 Task: Search for the best clam chowder restaurants in New England.
Action: Mouse moved to (319, 110)
Screenshot: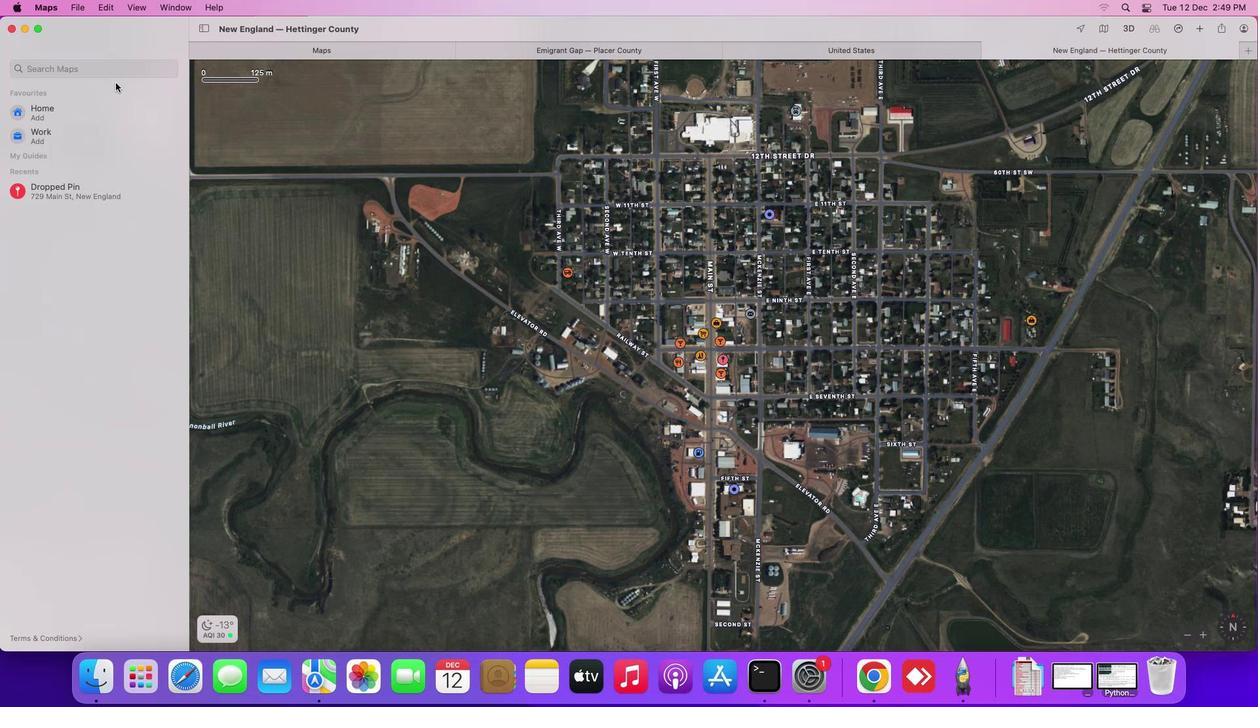 
Action: Mouse pressed left at (319, 110)
Screenshot: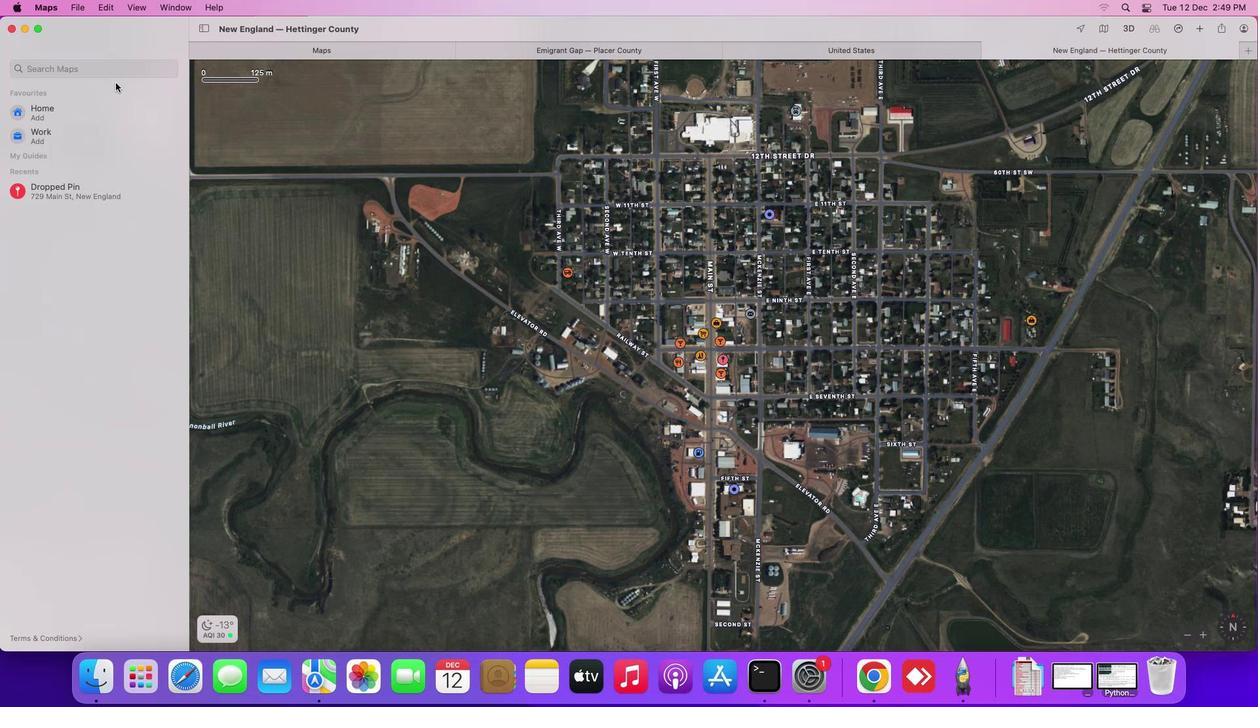 
Action: Mouse moved to (92, 67)
Screenshot: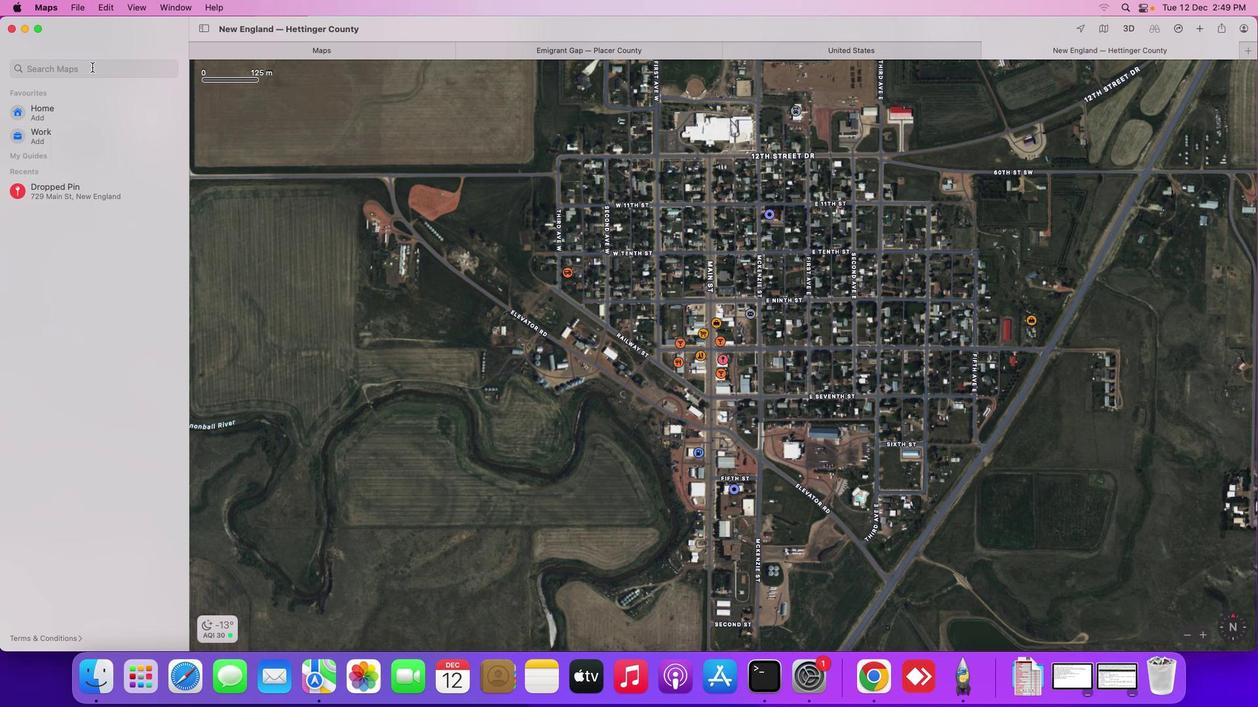 
Action: Mouse pressed left at (92, 67)
Screenshot: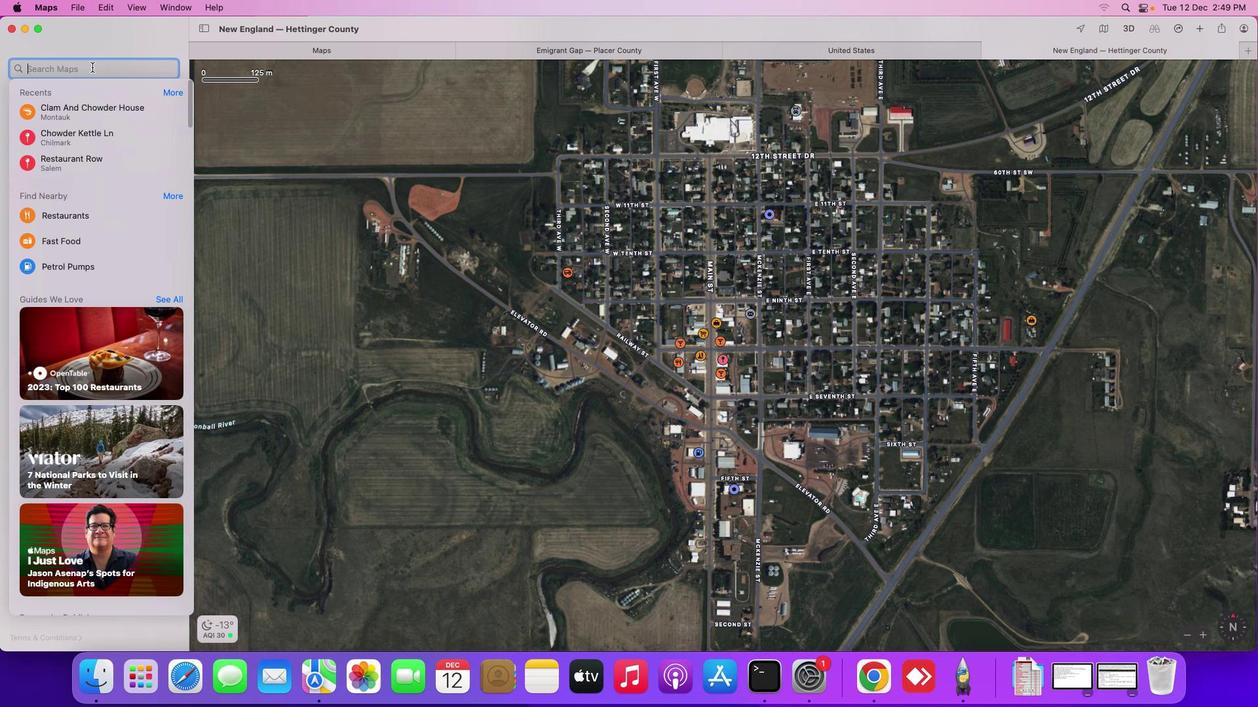 
Action: Mouse moved to (92, 67)
Screenshot: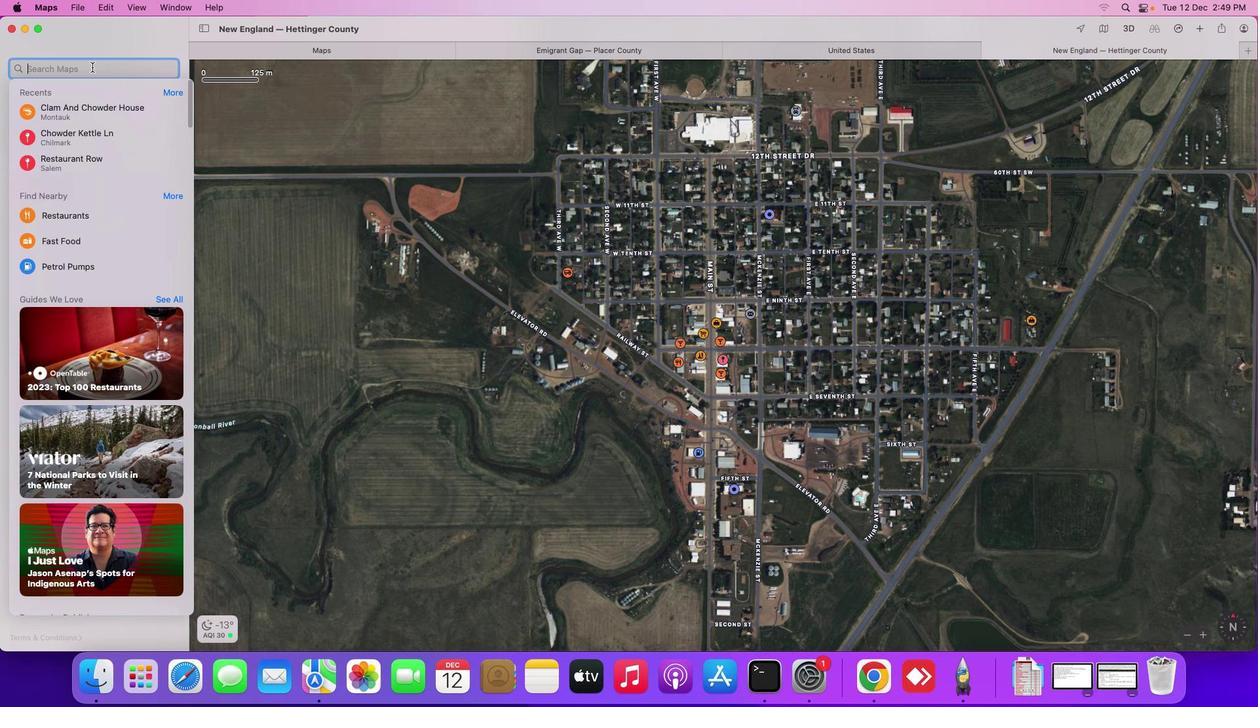 
Action: Key pressed 'c''l''a'Key.backspaceKey.backspaceKey.backspaceKey.backspaceKey.shift_r'B''e''s''t'Key.space'c''l''a''m'Key.space'c''h''o''w''d''e''r'Key.space'i''n'Key.spaceKey.shift_r'N''e''w'Key.spaceKey.shift_r'E''n''g''l''a''n''d'
Screenshot: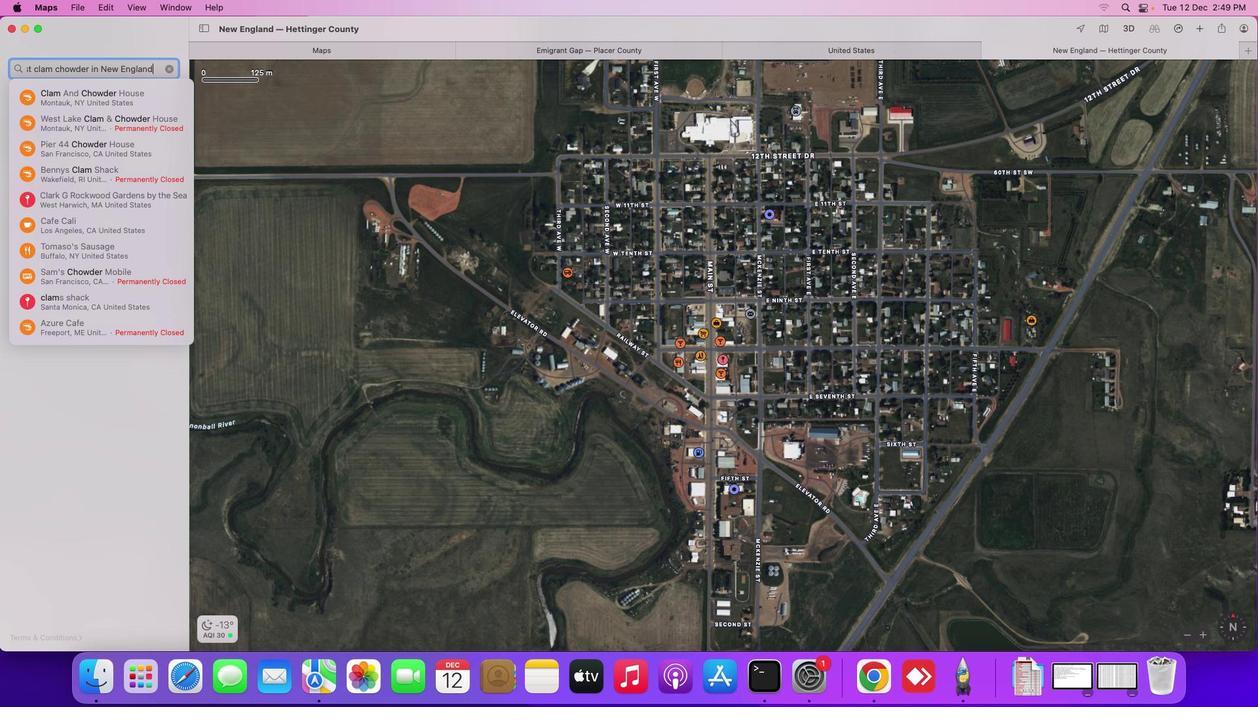 
Action: Mouse moved to (104, 98)
Screenshot: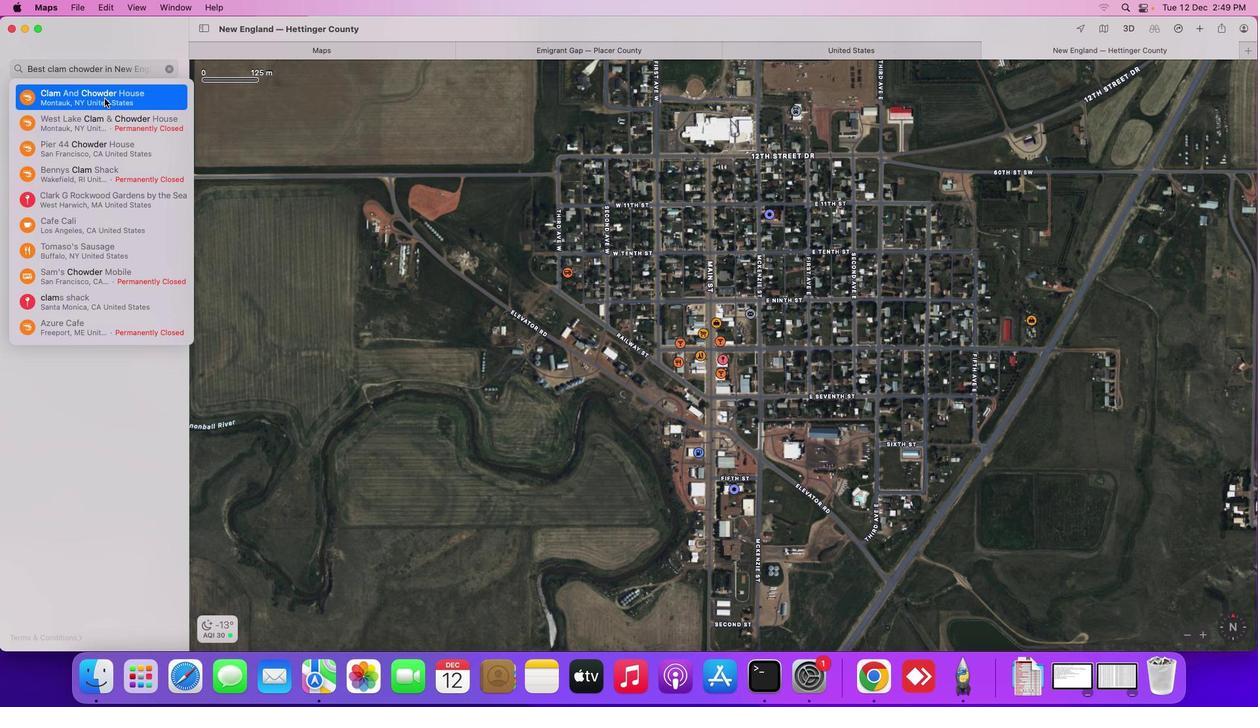 
Action: Mouse pressed left at (104, 98)
Screenshot: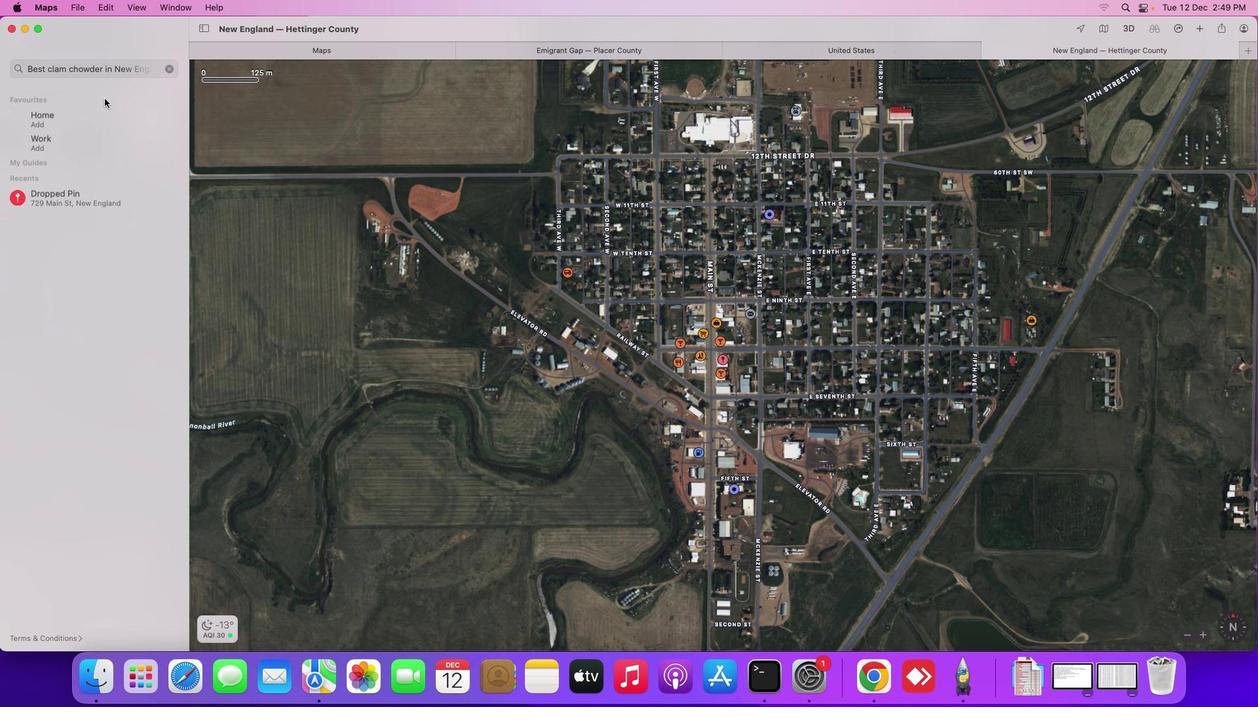 
Action: Mouse moved to (886, 423)
Screenshot: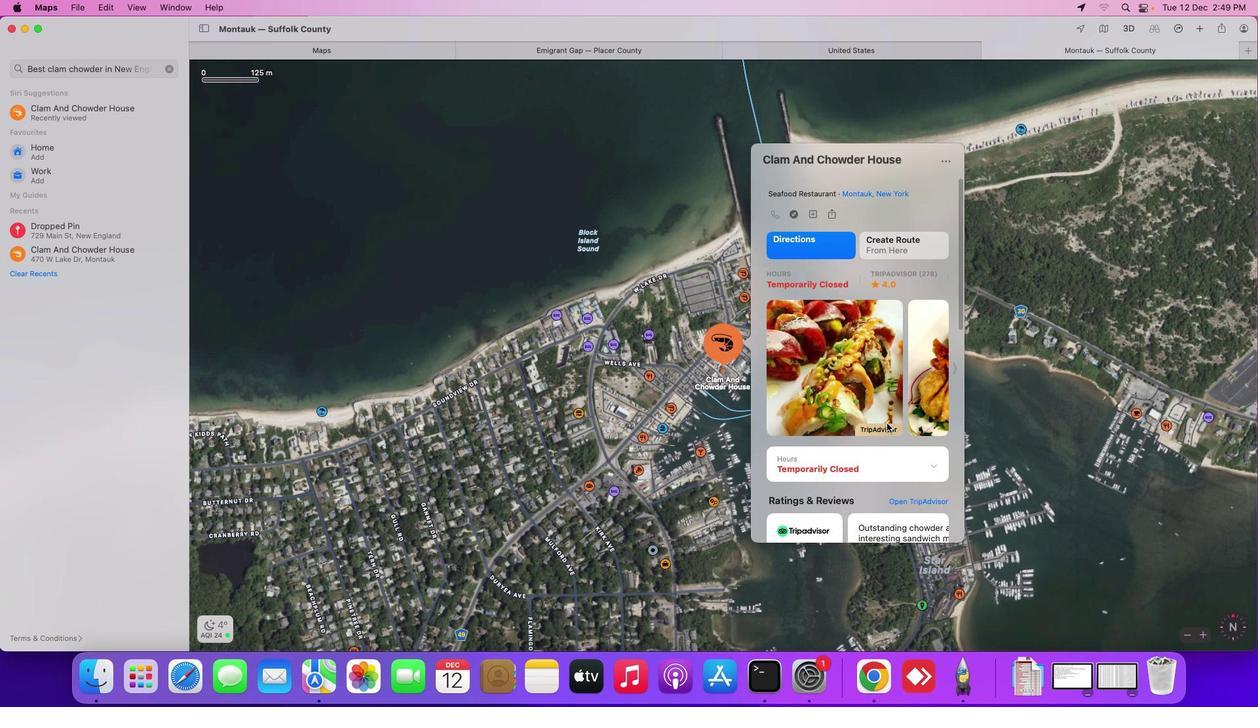
Action: Mouse scrolled (886, 423) with delta (0, 0)
Screenshot: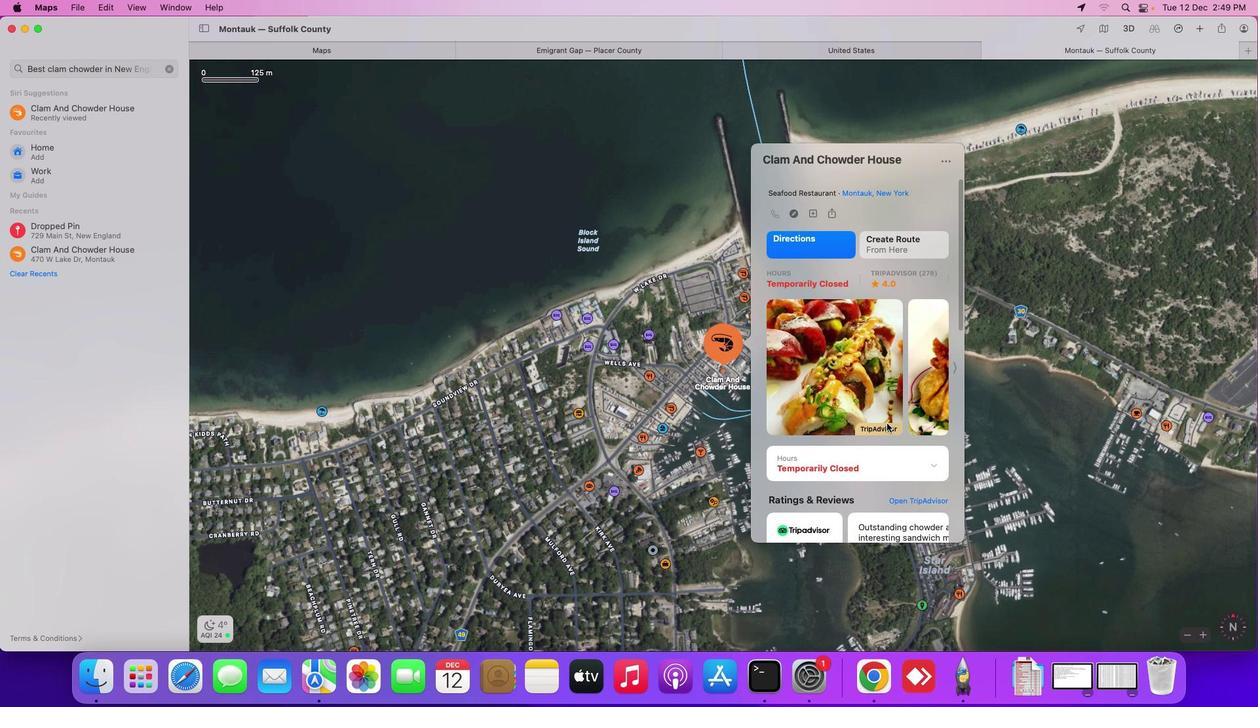 
Action: Mouse scrolled (886, 423) with delta (0, 0)
Screenshot: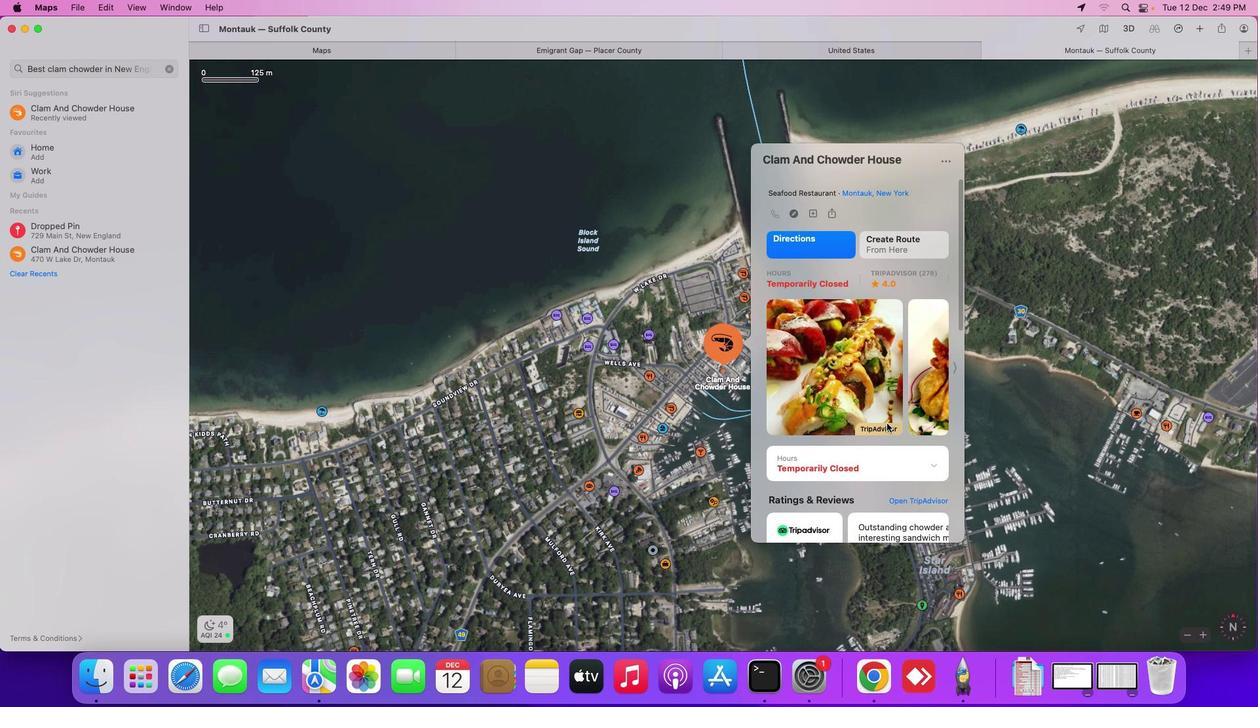 
Action: Mouse scrolled (886, 423) with delta (0, 0)
Screenshot: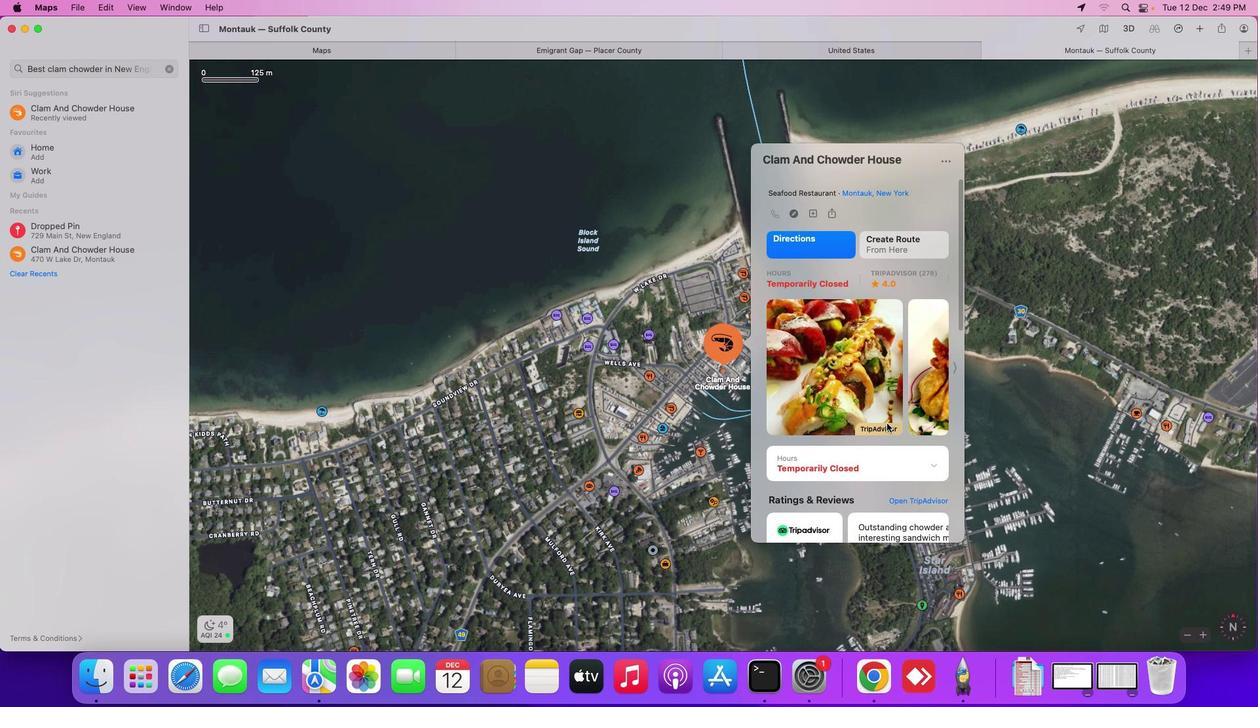 
Action: Mouse scrolled (886, 423) with delta (0, 0)
Screenshot: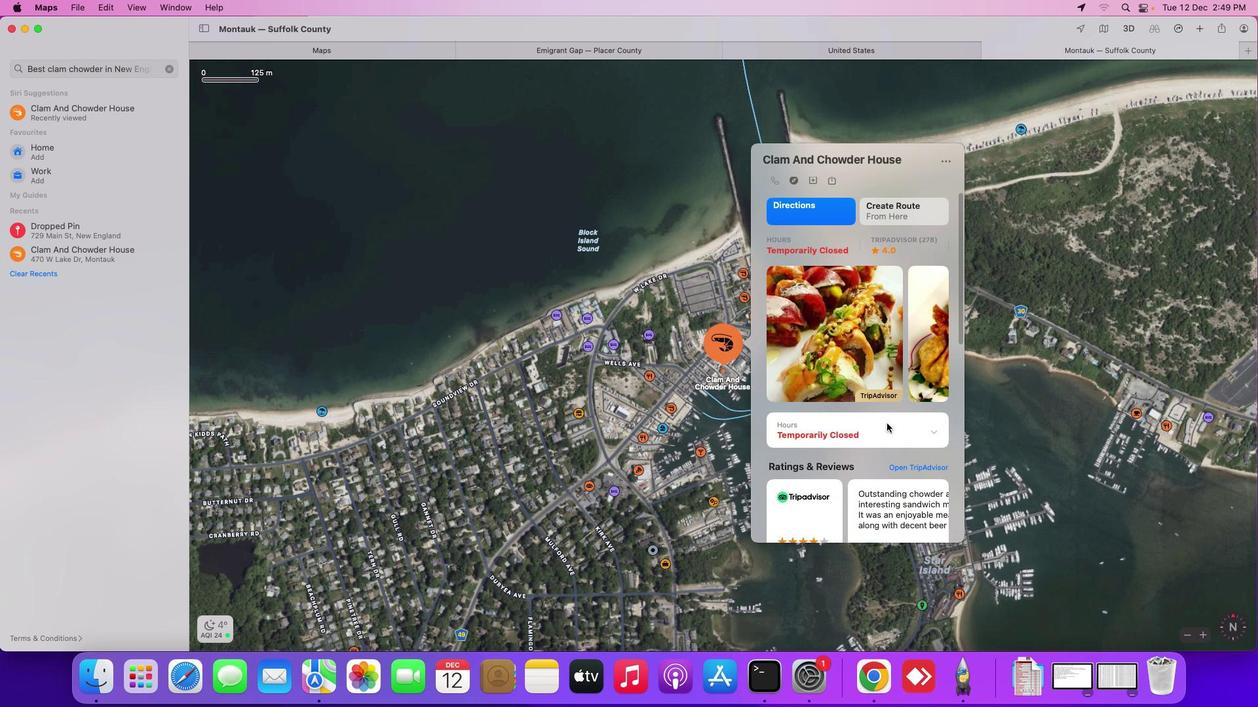 
Action: Mouse scrolled (886, 423) with delta (0, 0)
Screenshot: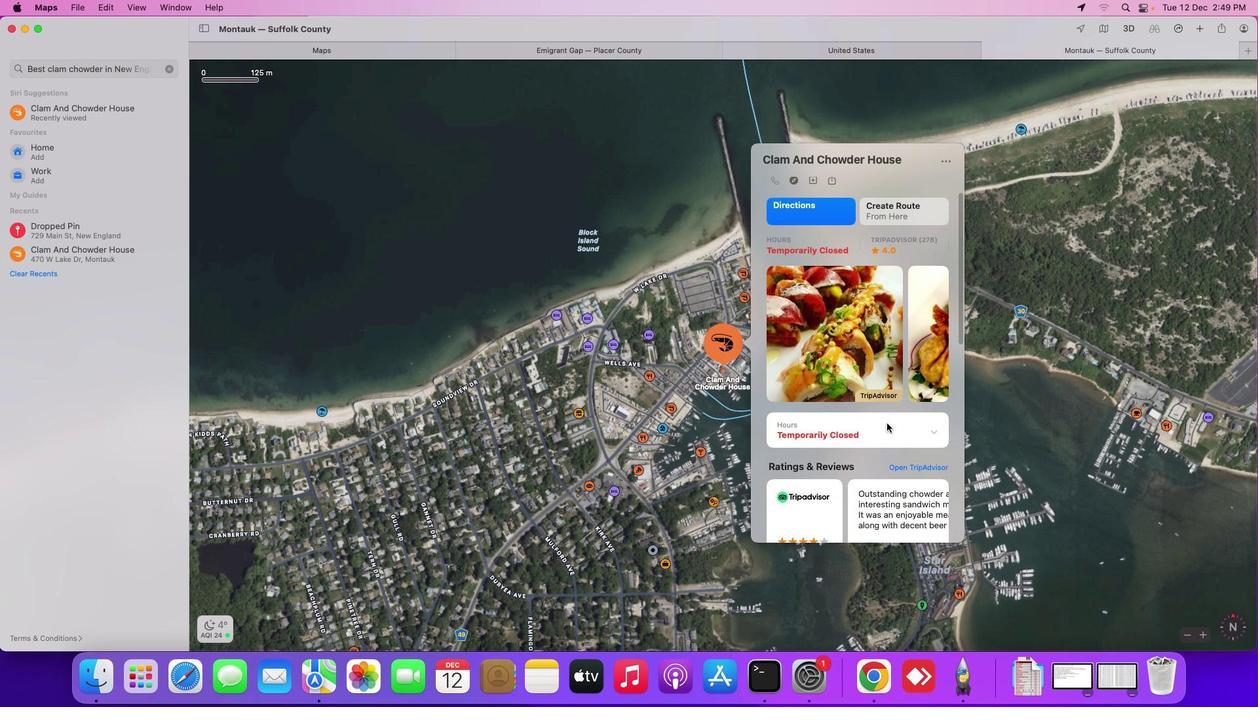 
Action: Mouse scrolled (886, 423) with delta (0, 0)
Screenshot: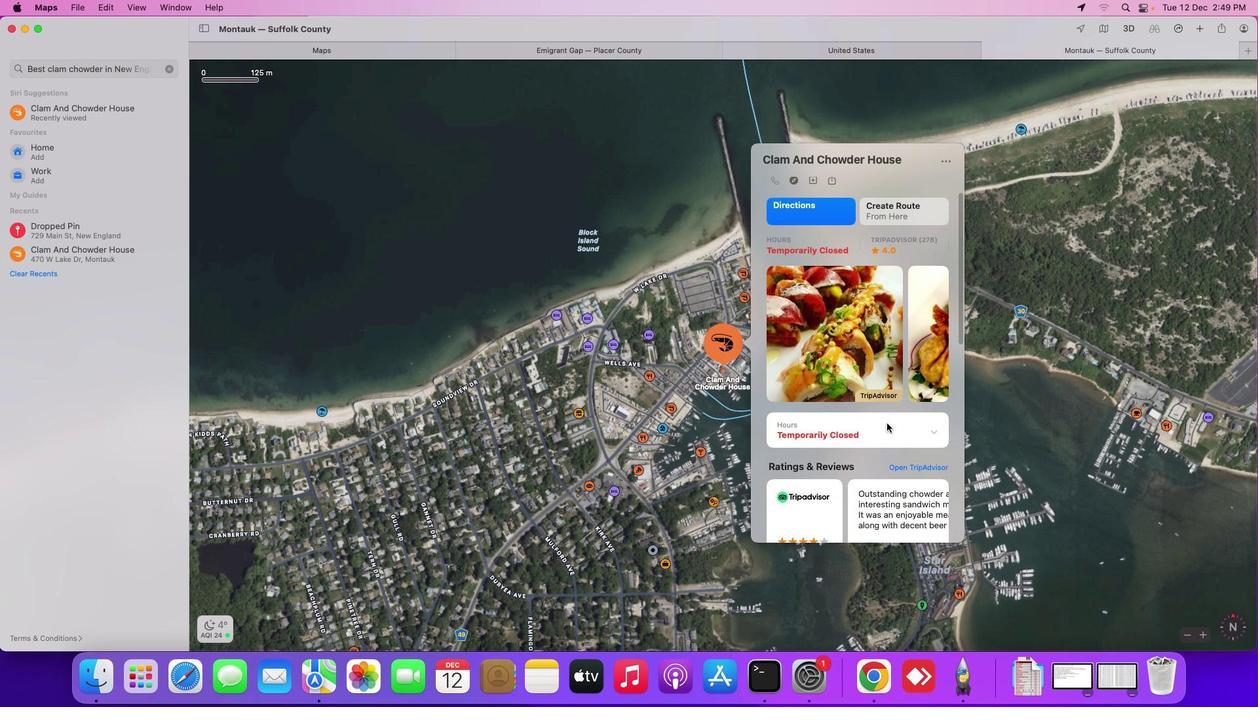 
Action: Mouse scrolled (886, 423) with delta (0, 0)
Screenshot: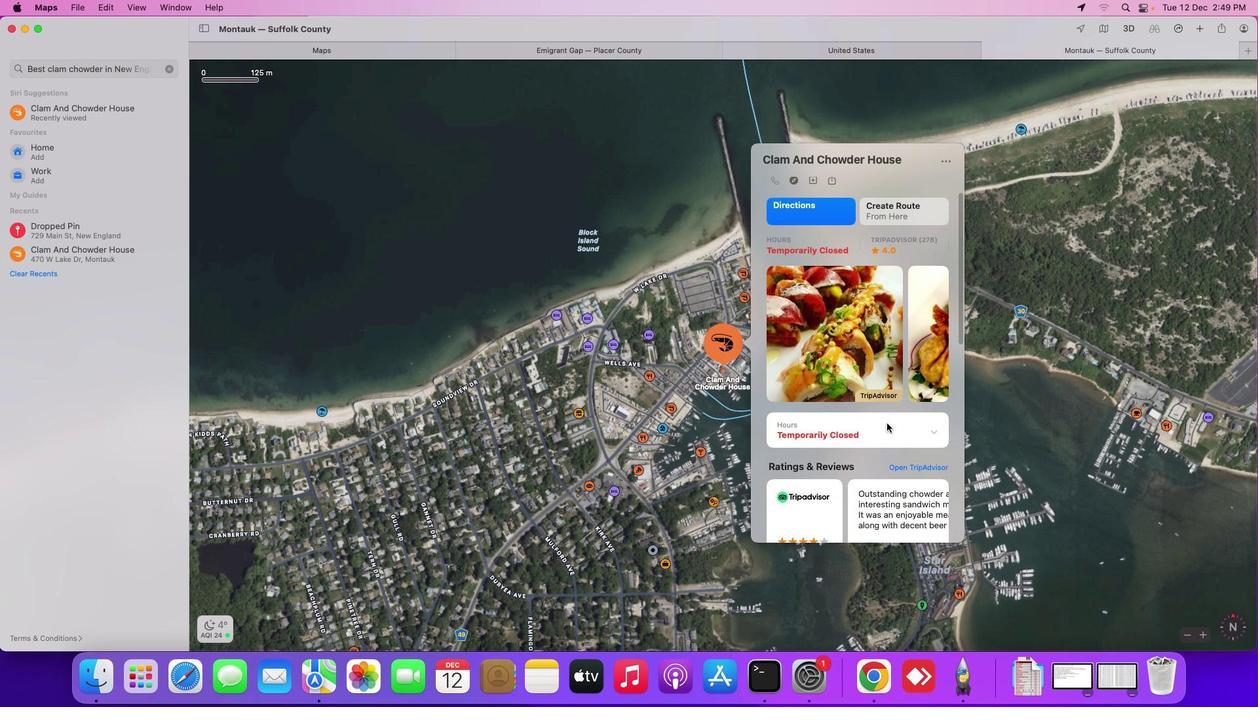 
Action: Mouse scrolled (886, 423) with delta (0, -1)
Screenshot: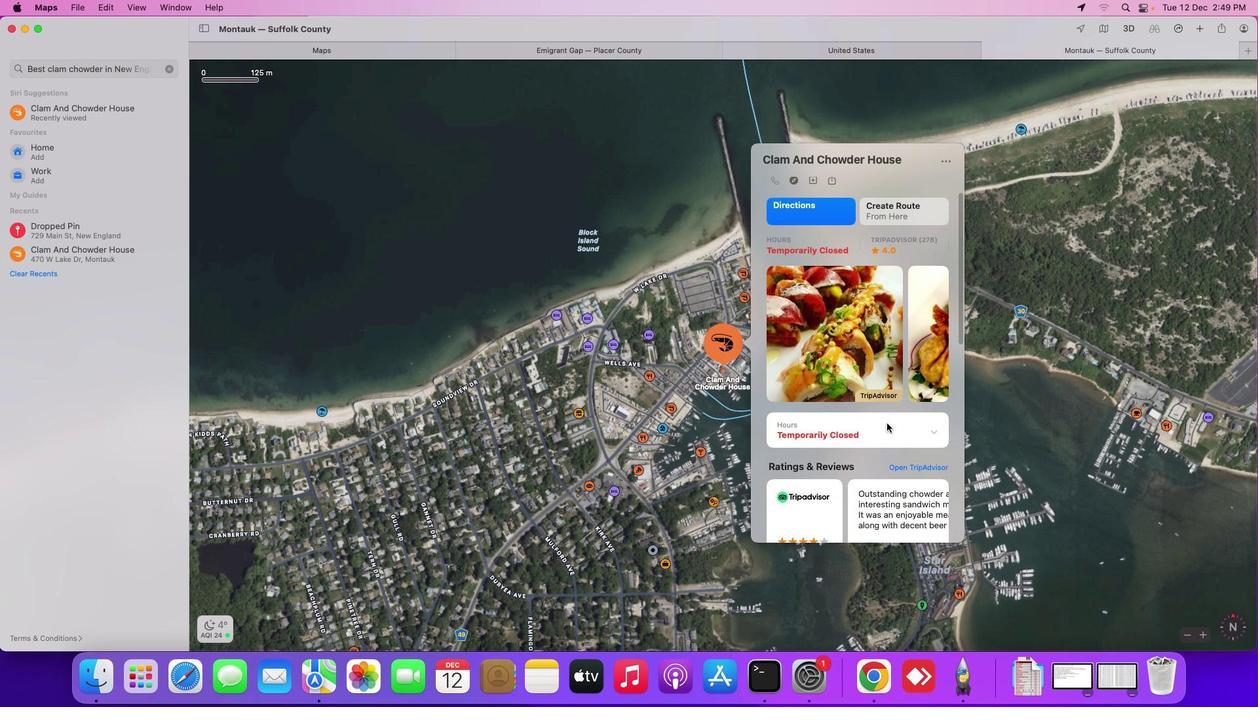 
Action: Mouse scrolled (886, 423) with delta (0, 0)
Screenshot: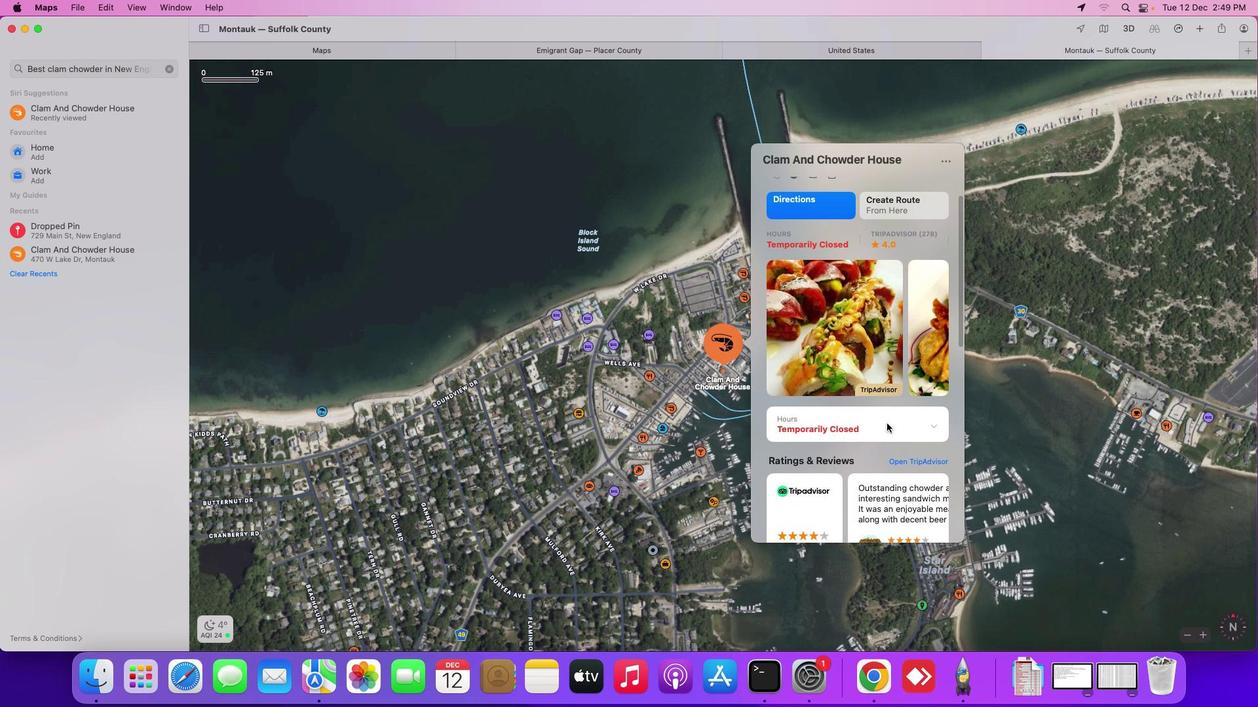 
Action: Mouse scrolled (886, 423) with delta (0, 0)
Screenshot: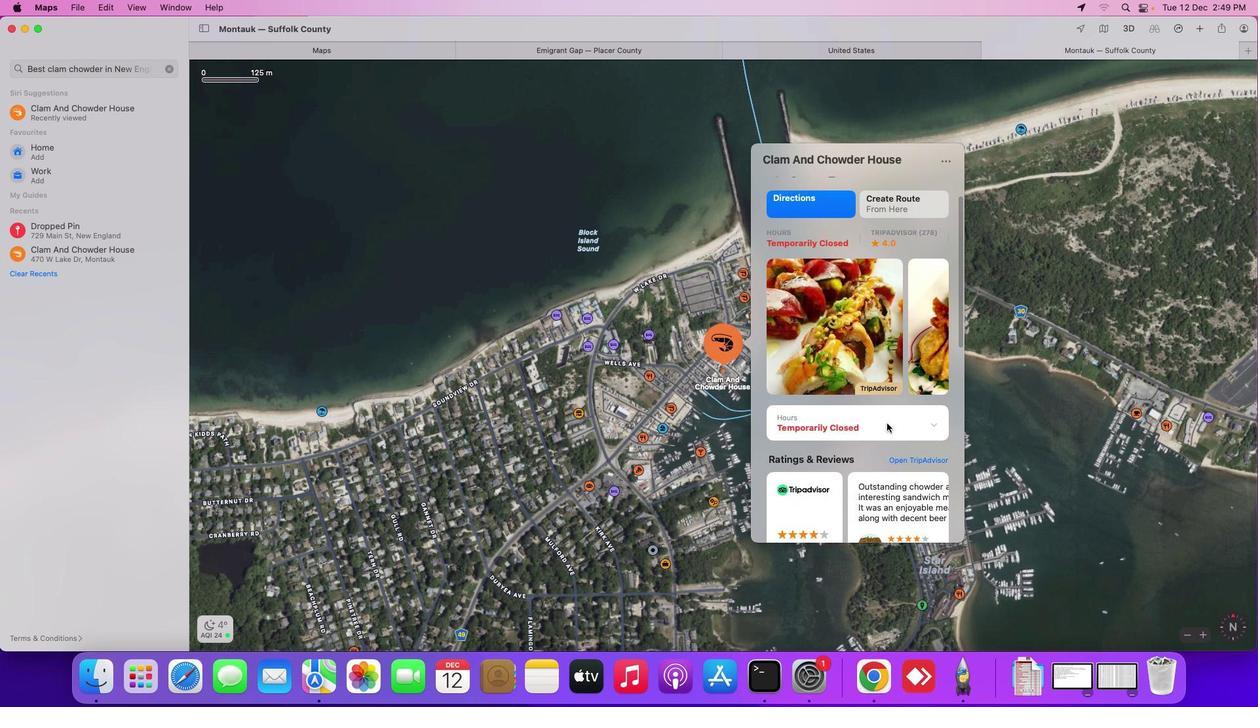 
Action: Mouse scrolled (886, 423) with delta (0, 0)
Screenshot: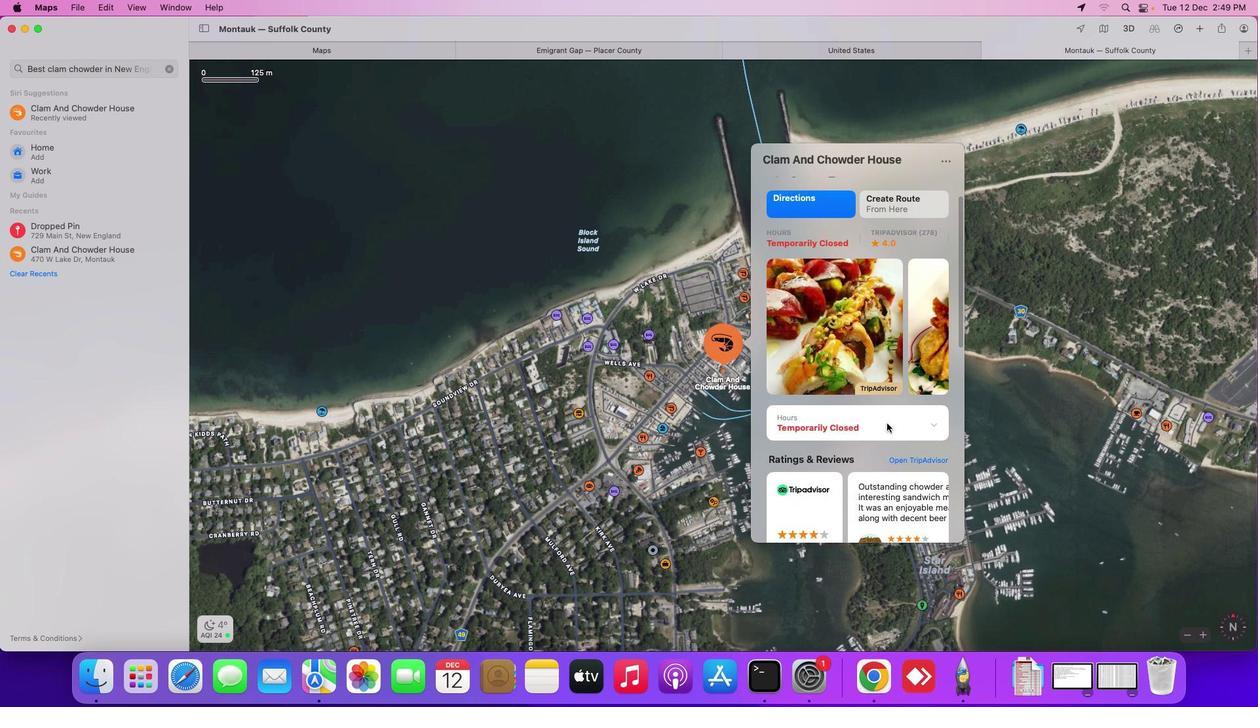 
Action: Mouse scrolled (886, 423) with delta (0, 0)
Screenshot: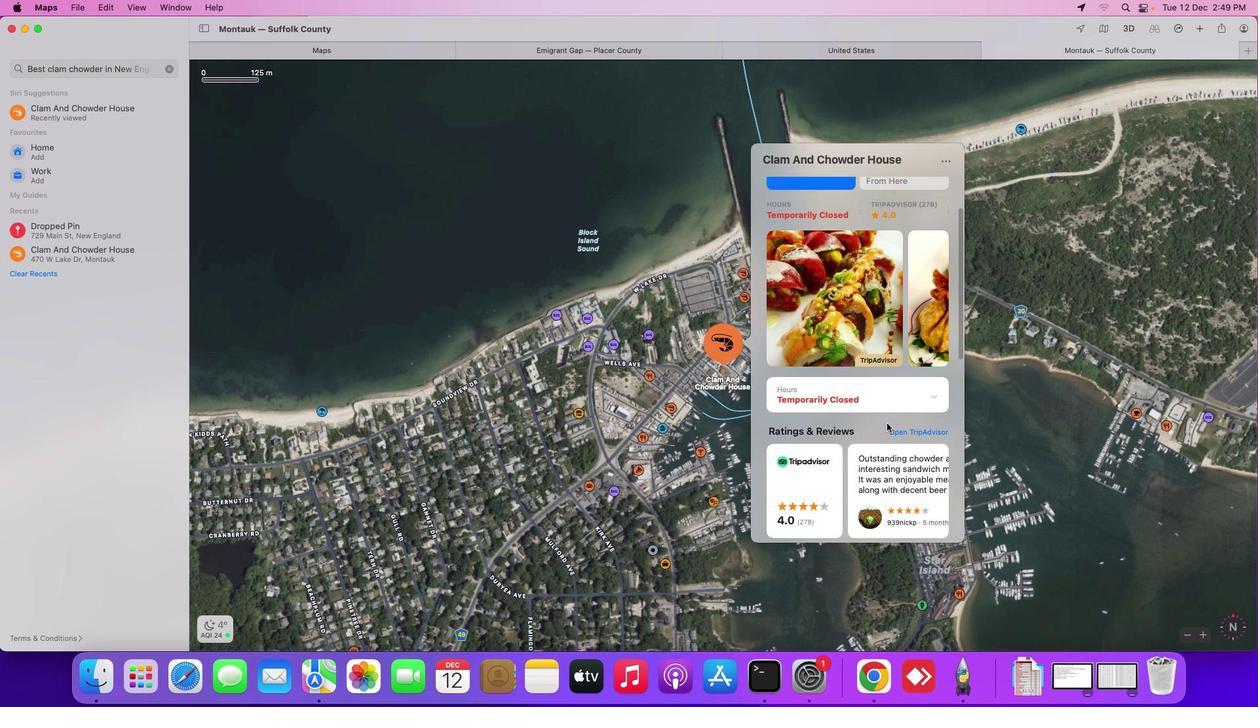 
Action: Mouse scrolled (886, 423) with delta (0, 0)
Screenshot: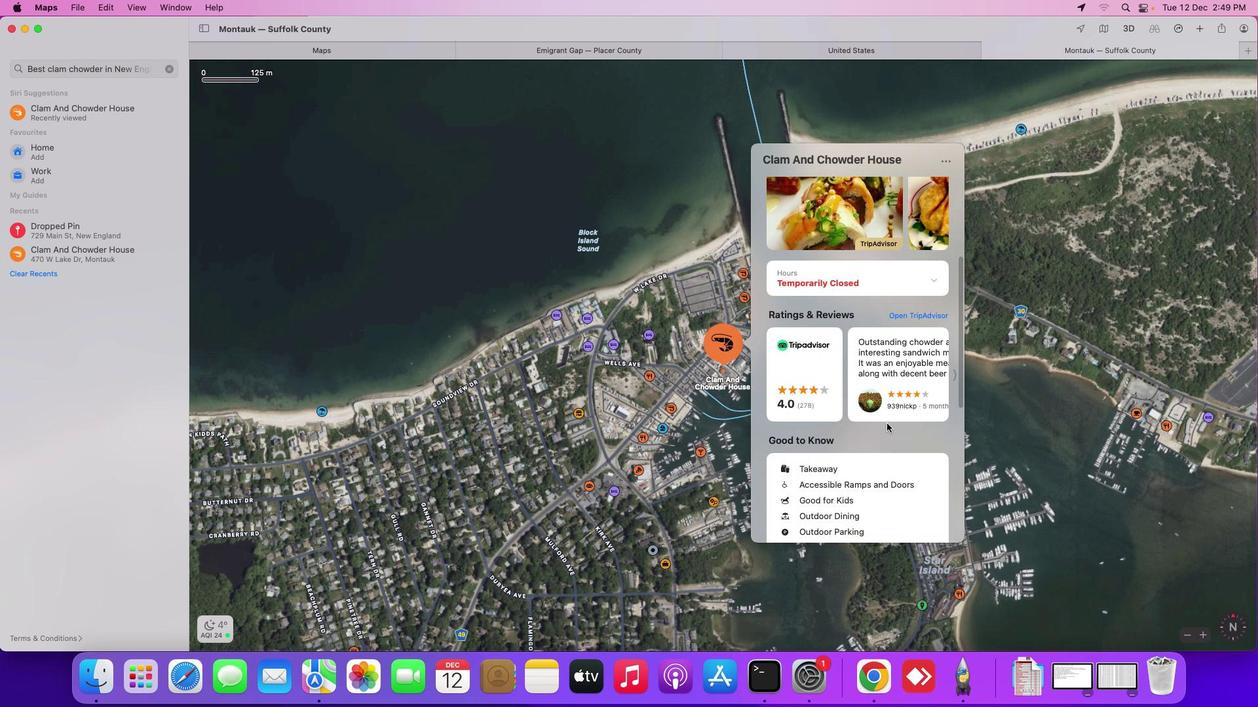 
Action: Mouse scrolled (886, 423) with delta (0, 0)
Screenshot: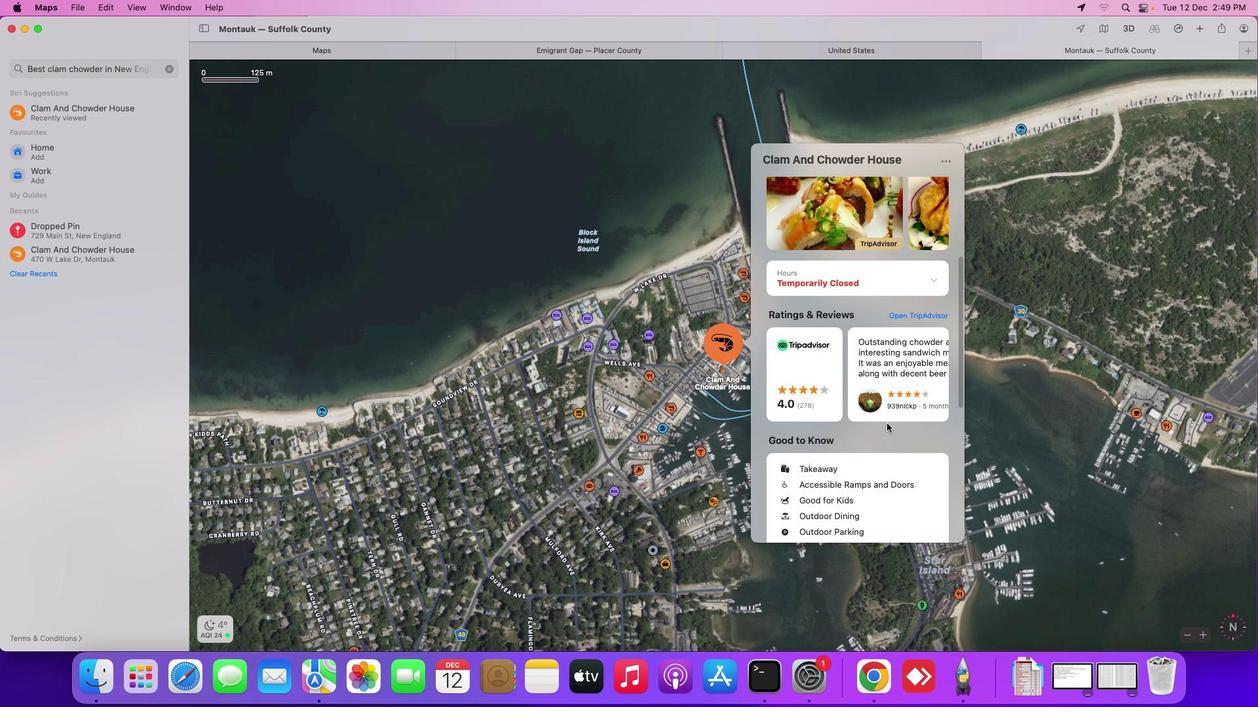 
Action: Mouse scrolled (886, 423) with delta (0, 0)
Screenshot: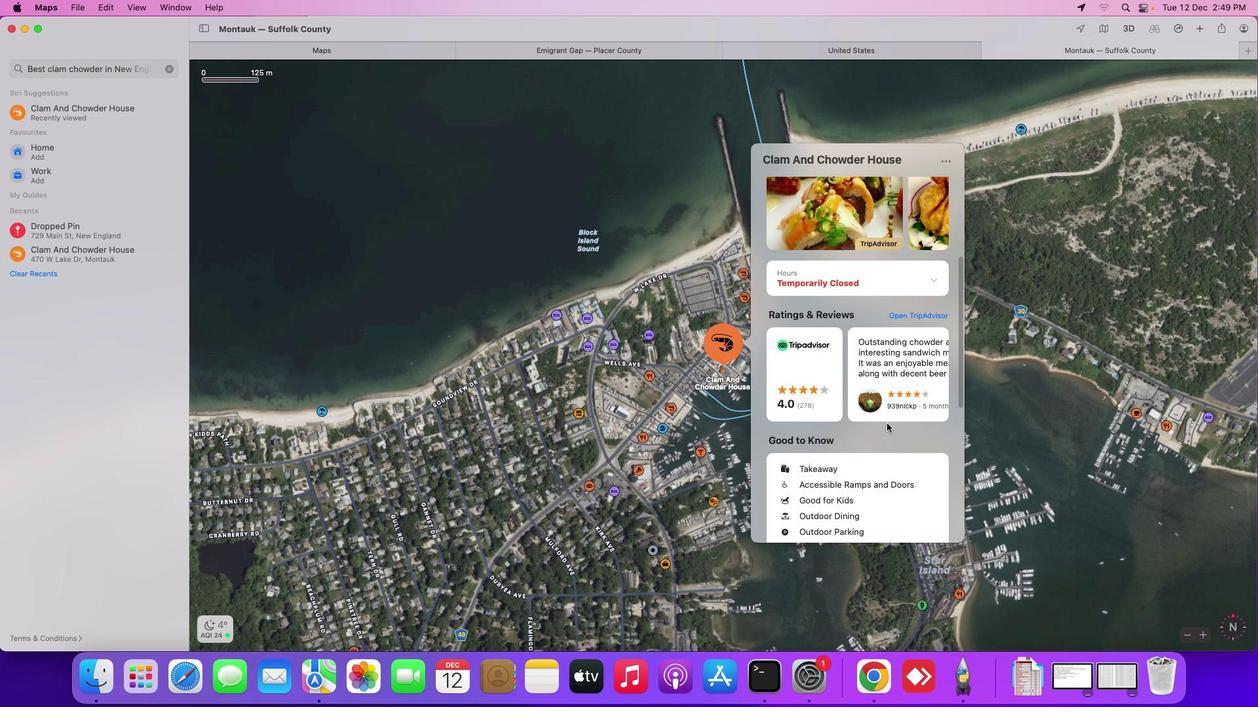 
Action: Mouse scrolled (886, 423) with delta (0, -1)
Screenshot: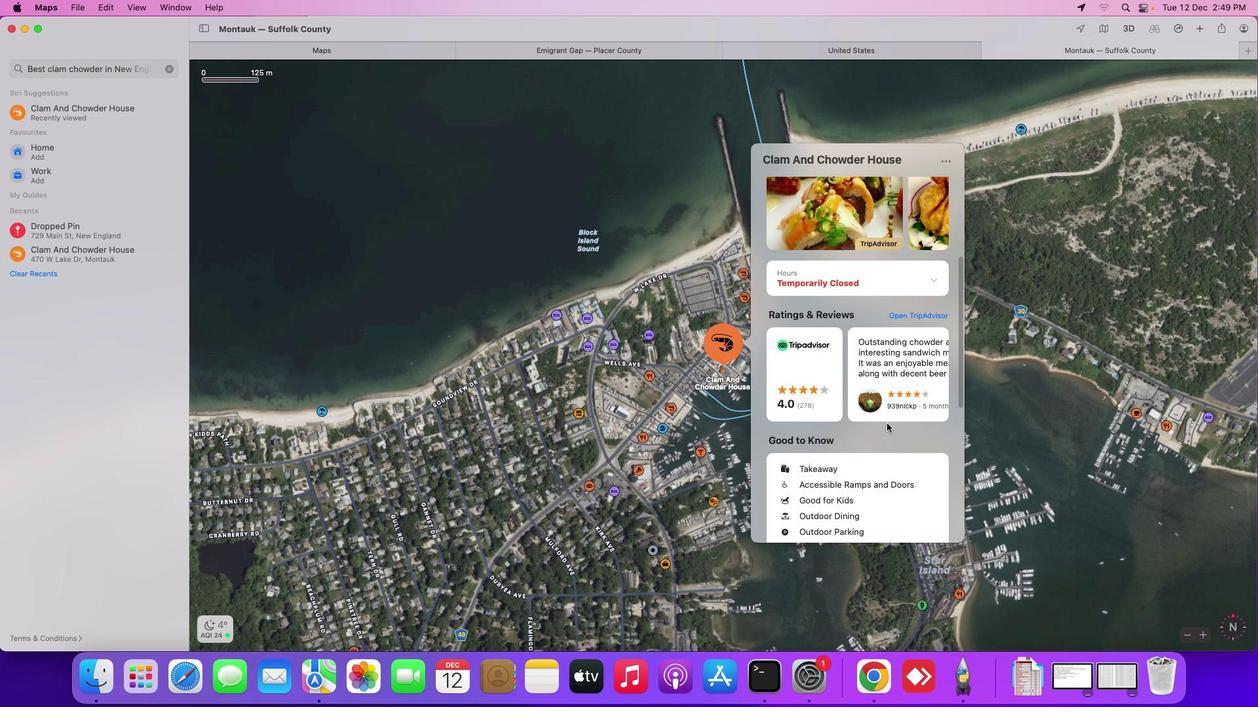 
Action: Mouse scrolled (886, 423) with delta (0, -3)
Screenshot: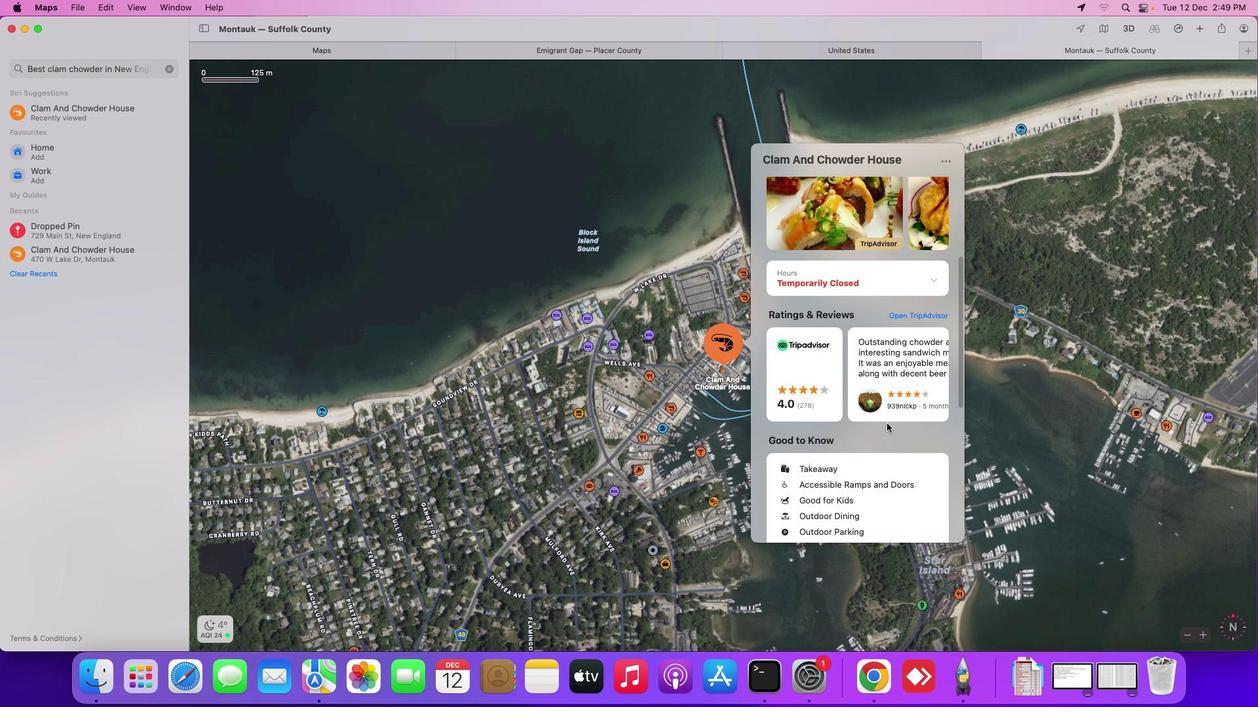 
Action: Mouse scrolled (886, 423) with delta (0, -3)
Screenshot: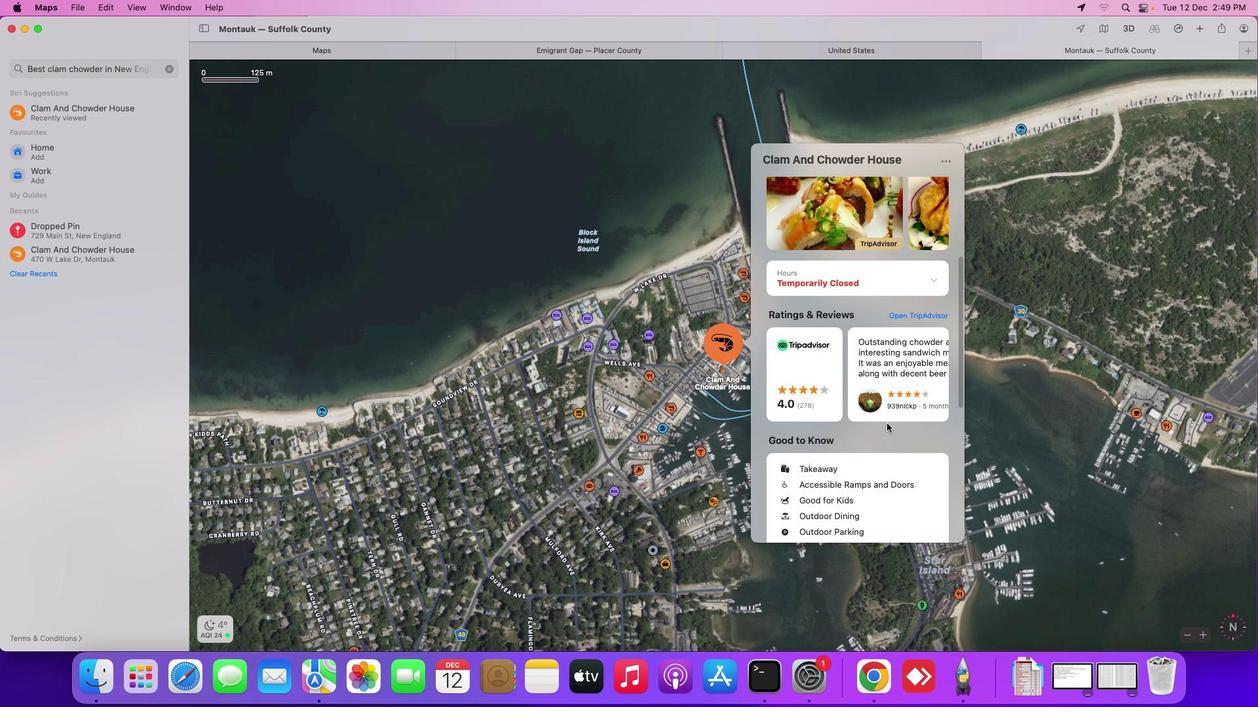 
Action: Mouse scrolled (886, 423) with delta (0, -3)
Screenshot: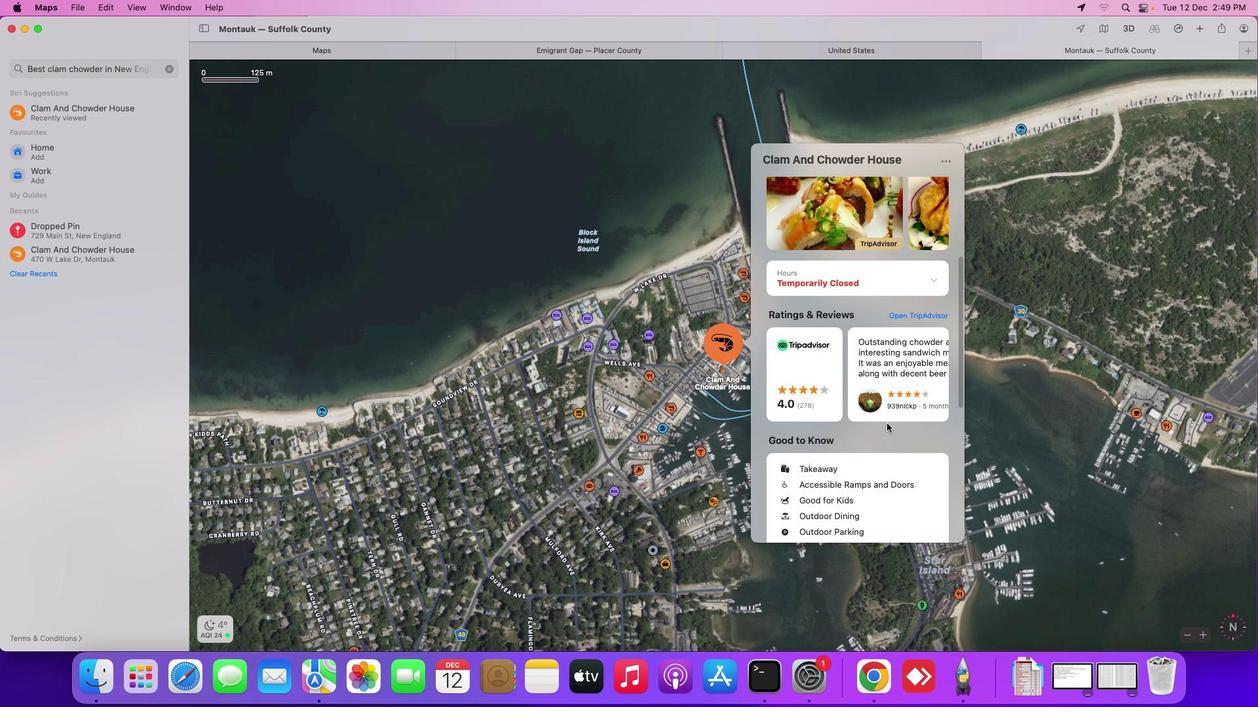 
Action: Mouse scrolled (886, 423) with delta (0, 0)
Screenshot: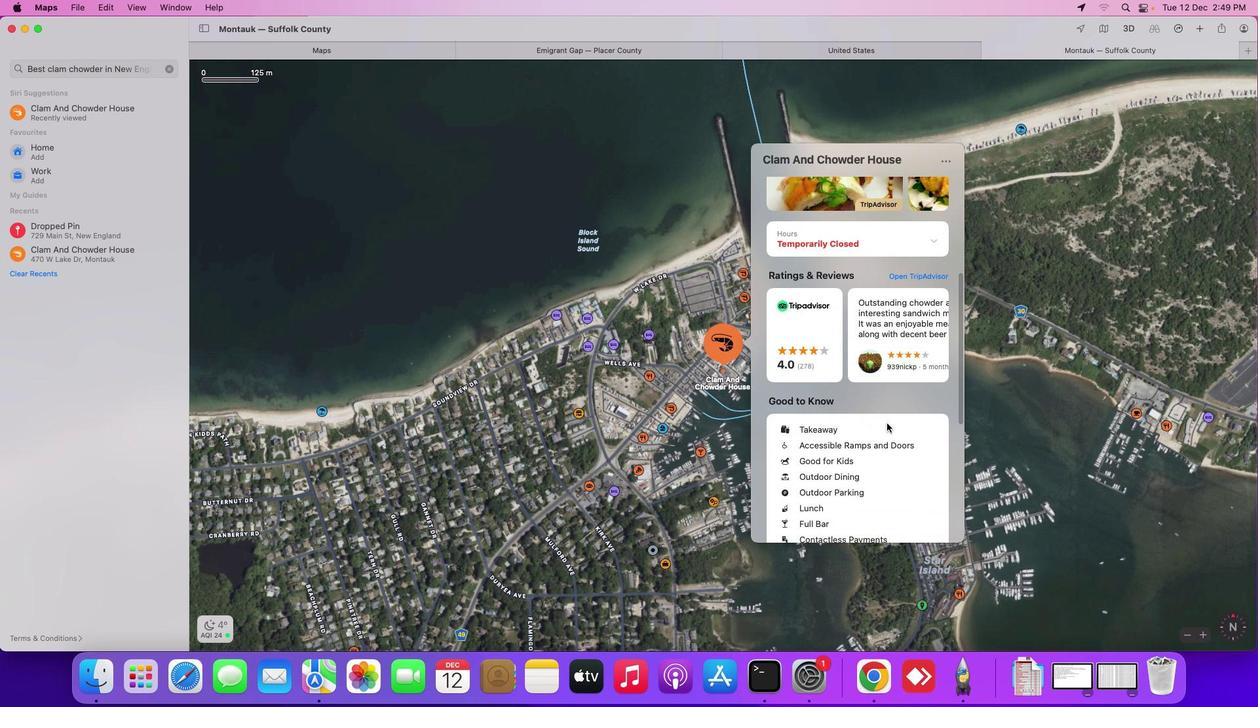 
Action: Mouse scrolled (886, 423) with delta (0, 0)
Screenshot: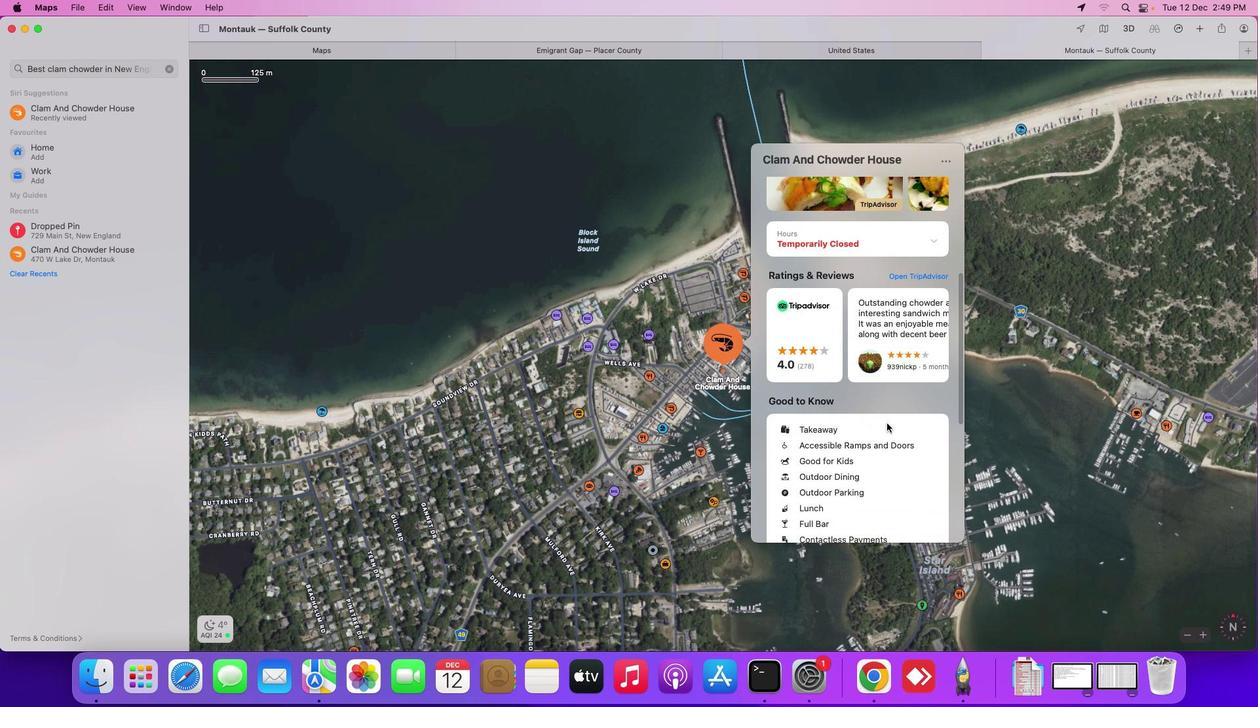 
Action: Mouse scrolled (886, 423) with delta (0, 0)
Screenshot: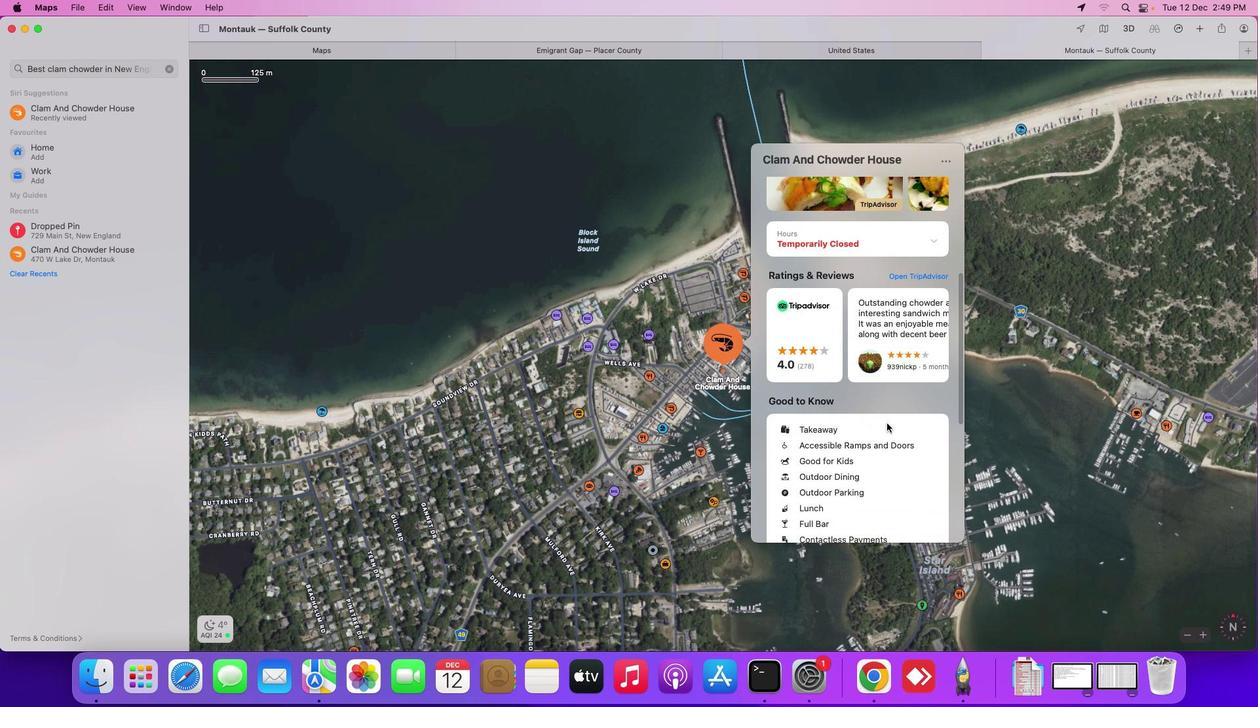 
Action: Mouse scrolled (886, 423) with delta (0, -1)
Screenshot: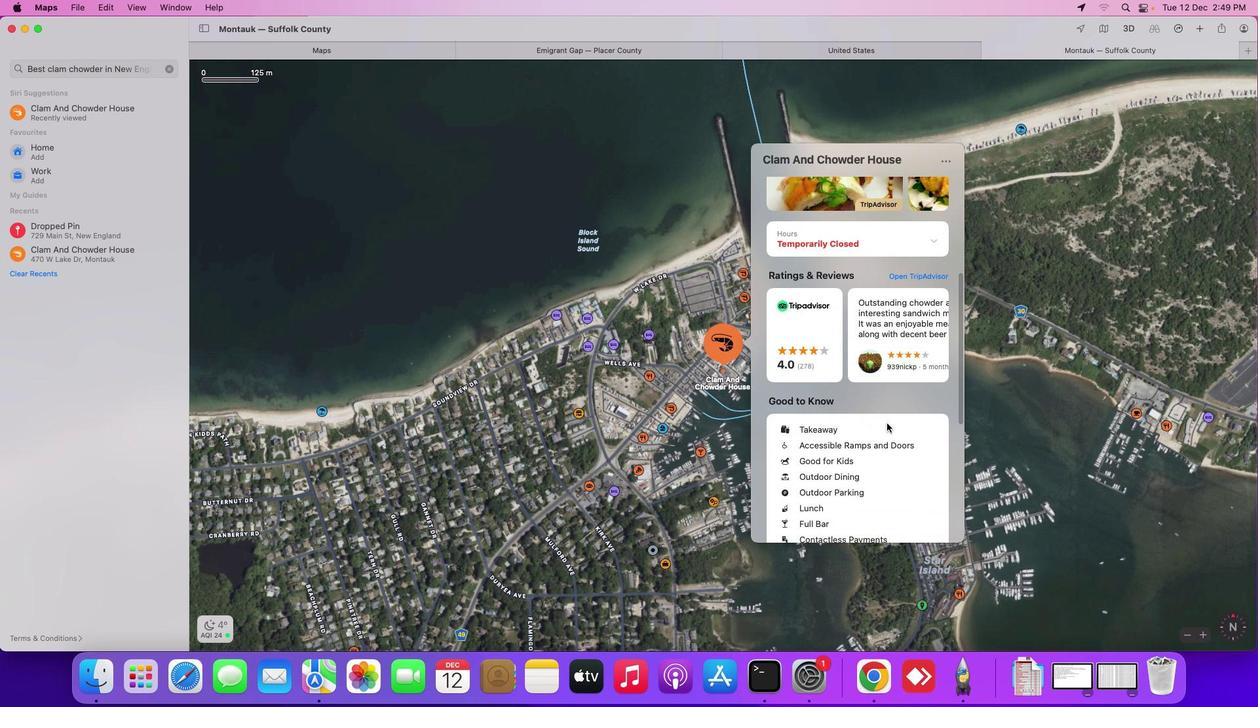 
Action: Mouse scrolled (886, 423) with delta (0, 0)
Screenshot: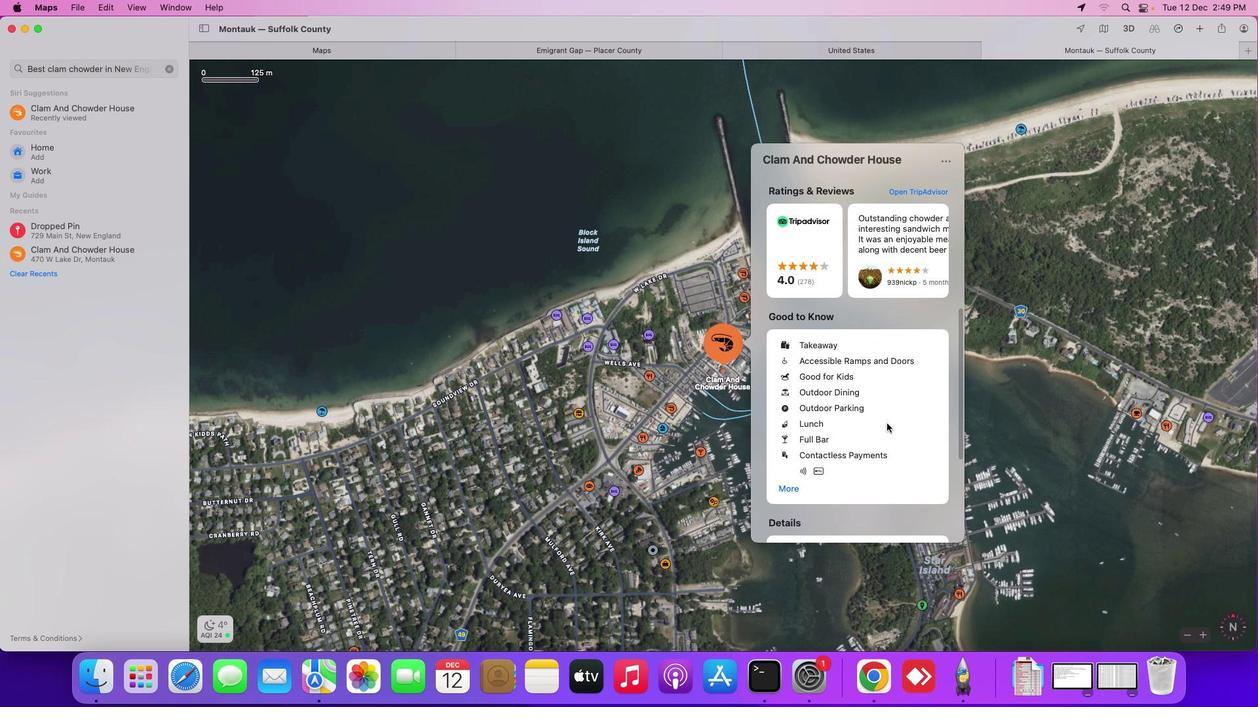 
Action: Mouse scrolled (886, 423) with delta (0, 0)
Screenshot: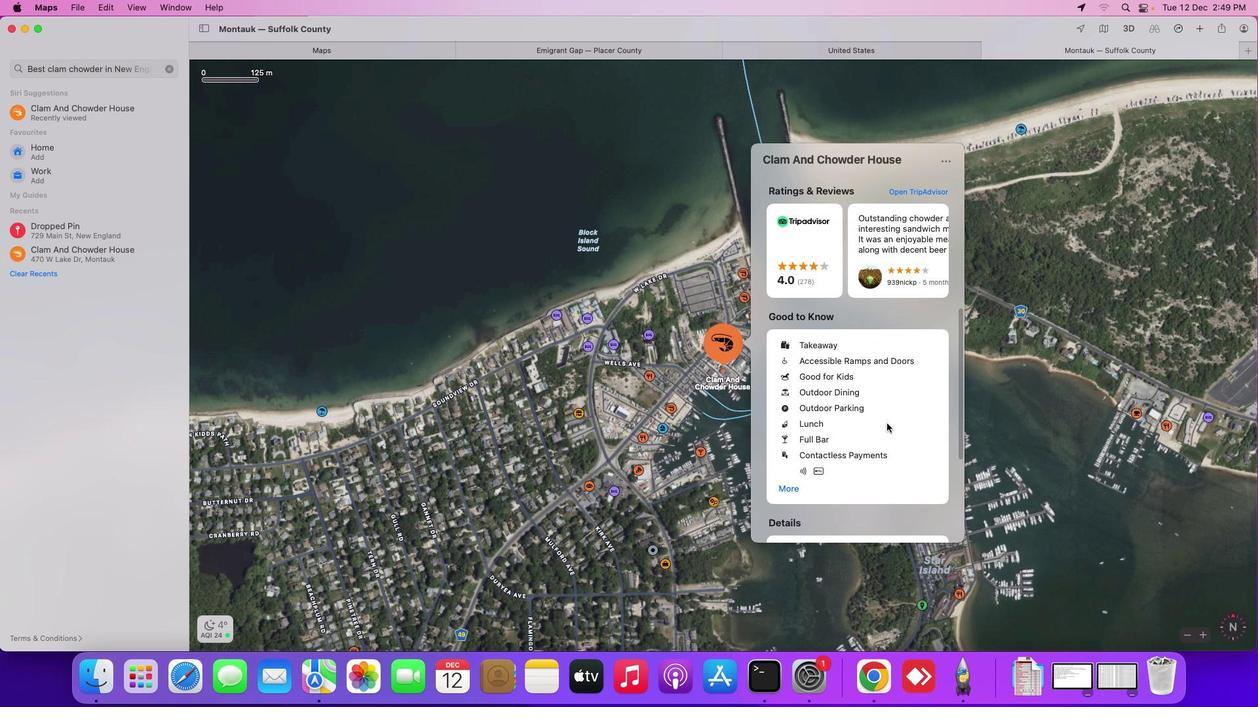 
Action: Mouse scrolled (886, 423) with delta (0, -1)
Screenshot: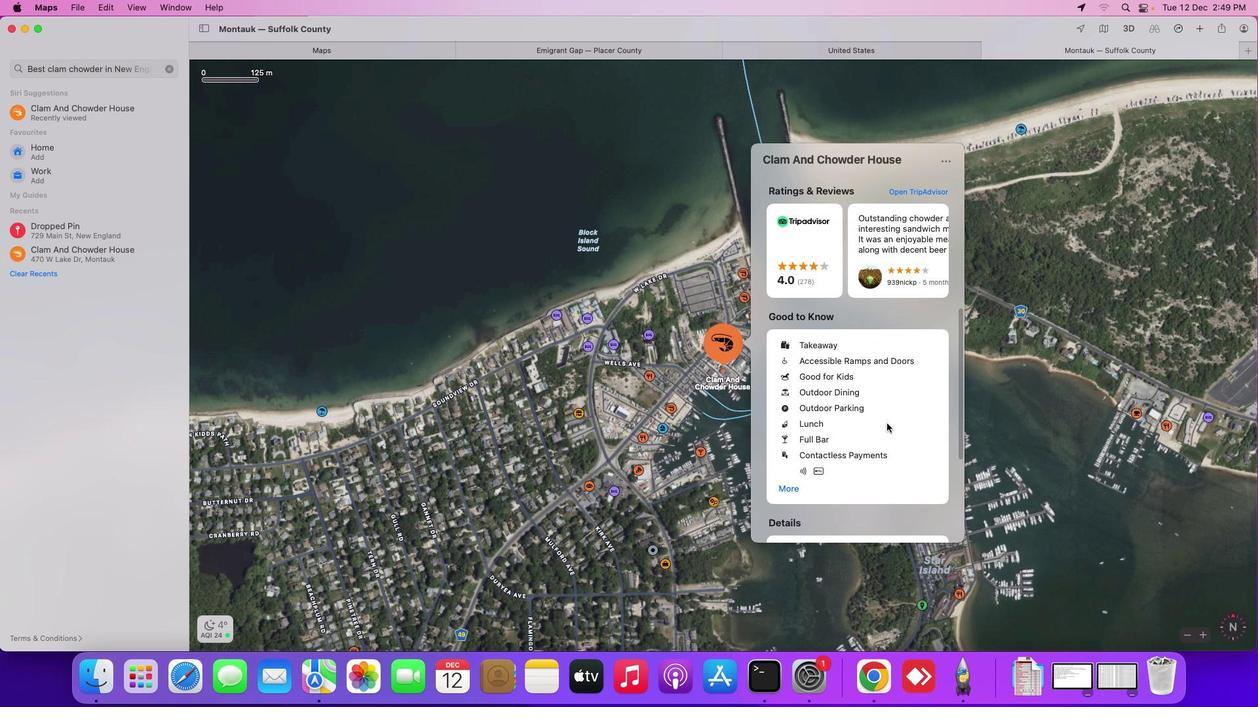 
Action: Mouse scrolled (886, 423) with delta (0, -2)
Screenshot: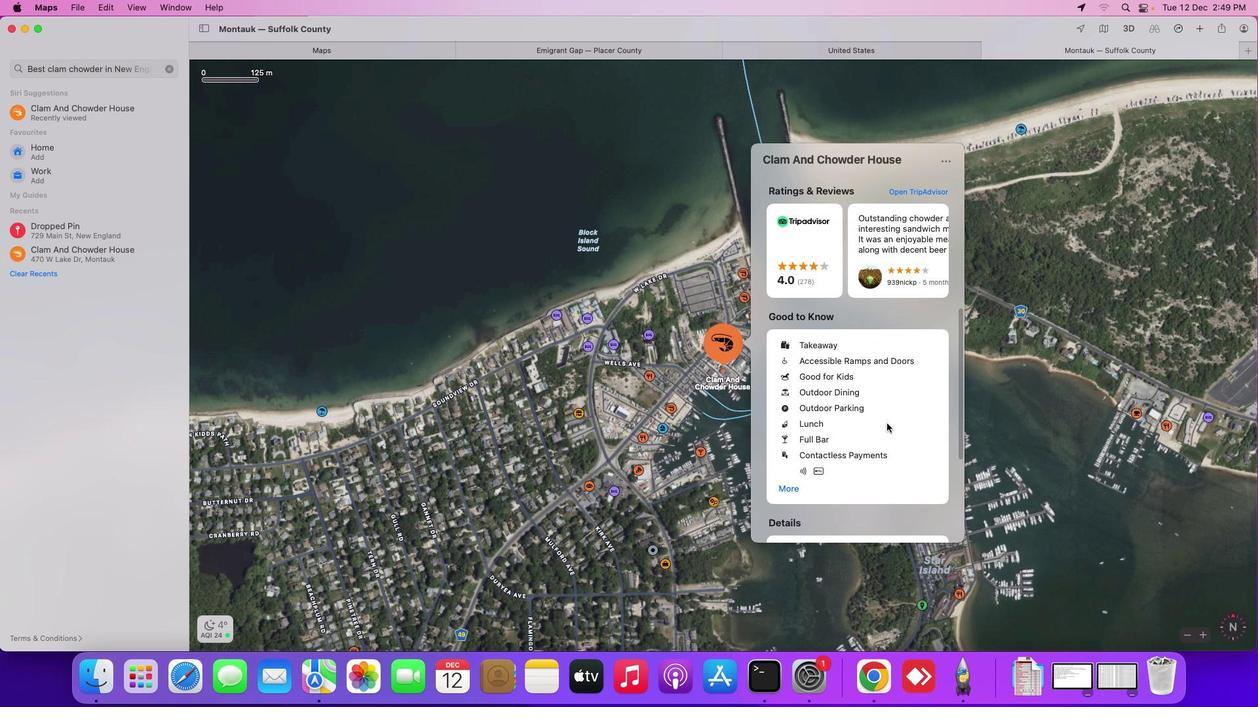 
Action: Mouse scrolled (886, 423) with delta (0, -2)
Screenshot: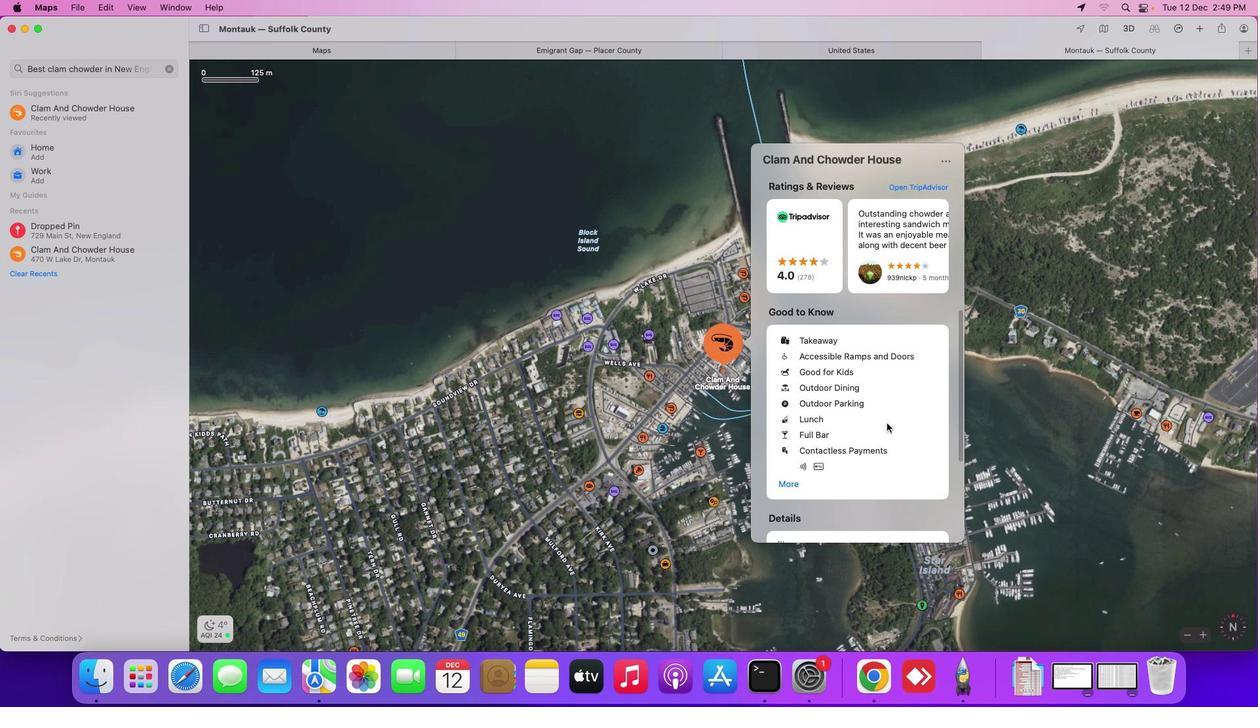 
Action: Mouse scrolled (886, 423) with delta (0, 0)
Screenshot: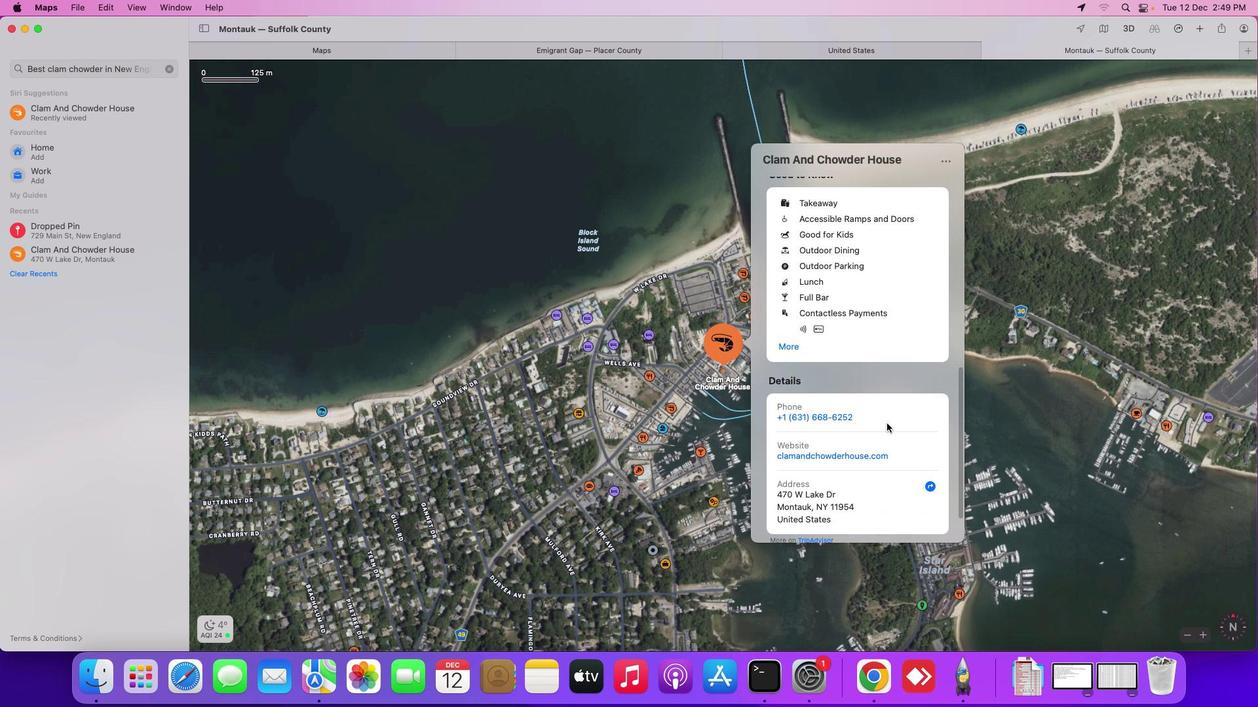 
Action: Mouse scrolled (886, 423) with delta (0, 0)
Screenshot: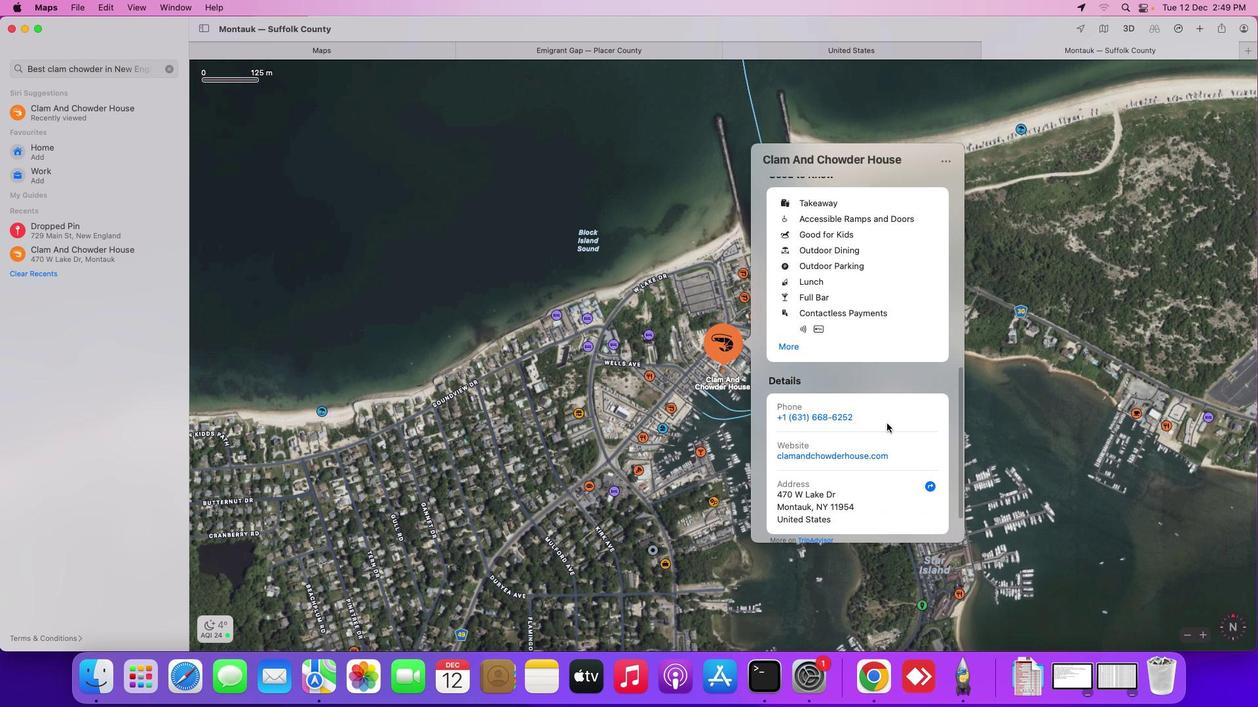 
Action: Mouse scrolled (886, 423) with delta (0, -1)
Screenshot: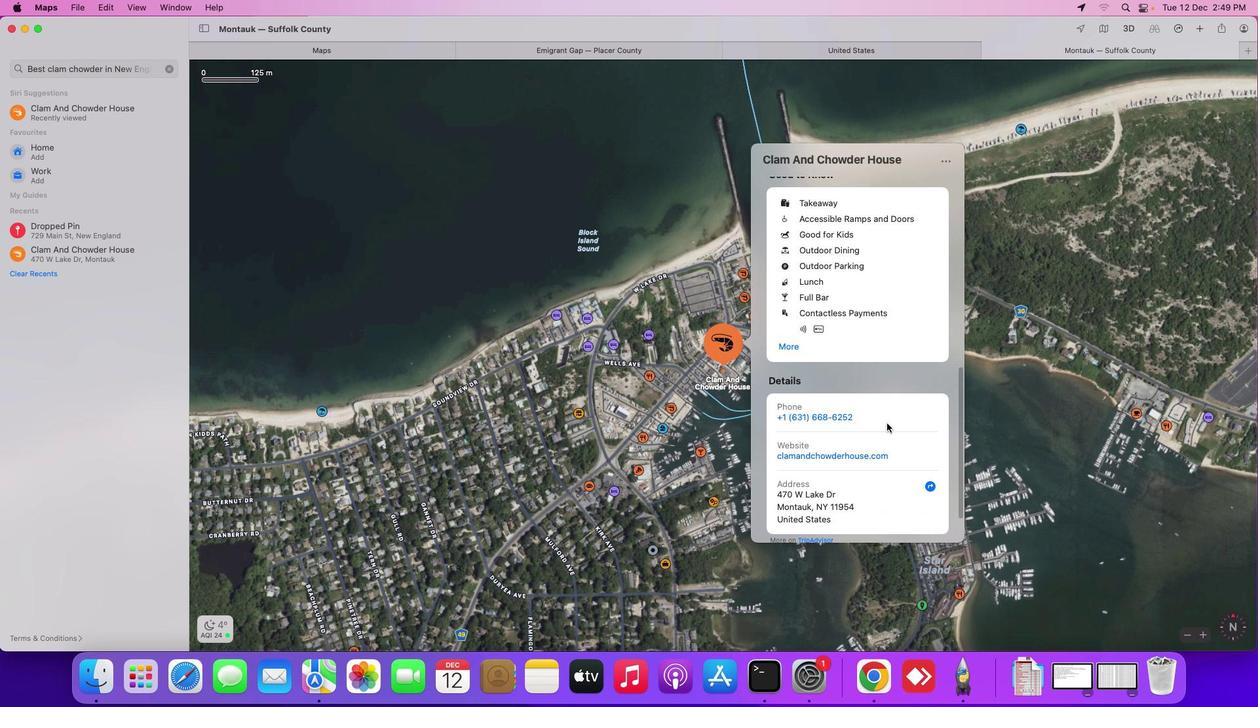 
Action: Mouse scrolled (886, 423) with delta (0, -1)
Screenshot: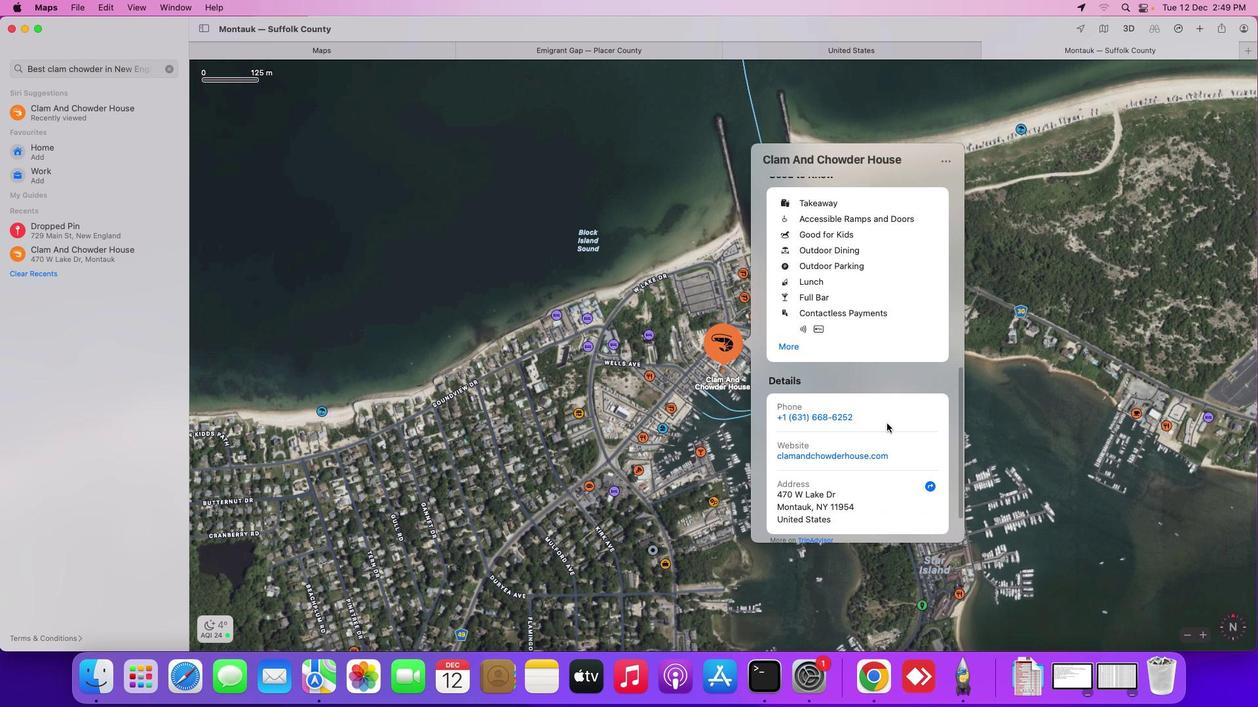 
Action: Mouse scrolled (886, 423) with delta (0, -2)
Screenshot: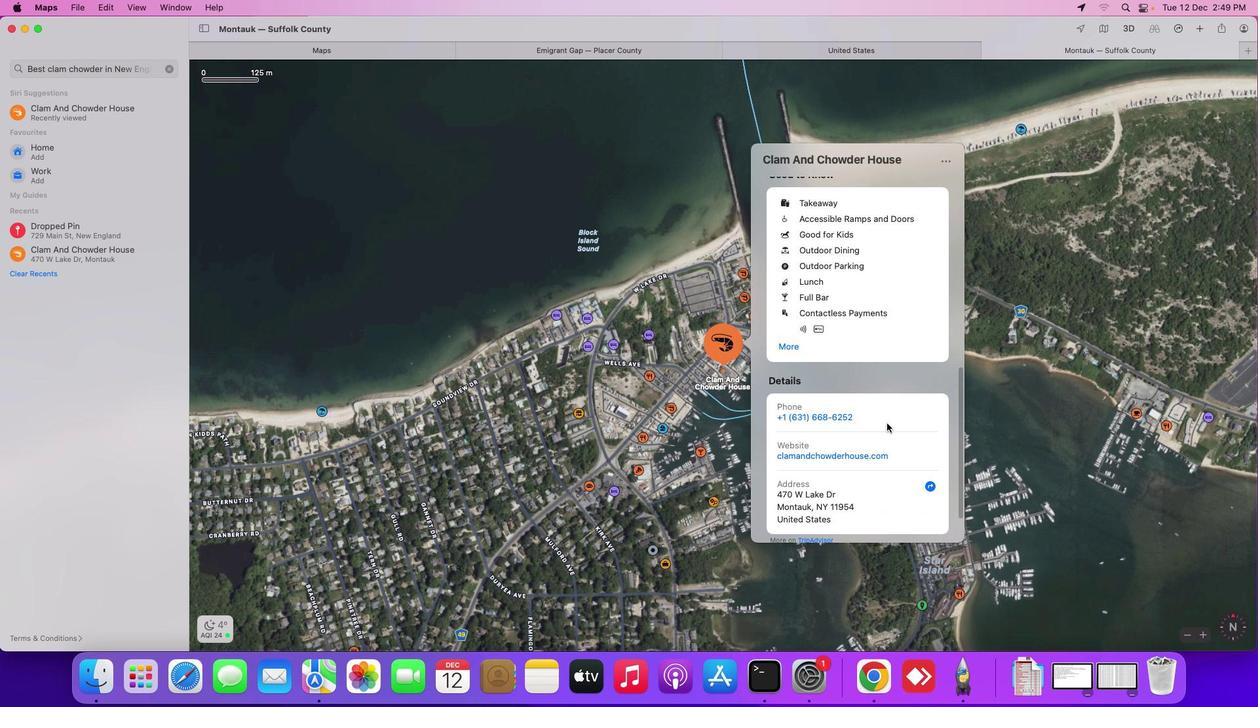
Action: Mouse scrolled (886, 423) with delta (0, -3)
Screenshot: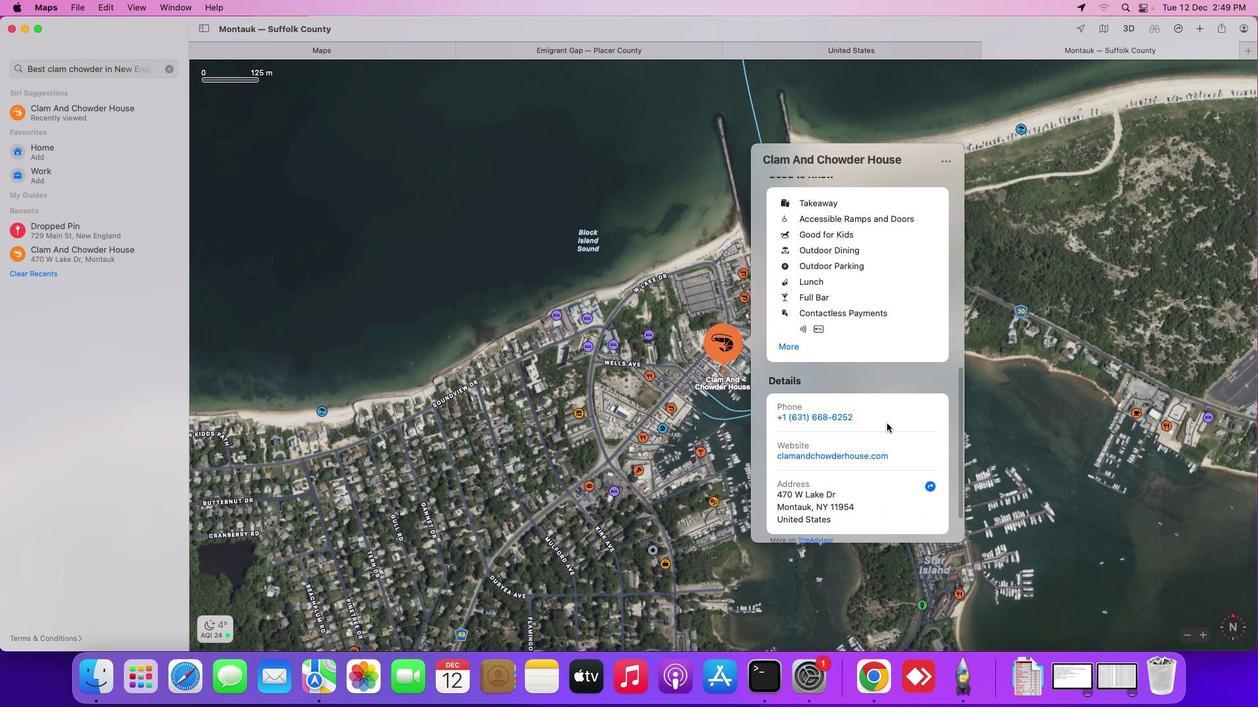 
Action: Mouse scrolled (886, 423) with delta (0, -2)
Screenshot: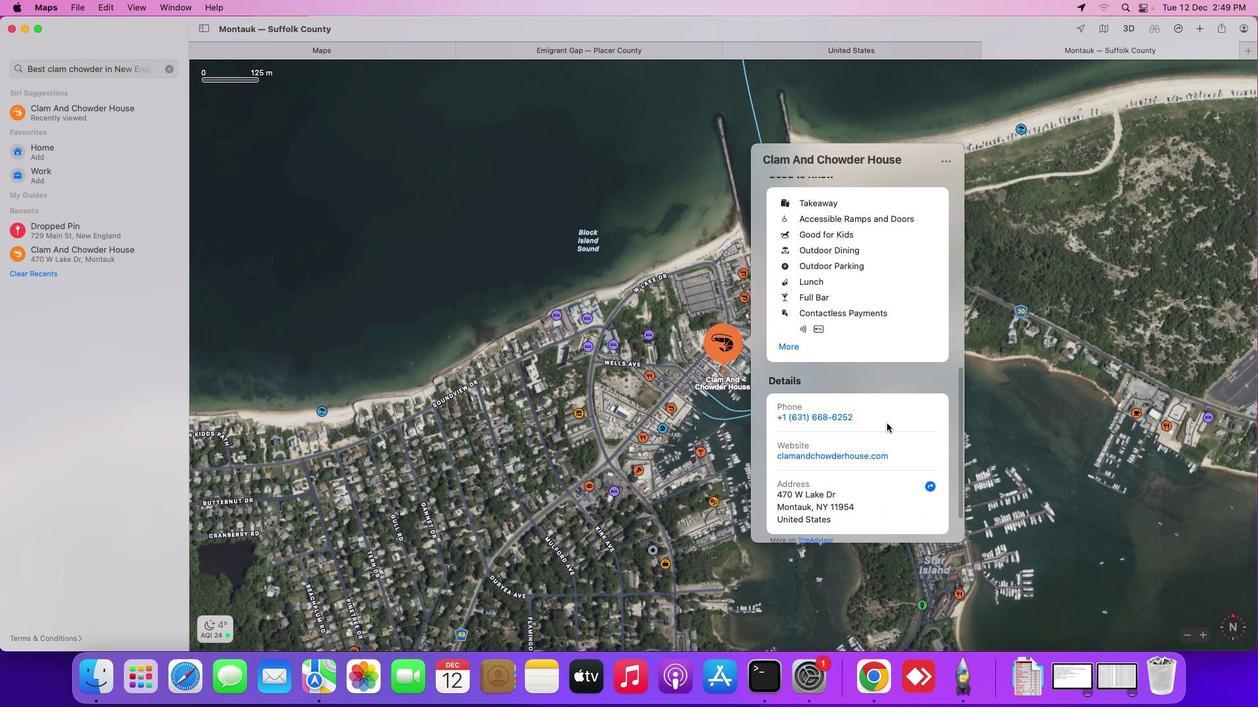 
Action: Mouse scrolled (886, 423) with delta (0, 0)
Screenshot: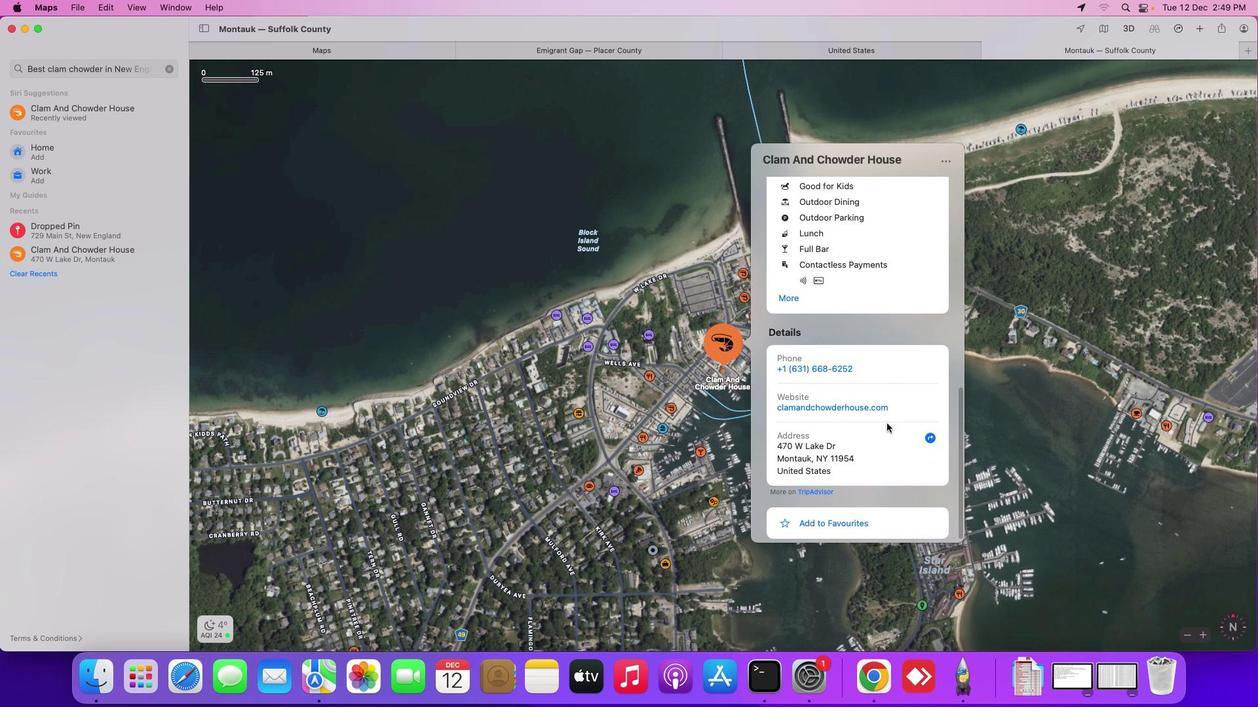 
Action: Mouse scrolled (886, 423) with delta (0, 0)
Screenshot: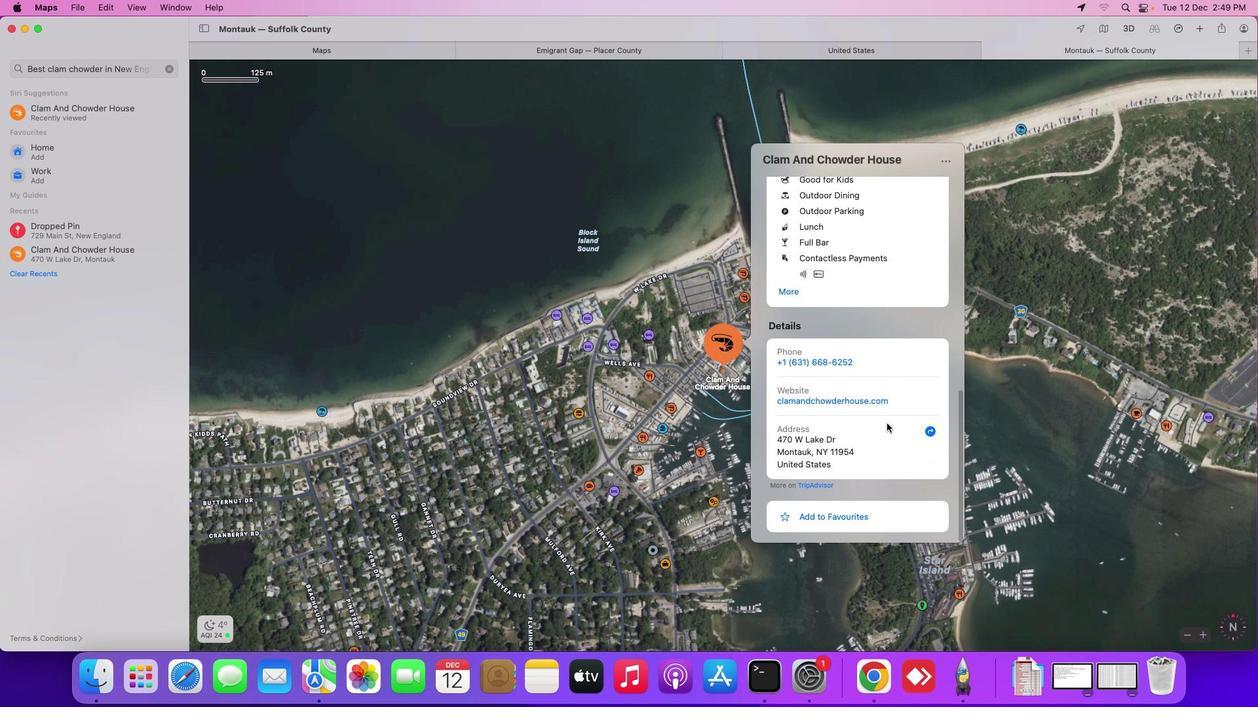 
Action: Mouse scrolled (886, 423) with delta (0, 0)
Screenshot: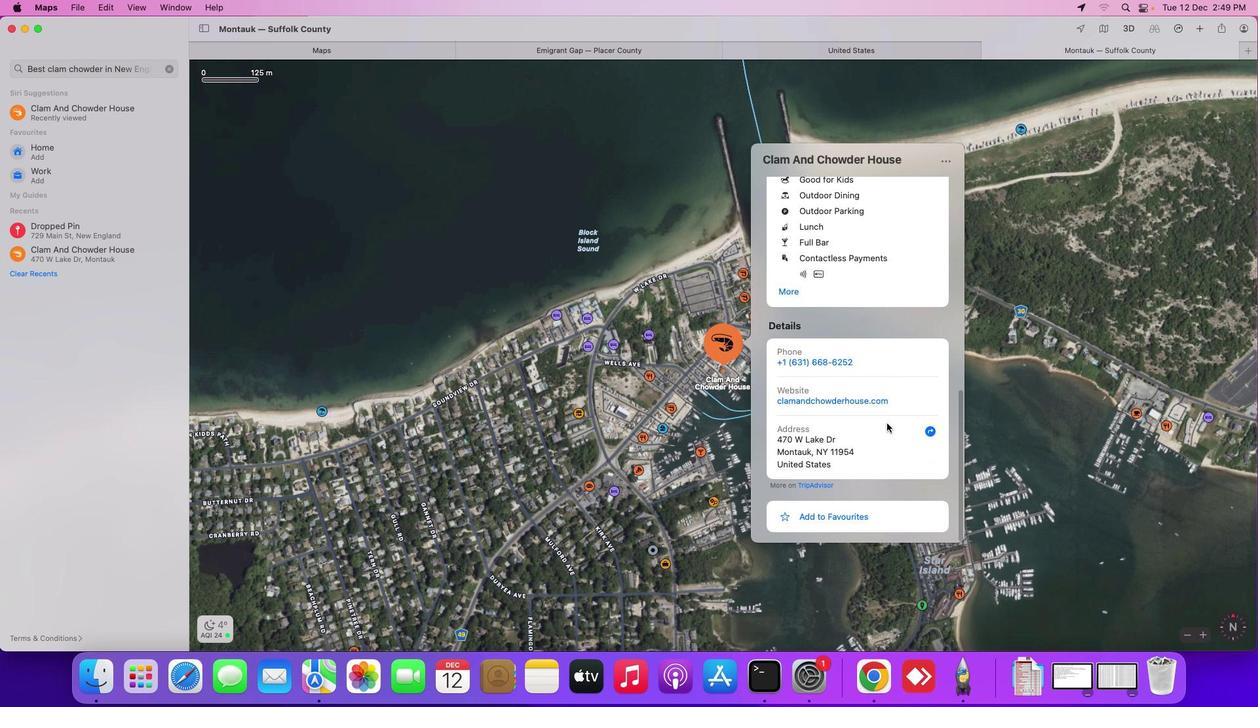 
Action: Mouse scrolled (886, 423) with delta (0, -1)
Screenshot: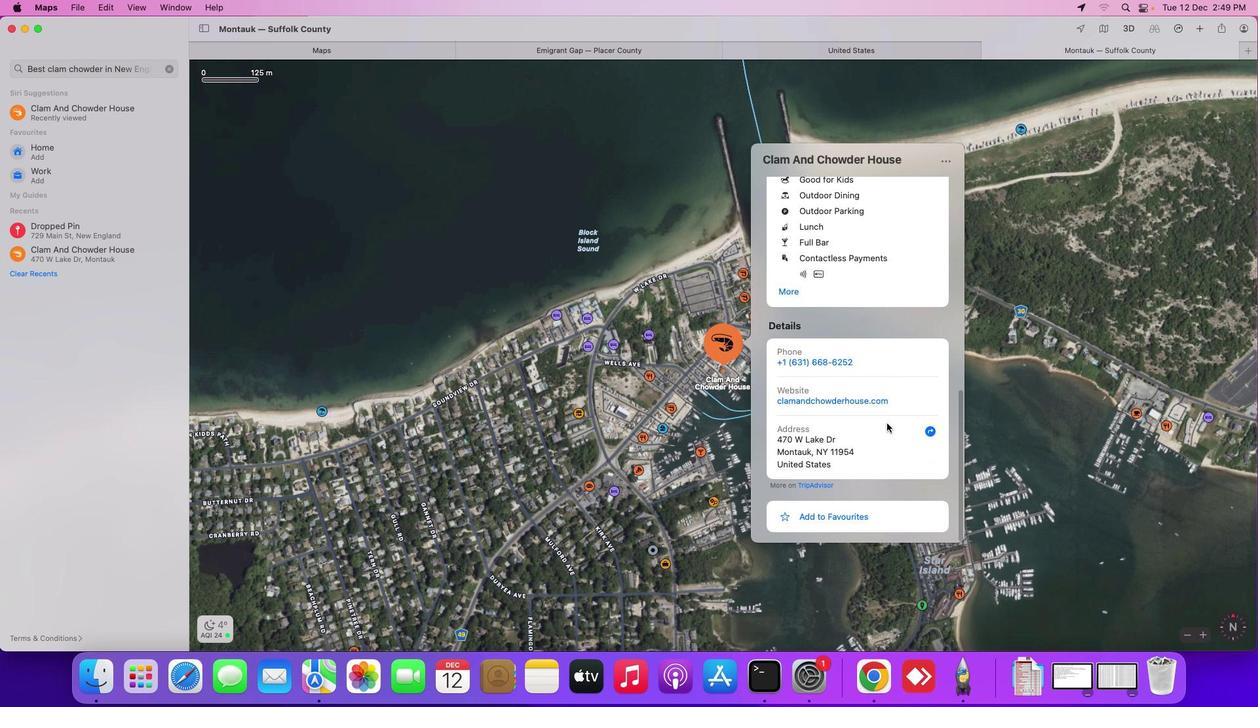 
Action: Mouse scrolled (886, 423) with delta (0, 0)
Screenshot: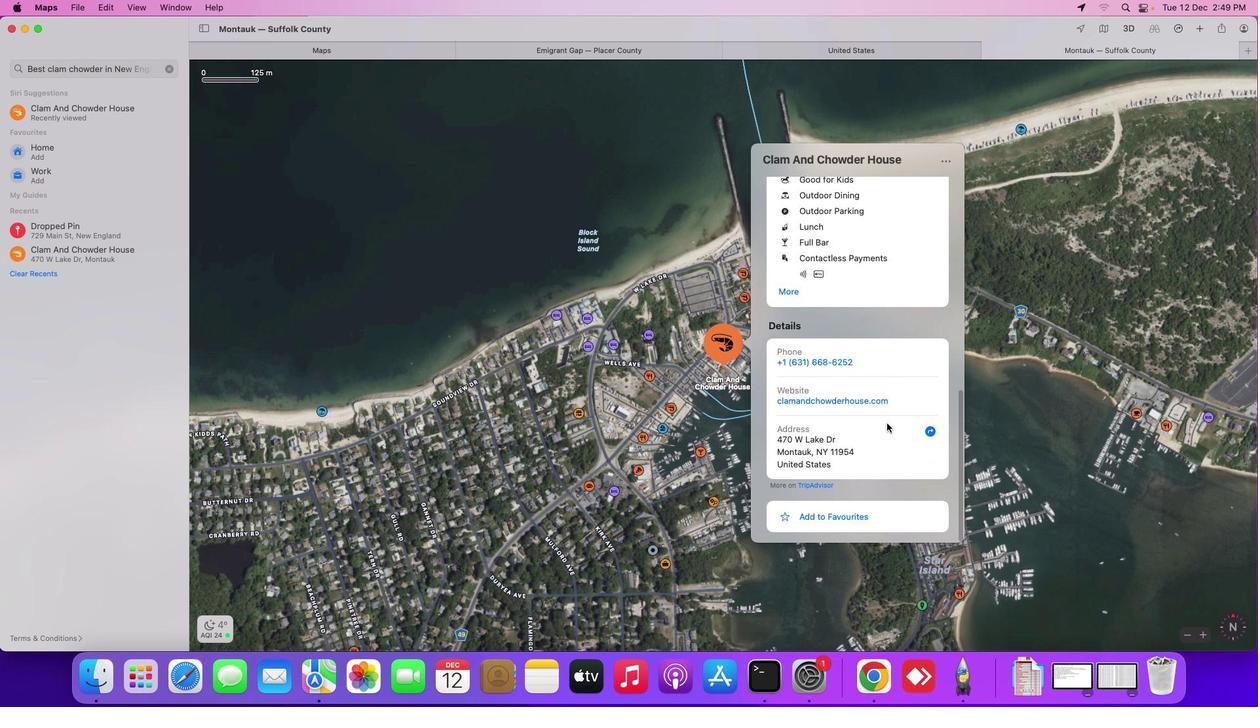 
Action: Mouse scrolled (886, 423) with delta (0, -1)
Screenshot: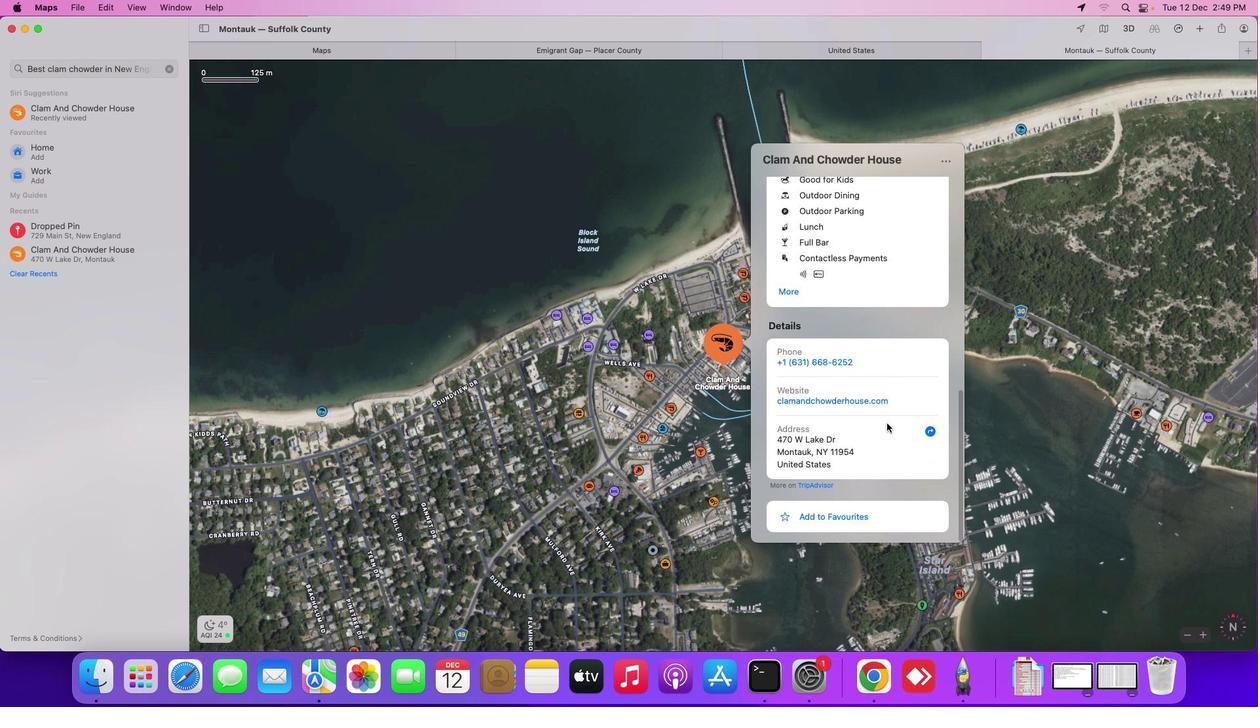 
Action: Mouse scrolled (886, 423) with delta (0, -1)
Screenshot: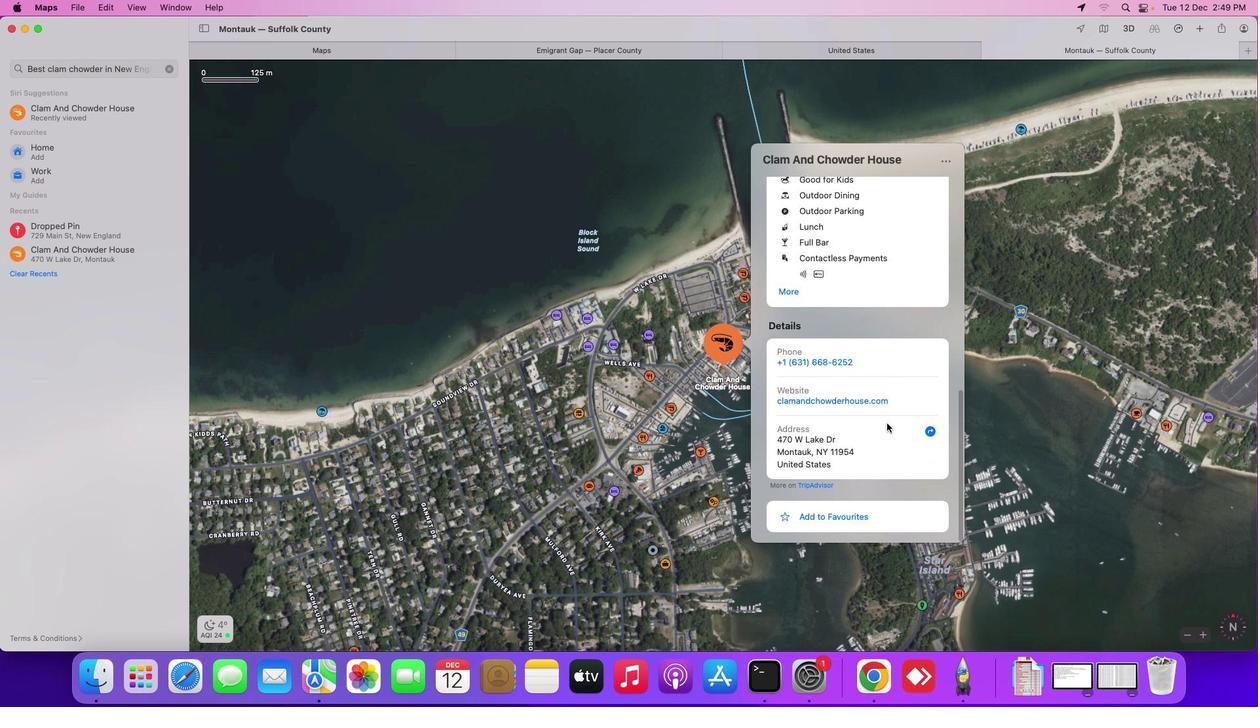 
Action: Mouse scrolled (886, 423) with delta (0, -1)
Screenshot: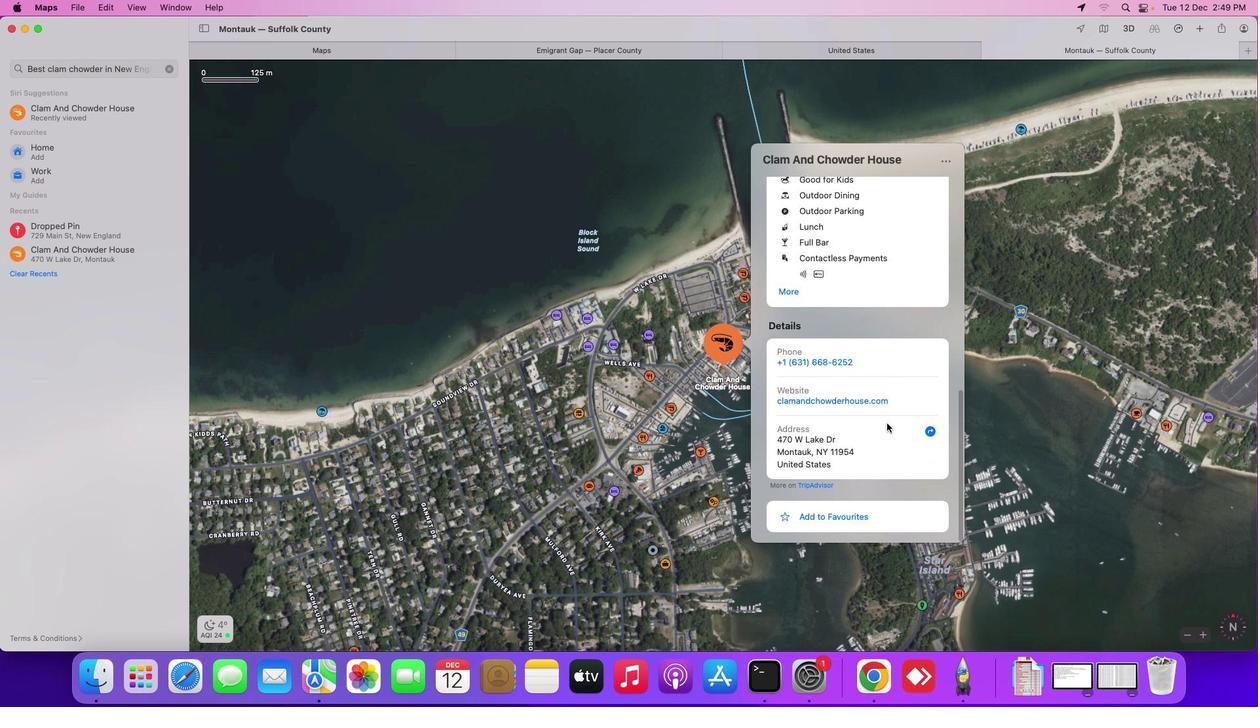 
Action: Mouse scrolled (886, 423) with delta (0, 0)
Screenshot: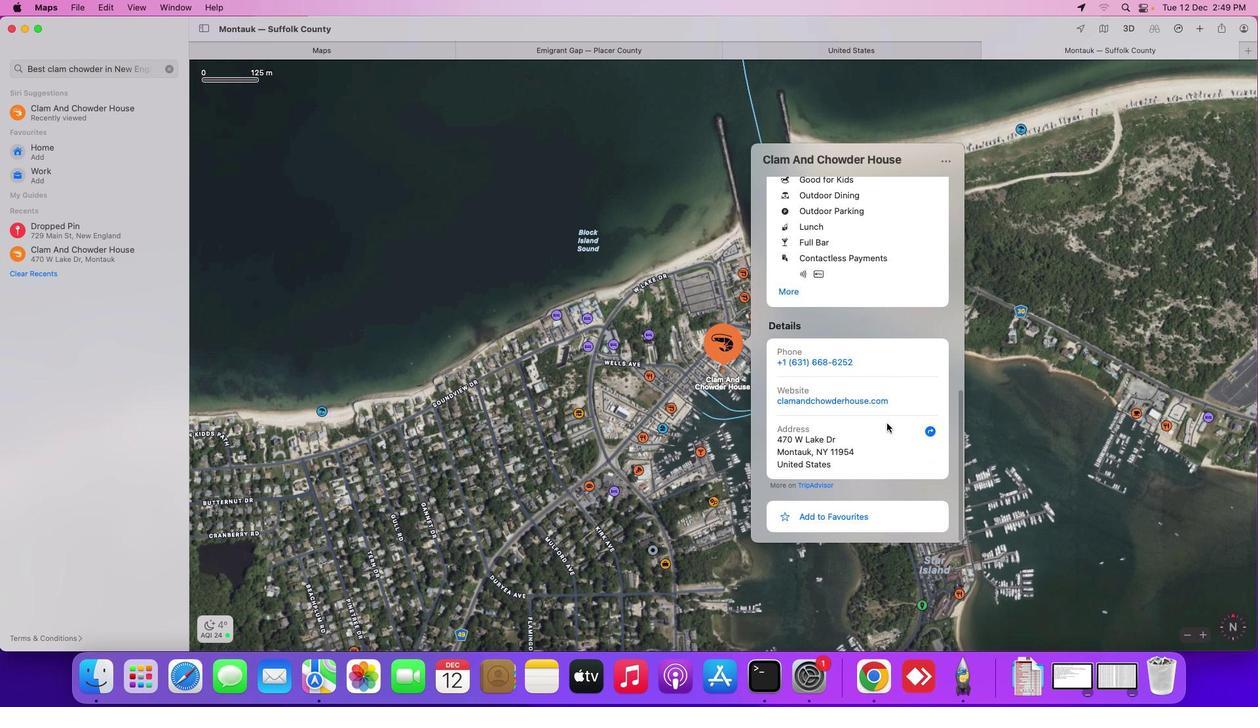 
Action: Mouse scrolled (886, 423) with delta (0, 0)
Screenshot: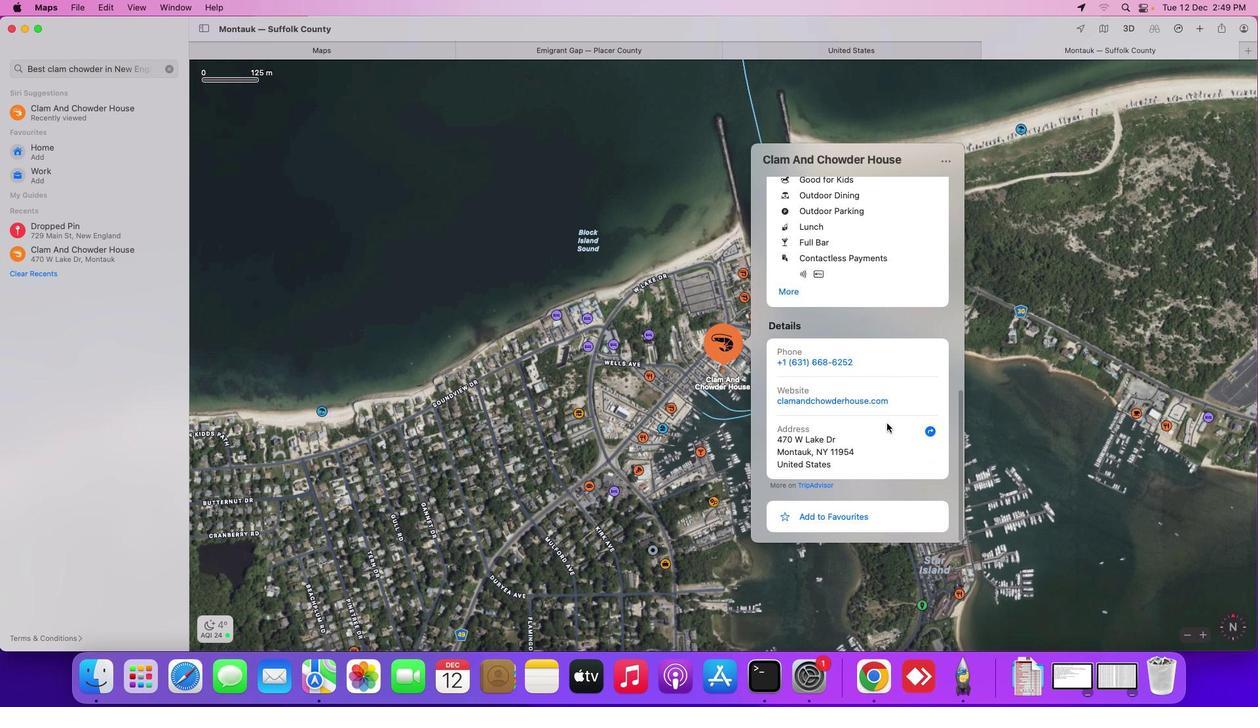 
Action: Mouse scrolled (886, 423) with delta (0, -1)
Screenshot: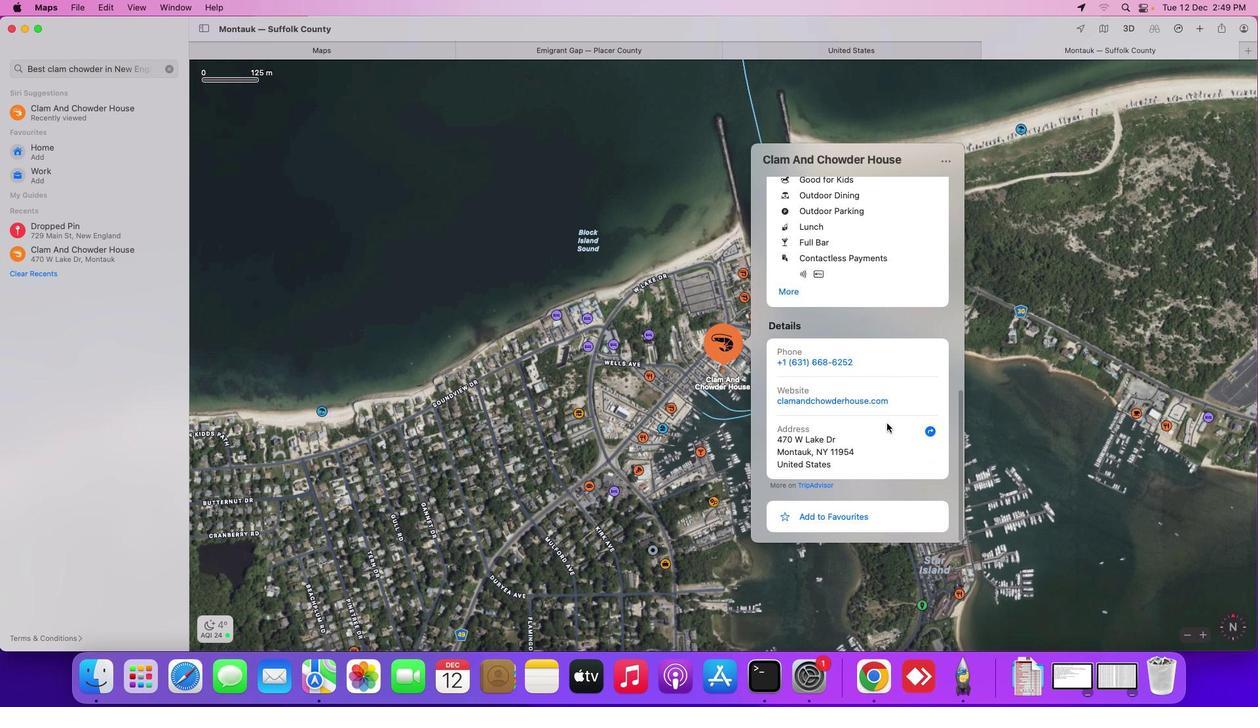 
Action: Mouse scrolled (886, 423) with delta (0, -3)
Screenshot: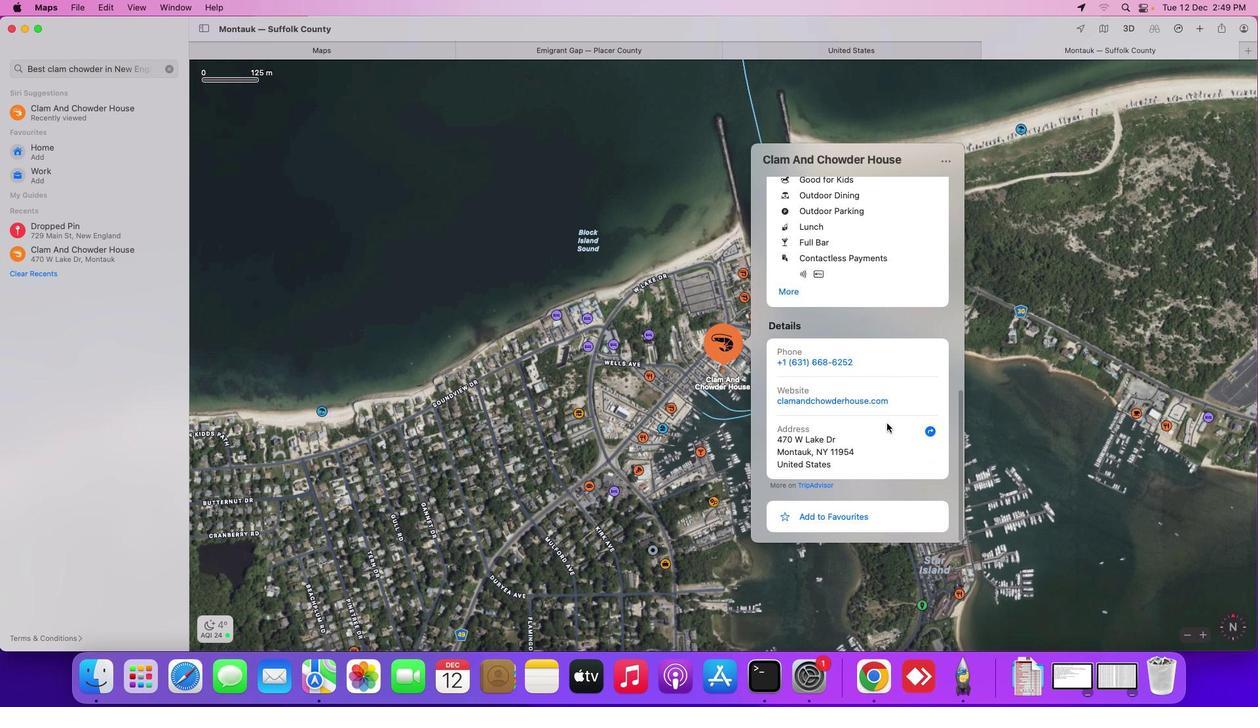 
Action: Mouse scrolled (886, 423) with delta (0, -3)
Screenshot: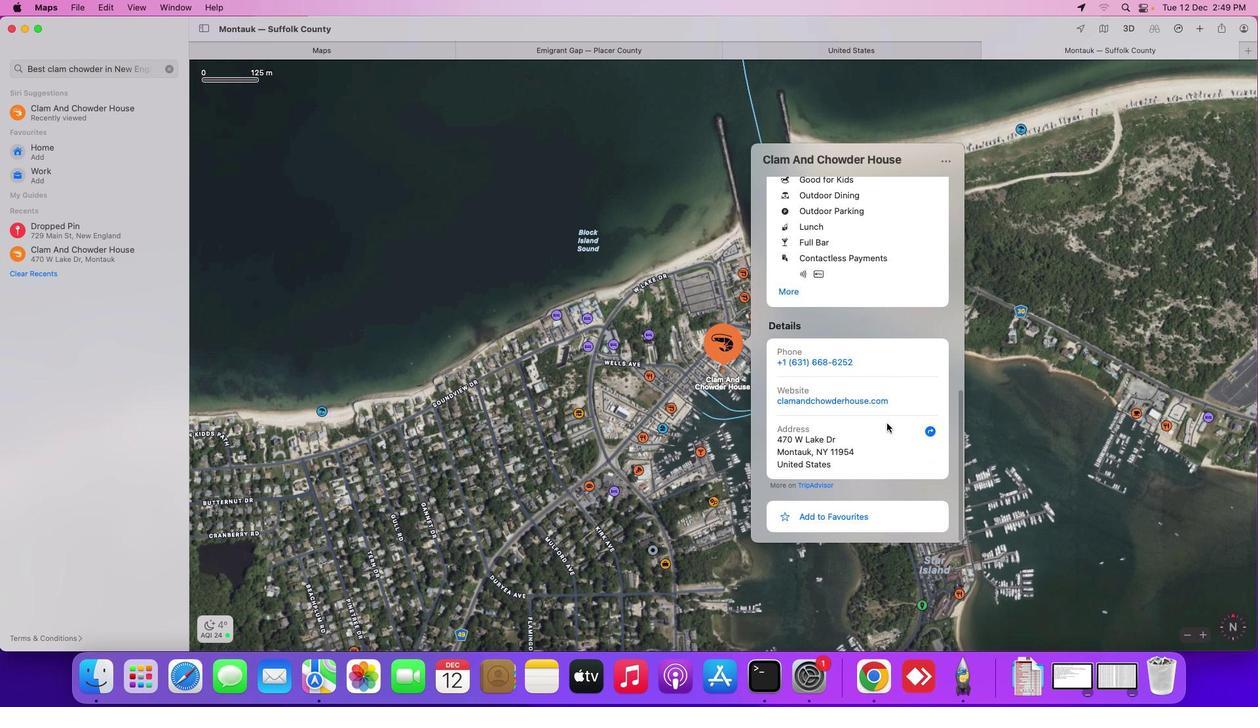
Action: Mouse scrolled (886, 423) with delta (0, -3)
Screenshot: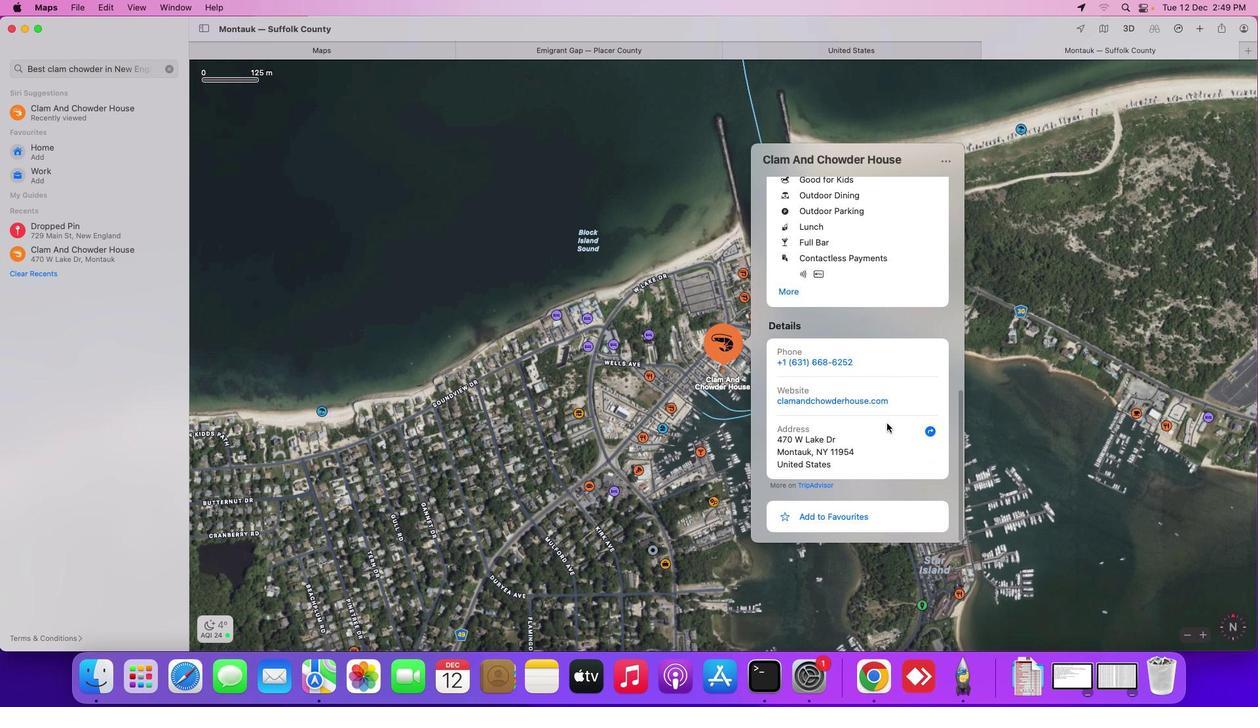 
Action: Mouse scrolled (886, 423) with delta (0, 0)
Screenshot: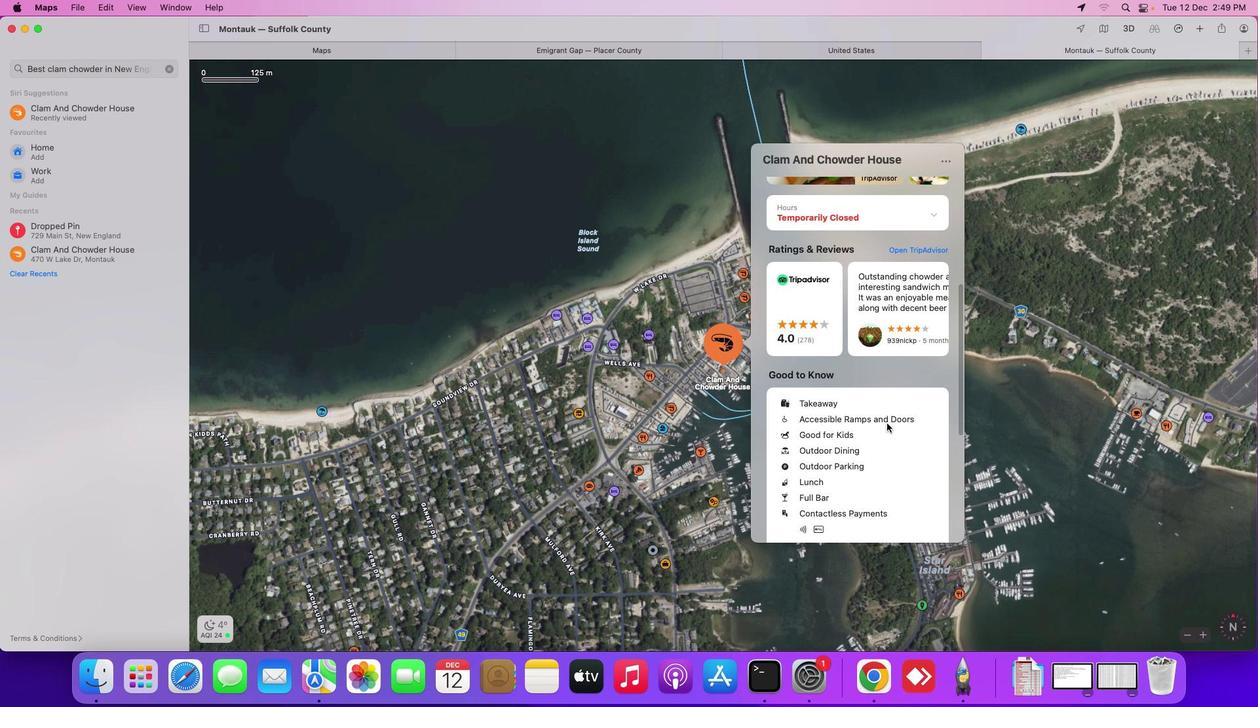 
Action: Mouse scrolled (886, 423) with delta (0, 0)
Screenshot: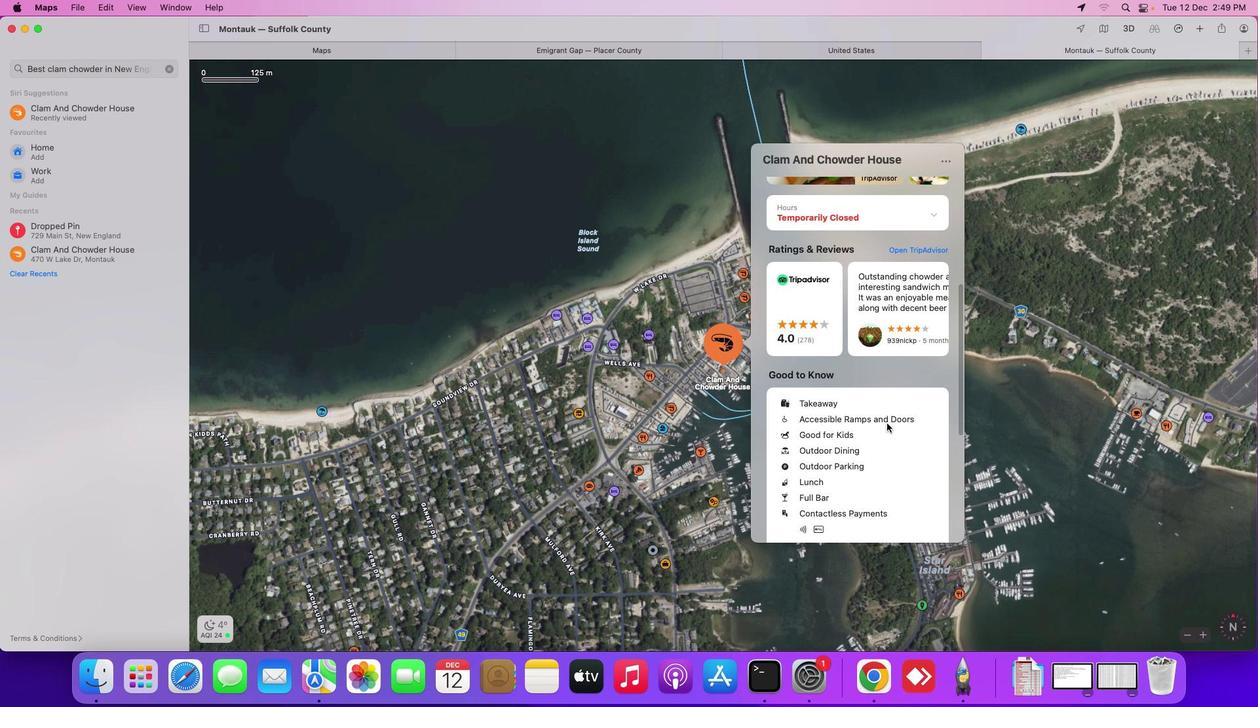 
Action: Mouse scrolled (886, 423) with delta (0, 1)
Screenshot: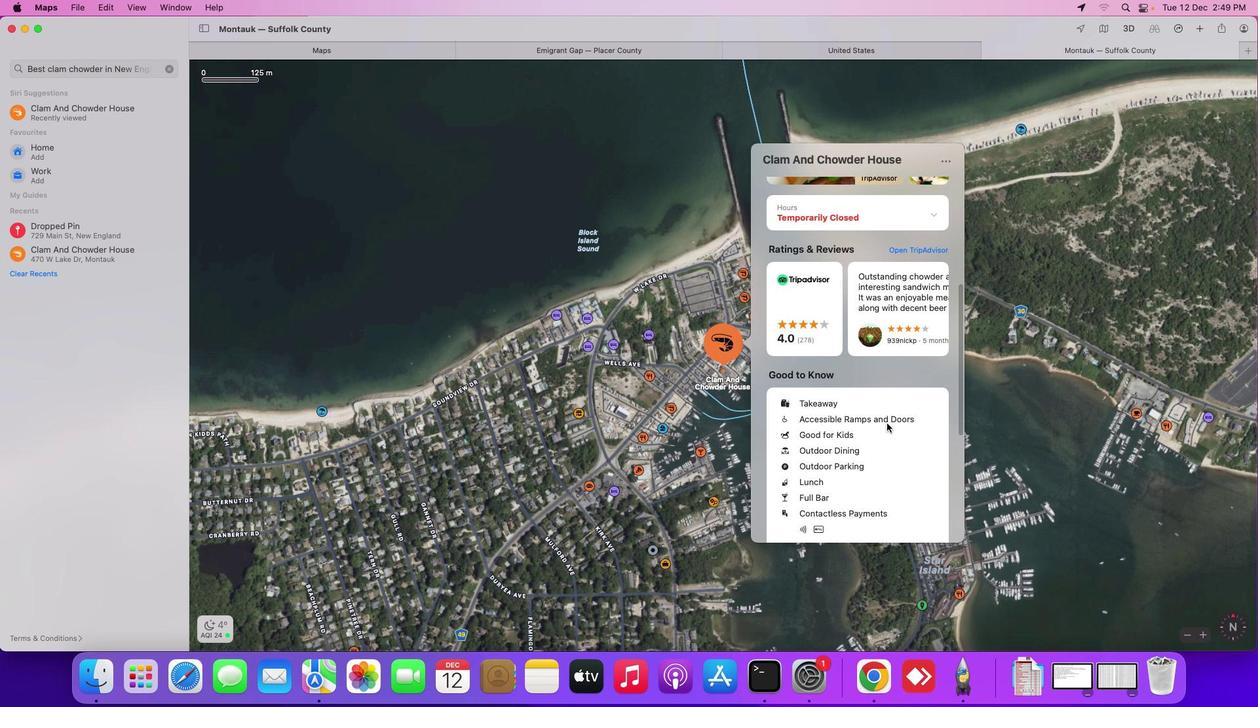 
Action: Mouse scrolled (886, 423) with delta (0, 3)
Screenshot: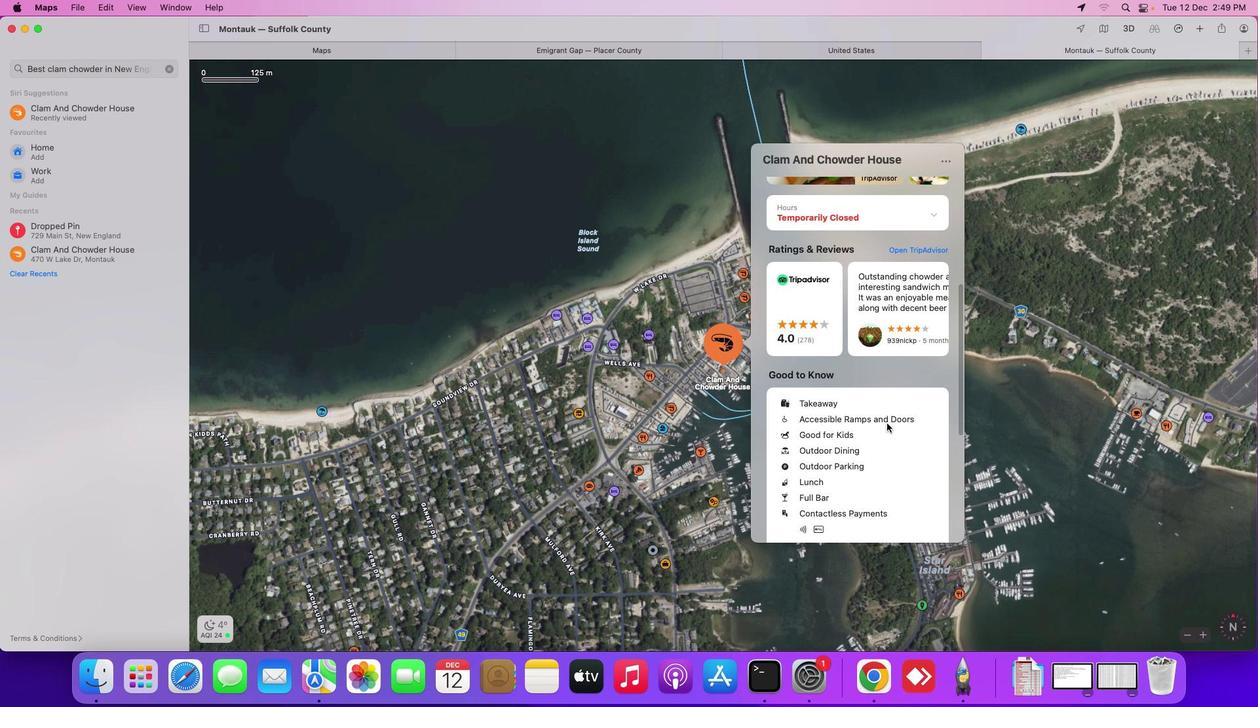 
Action: Mouse scrolled (886, 423) with delta (0, 3)
Screenshot: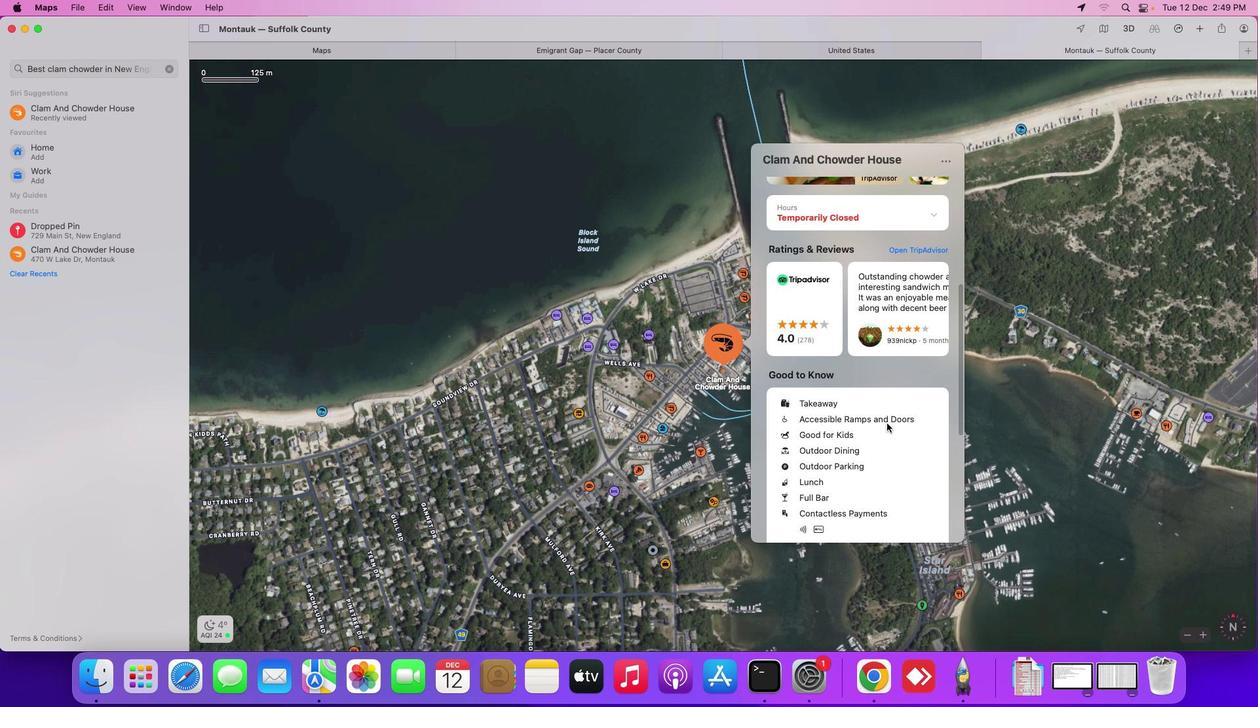 
Action: Mouse scrolled (886, 423) with delta (0, 3)
Screenshot: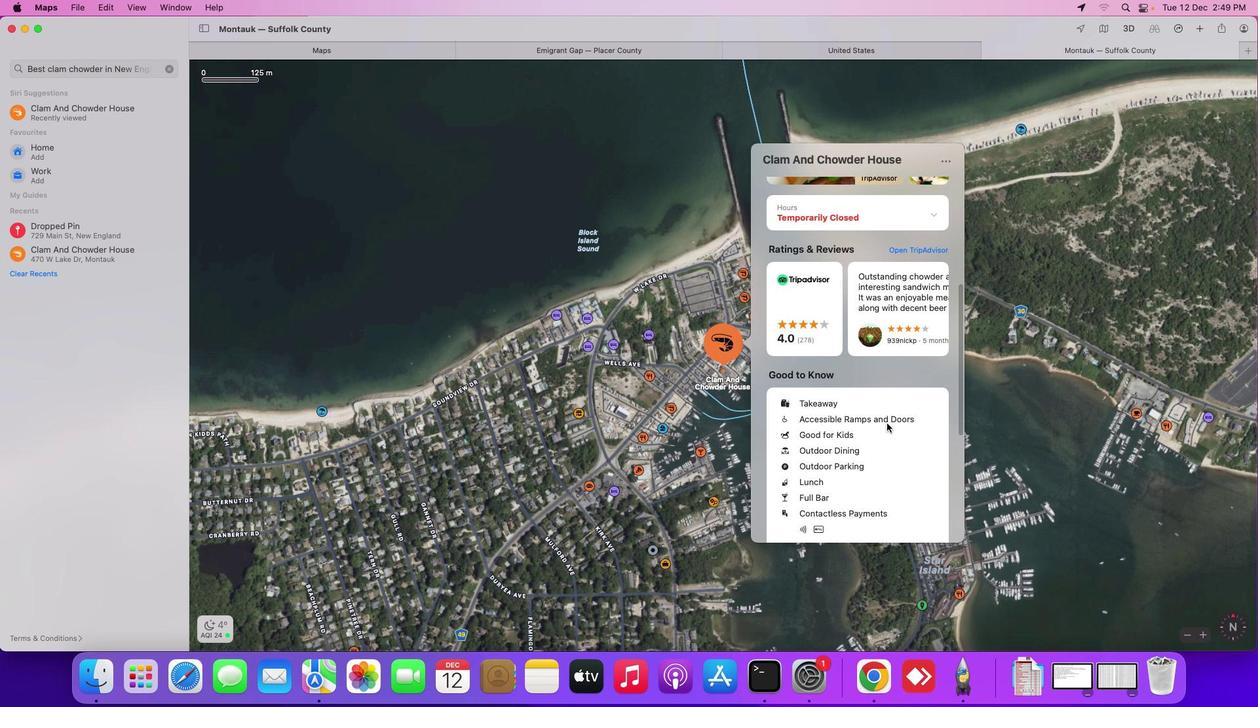 
Action: Mouse scrolled (886, 423) with delta (0, 4)
Screenshot: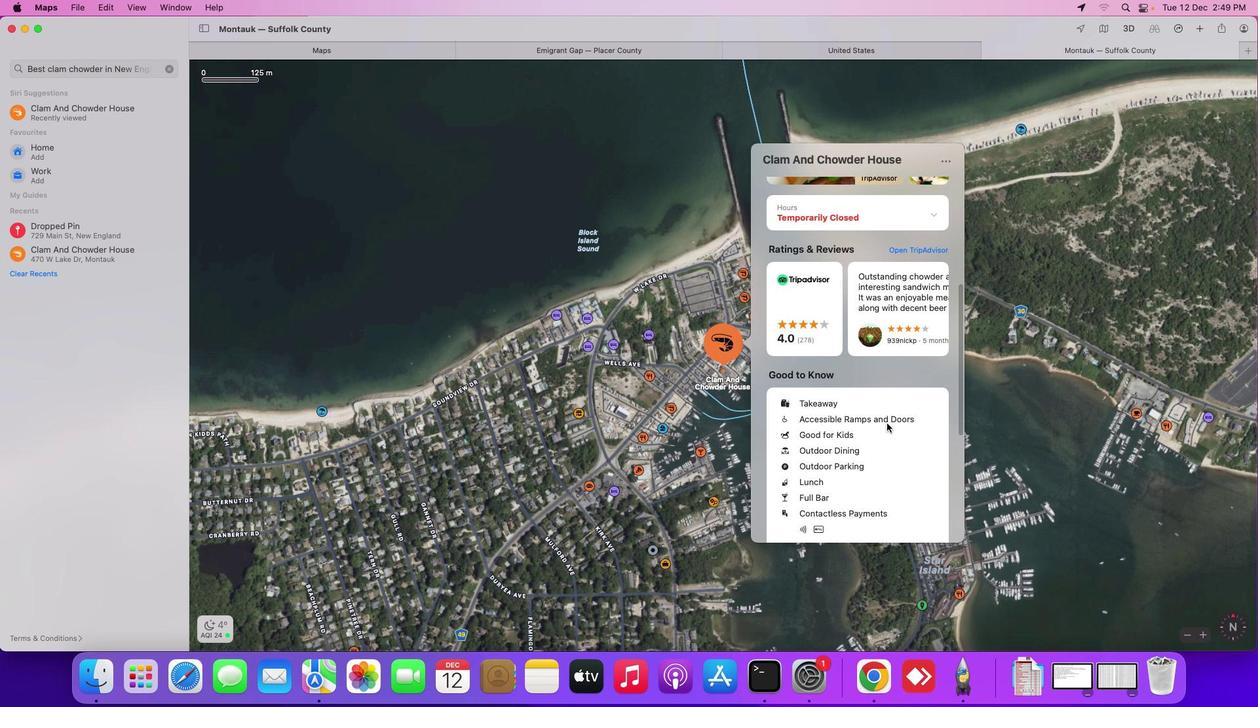 
Action: Mouse scrolled (886, 423) with delta (0, 4)
Screenshot: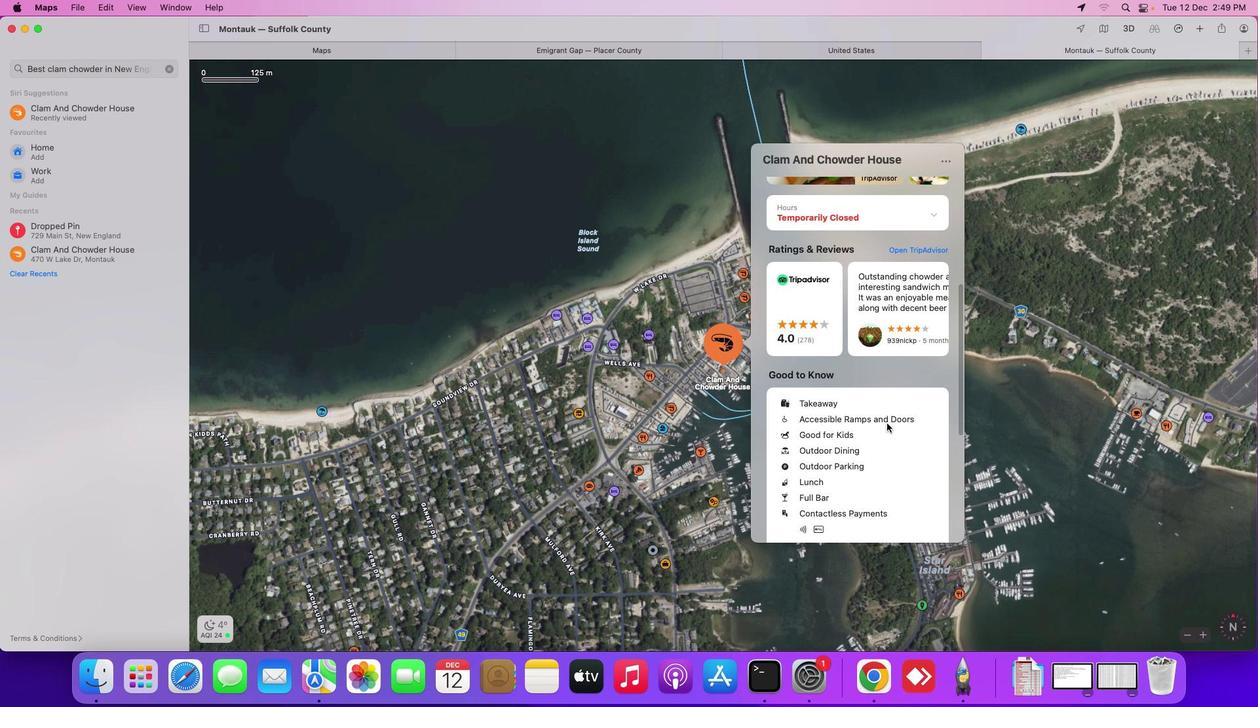 
Action: Mouse scrolled (886, 423) with delta (0, 0)
Screenshot: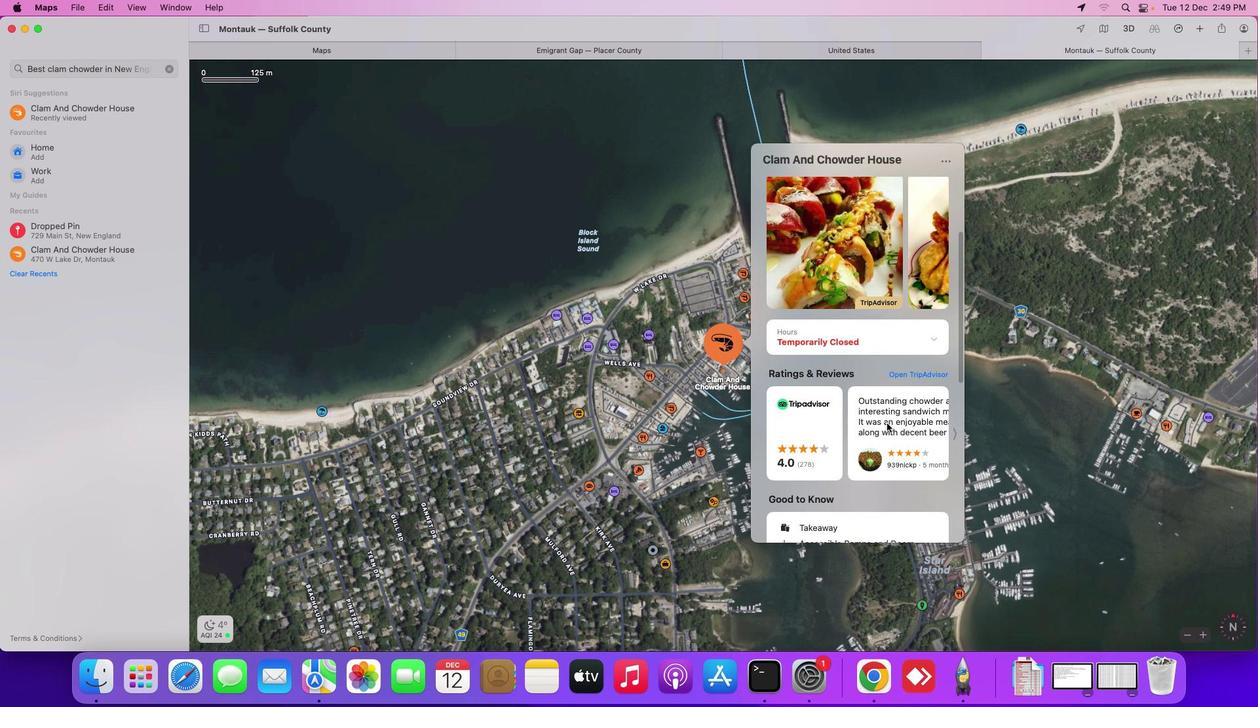 
Action: Mouse scrolled (886, 423) with delta (0, 0)
Screenshot: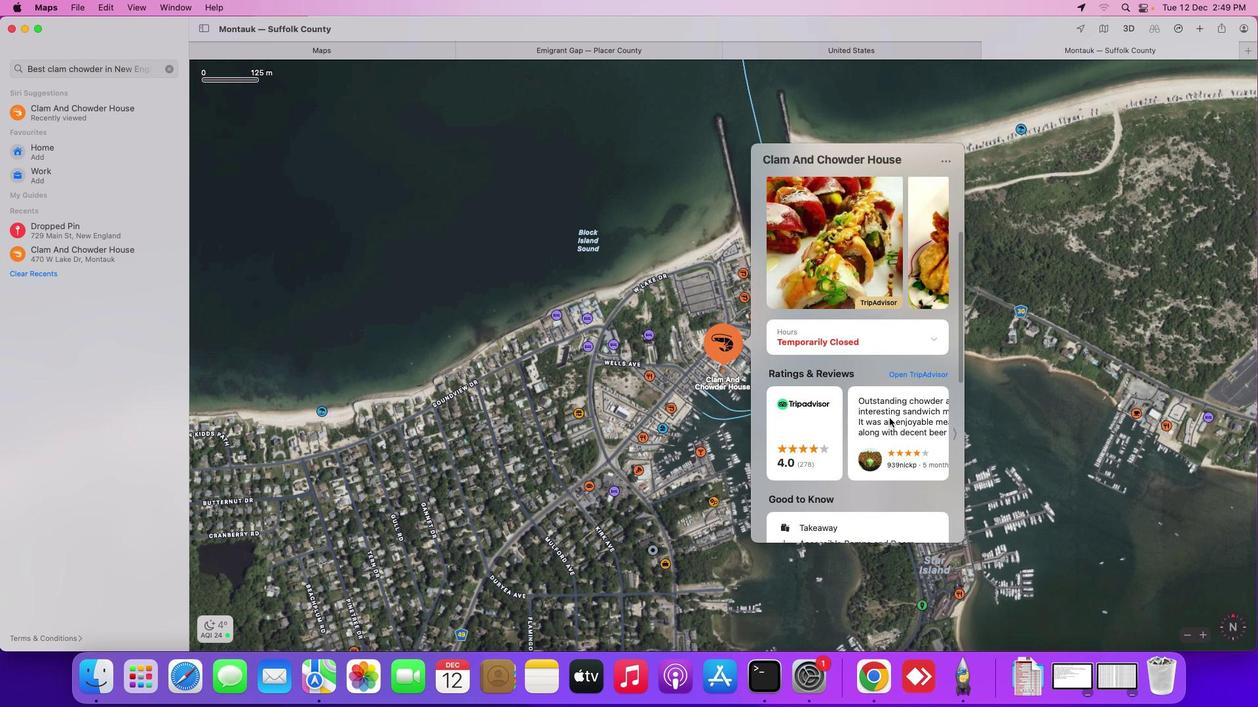 
Action: Mouse scrolled (886, 423) with delta (0, 0)
Screenshot: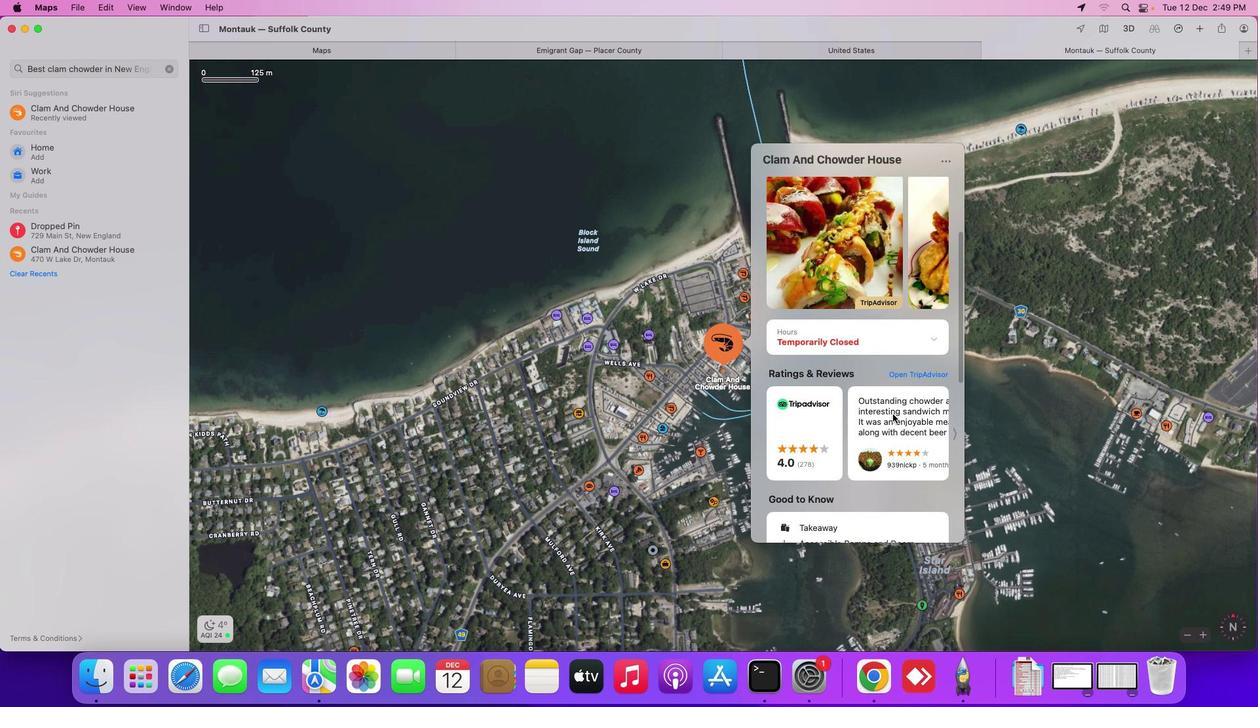 
Action: Mouse scrolled (886, 423) with delta (0, 1)
Screenshot: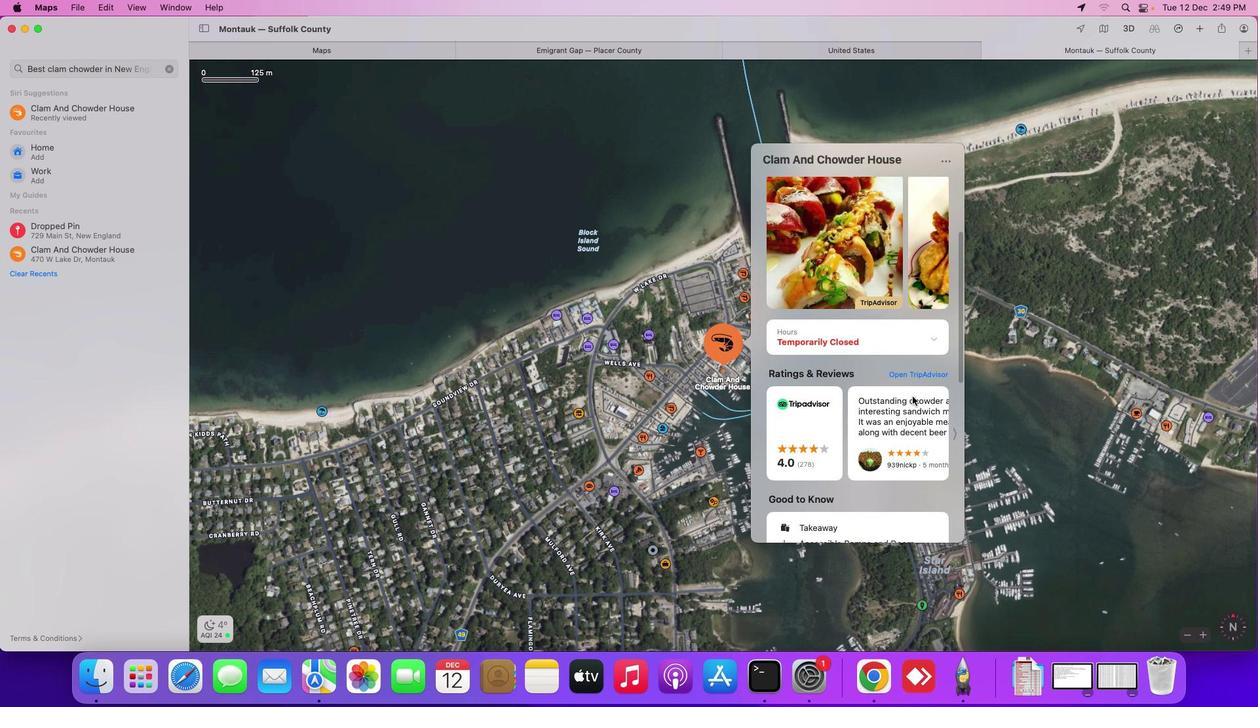 
Action: Mouse scrolled (886, 423) with delta (0, 1)
Screenshot: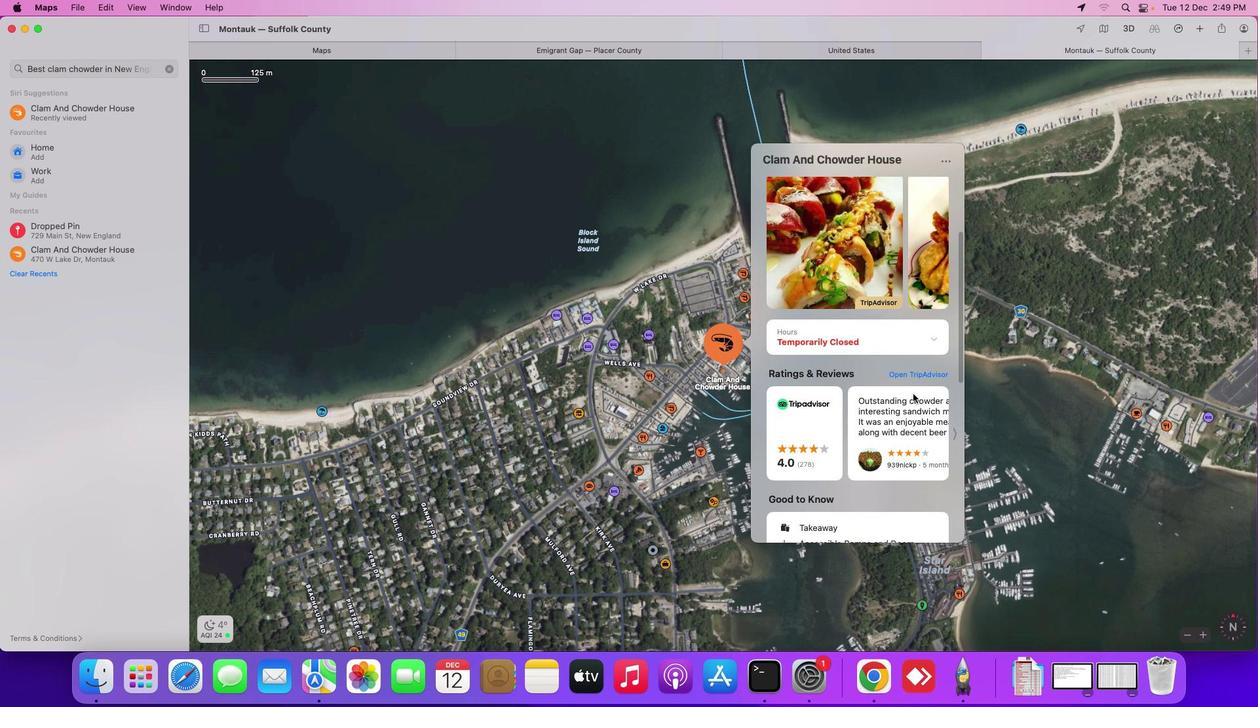 
Action: Mouse scrolled (886, 423) with delta (0, 3)
Screenshot: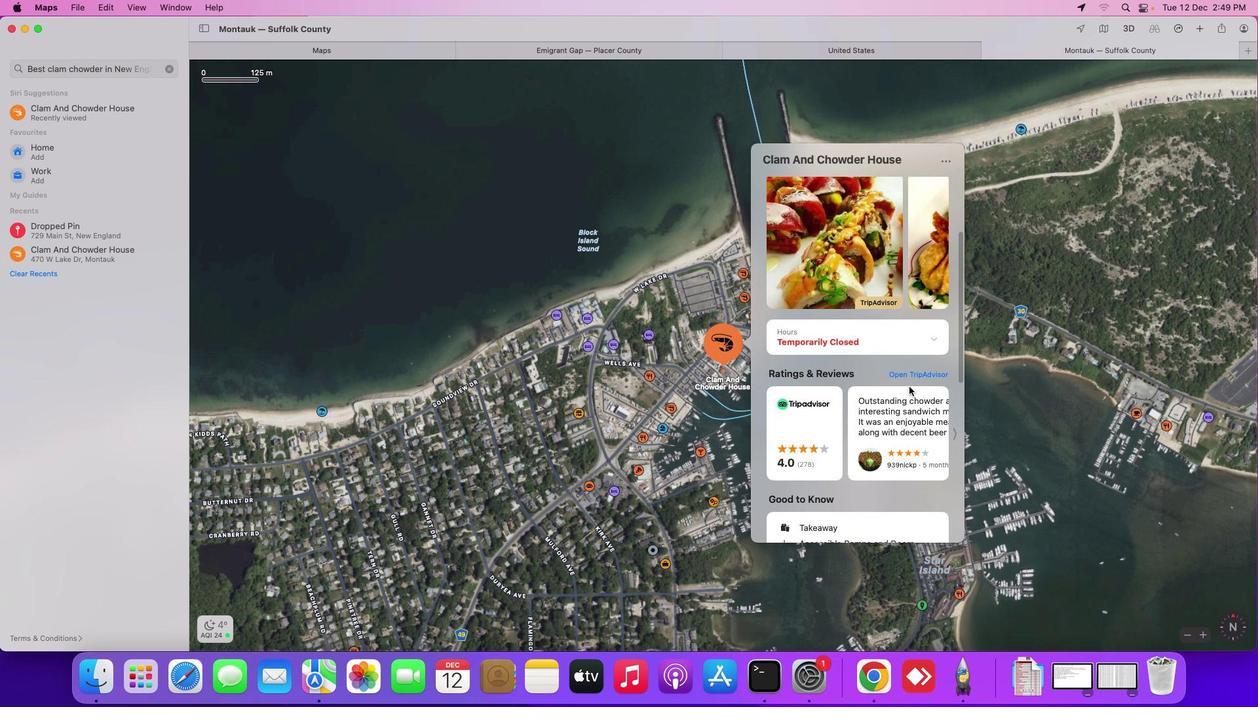 
Action: Mouse scrolled (886, 423) with delta (0, 3)
Screenshot: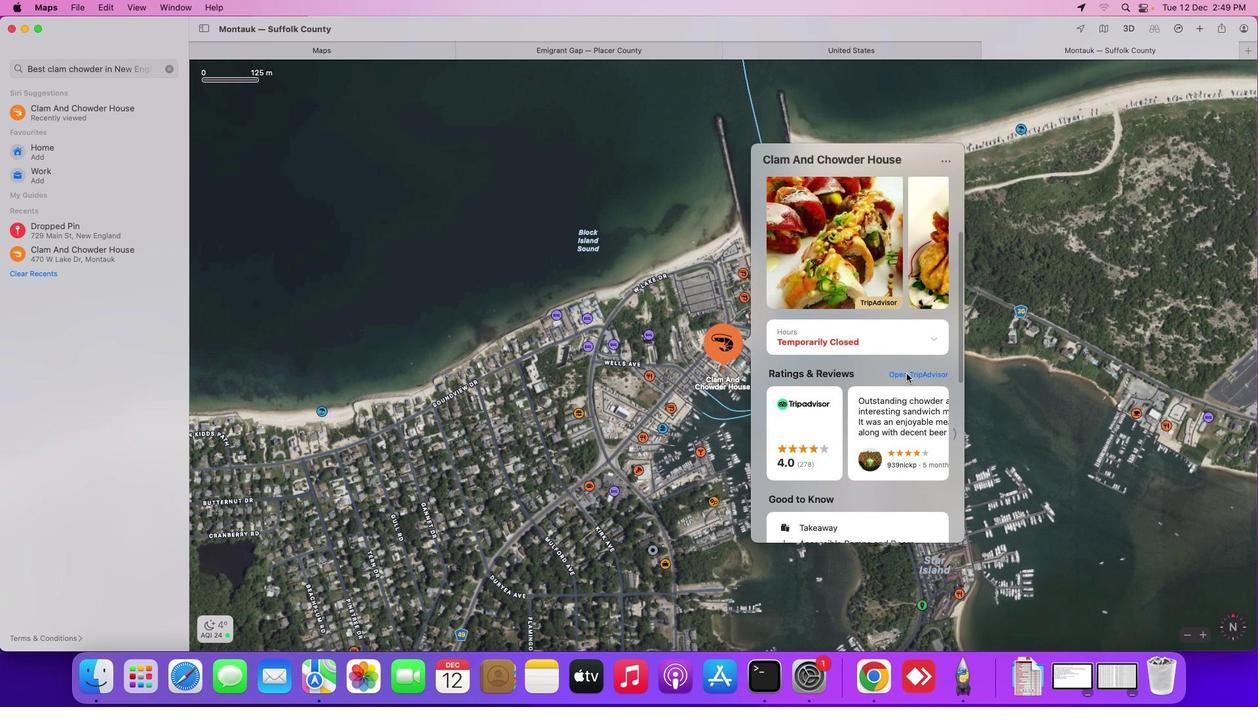 
Action: Mouse moved to (931, 339)
Screenshot: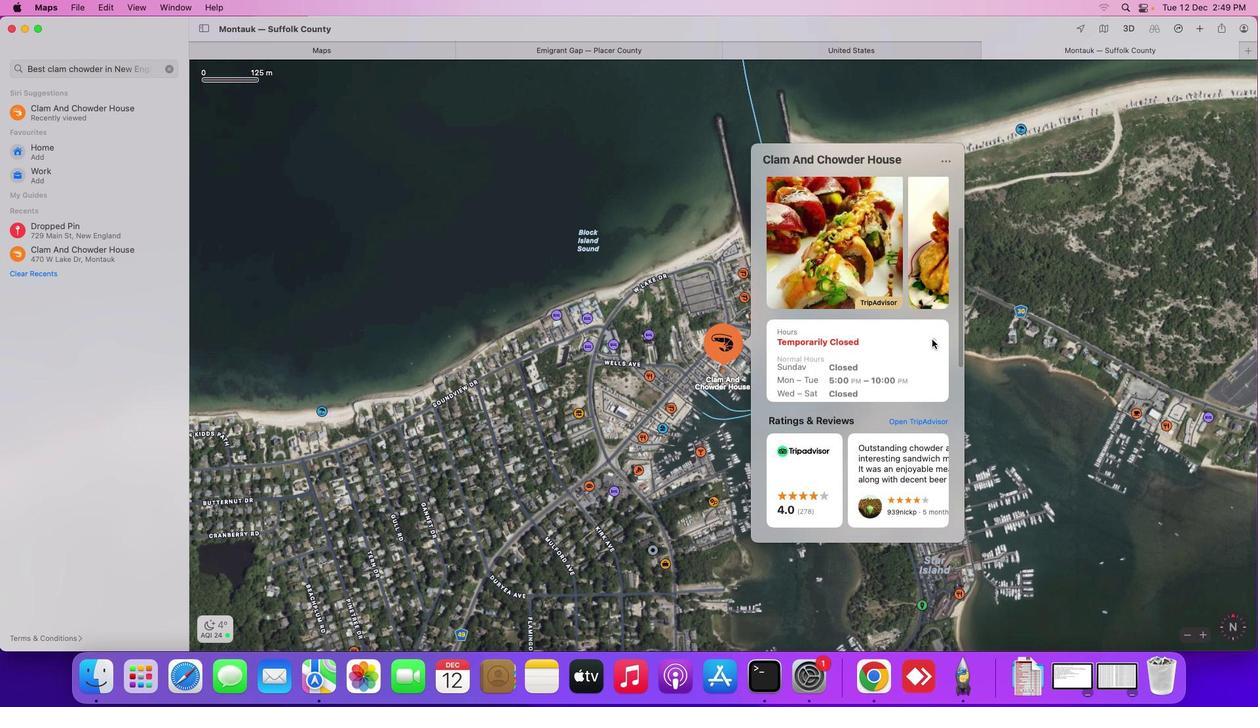 
Action: Mouse pressed left at (931, 339)
Screenshot: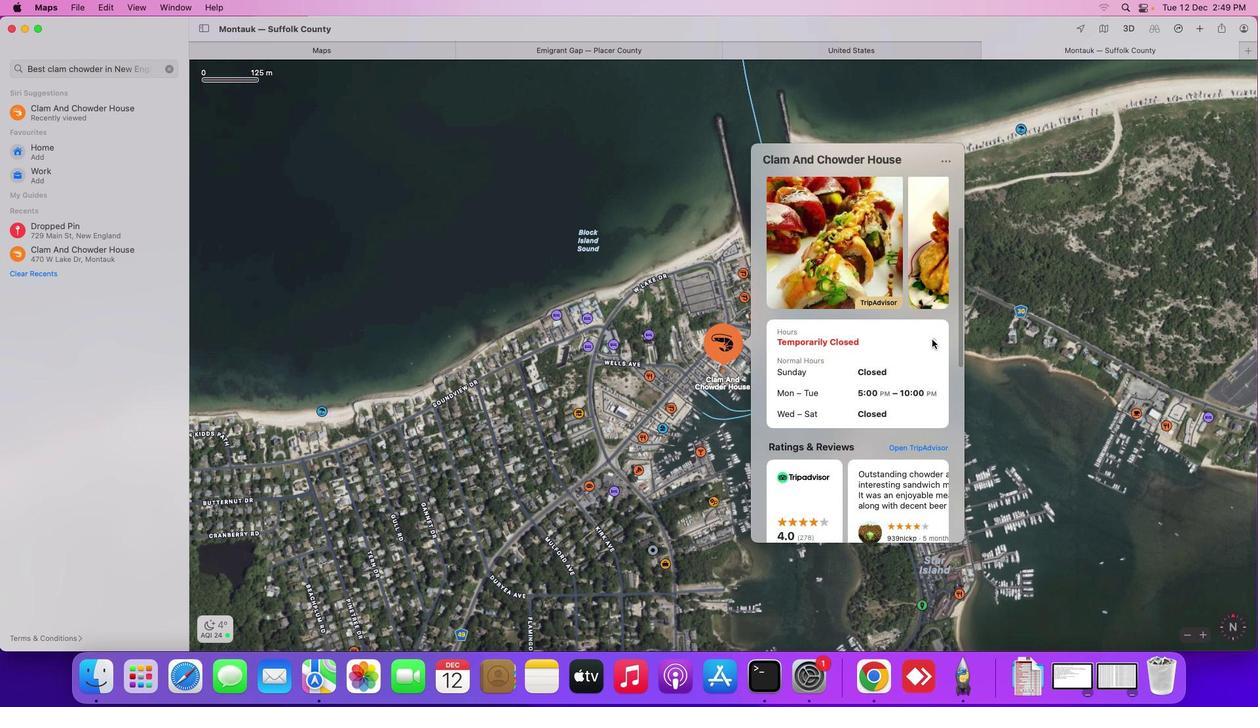
Action: Mouse pressed left at (931, 339)
Screenshot: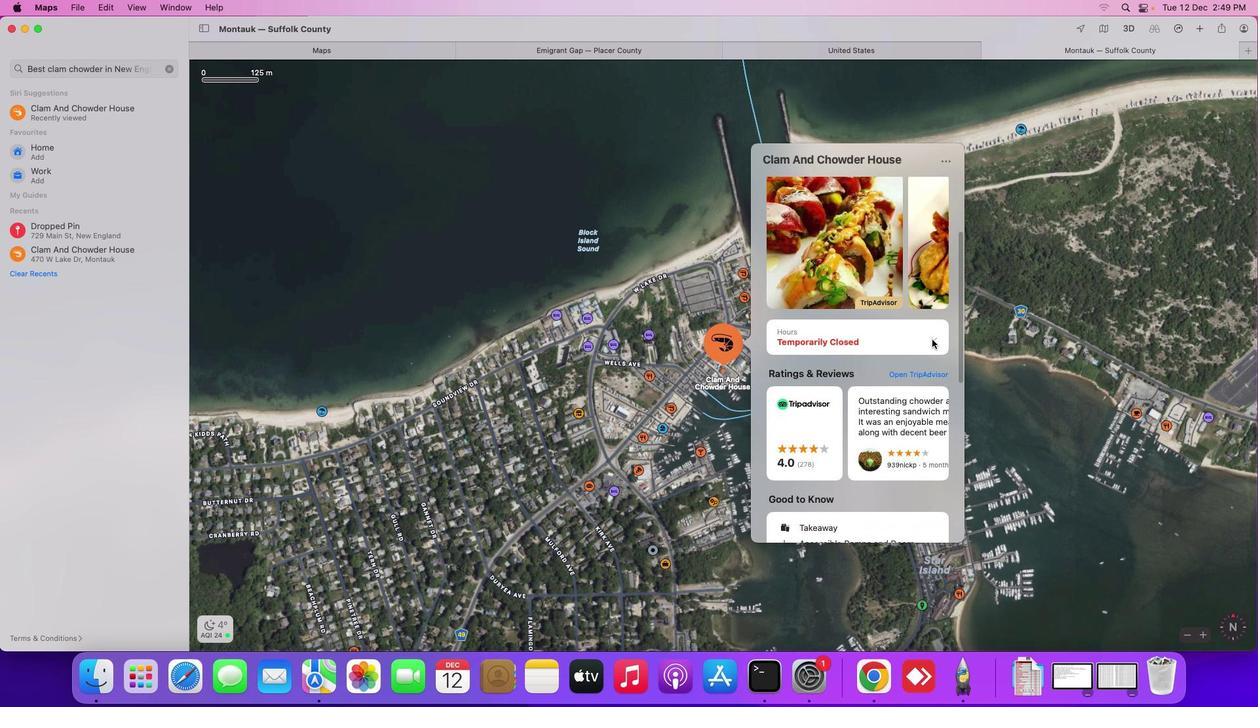 
Action: Mouse moved to (122, 70)
Screenshot: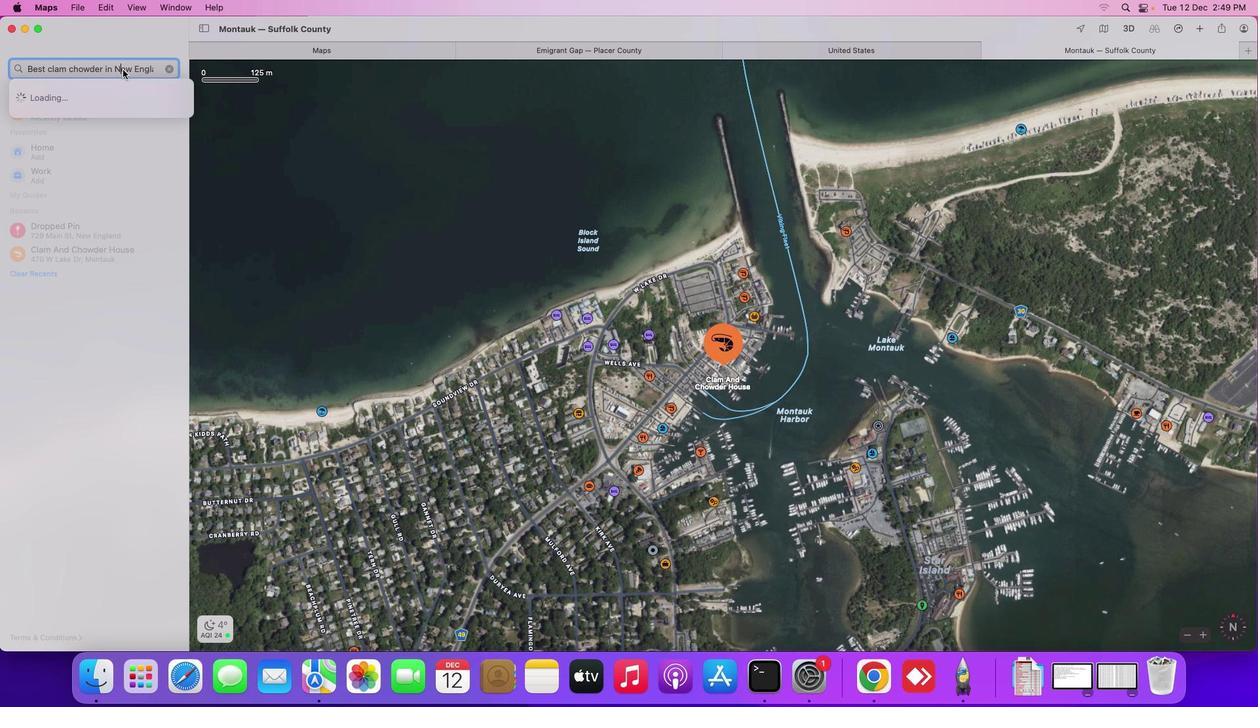 
Action: Mouse pressed left at (122, 70)
Screenshot: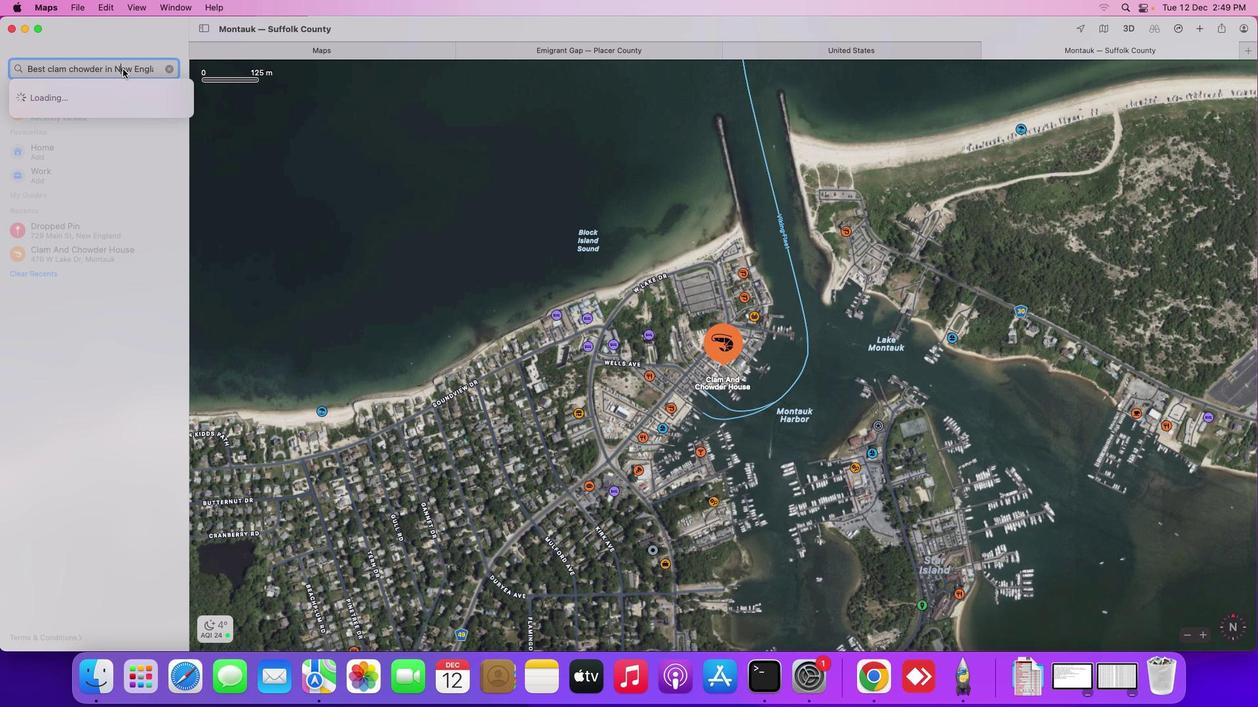
Action: Mouse moved to (102, 145)
Screenshot: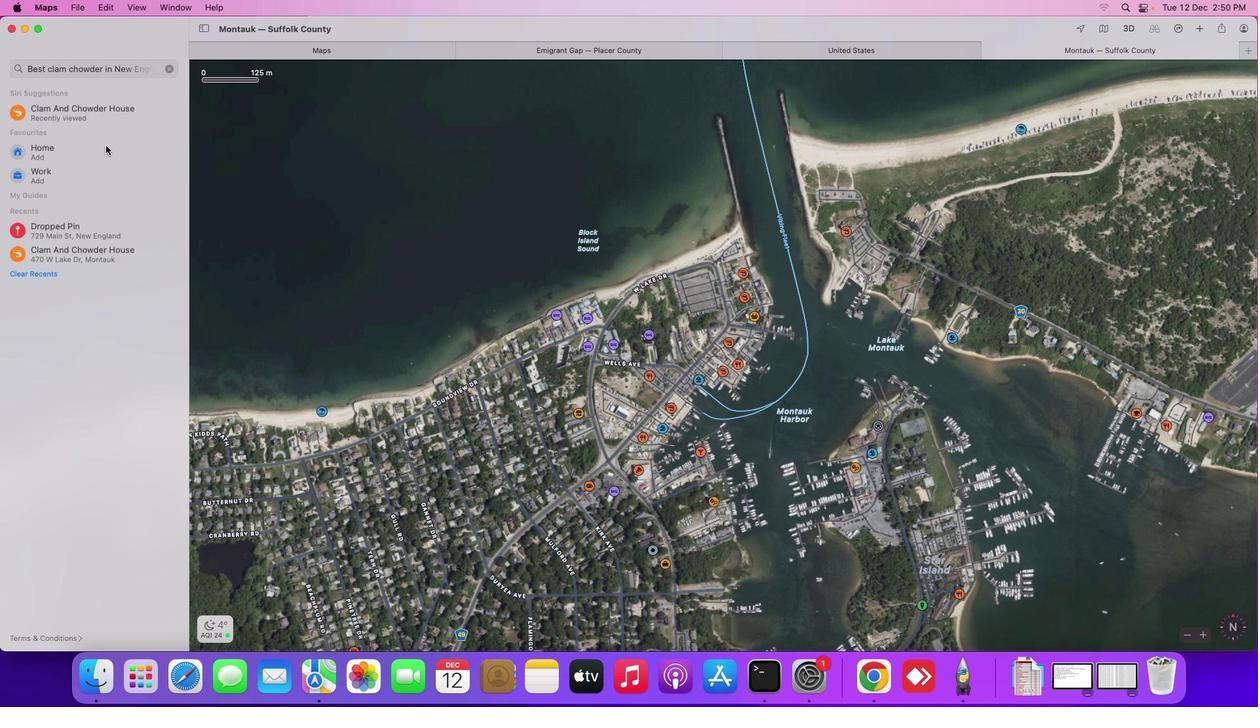 
Action: Mouse pressed left at (102, 145)
Screenshot: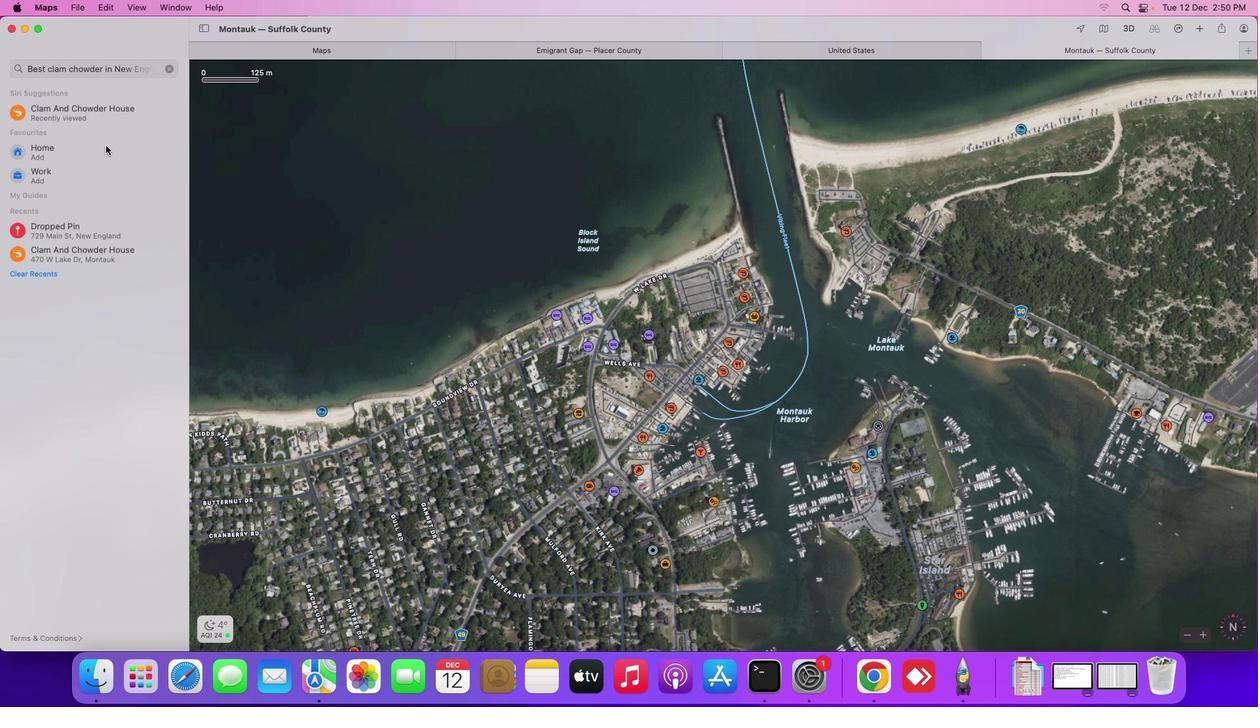 
Action: Mouse moved to (621, 353)
Screenshot: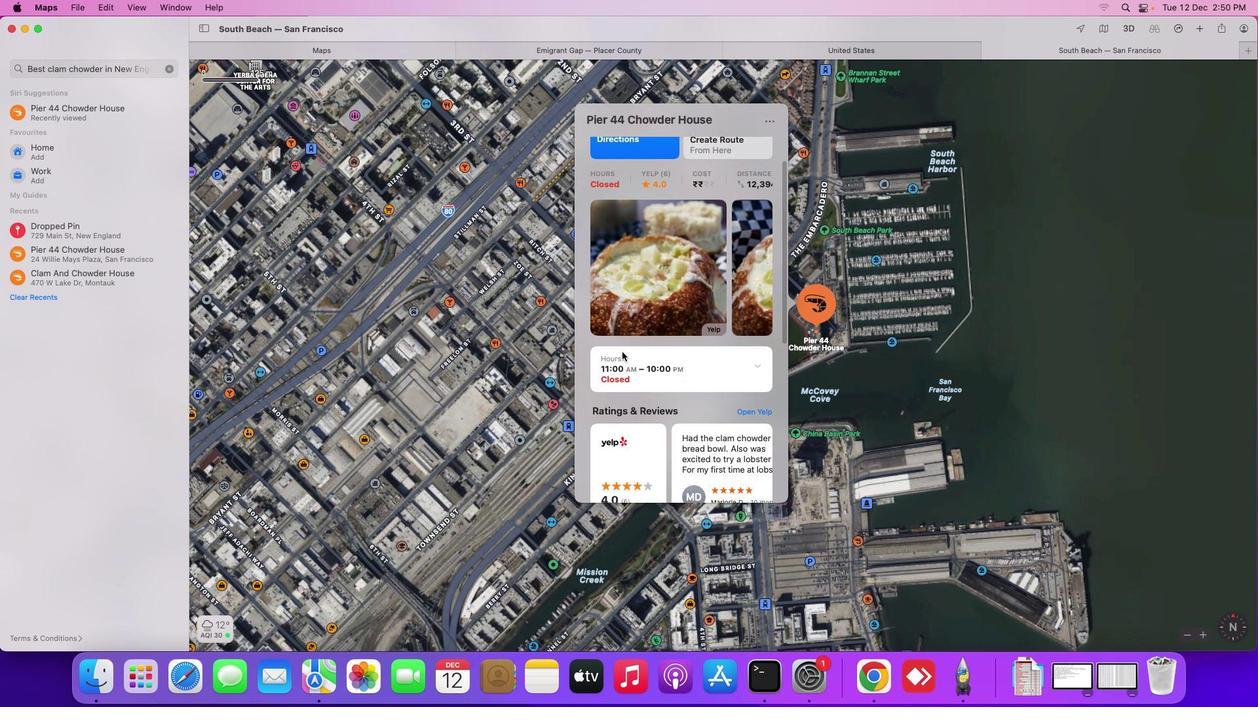 
Action: Mouse scrolled (621, 353) with delta (0, 0)
Screenshot: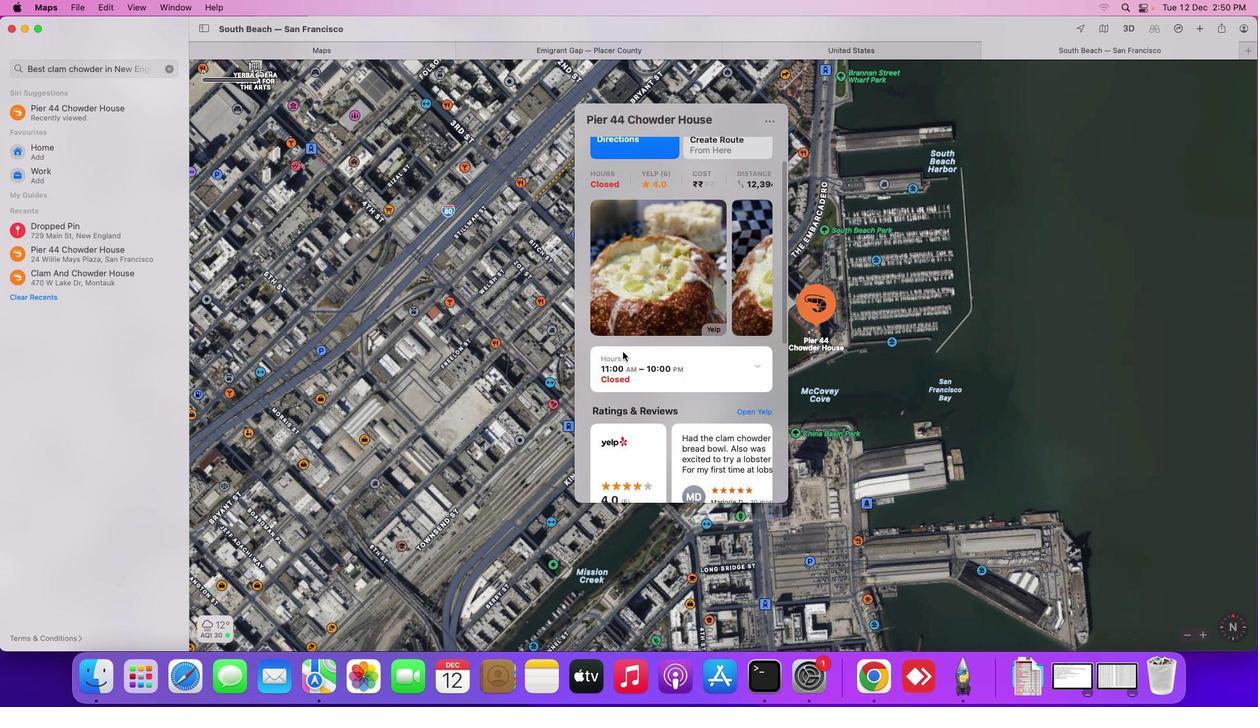 
Action: Mouse scrolled (621, 353) with delta (0, 0)
Screenshot: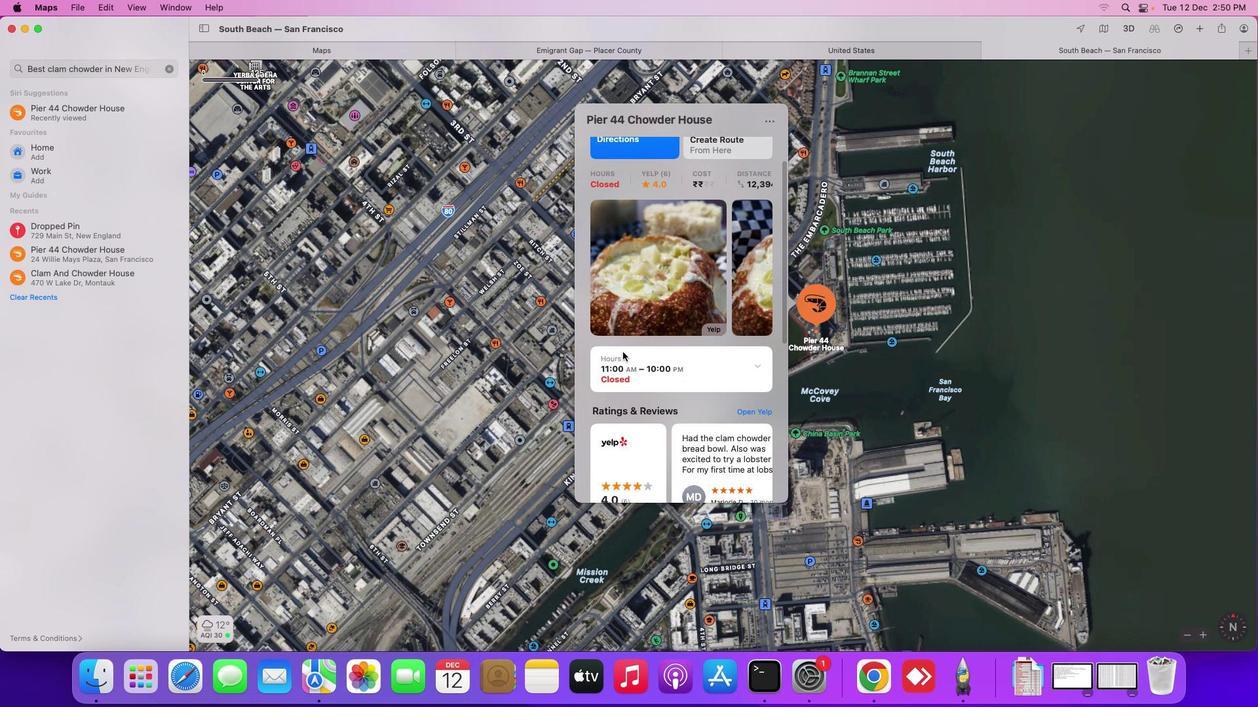 
Action: Mouse scrolled (621, 353) with delta (0, -1)
Screenshot: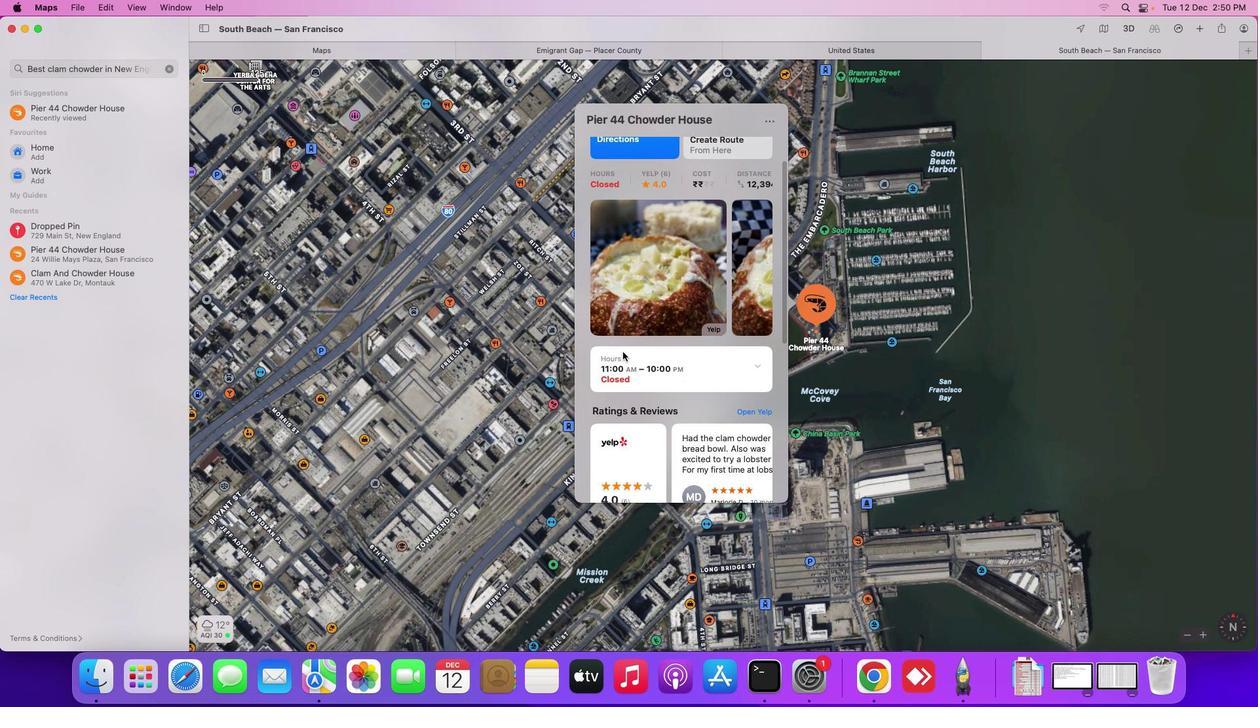 
Action: Mouse scrolled (621, 353) with delta (0, -1)
Screenshot: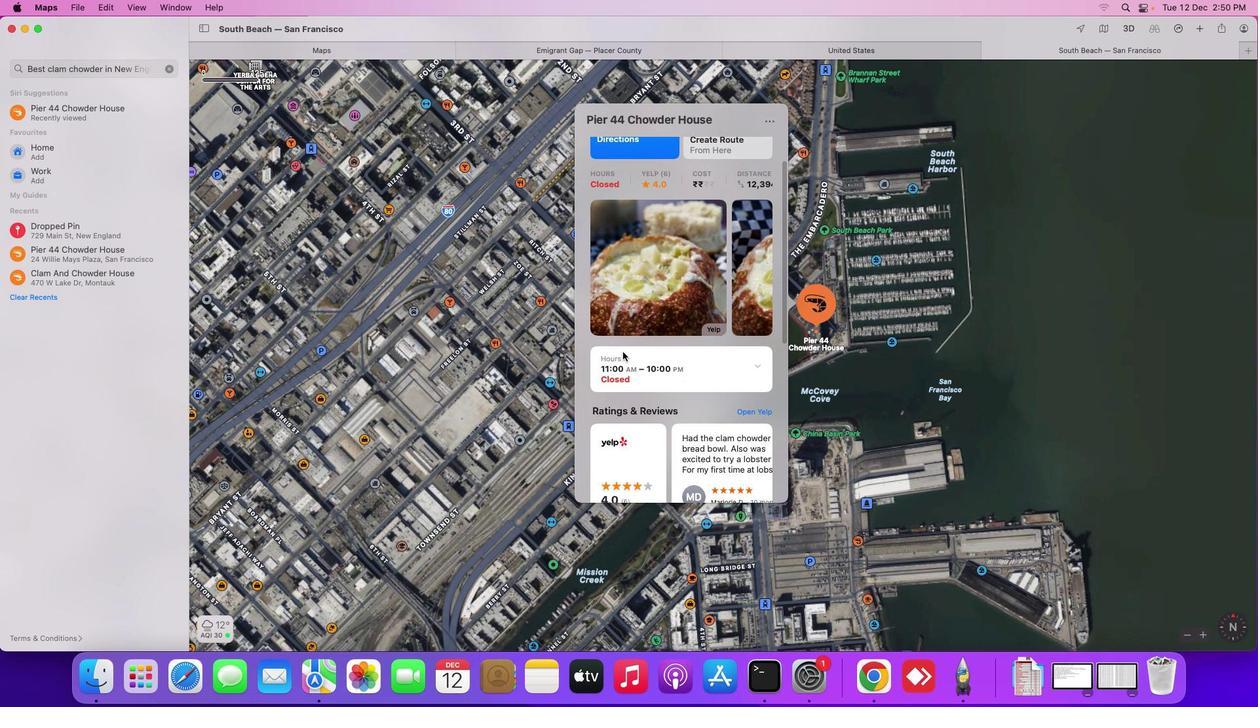 
Action: Mouse moved to (622, 351)
Screenshot: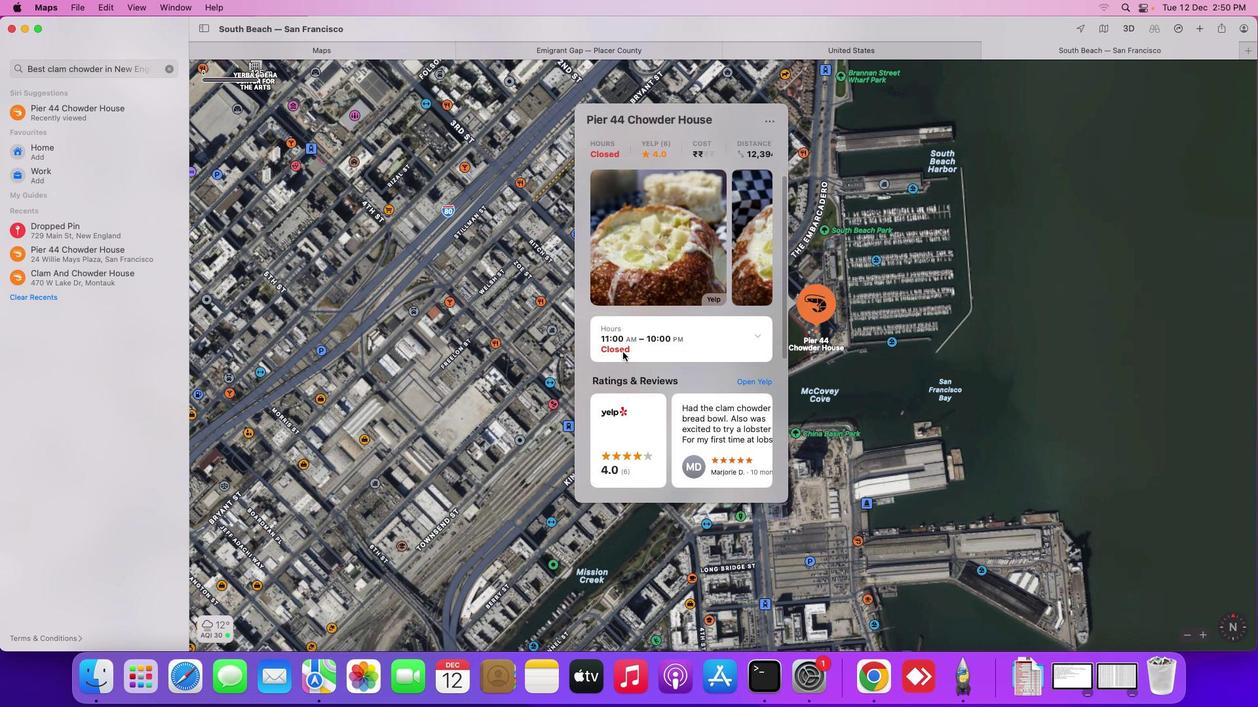 
Action: Mouse scrolled (622, 351) with delta (0, 0)
Screenshot: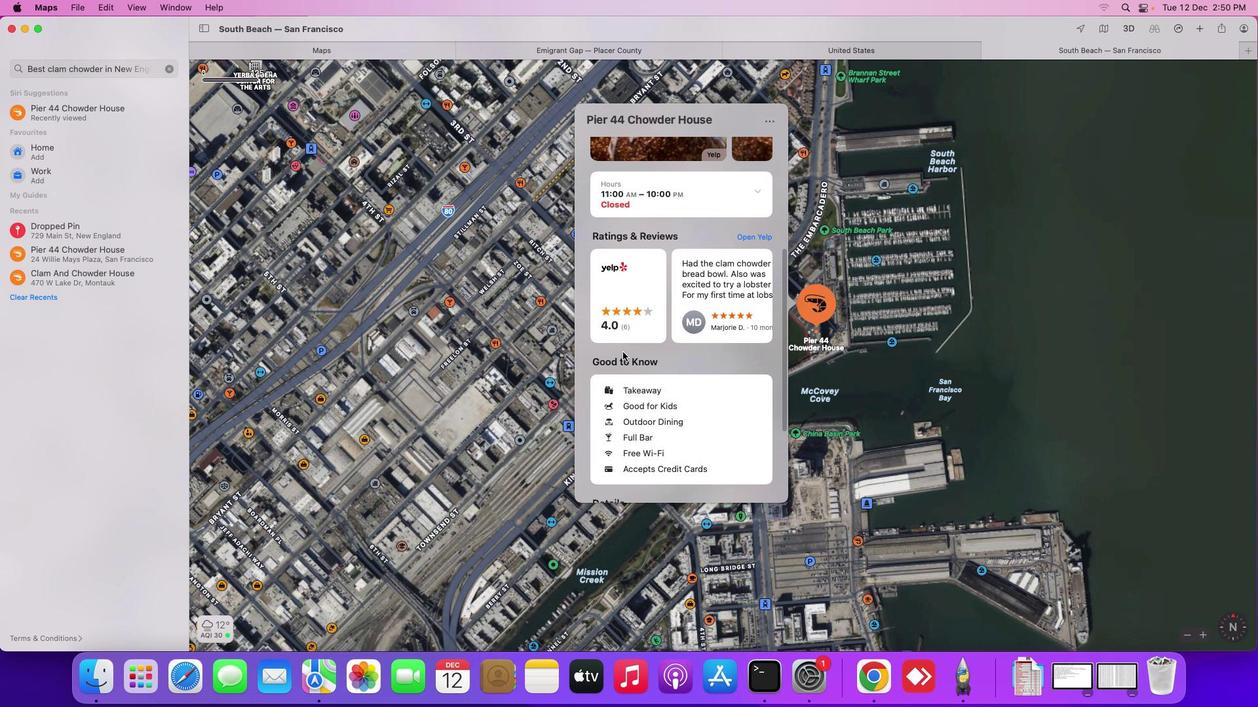 
Action: Mouse scrolled (622, 351) with delta (0, 0)
Screenshot: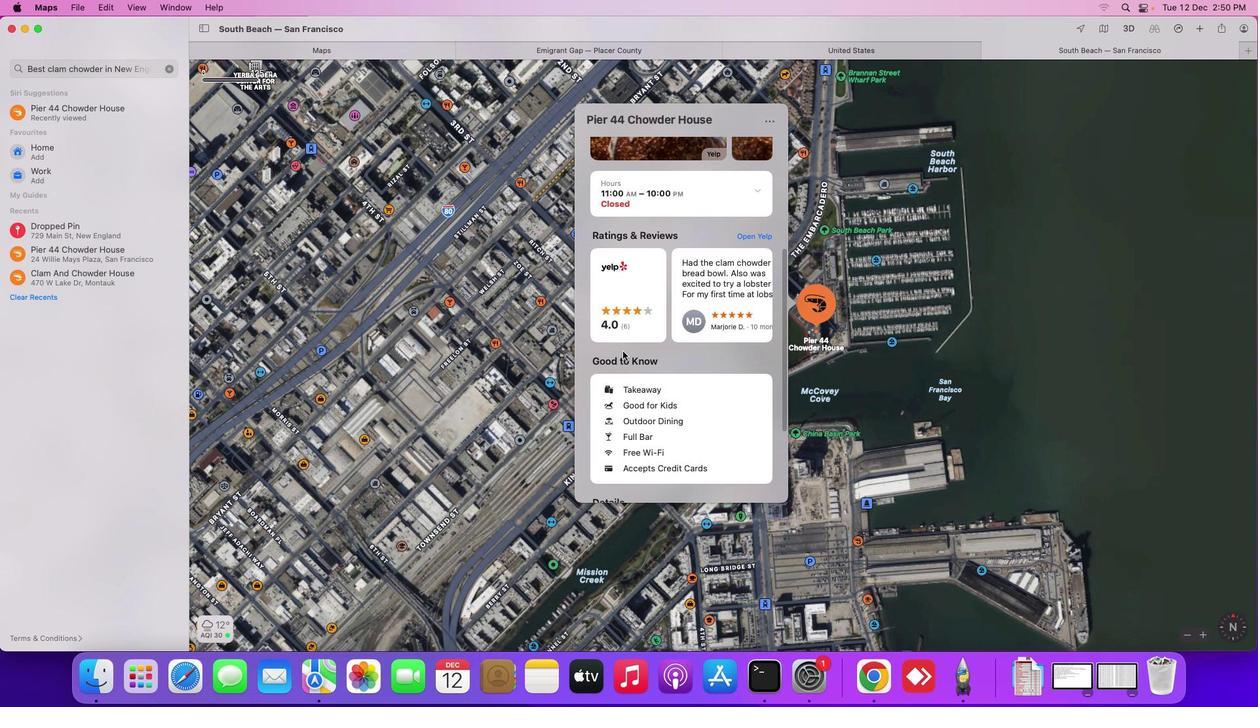 
Action: Mouse scrolled (622, 351) with delta (0, -1)
Screenshot: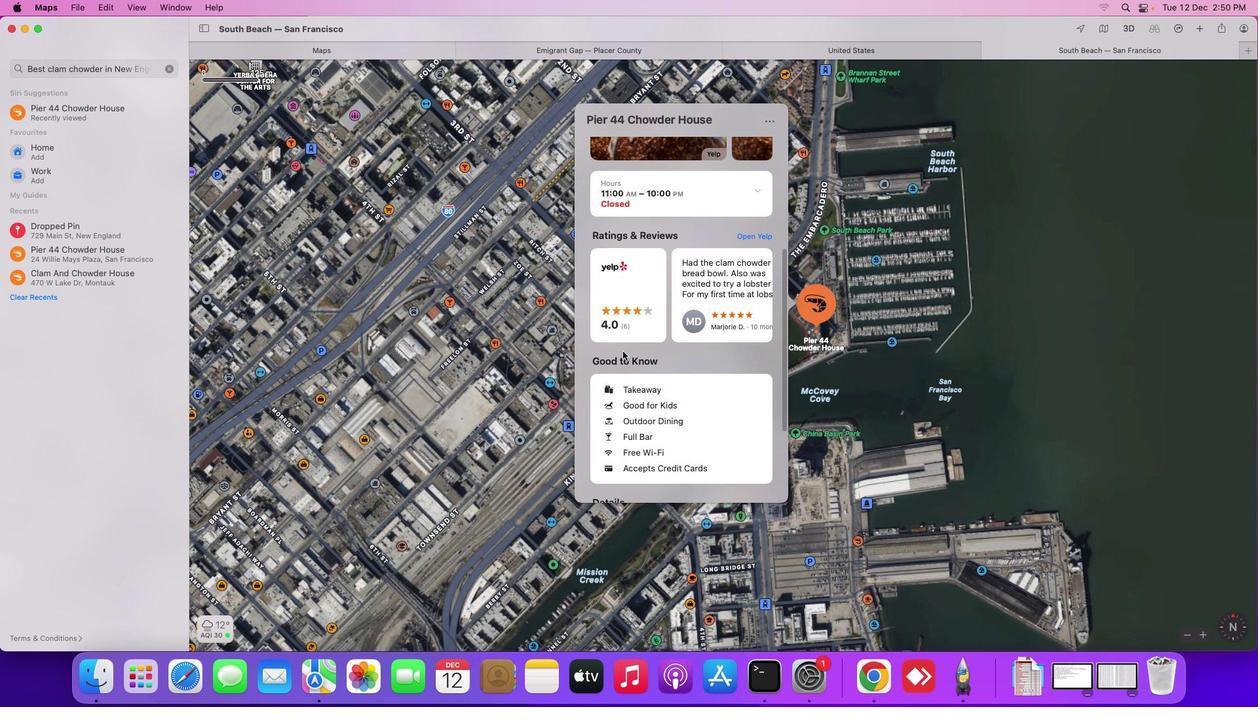 
Action: Mouse scrolled (622, 351) with delta (0, -2)
Screenshot: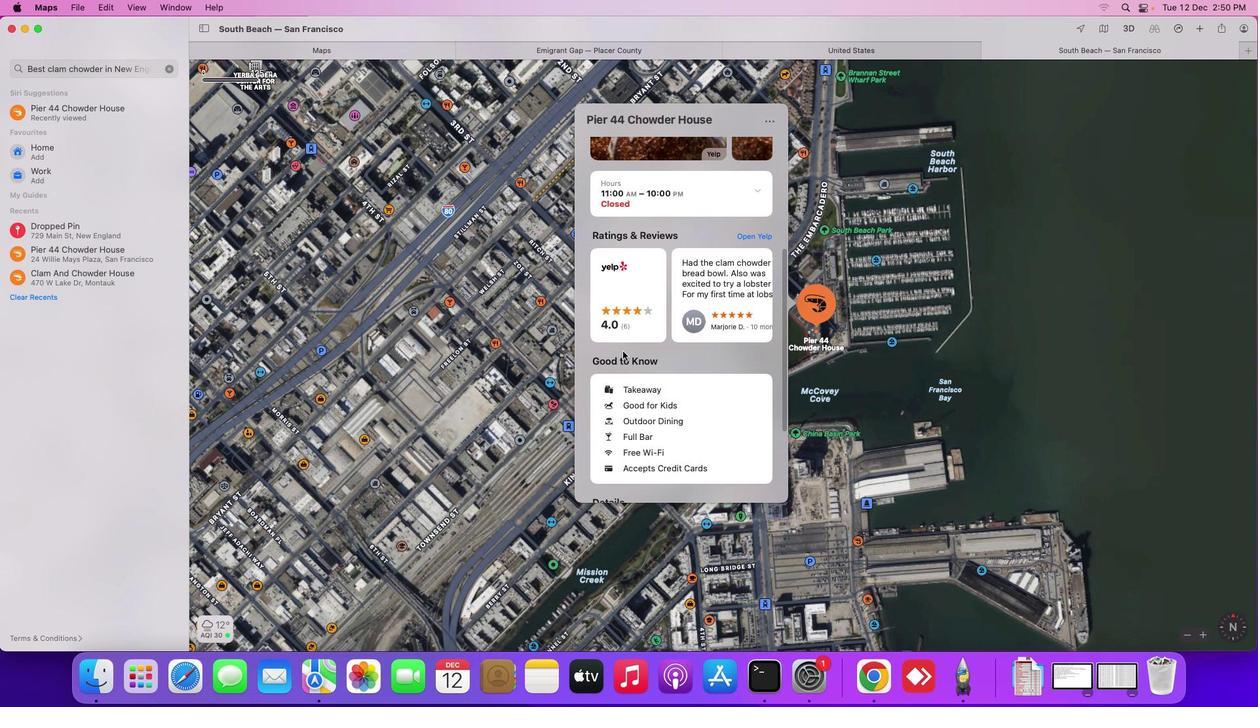 
Action: Mouse scrolled (622, 351) with delta (0, -3)
Screenshot: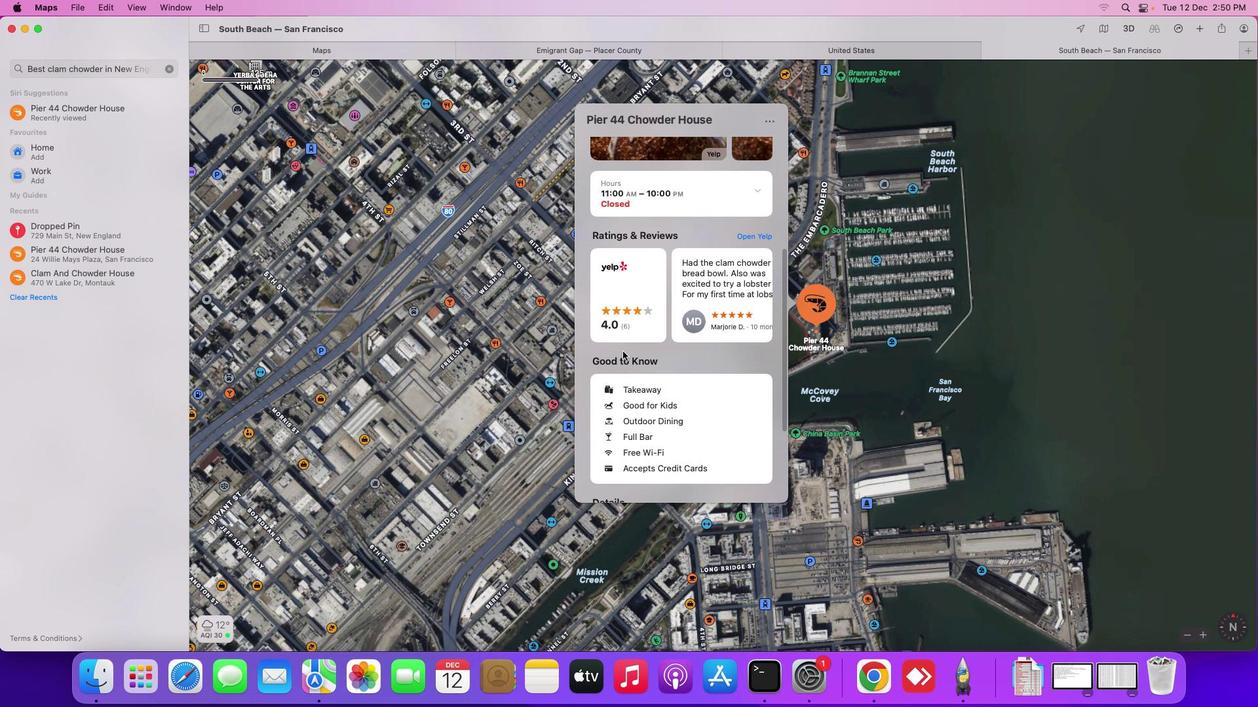 
Action: Mouse scrolled (622, 351) with delta (0, -3)
Screenshot: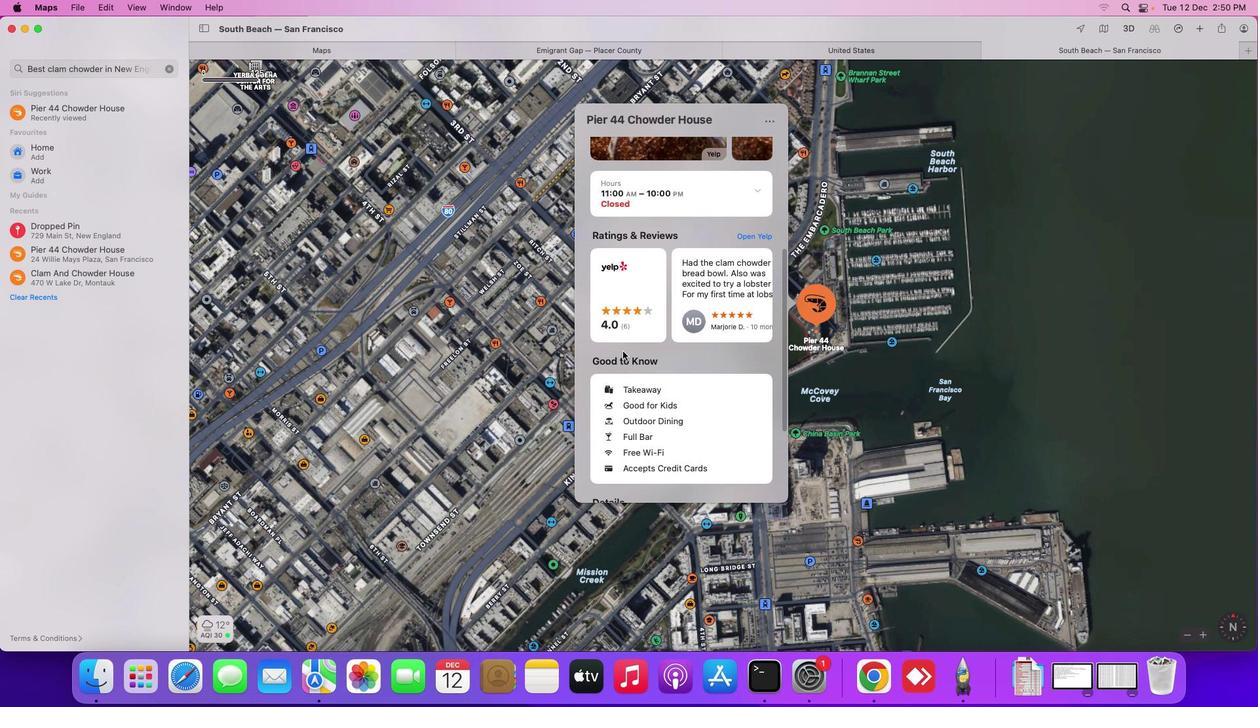 
Action: Mouse scrolled (622, 351) with delta (0, -3)
Screenshot: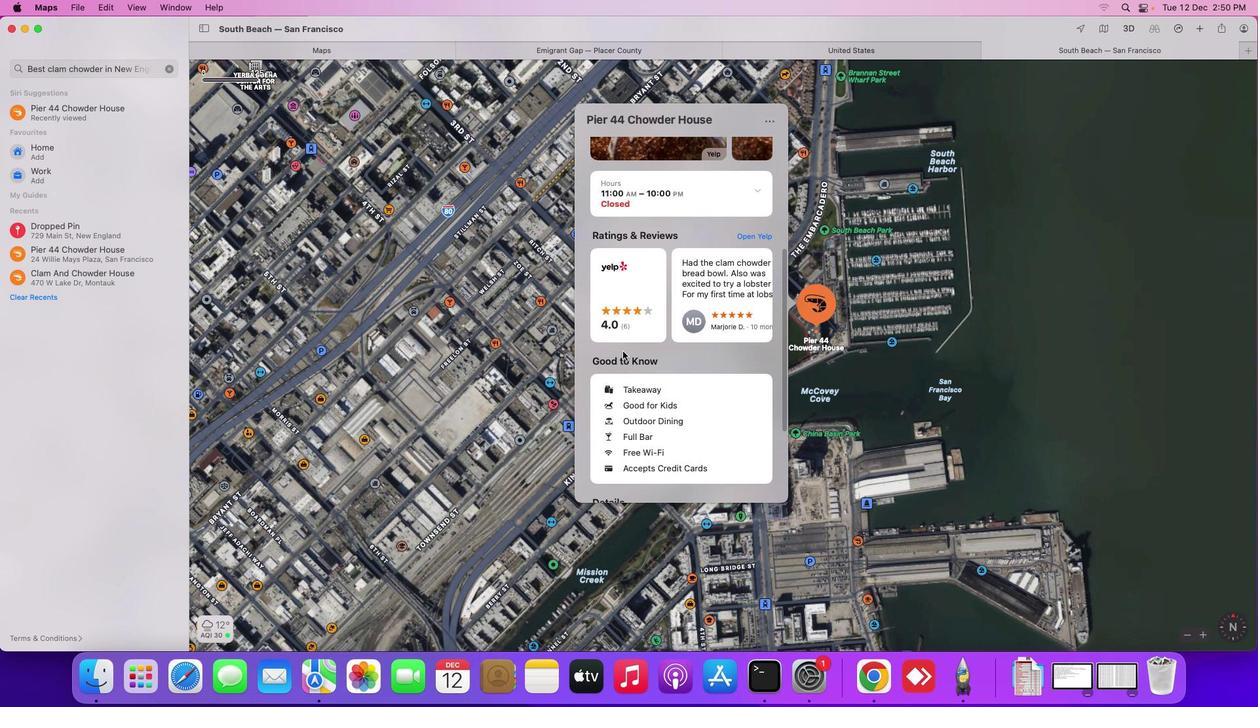 
Action: Mouse moved to (622, 351)
Screenshot: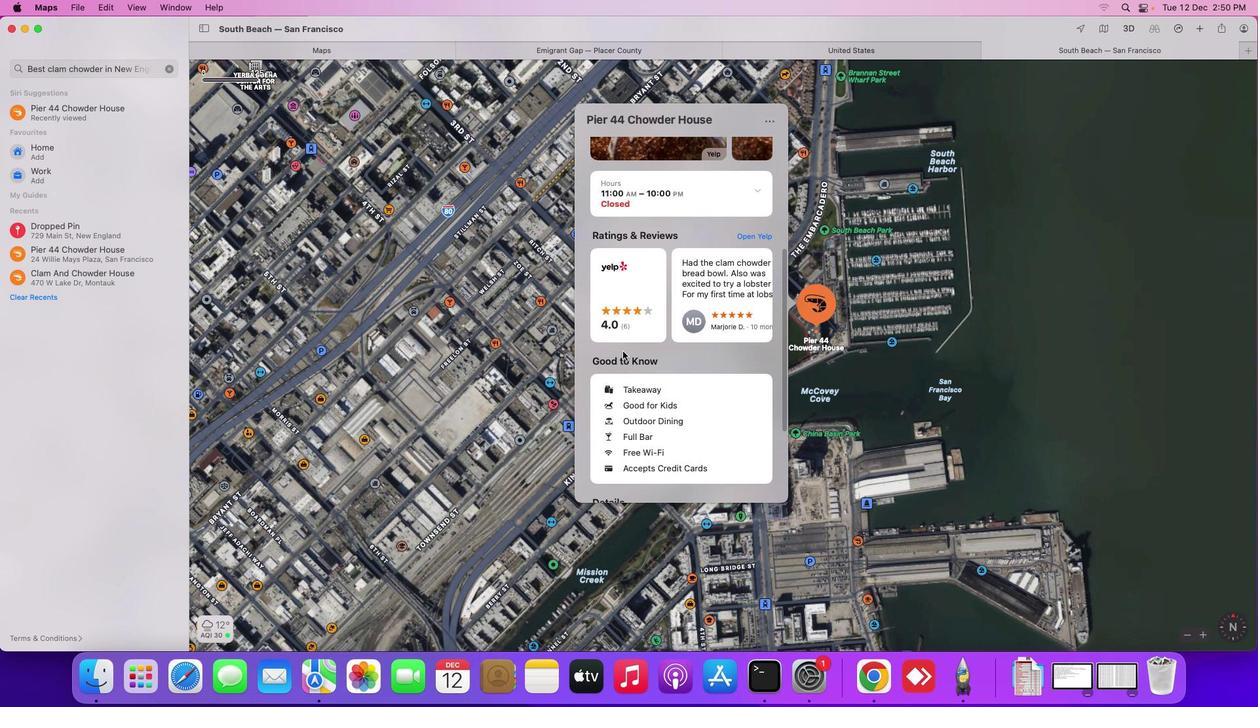 
Action: Mouse scrolled (622, 351) with delta (0, 0)
Screenshot: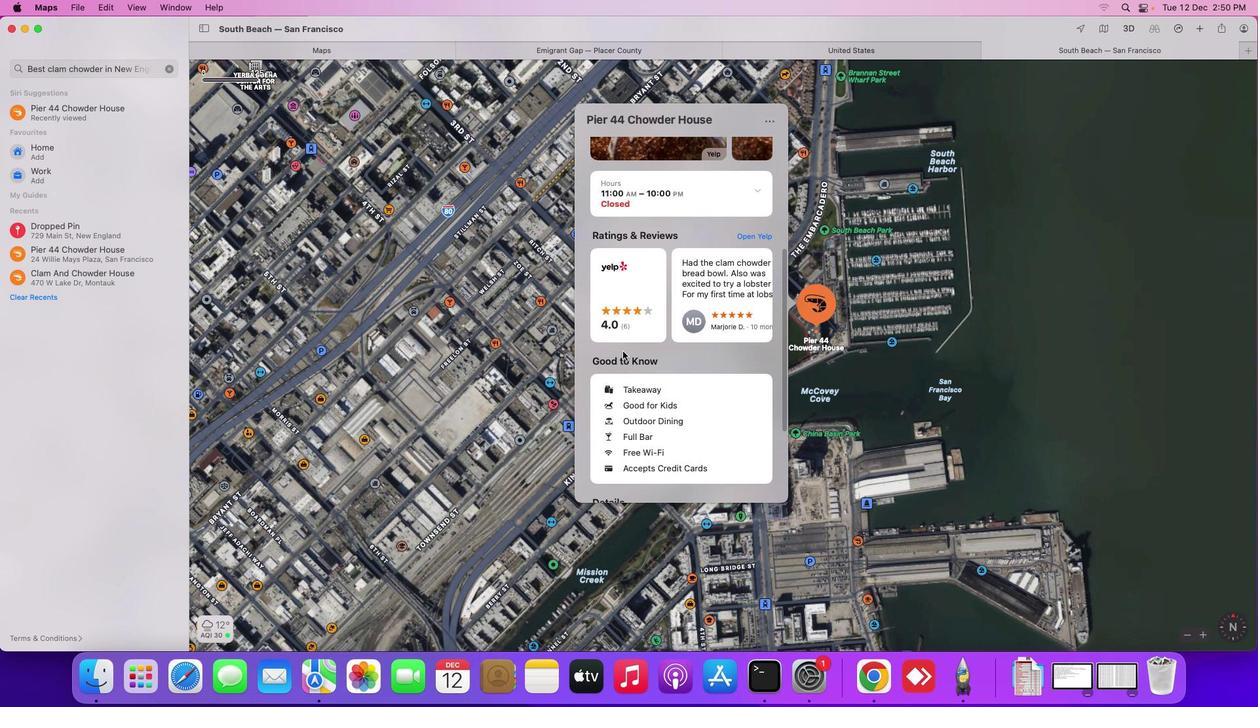 
Action: Mouse moved to (623, 351)
Screenshot: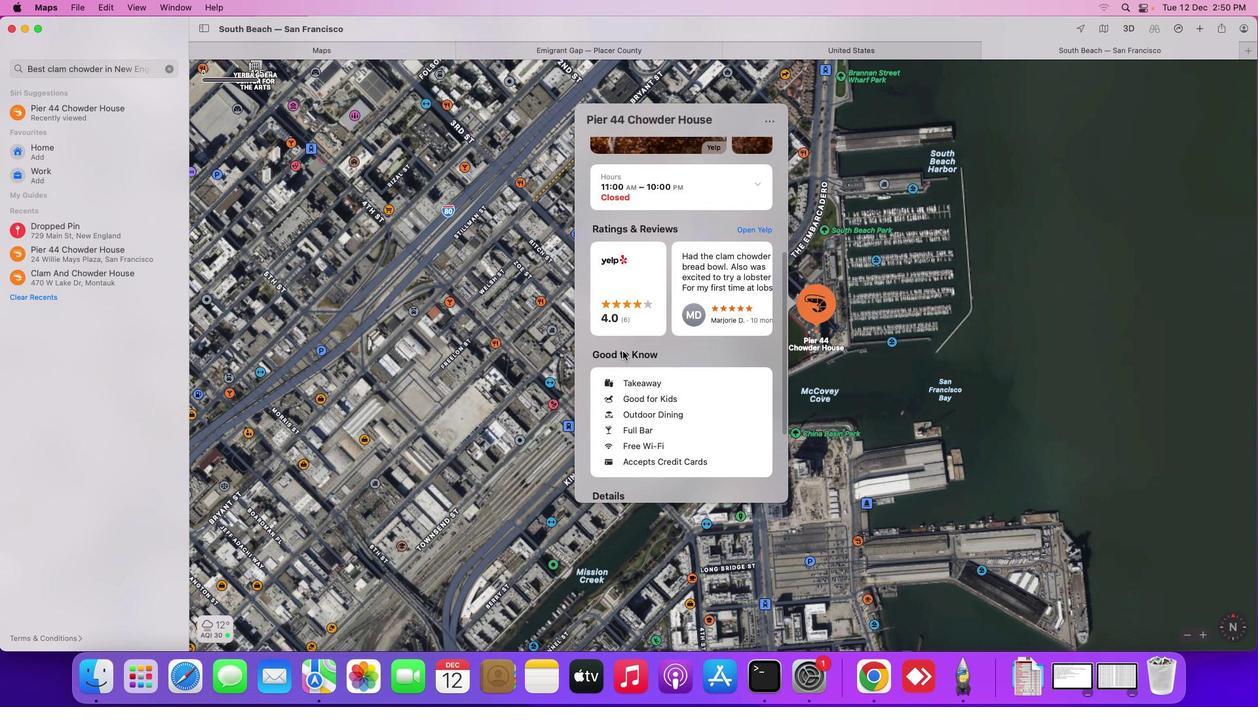 
Action: Mouse scrolled (623, 351) with delta (0, 0)
Screenshot: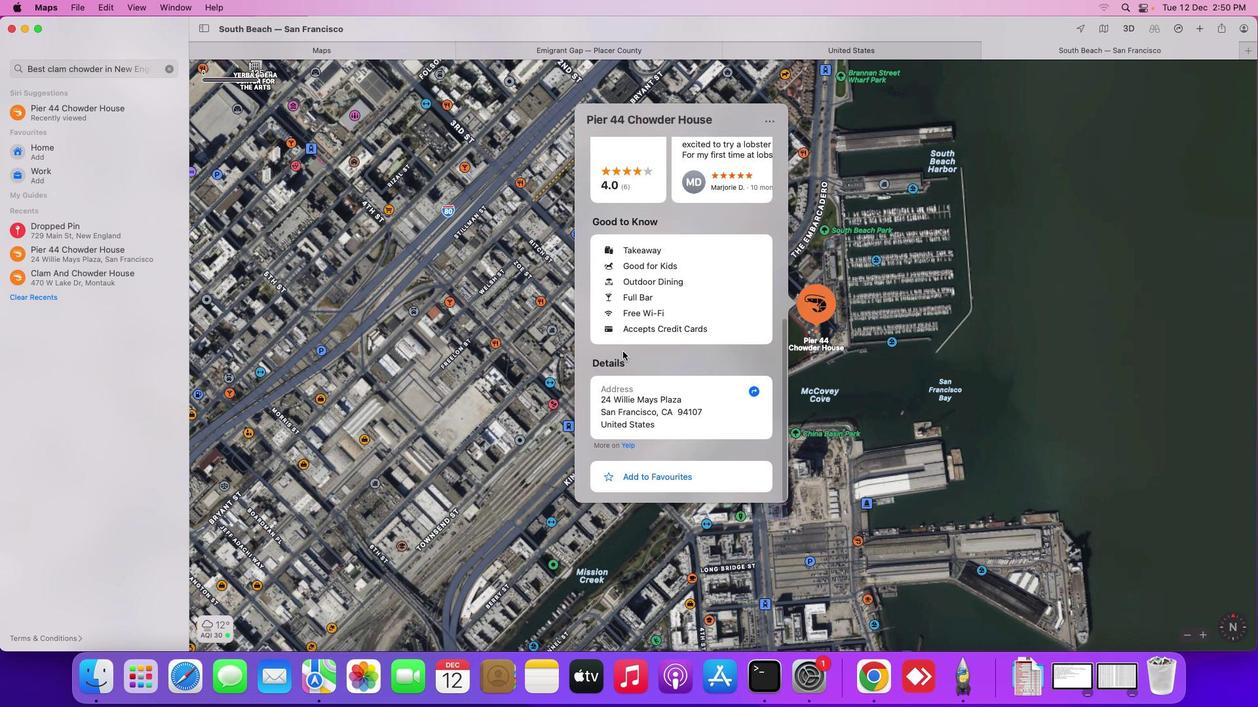 
Action: Mouse scrolled (623, 351) with delta (0, 0)
Screenshot: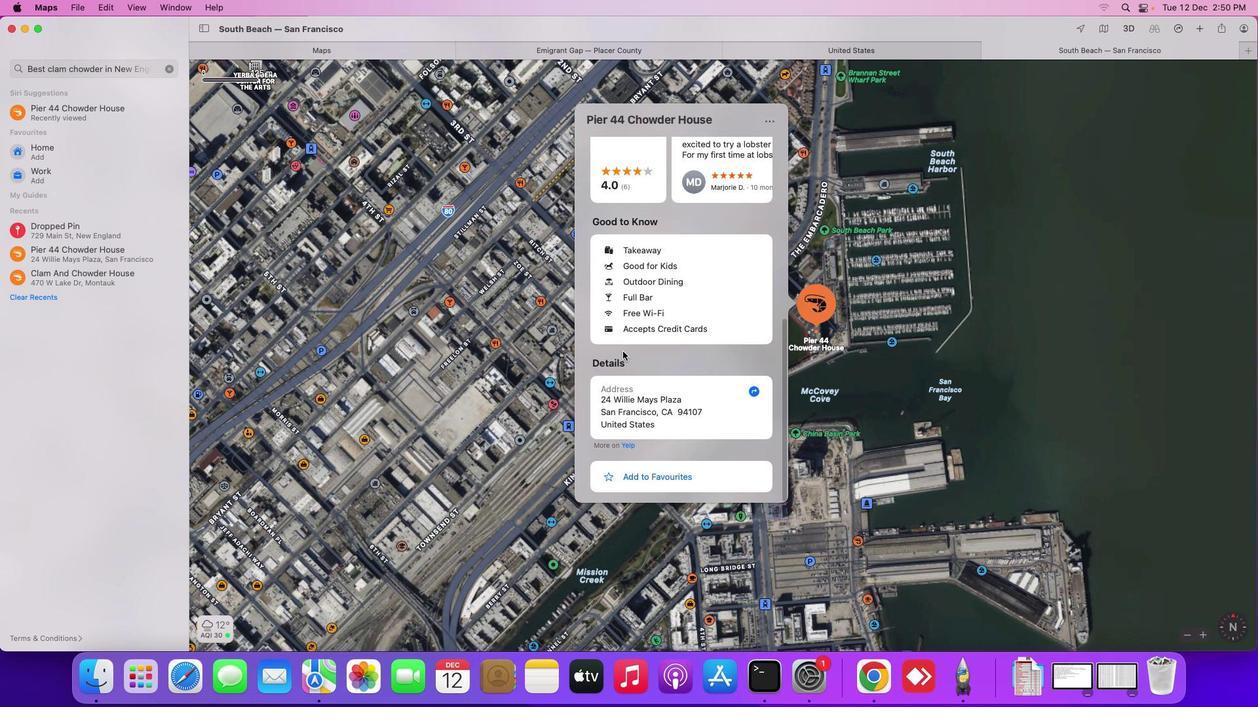 
Action: Mouse scrolled (623, 351) with delta (0, -1)
Screenshot: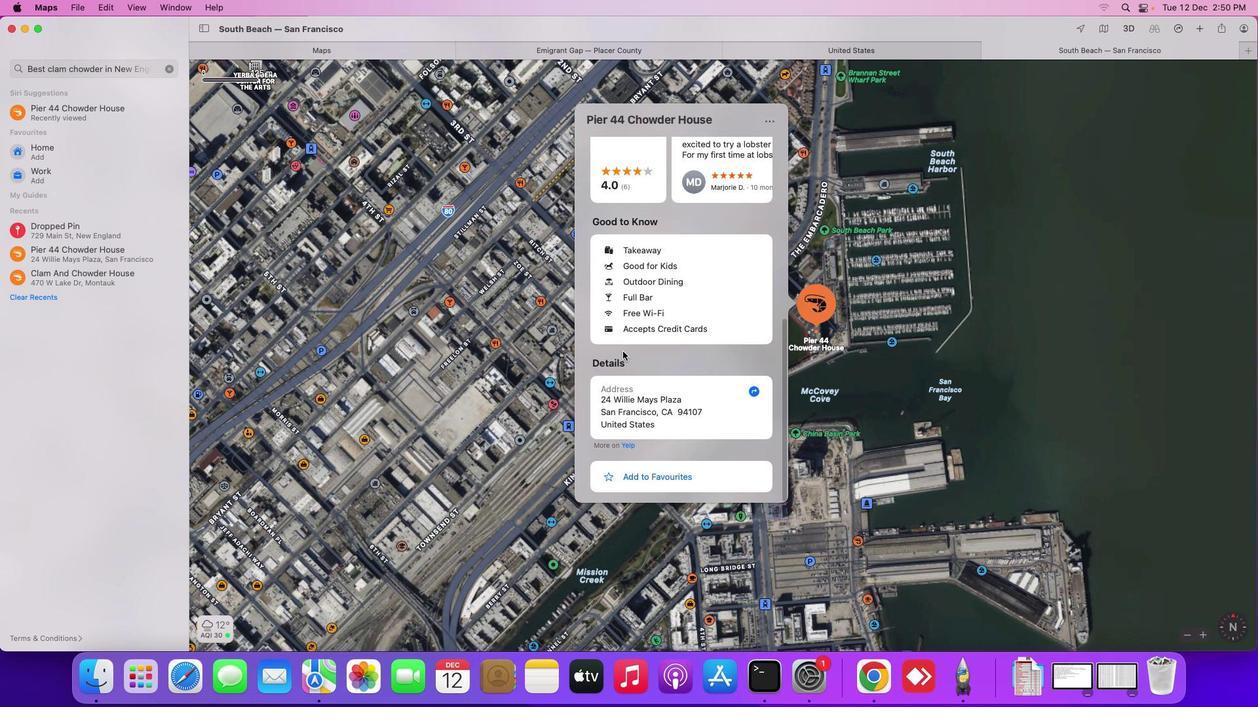 
Action: Mouse scrolled (623, 351) with delta (0, -3)
Screenshot: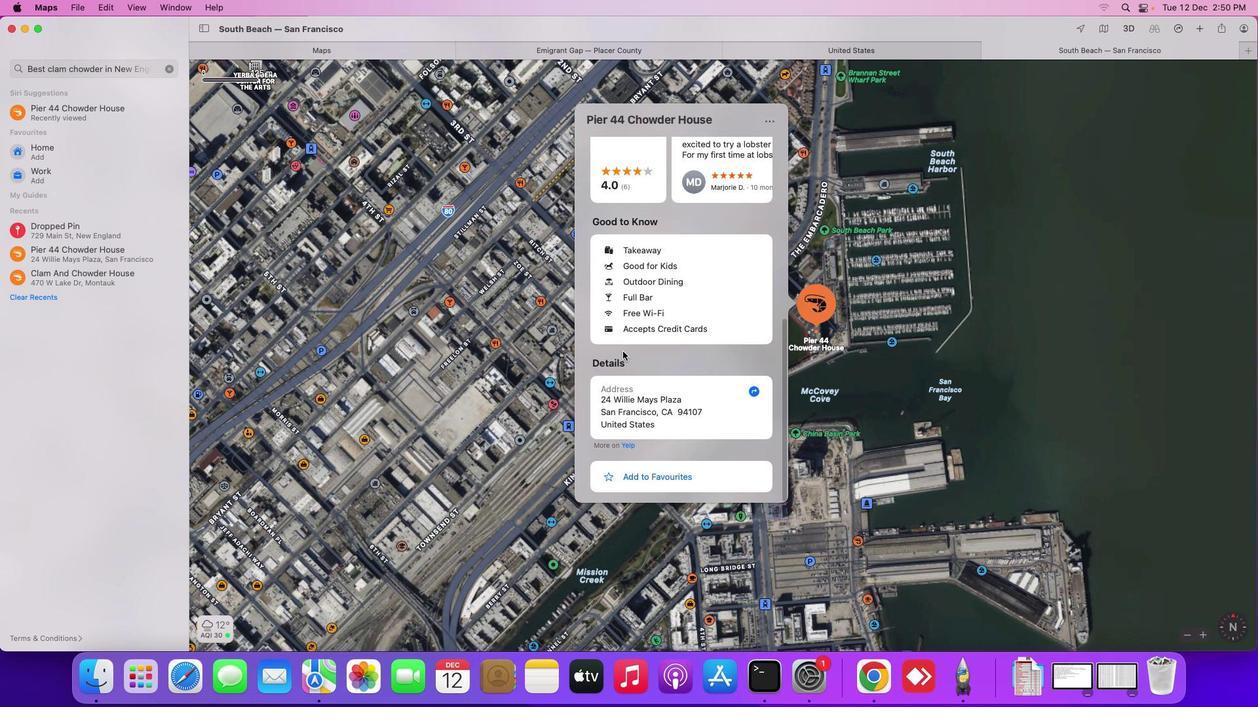 
Action: Mouse scrolled (623, 351) with delta (0, -3)
Screenshot: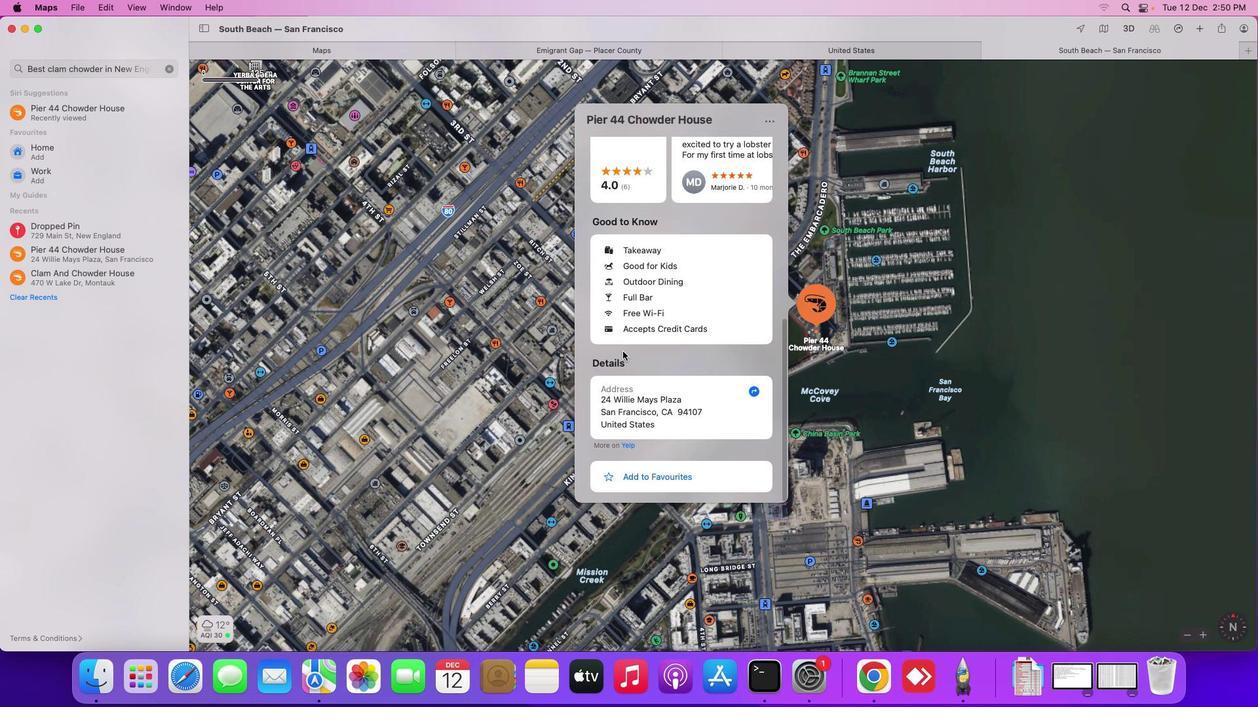 
Action: Mouse scrolled (623, 351) with delta (0, -3)
Screenshot: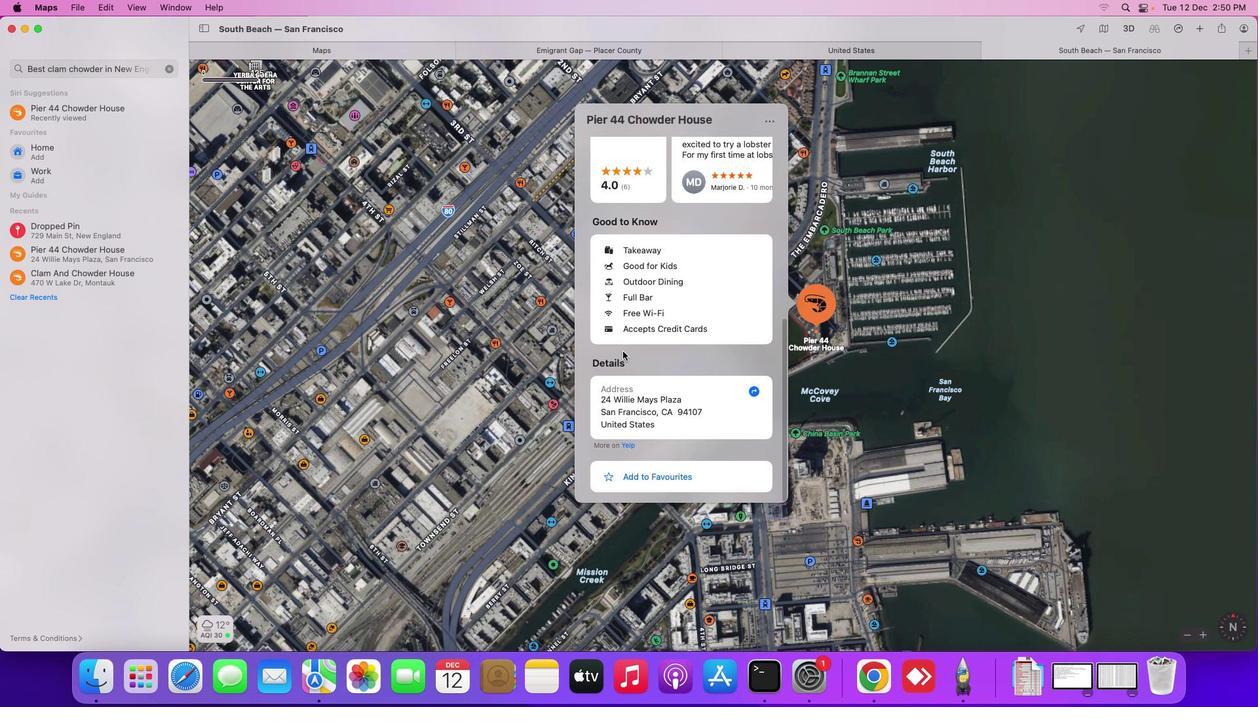 
Action: Mouse scrolled (623, 351) with delta (0, -3)
Screenshot: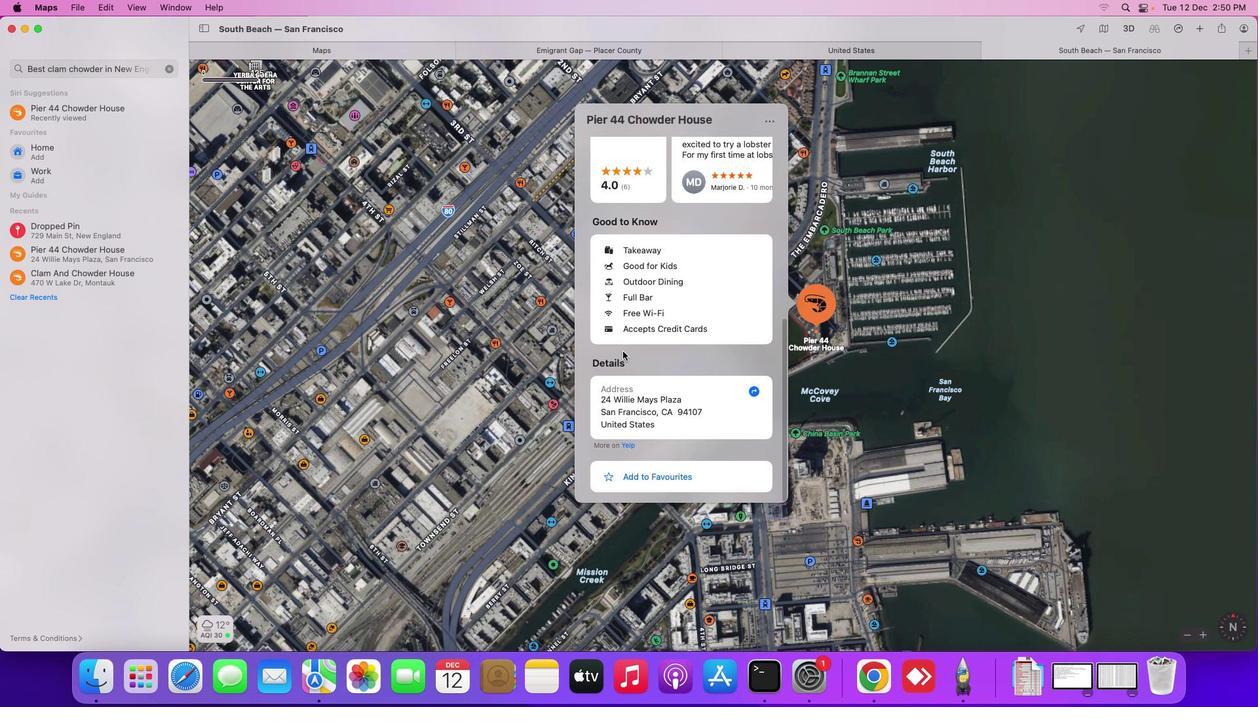 
Action: Mouse moved to (623, 351)
Screenshot: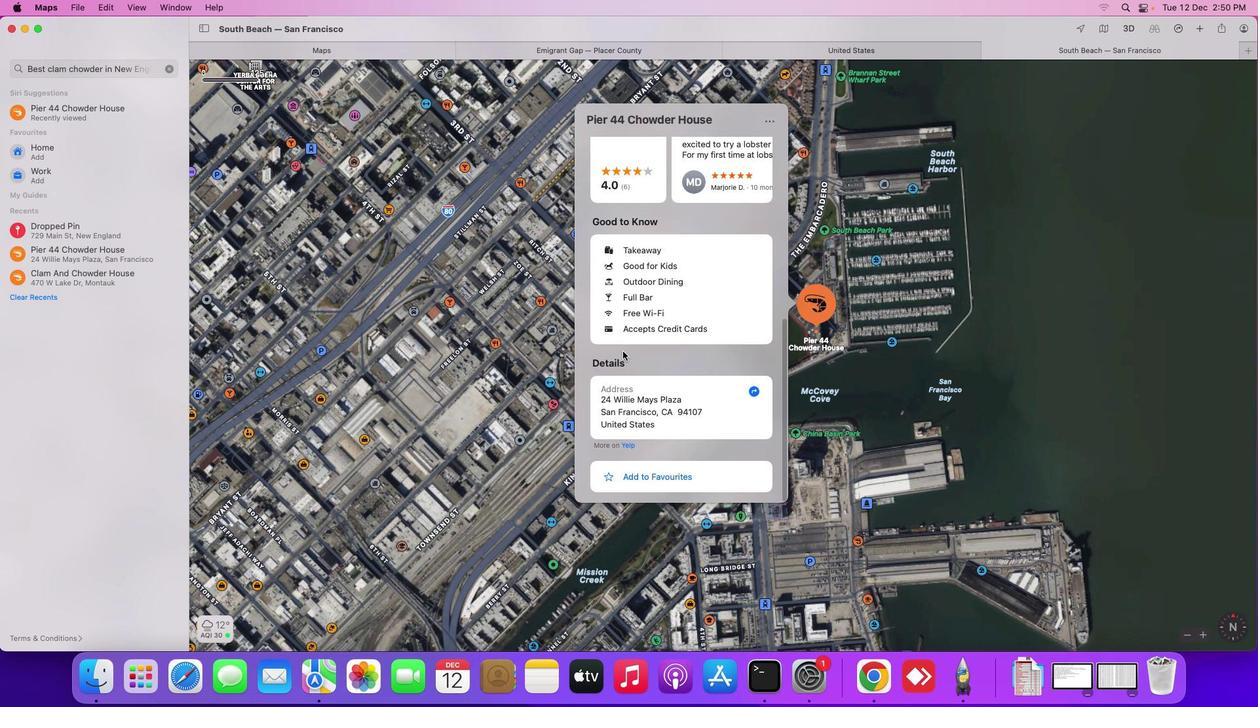 
Action: Mouse scrolled (623, 351) with delta (0, 0)
Screenshot: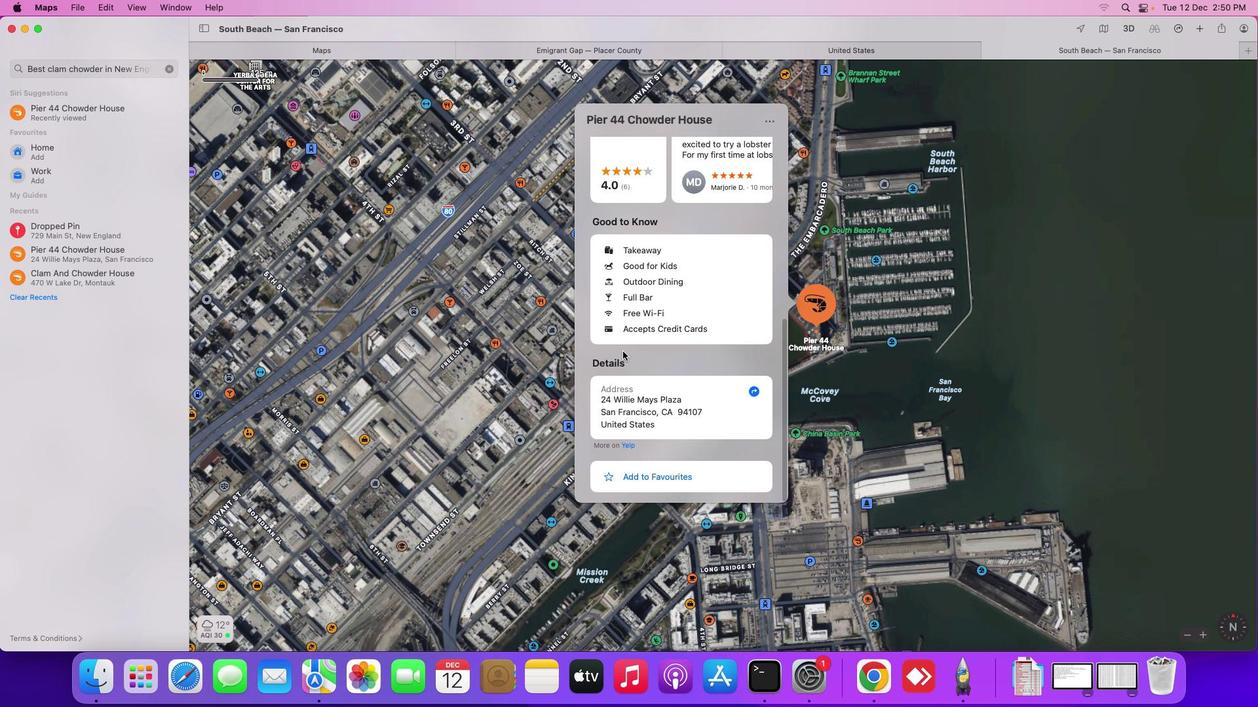 
Action: Mouse scrolled (623, 351) with delta (0, 0)
Screenshot: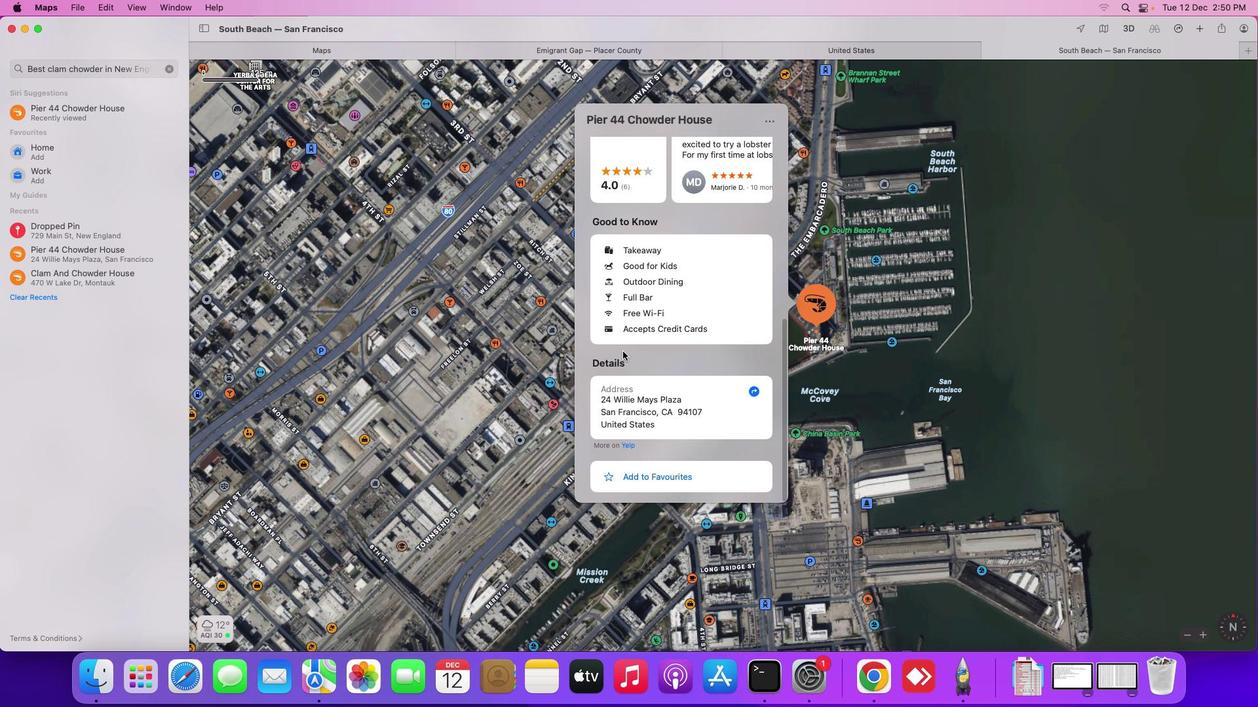 
Action: Mouse moved to (623, 351)
Screenshot: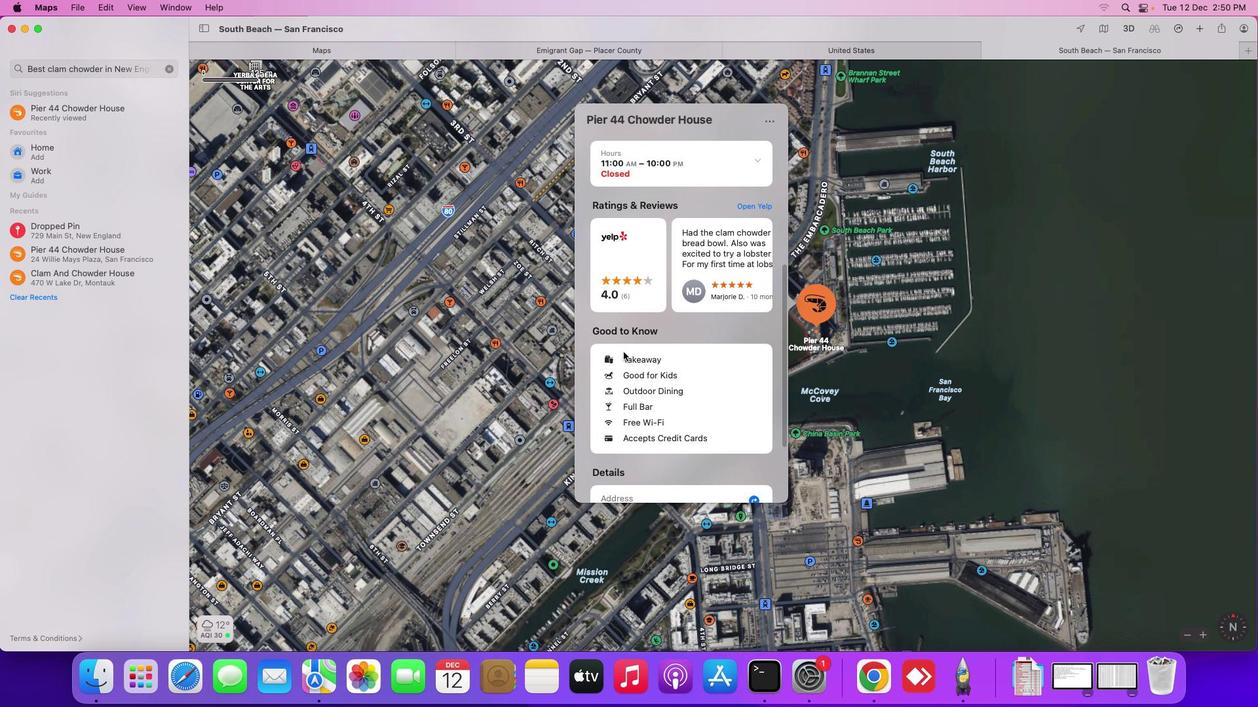 
Action: Mouse scrolled (623, 351) with delta (0, 0)
Screenshot: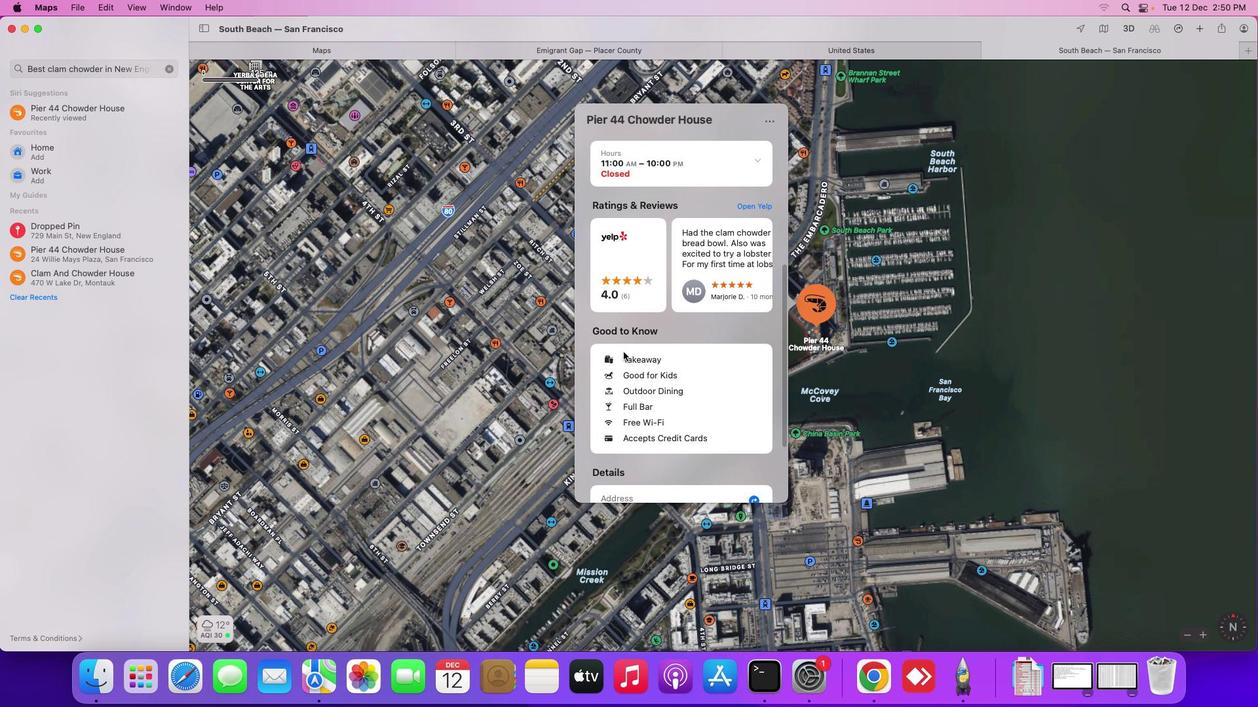 
Action: Mouse scrolled (623, 351) with delta (0, 0)
Screenshot: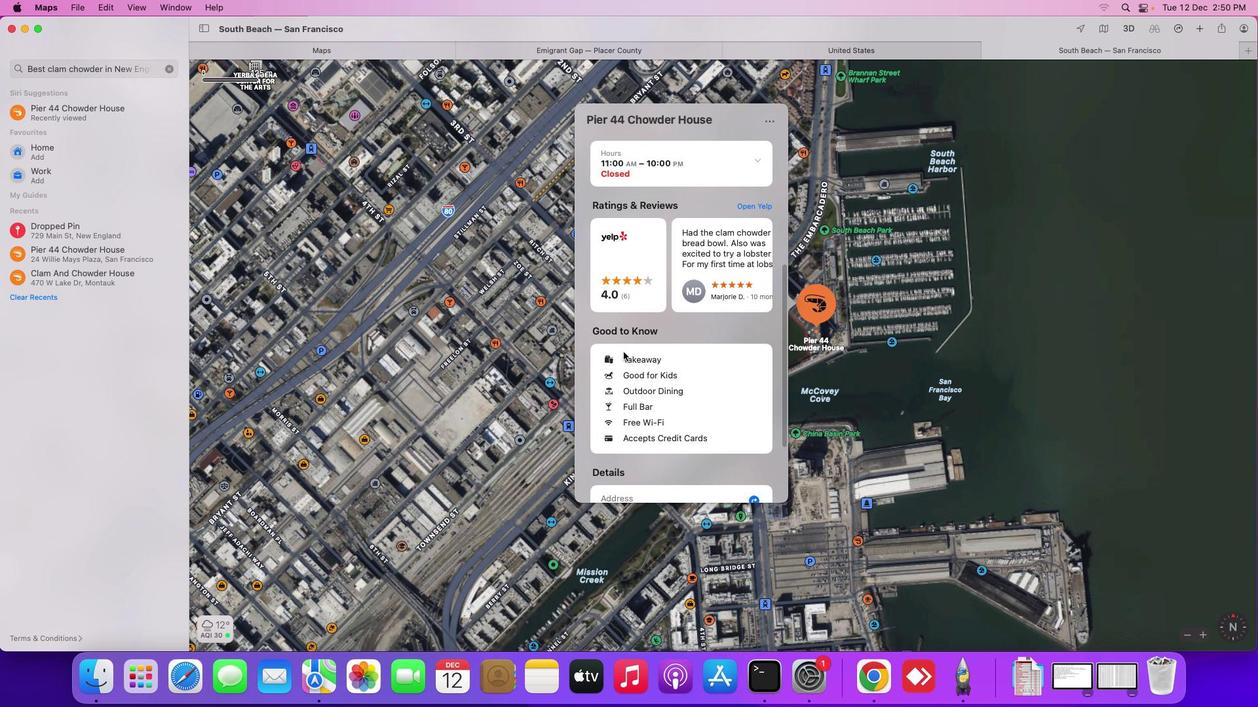 
Action: Mouse scrolled (623, 351) with delta (0, 1)
Screenshot: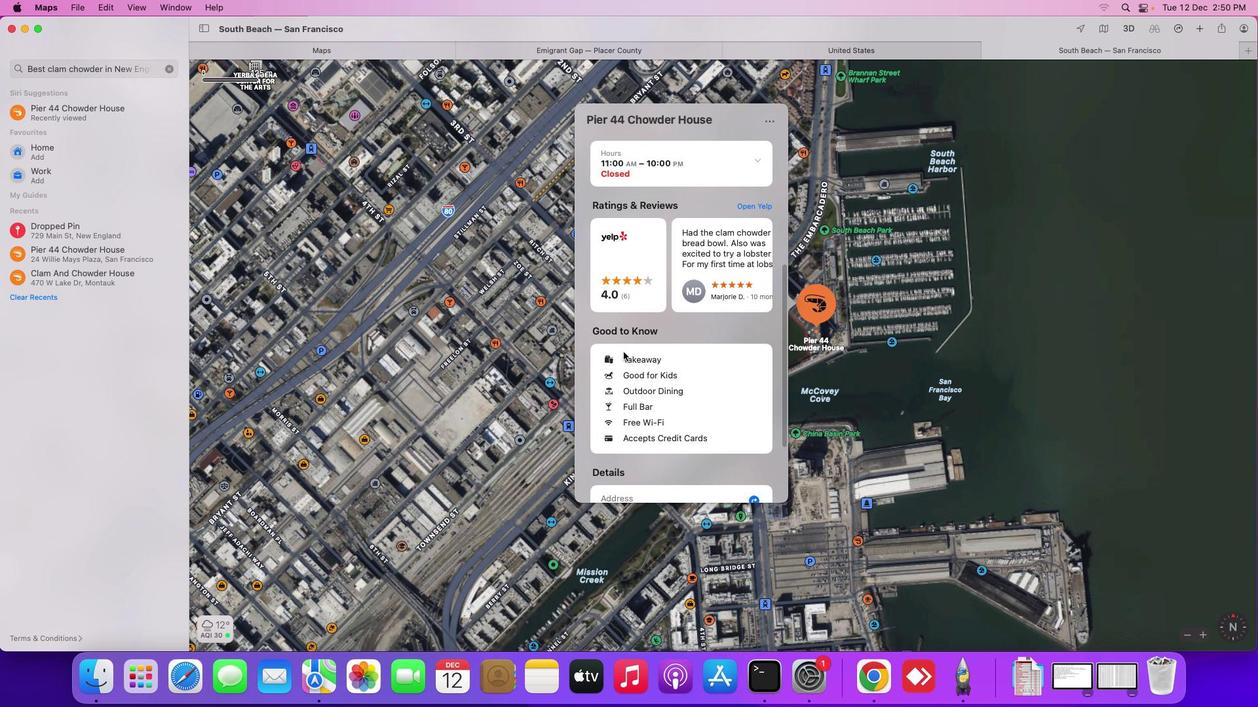 
Action: Mouse moved to (623, 351)
Screenshot: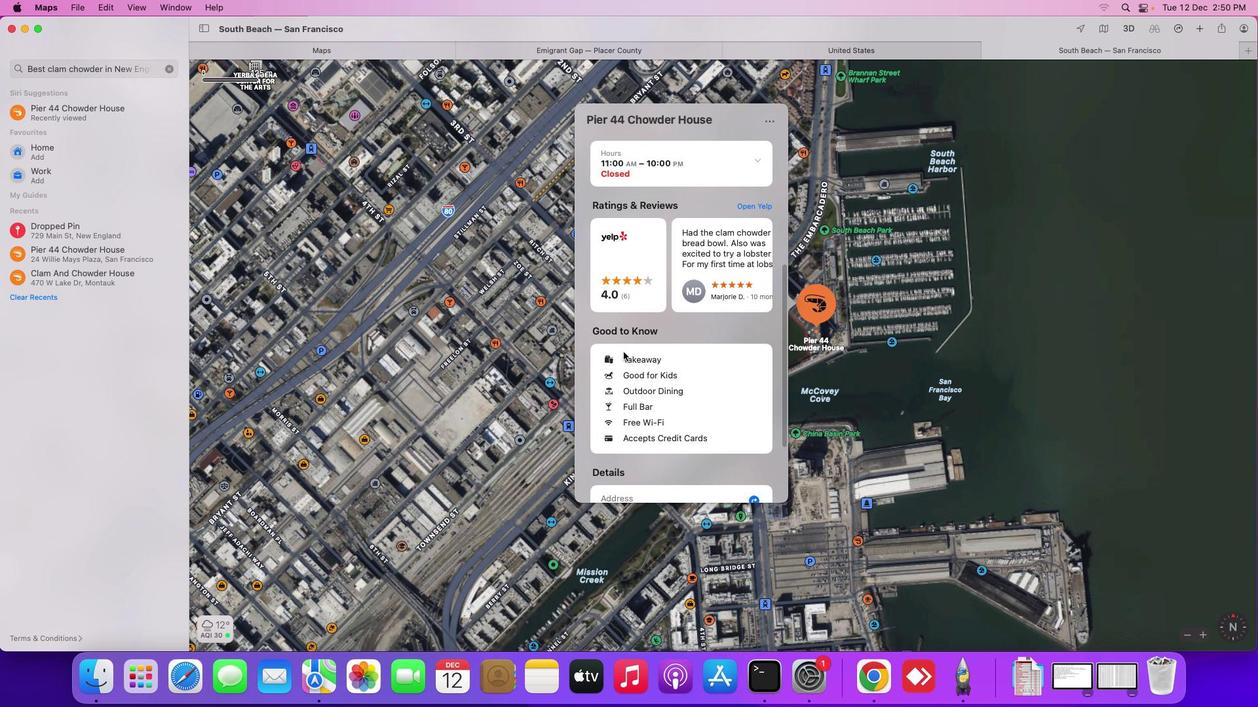 
Action: Mouse scrolled (623, 351) with delta (0, 3)
Screenshot: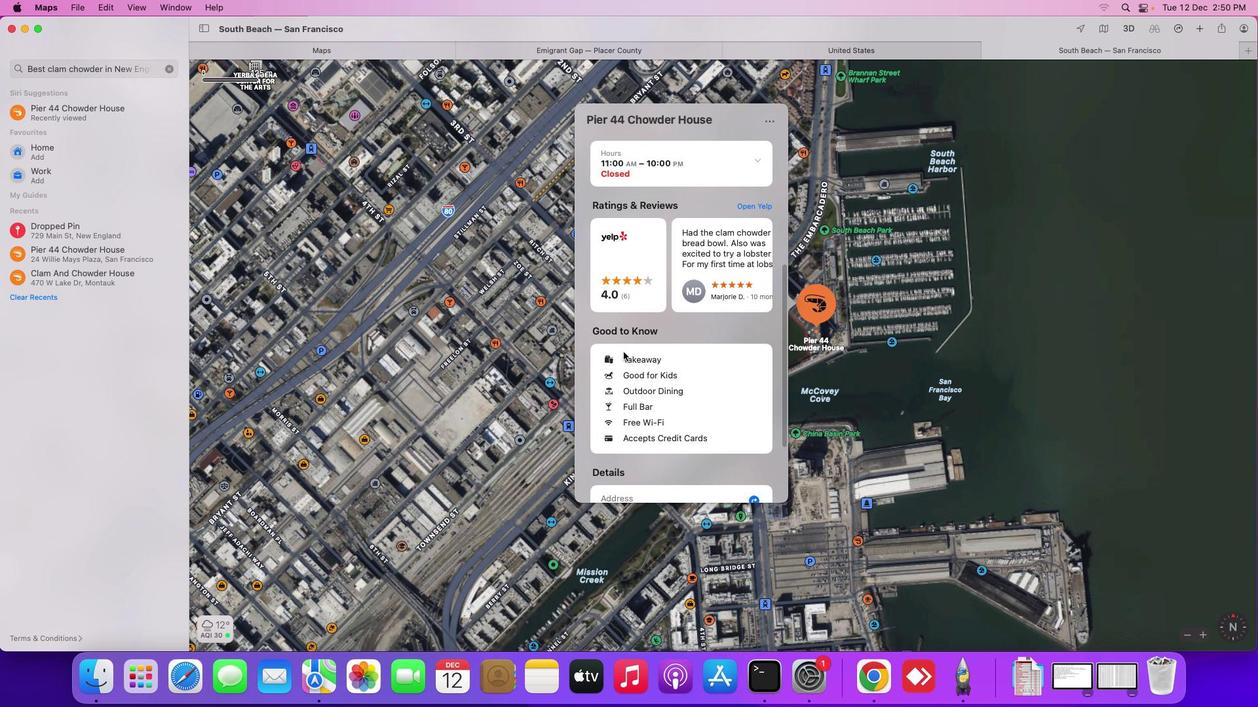 
Action: Mouse scrolled (623, 351) with delta (0, 3)
Screenshot: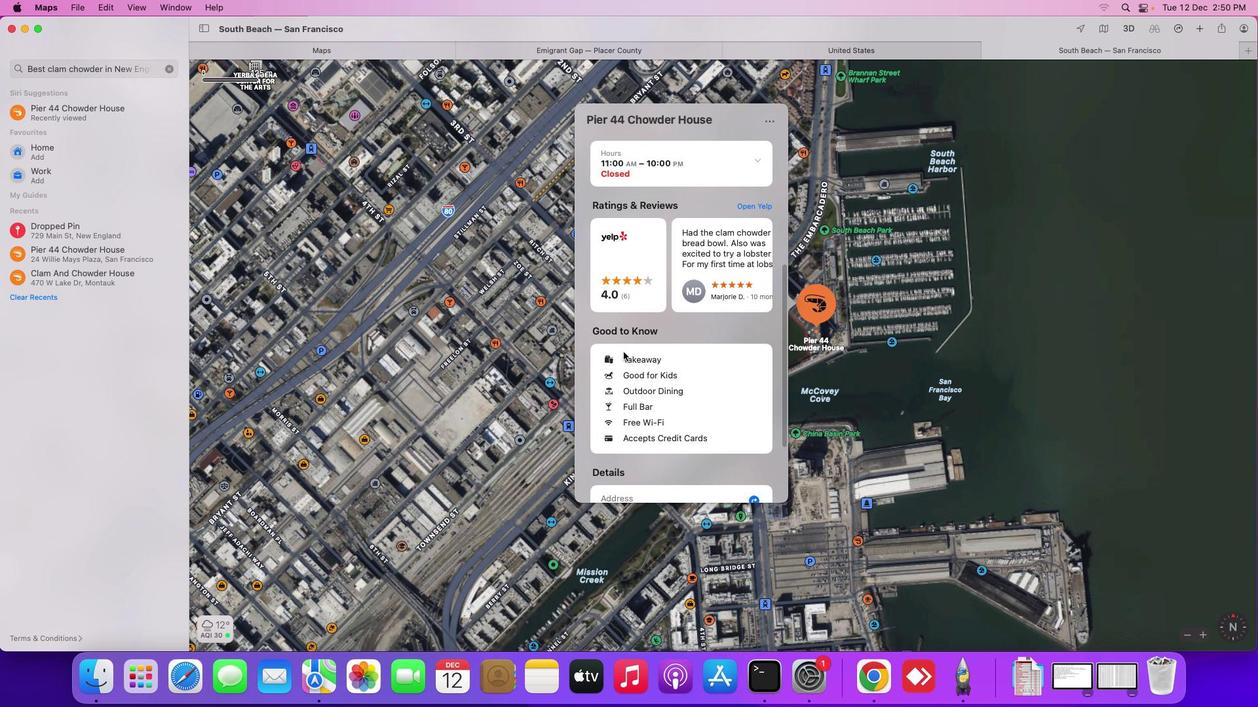 
Action: Mouse scrolled (623, 351) with delta (0, 0)
Screenshot: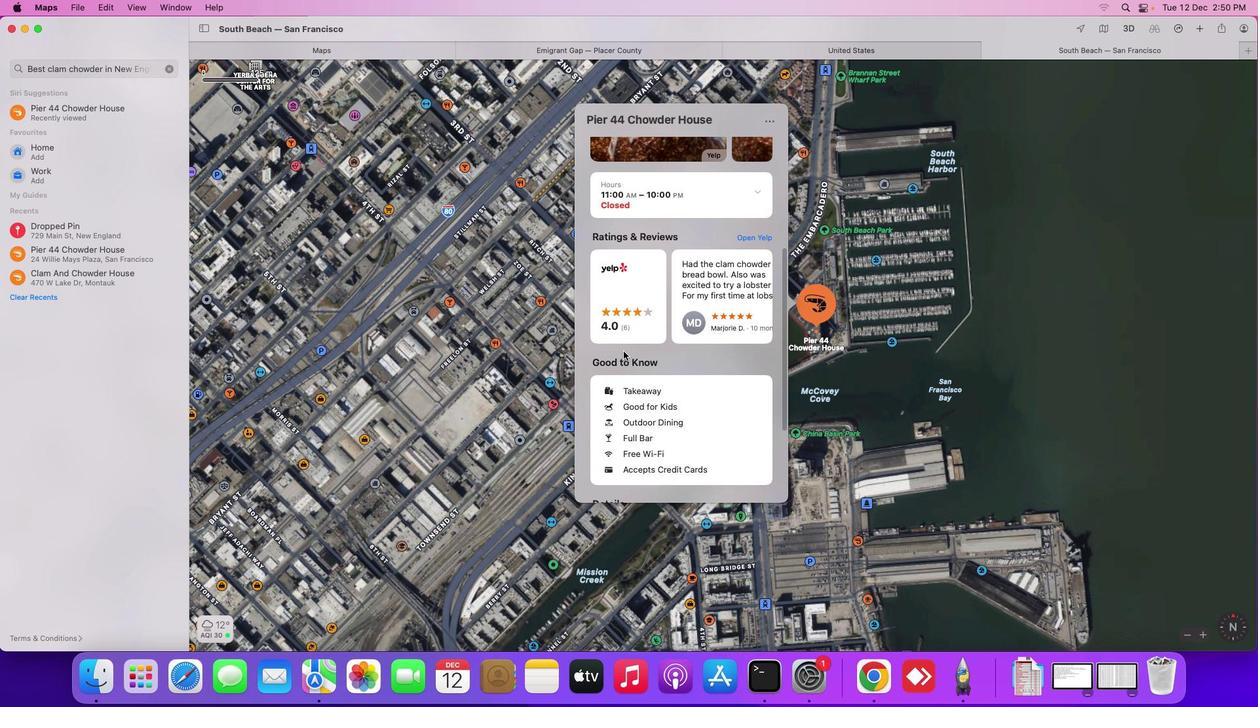 
Action: Mouse scrolled (623, 351) with delta (0, 0)
Screenshot: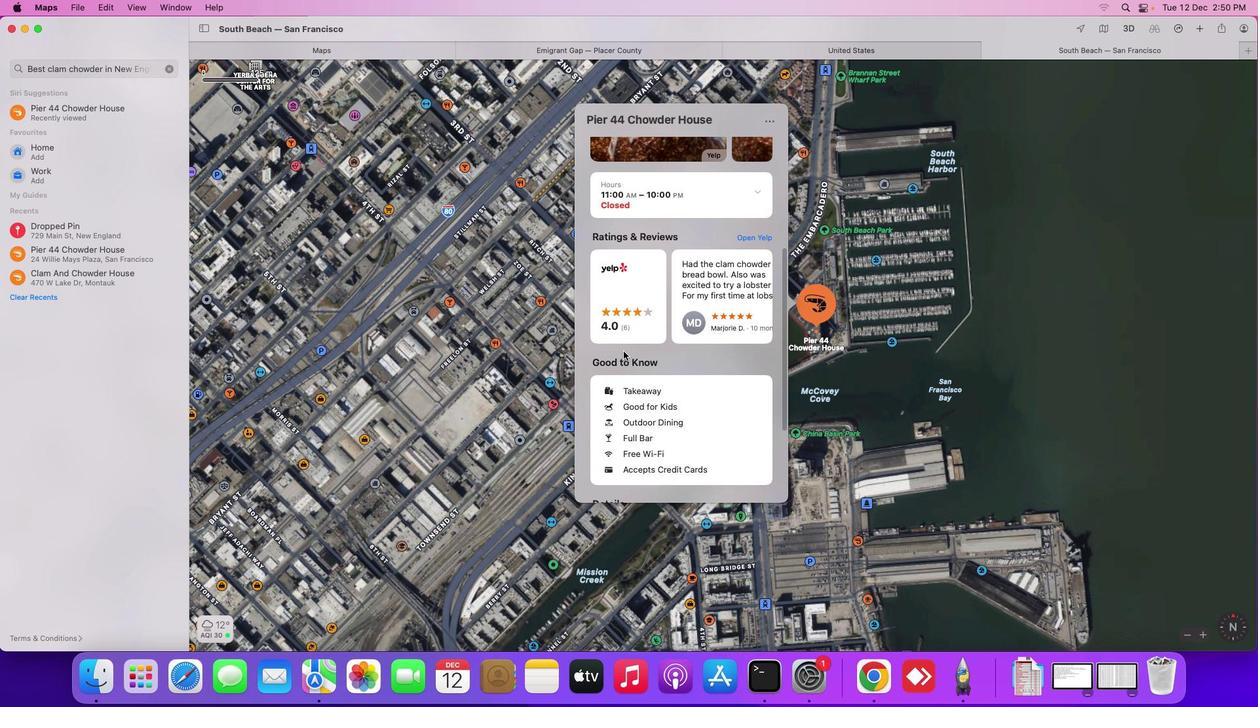 
Action: Mouse scrolled (623, 351) with delta (0, 1)
Screenshot: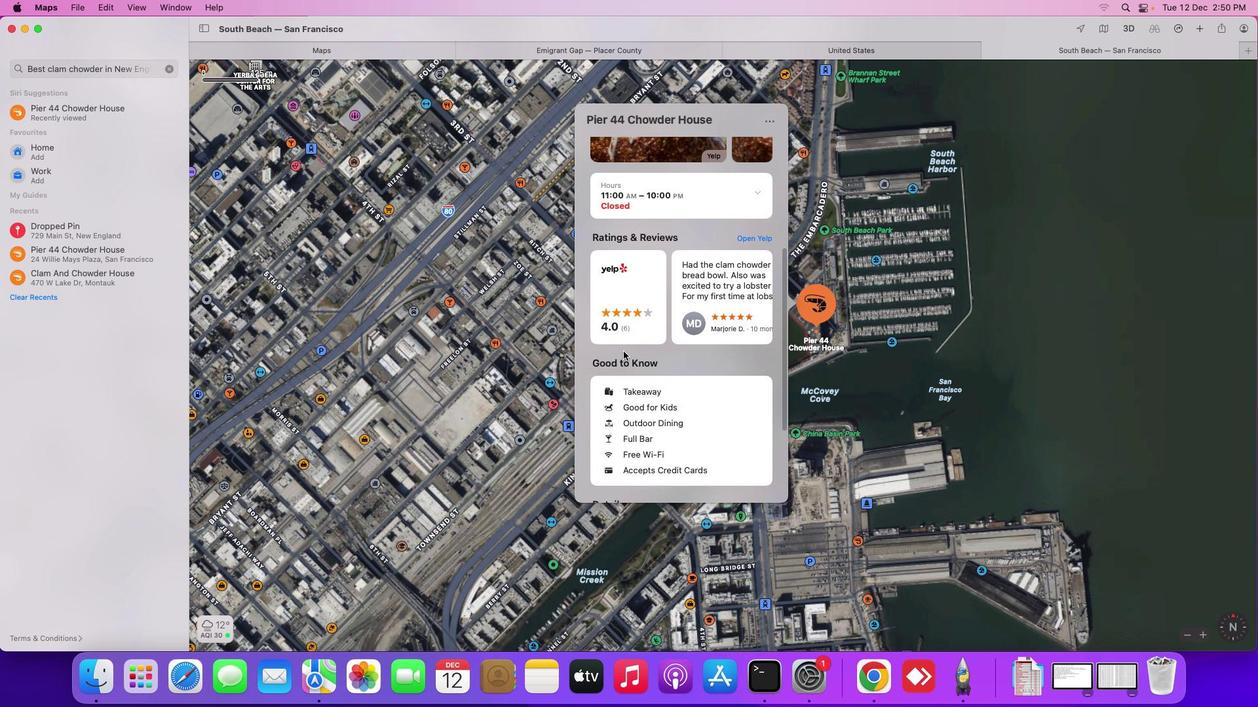 
Action: Mouse moved to (623, 351)
Screenshot: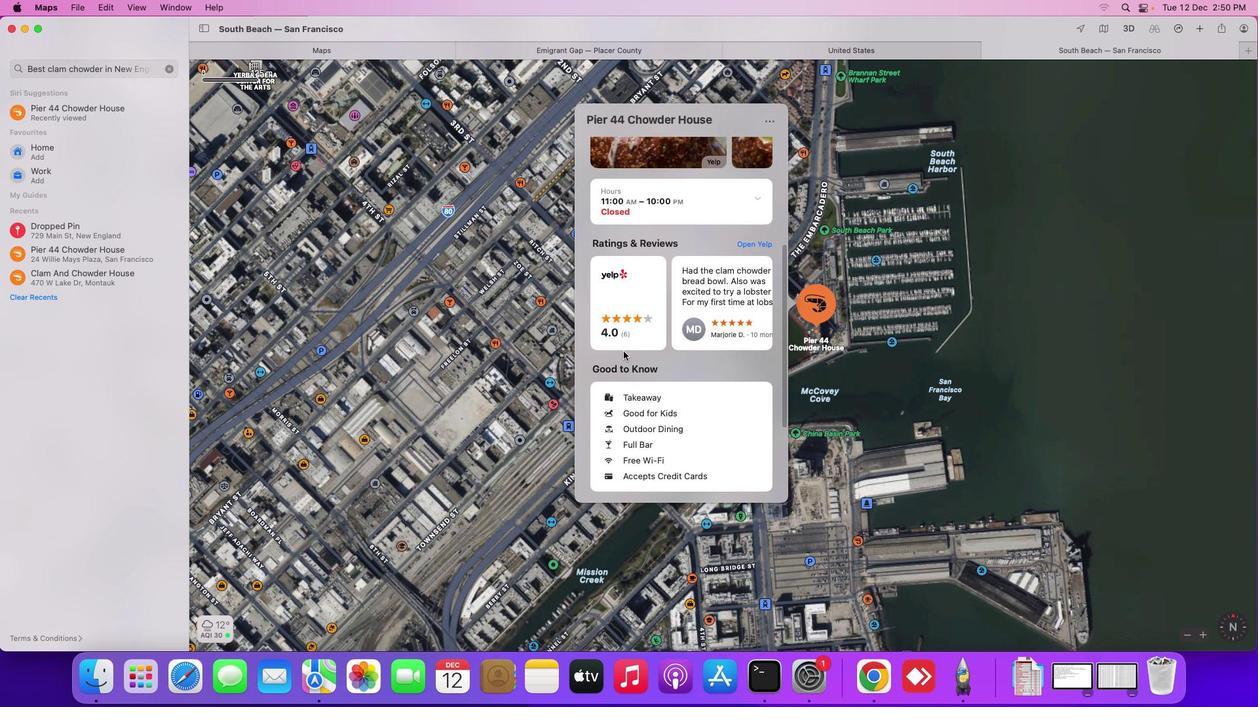 
Action: Mouse scrolled (623, 351) with delta (0, 0)
Screenshot: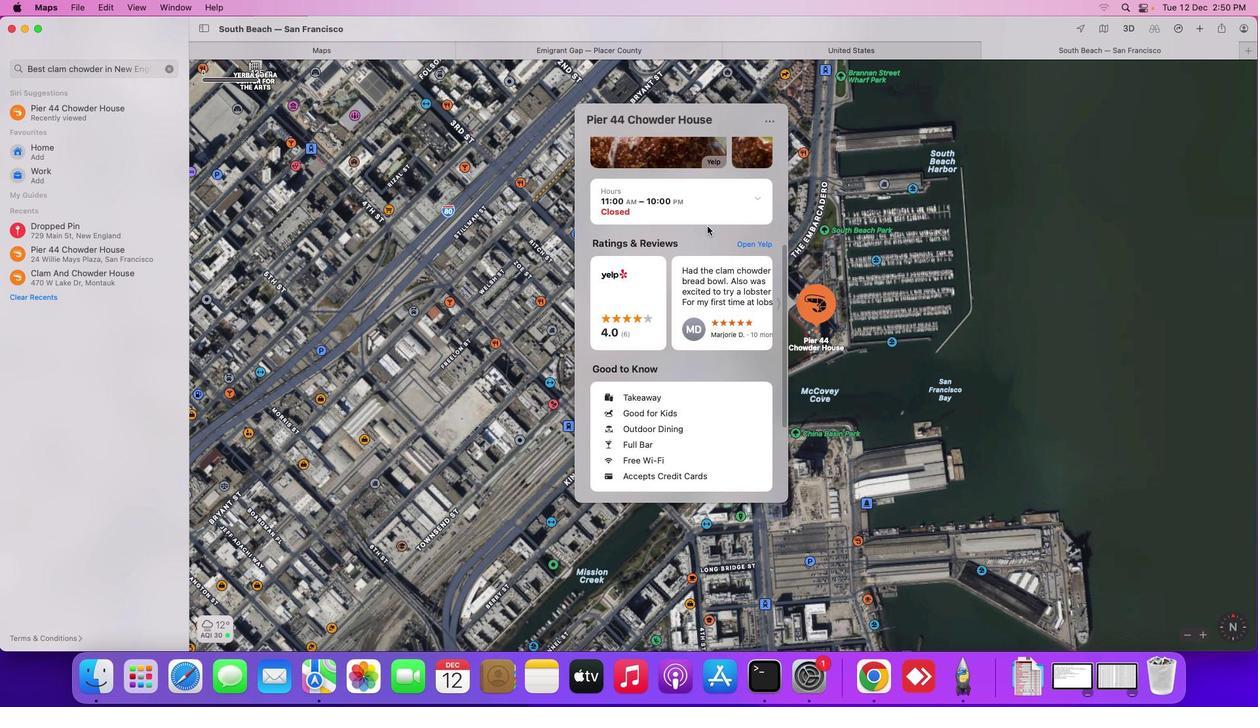 
Action: Mouse scrolled (623, 351) with delta (0, 0)
Screenshot: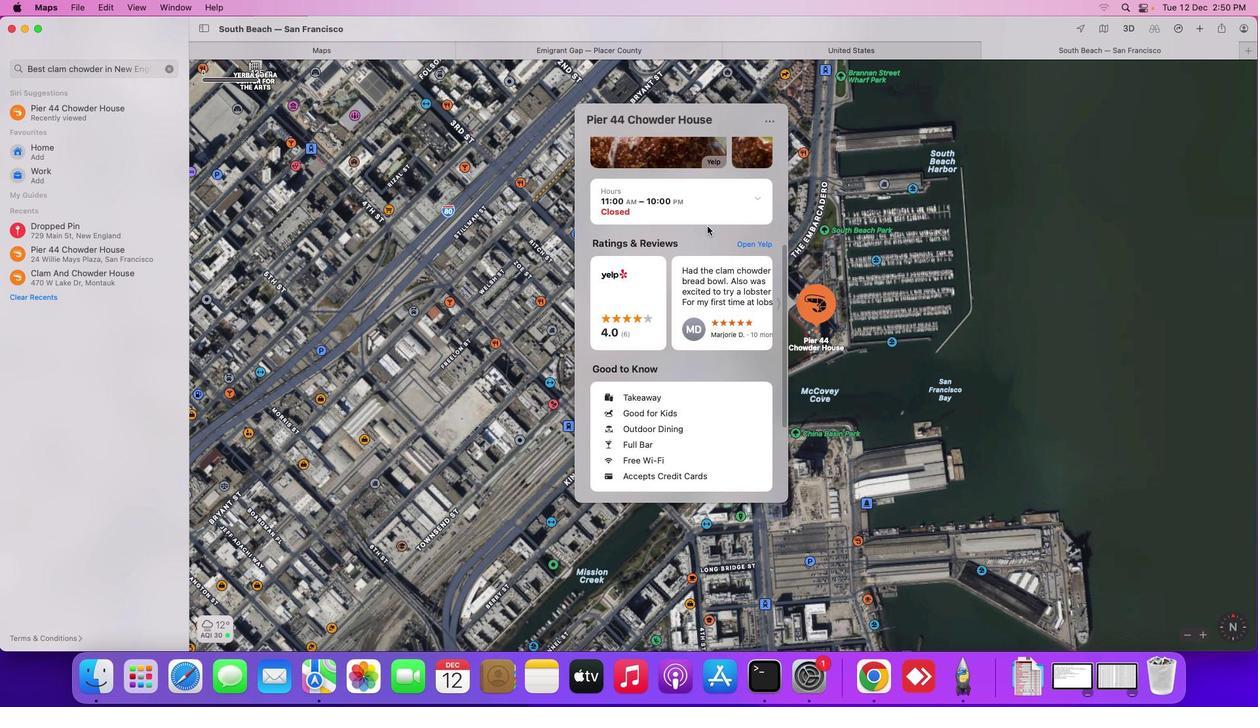
Action: Mouse moved to (753, 195)
Screenshot: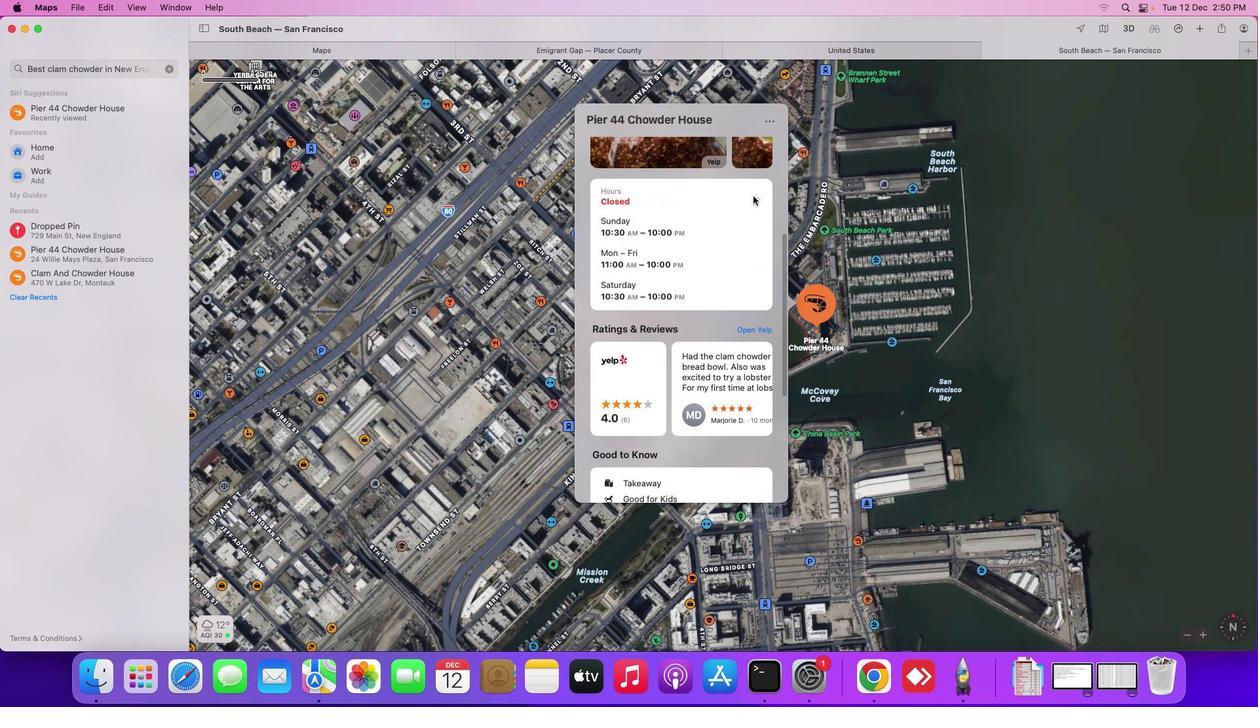 
Action: Mouse pressed left at (753, 195)
Screenshot: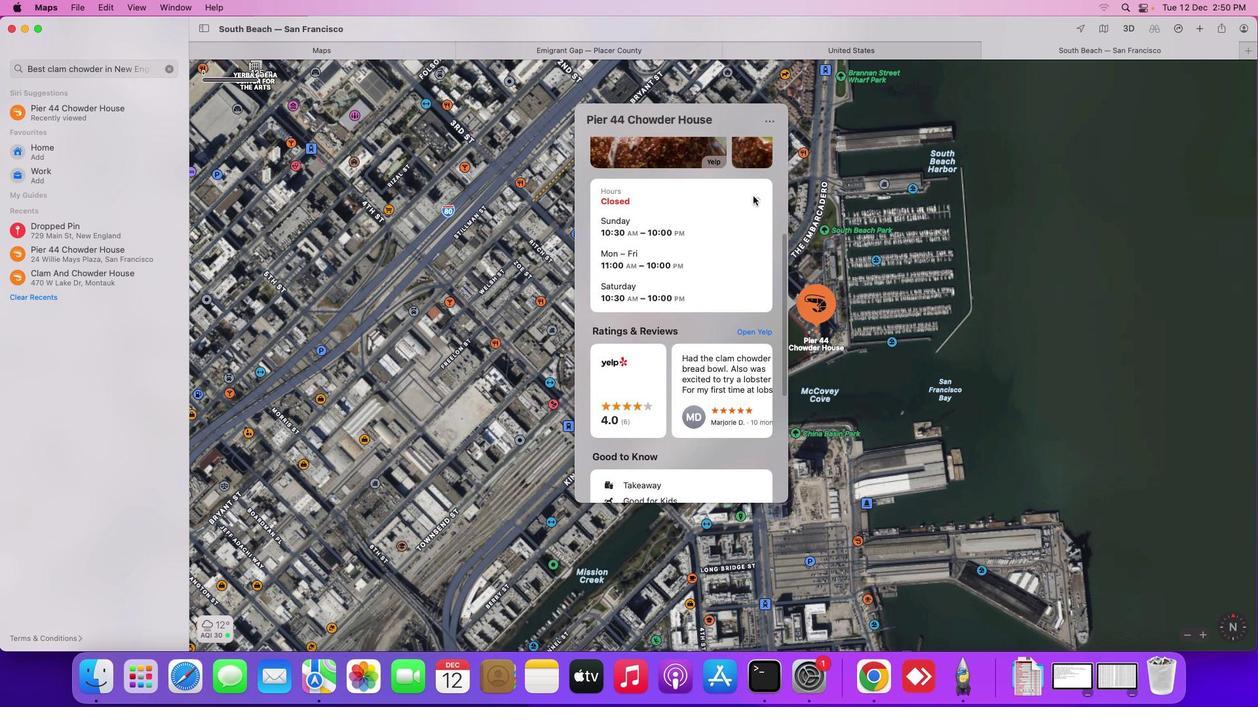 
Action: Mouse moved to (753, 195)
Screenshot: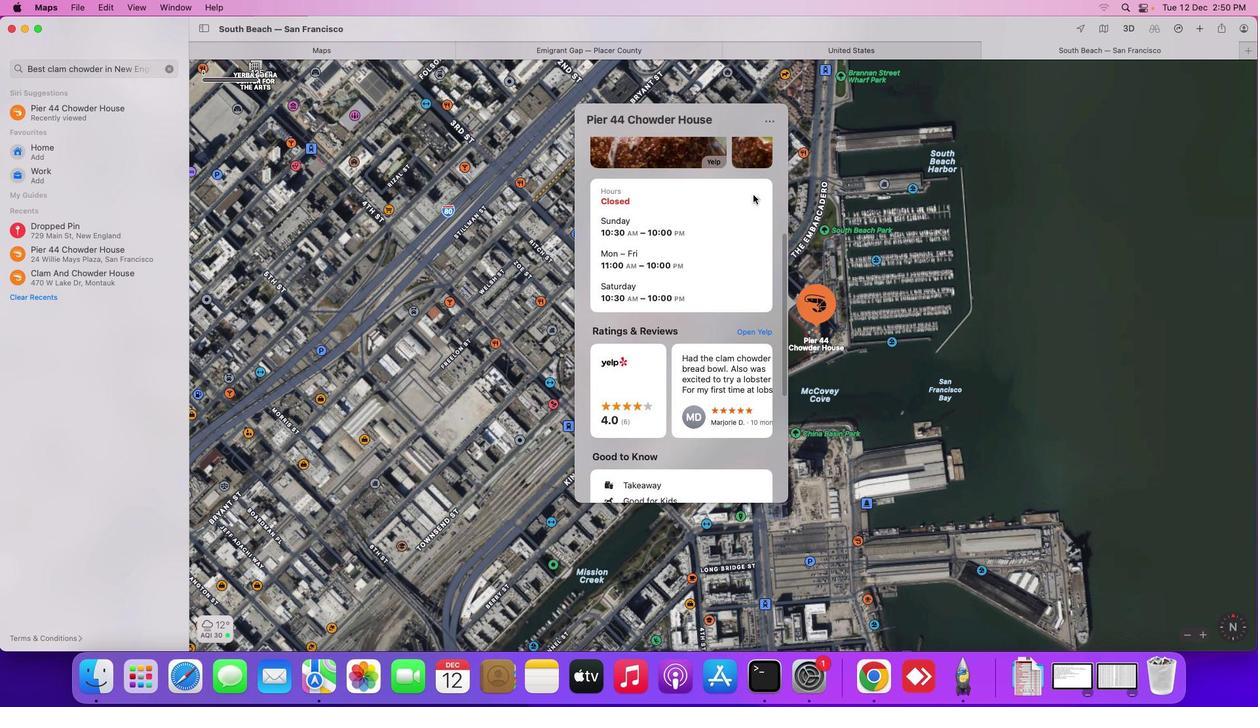 
Action: Mouse pressed left at (753, 195)
Screenshot: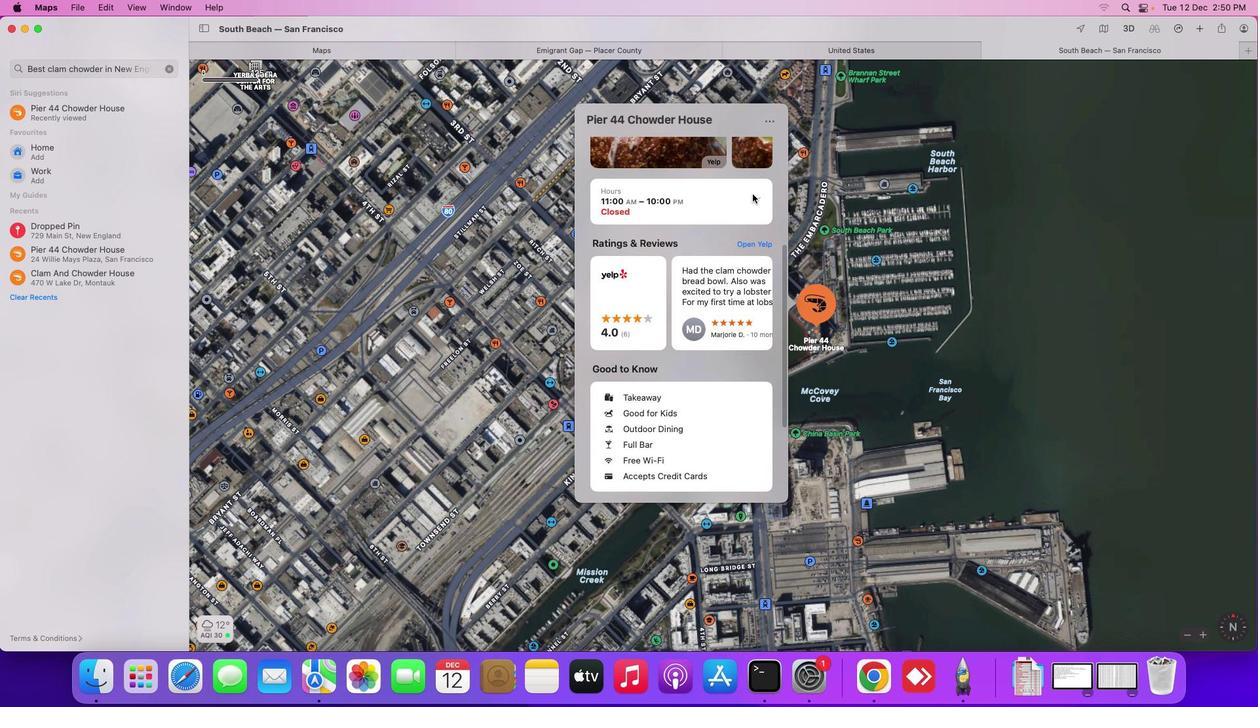 
Action: Mouse moved to (119, 68)
Screenshot: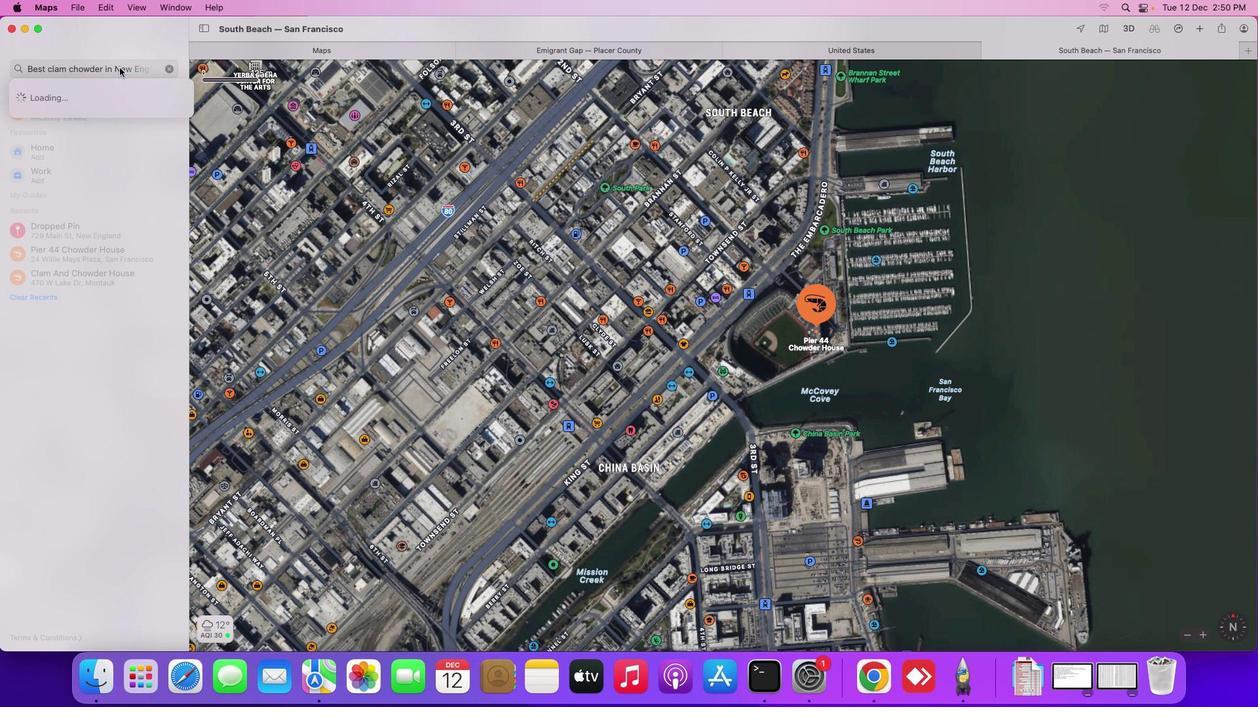 
Action: Mouse pressed left at (119, 68)
Screenshot: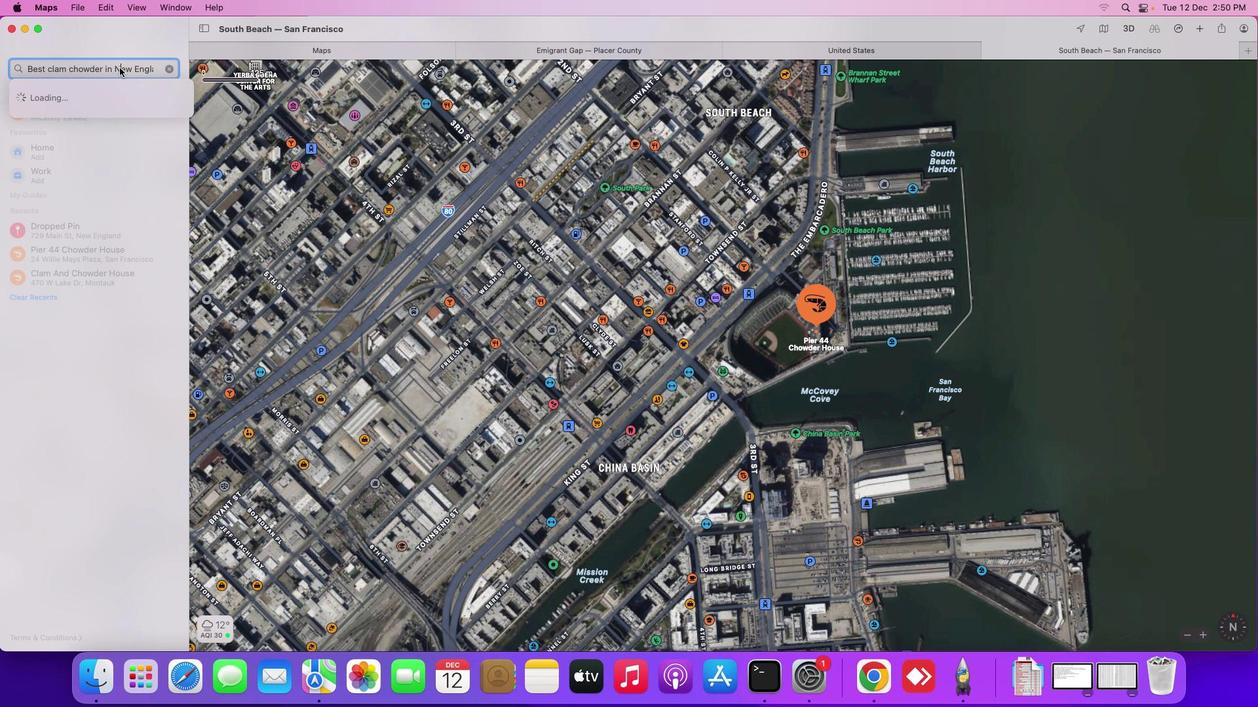 
Action: Mouse moved to (116, 246)
Screenshot: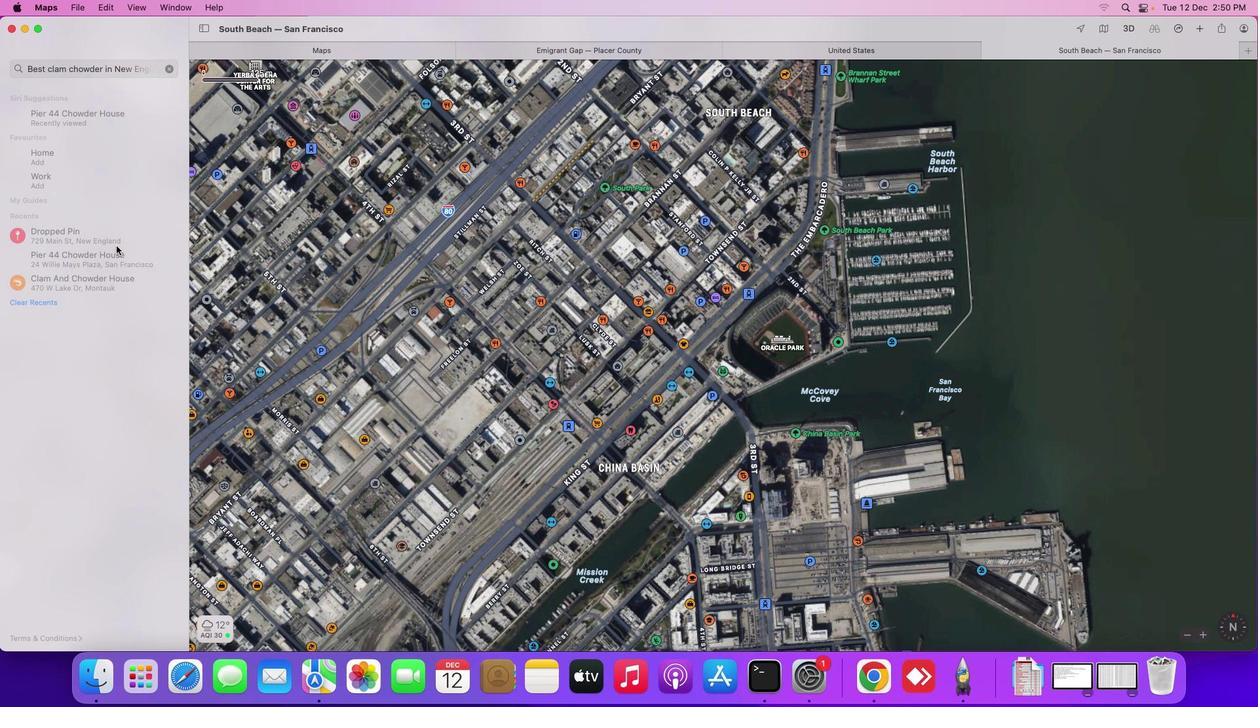 
Action: Mouse pressed left at (116, 246)
Screenshot: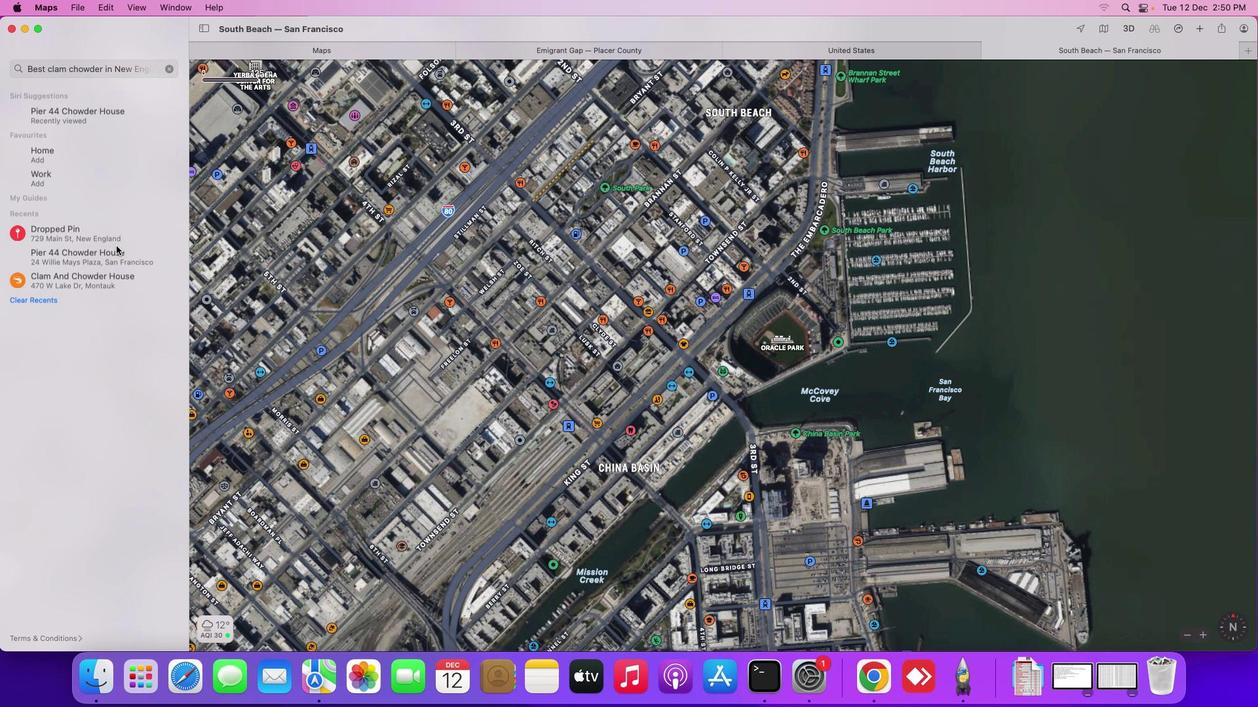 
Action: Mouse moved to (855, 408)
Screenshot: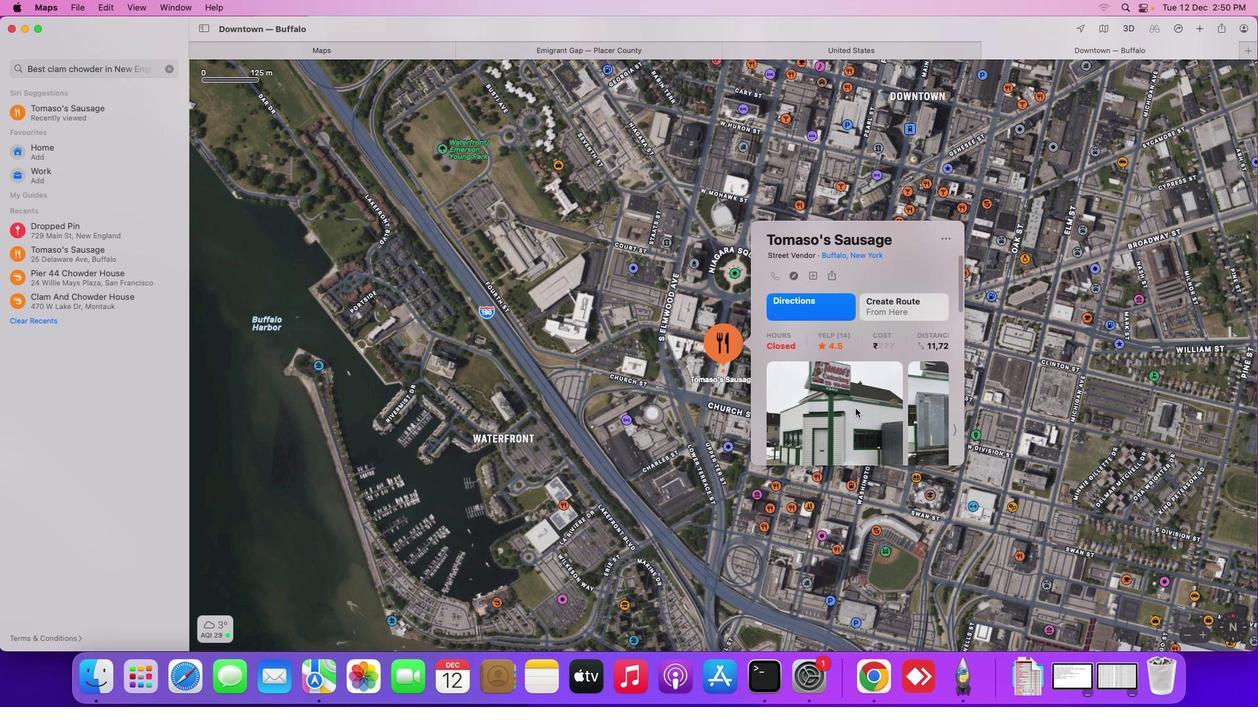 
Action: Mouse scrolled (855, 408) with delta (0, 0)
Screenshot: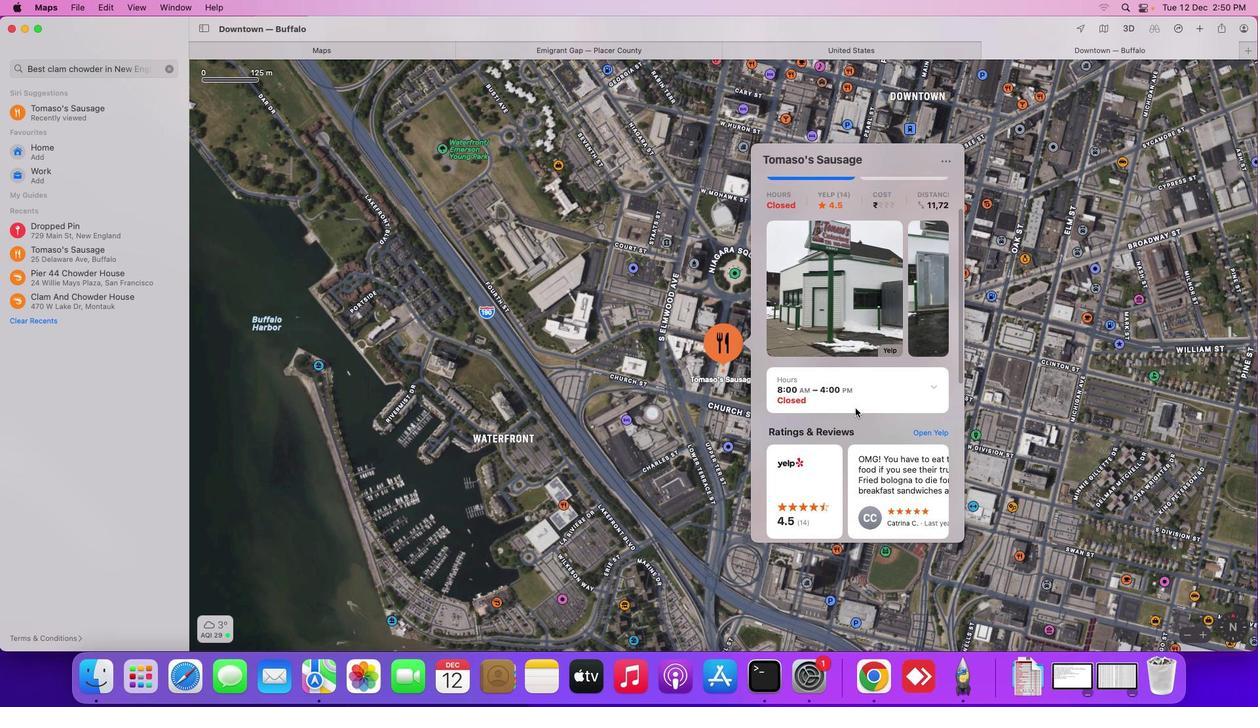 
Action: Mouse scrolled (855, 408) with delta (0, 0)
Screenshot: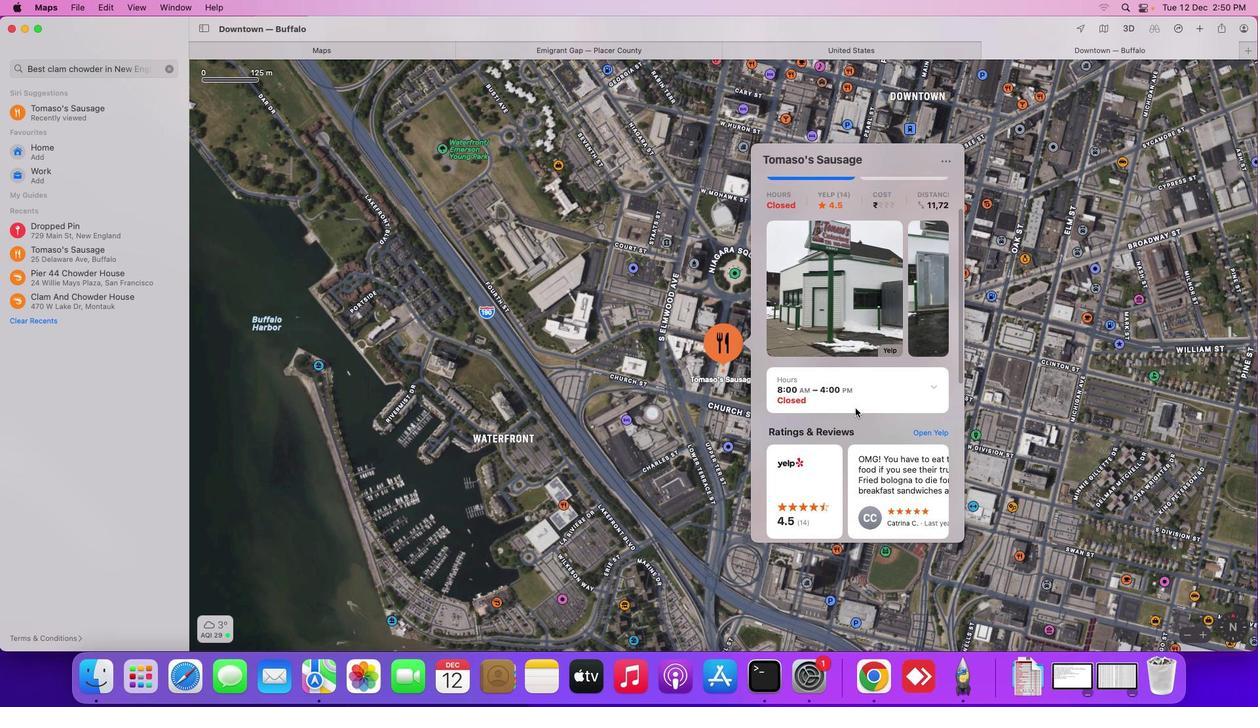 
Action: Mouse scrolled (855, 408) with delta (0, -1)
Screenshot: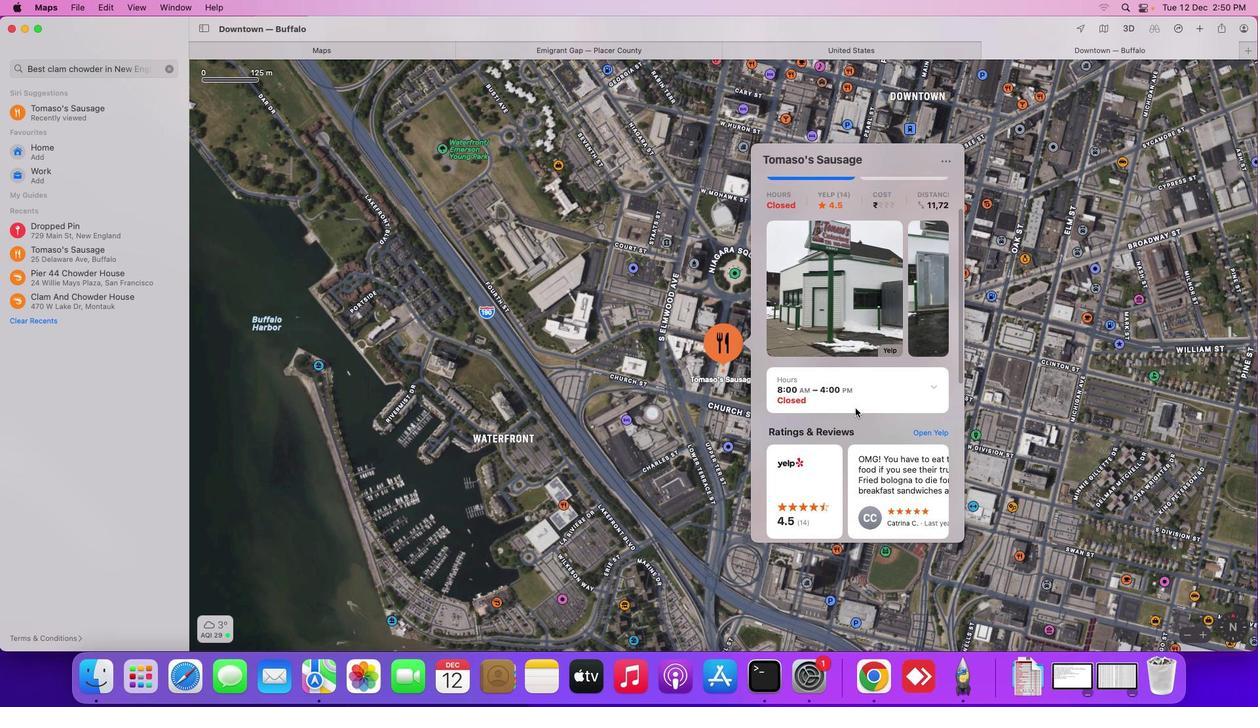 
Action: Mouse scrolled (855, 408) with delta (0, -3)
Screenshot: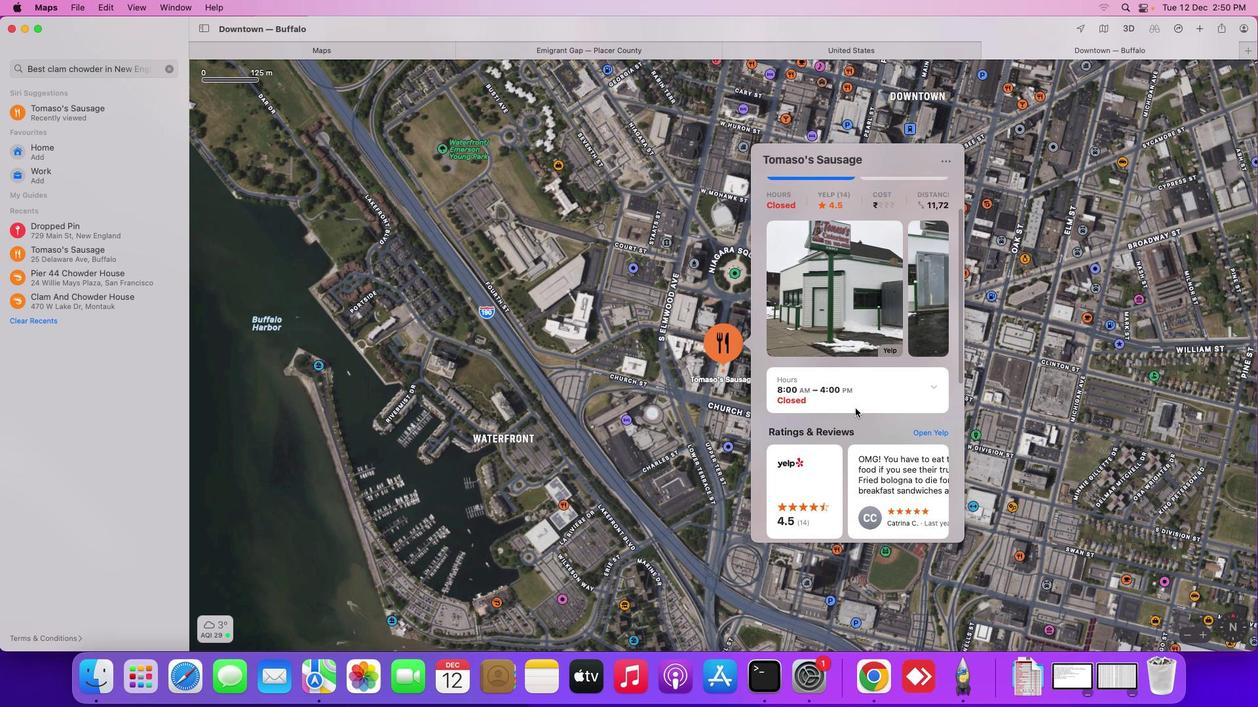 
Action: Mouse scrolled (855, 408) with delta (0, 0)
Screenshot: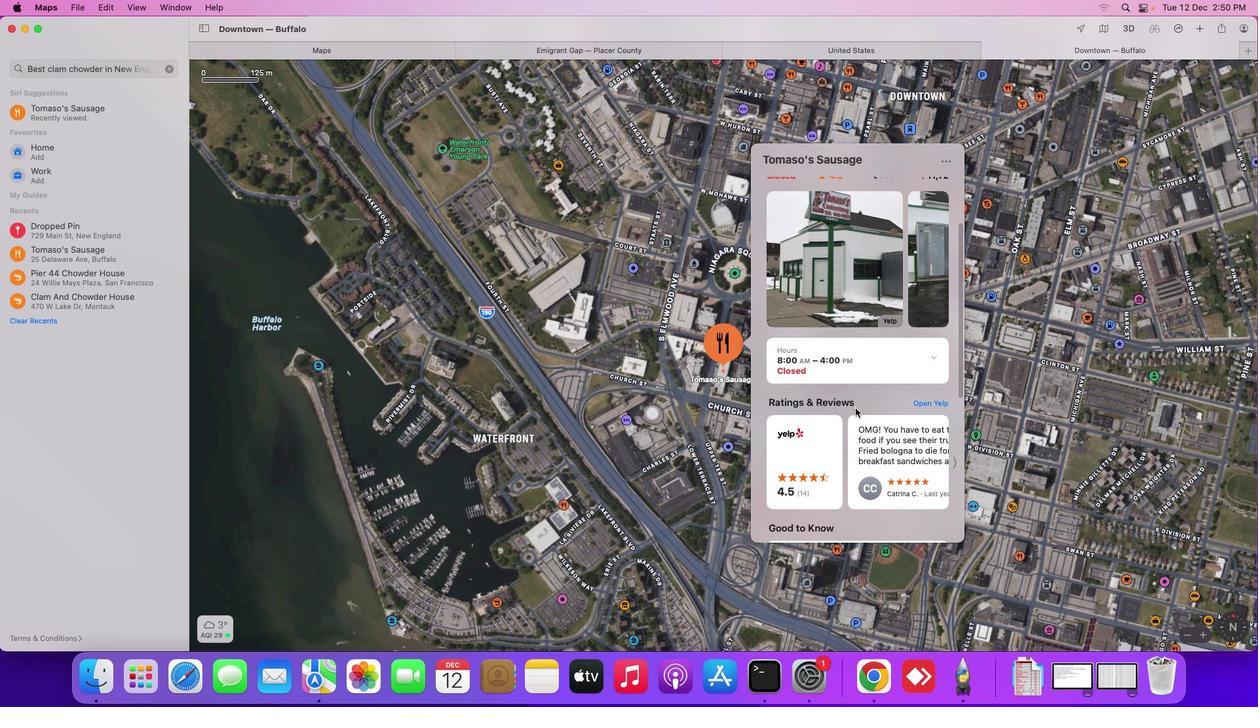 
Action: Mouse scrolled (855, 408) with delta (0, 0)
Screenshot: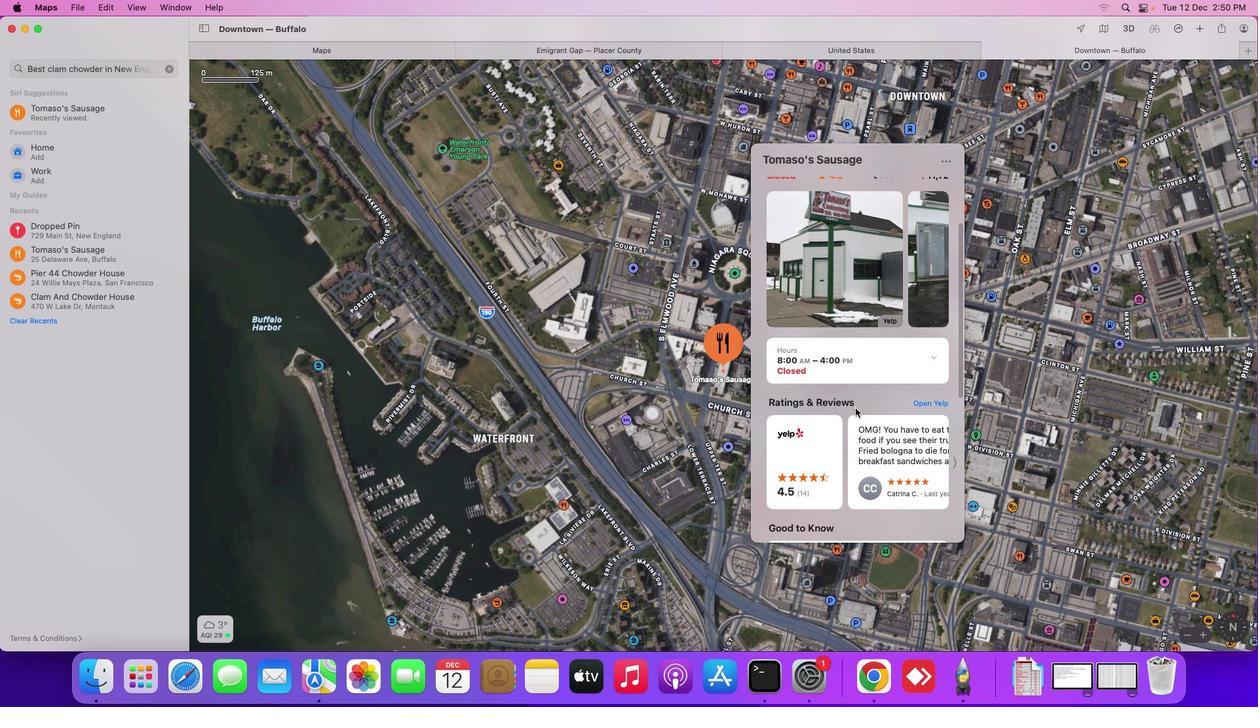 
Action: Mouse scrolled (855, 408) with delta (0, 0)
Screenshot: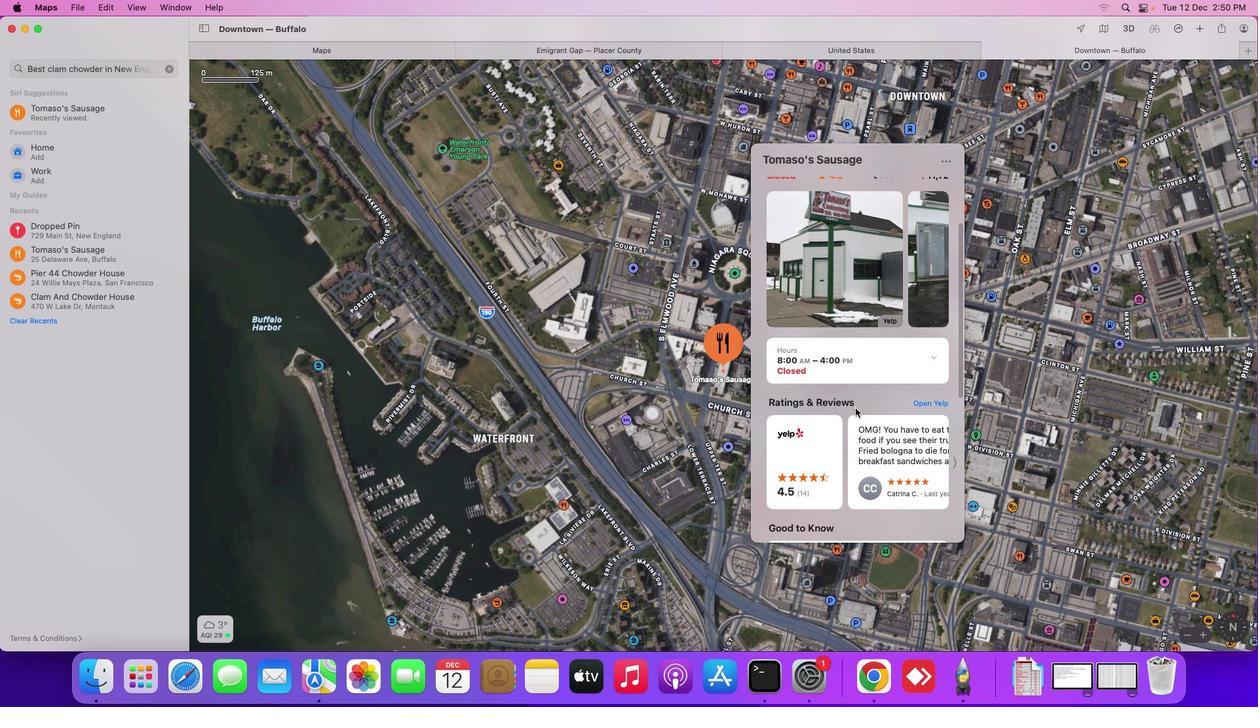 
Action: Mouse scrolled (855, 408) with delta (0, -1)
Screenshot: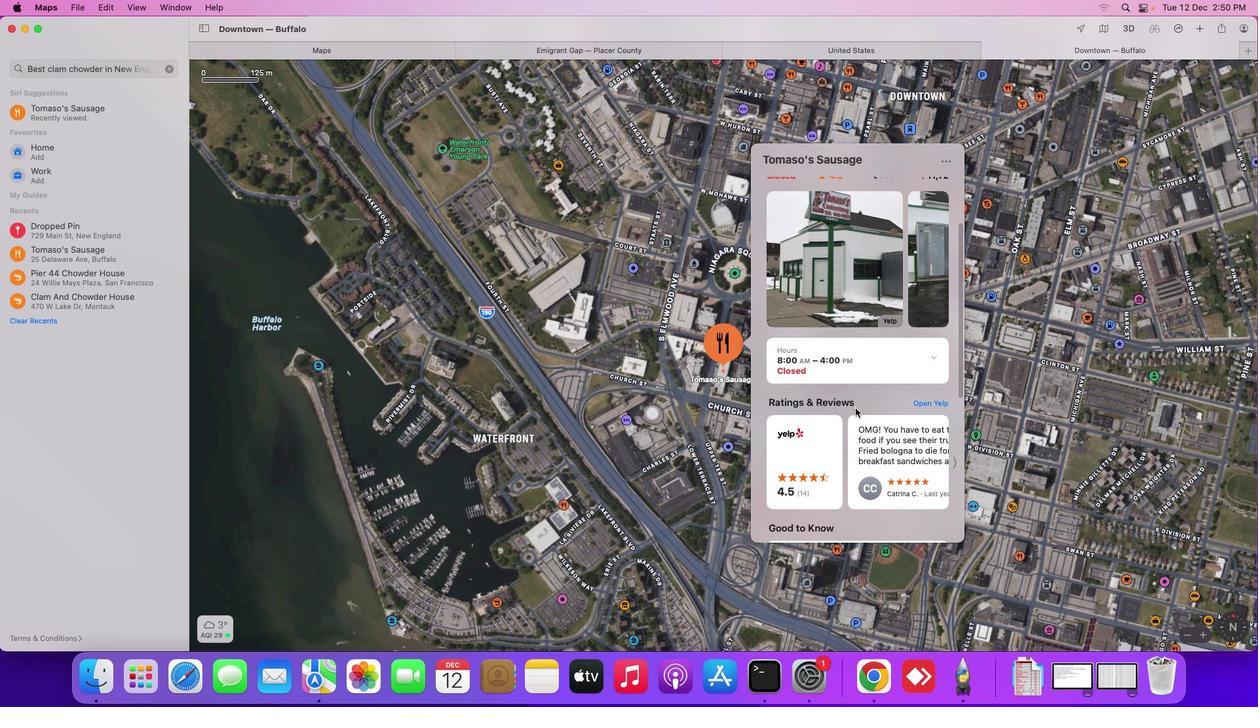 
Action: Mouse moved to (855, 408)
Screenshot: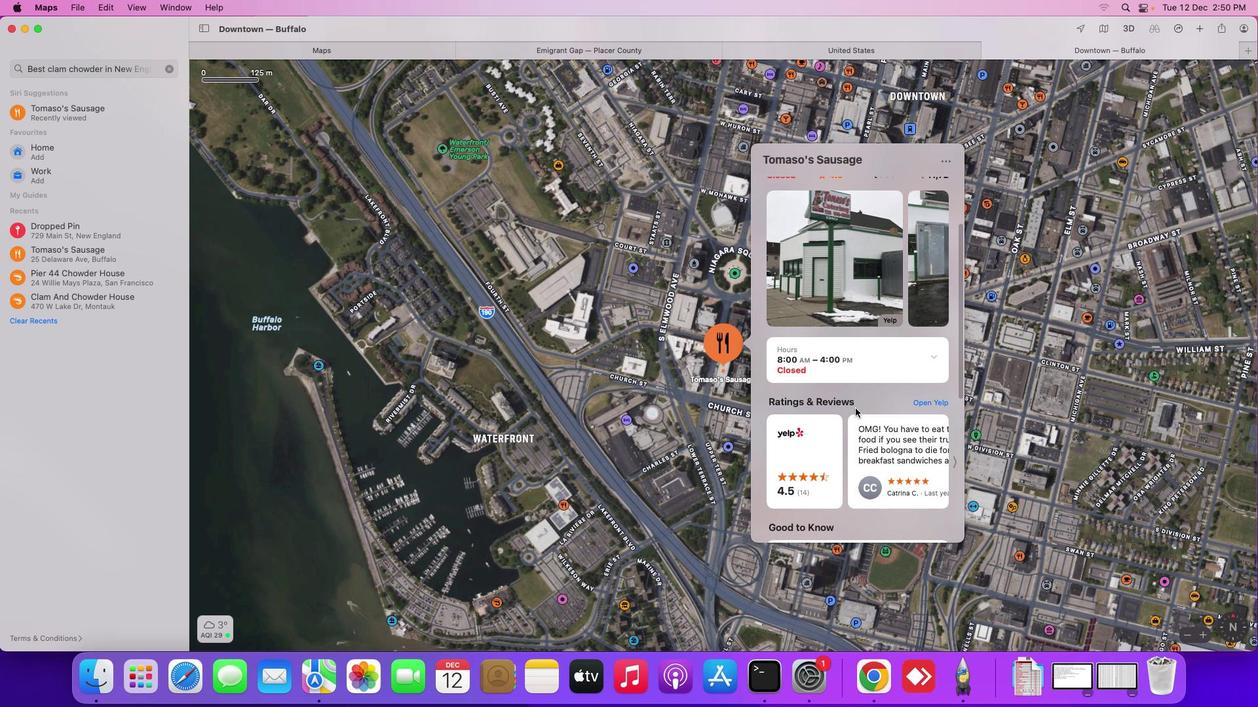 
Action: Mouse scrolled (855, 408) with delta (0, 0)
Screenshot: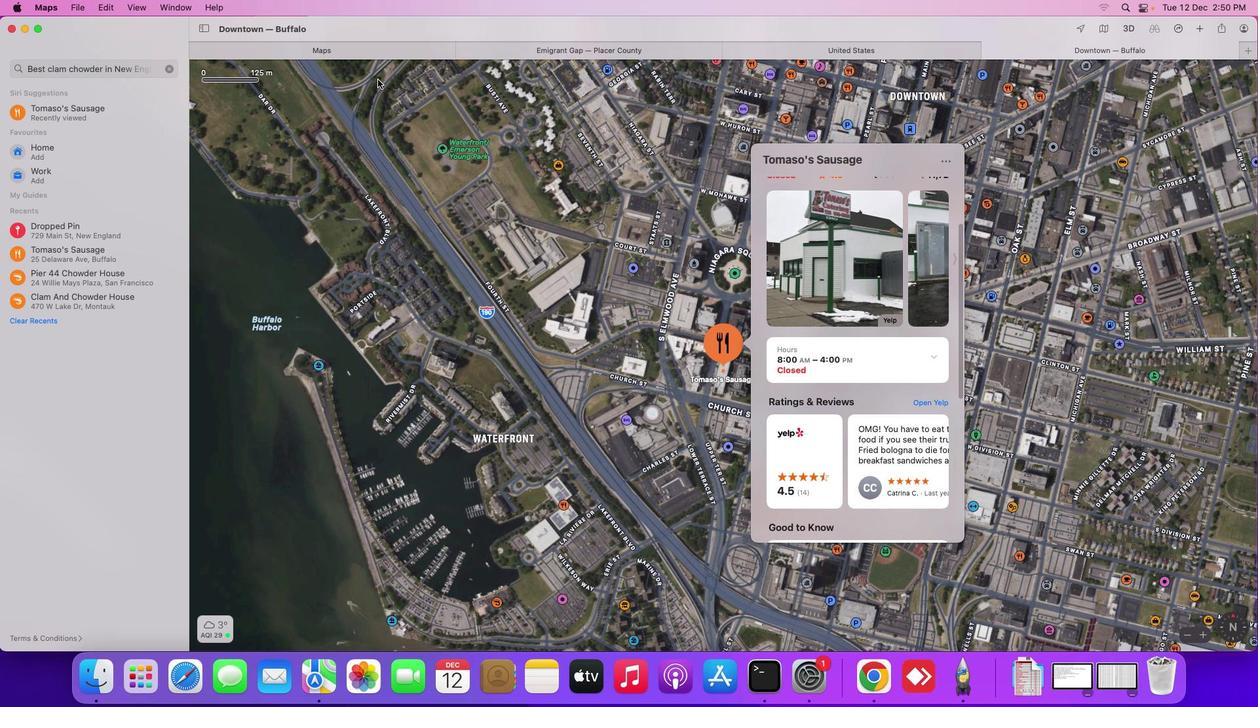 
Action: Mouse moved to (935, 383)
Screenshot: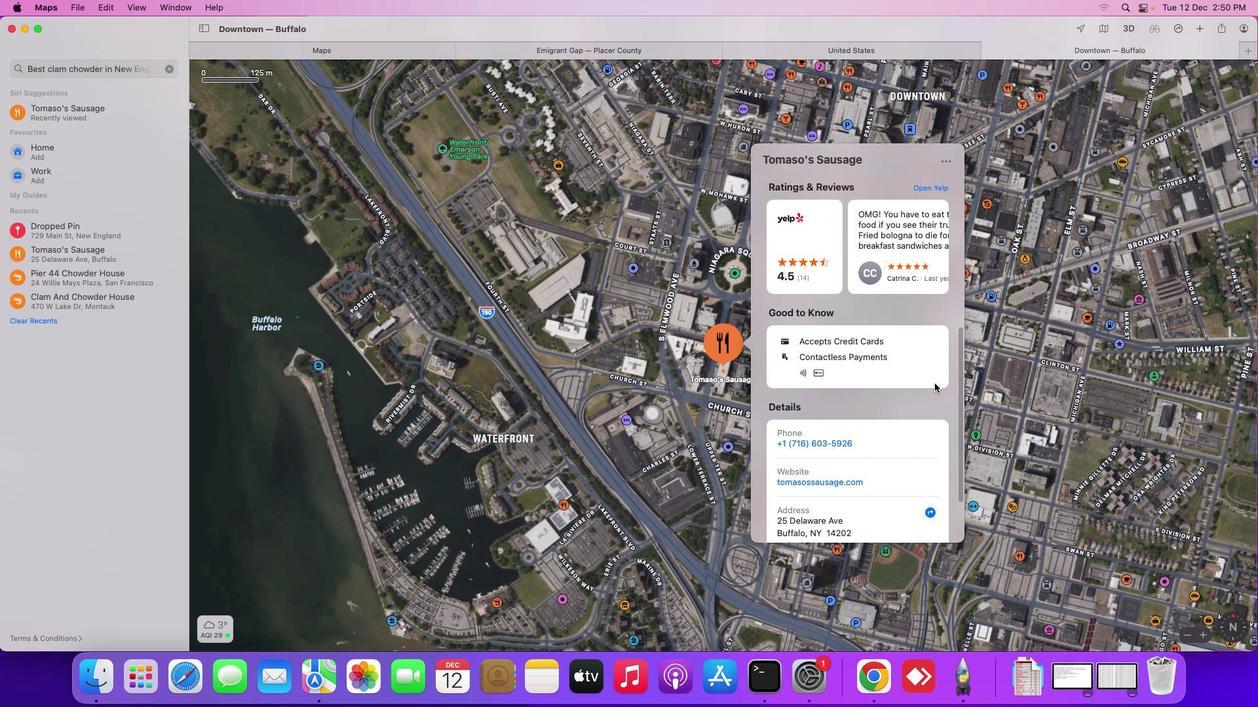 
Action: Mouse scrolled (935, 383) with delta (0, 0)
Screenshot: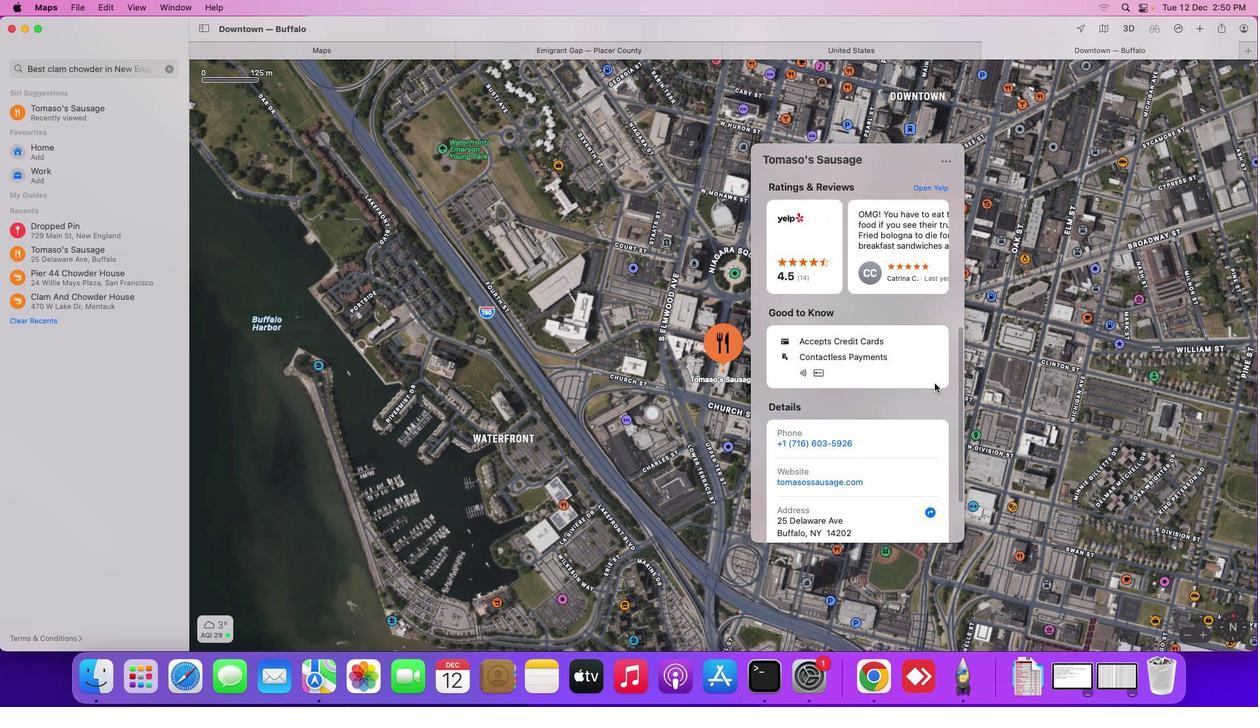 
Action: Mouse scrolled (935, 383) with delta (0, 0)
Screenshot: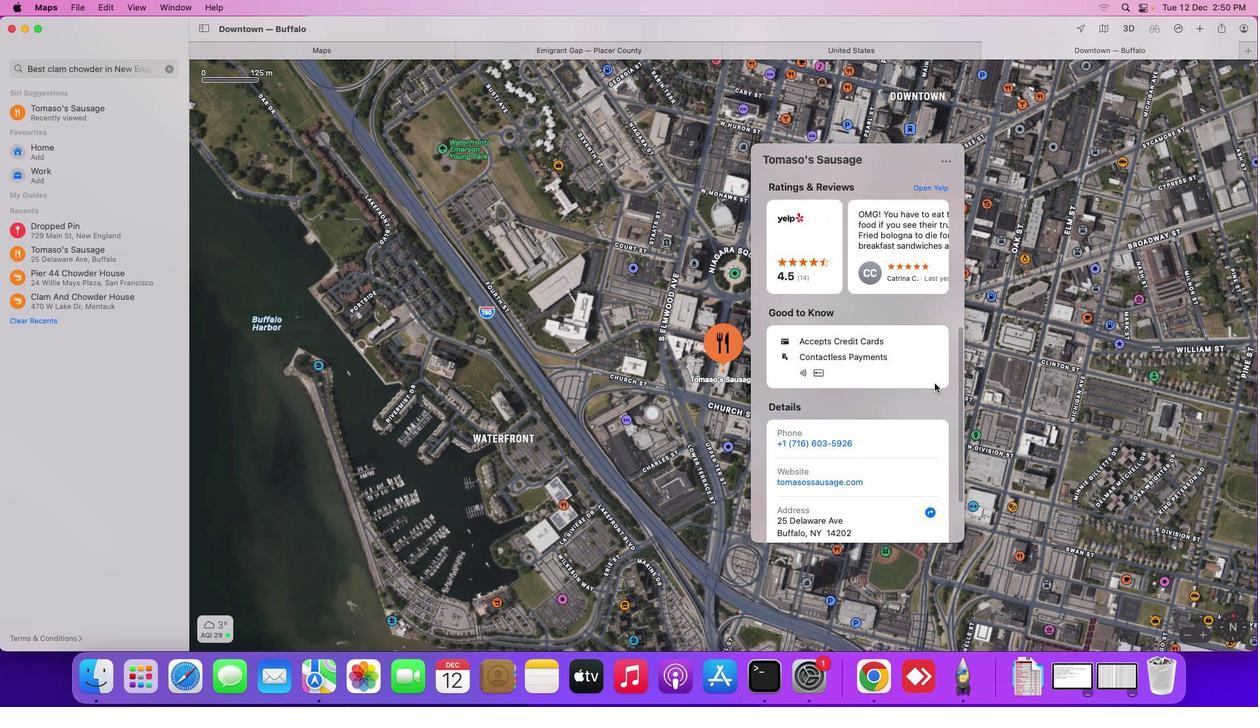 
Action: Mouse moved to (935, 383)
Screenshot: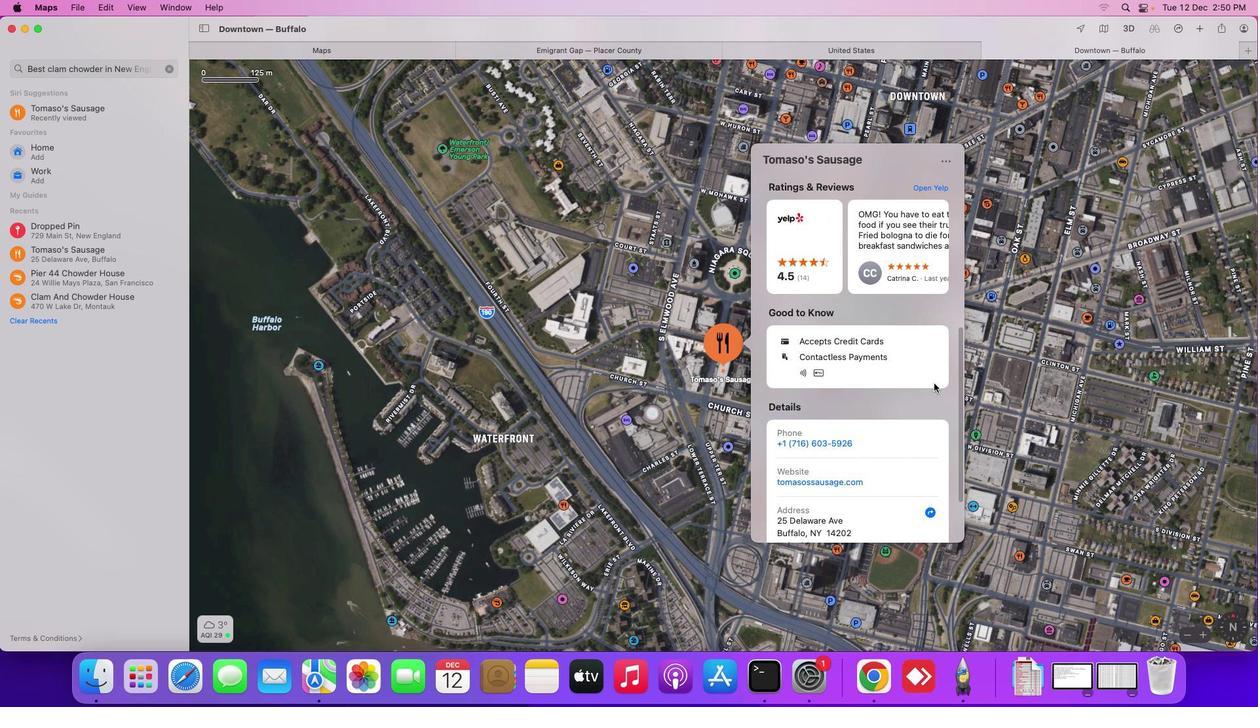 
Action: Mouse scrolled (935, 383) with delta (0, -1)
Screenshot: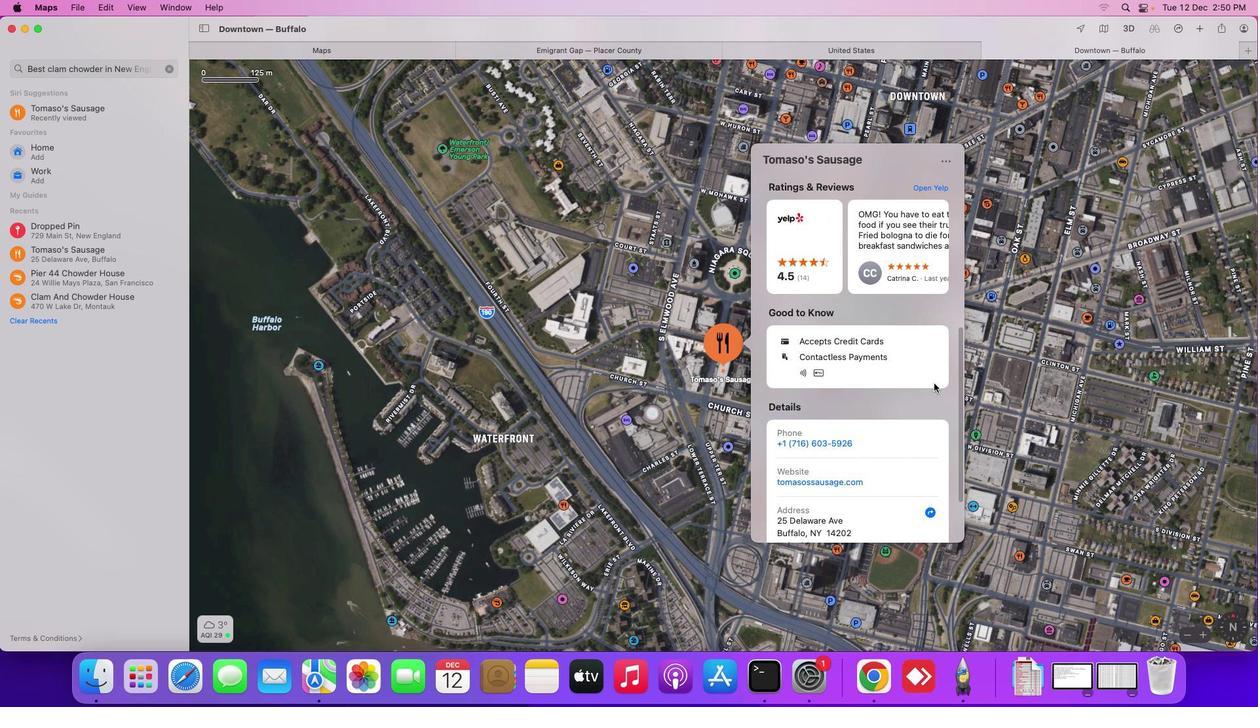 
Action: Mouse moved to (935, 383)
Screenshot: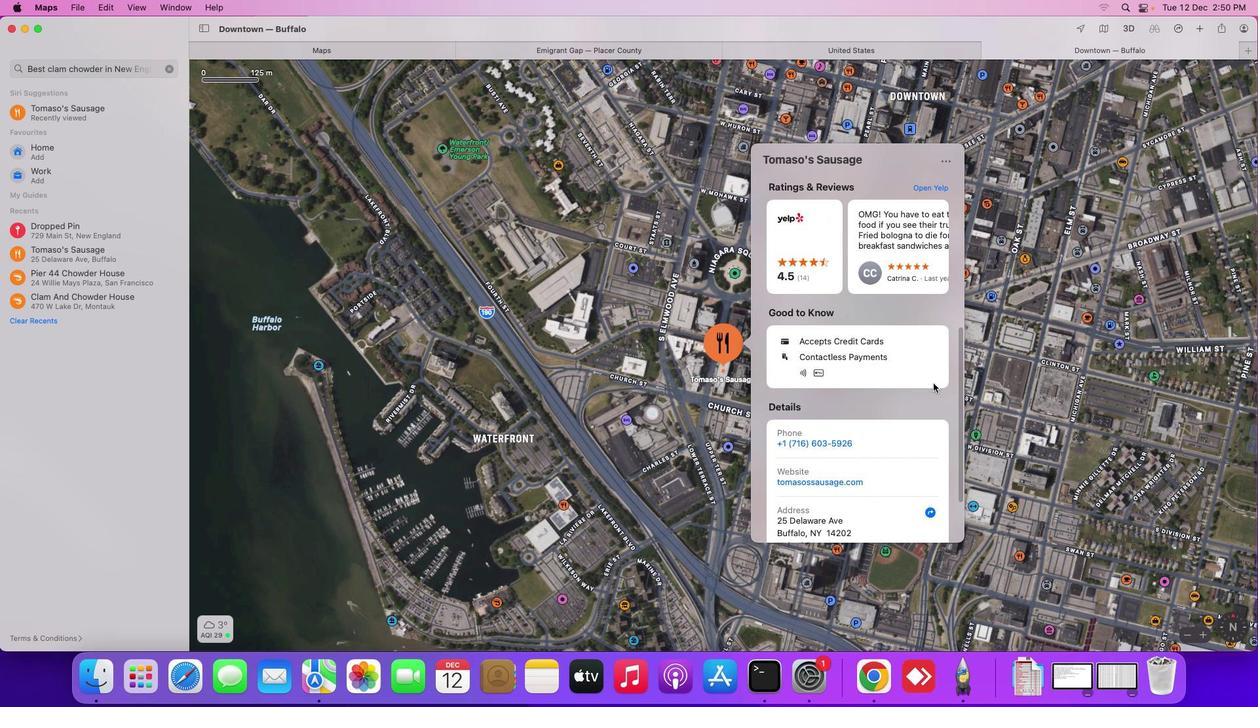 
Action: Mouse scrolled (935, 383) with delta (0, -2)
Screenshot: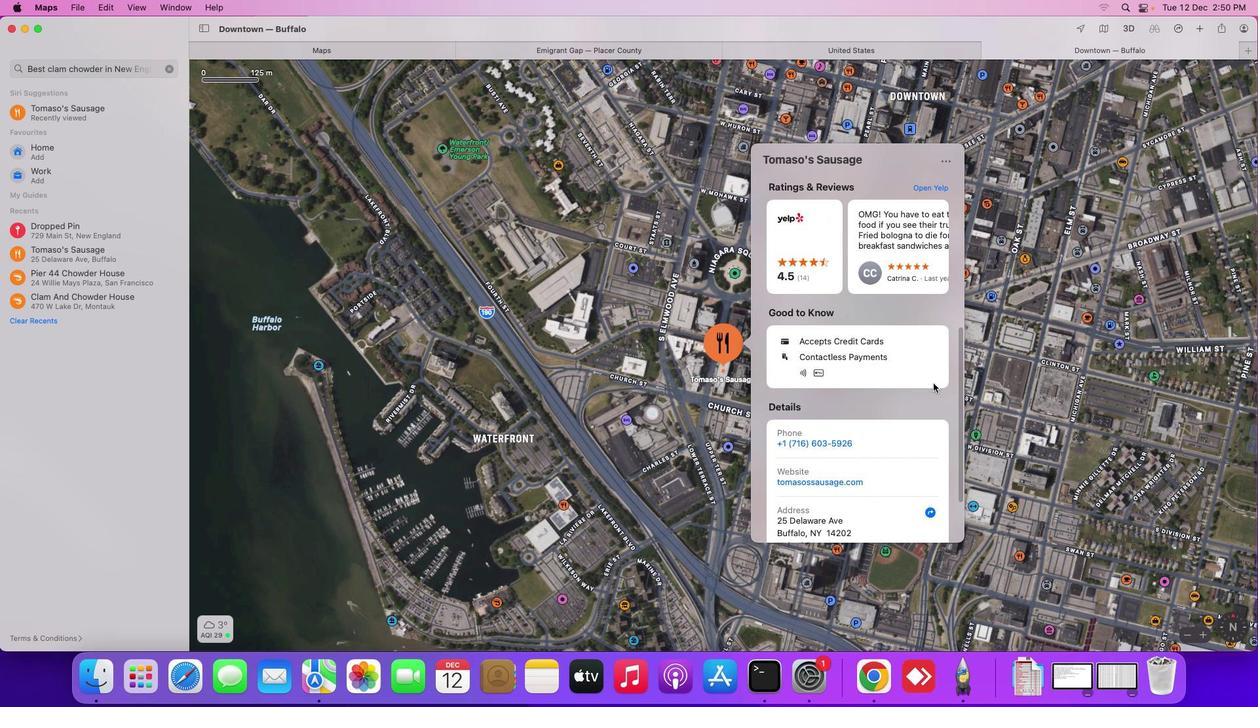 
Action: Mouse moved to (934, 384)
Screenshot: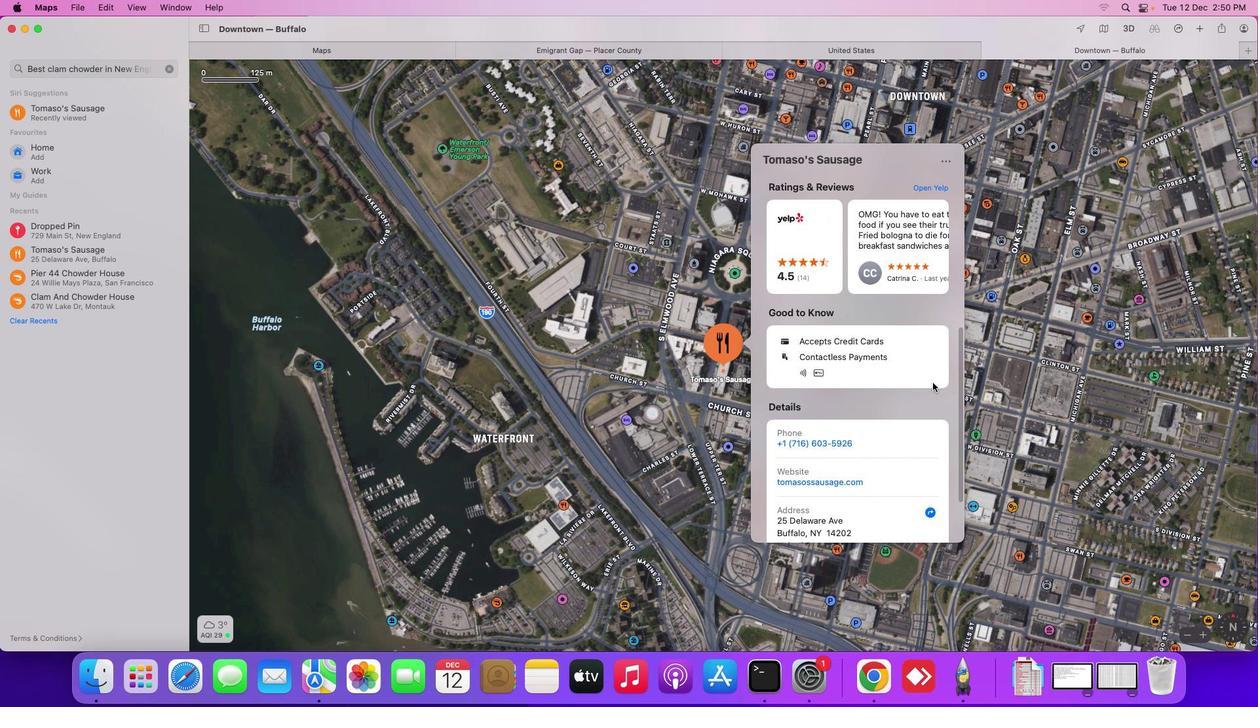 
Action: Mouse scrolled (934, 384) with delta (0, -3)
Screenshot: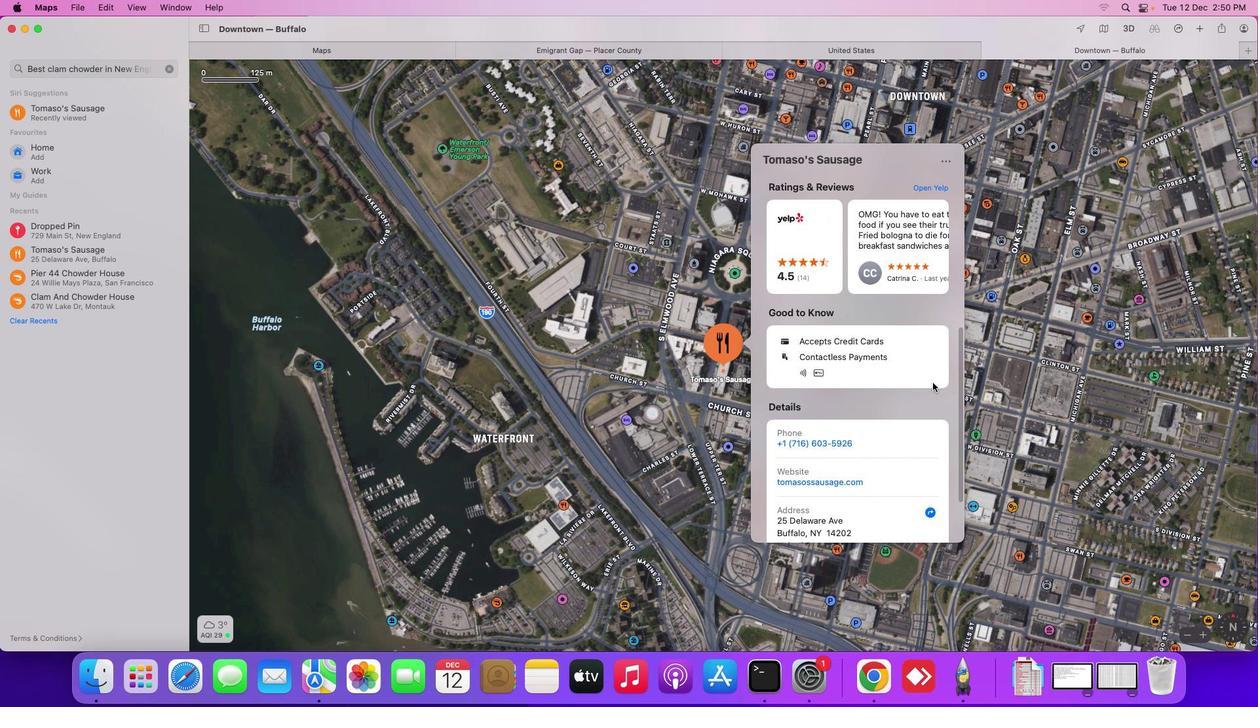 
Action: Mouse moved to (934, 384)
Screenshot: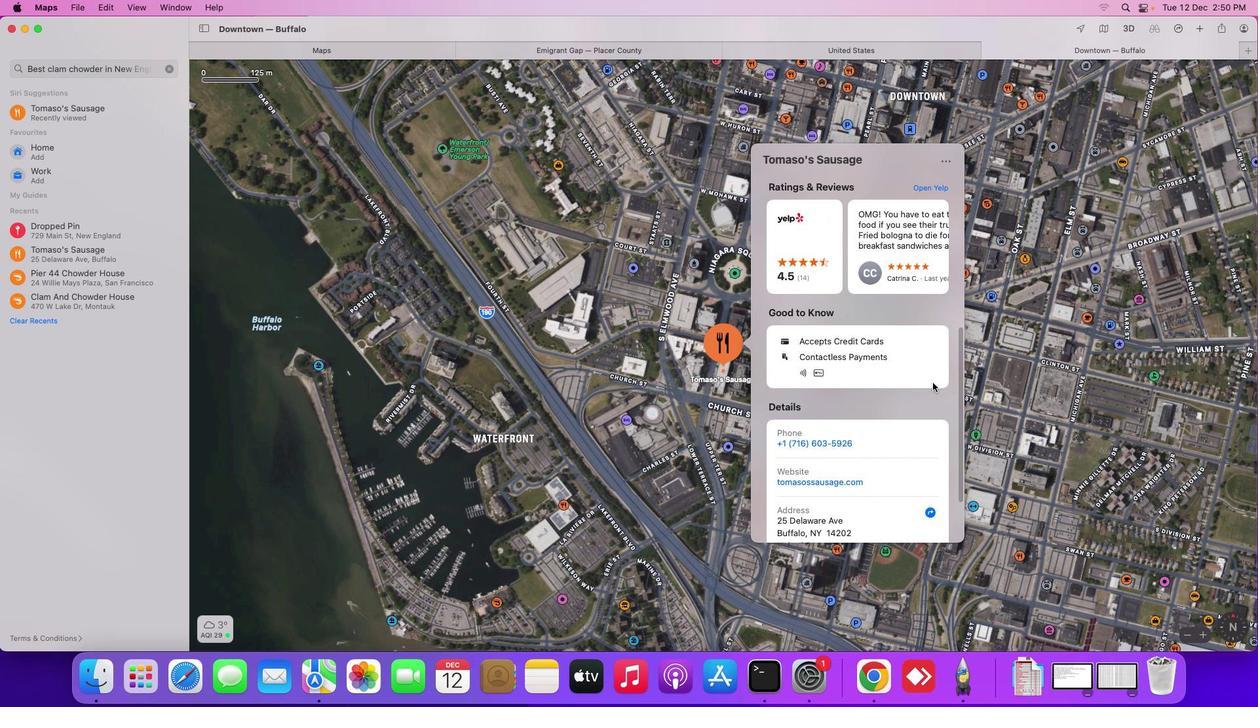 
Action: Mouse scrolled (934, 384) with delta (0, -3)
Screenshot: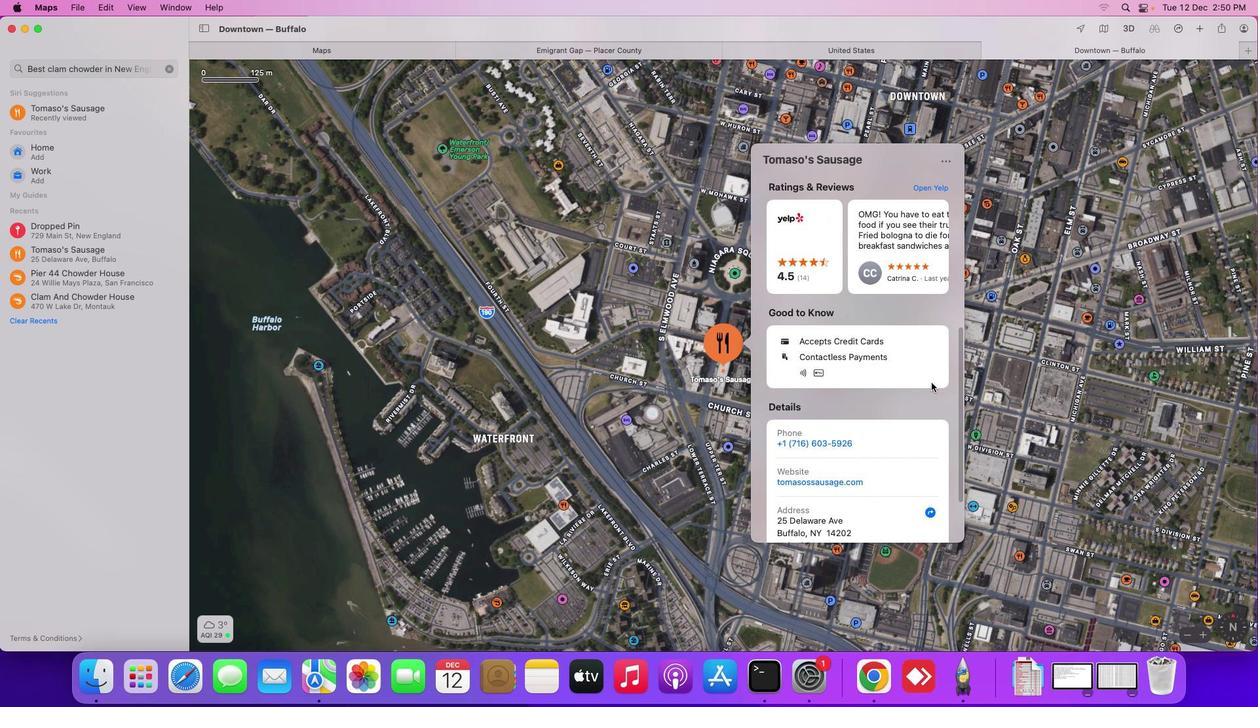 
Action: Mouse scrolled (934, 384) with delta (0, -3)
Screenshot: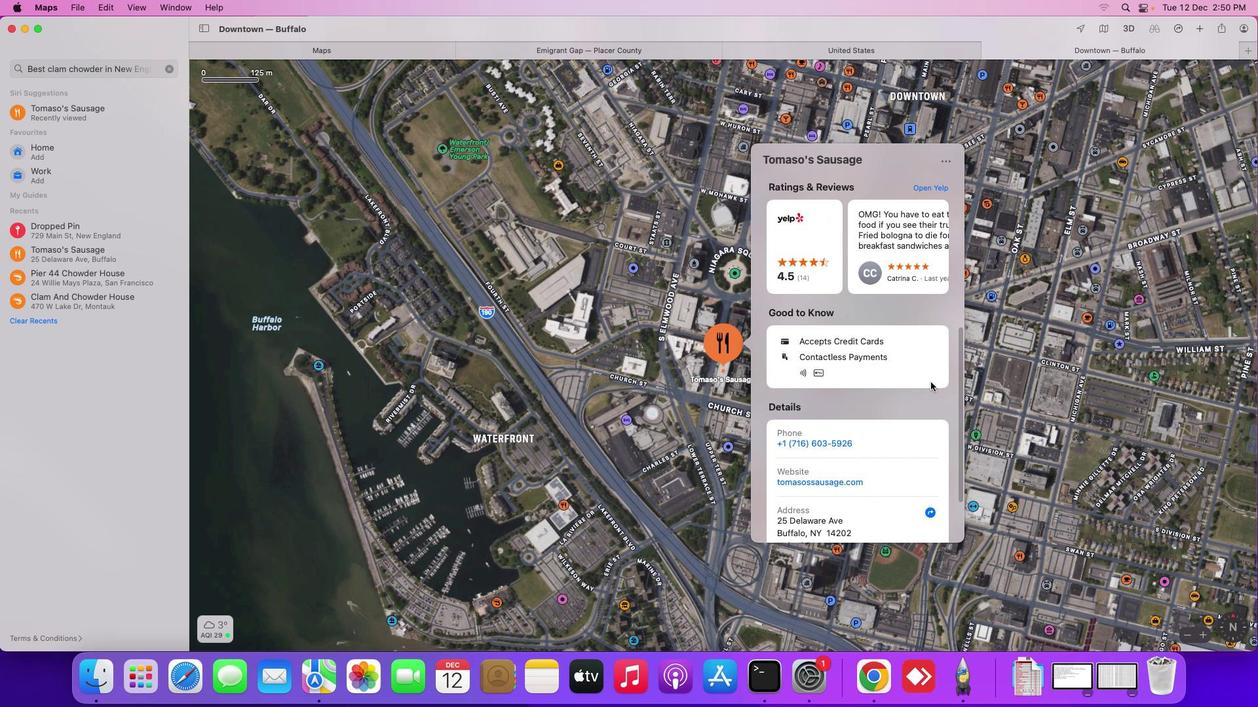 
Action: Mouse scrolled (934, 384) with delta (0, -3)
Screenshot: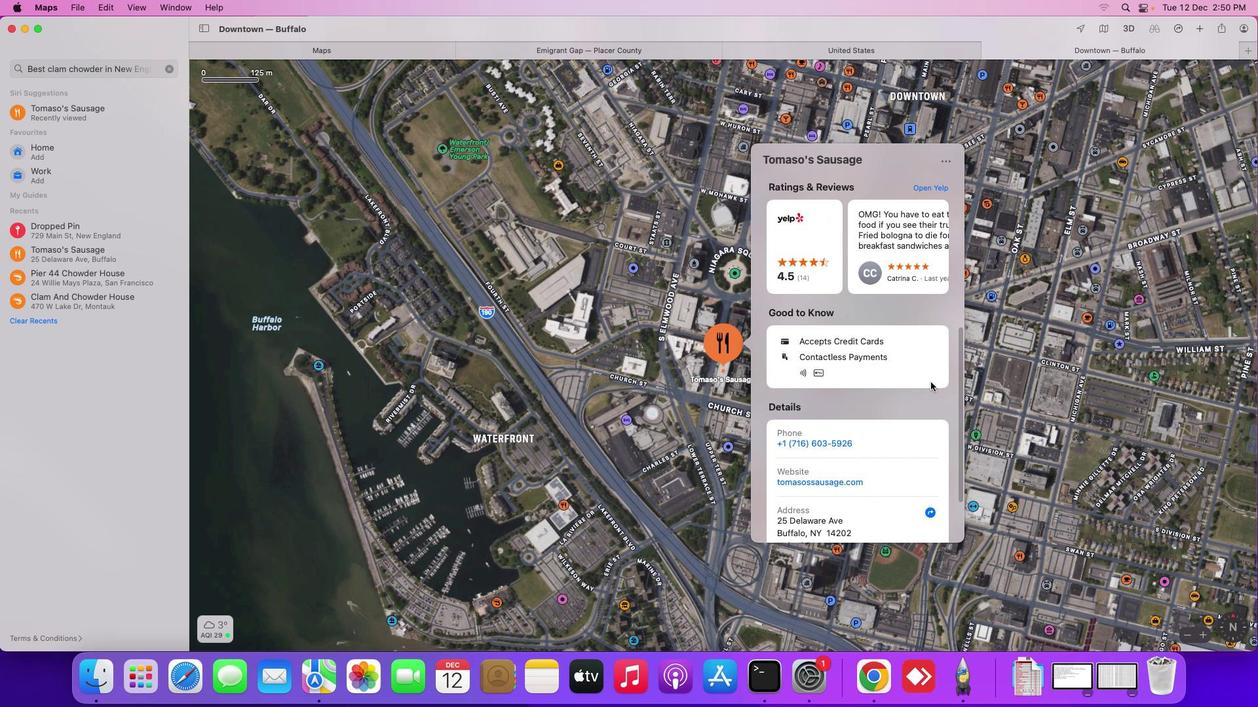 
Action: Mouse moved to (930, 382)
Screenshot: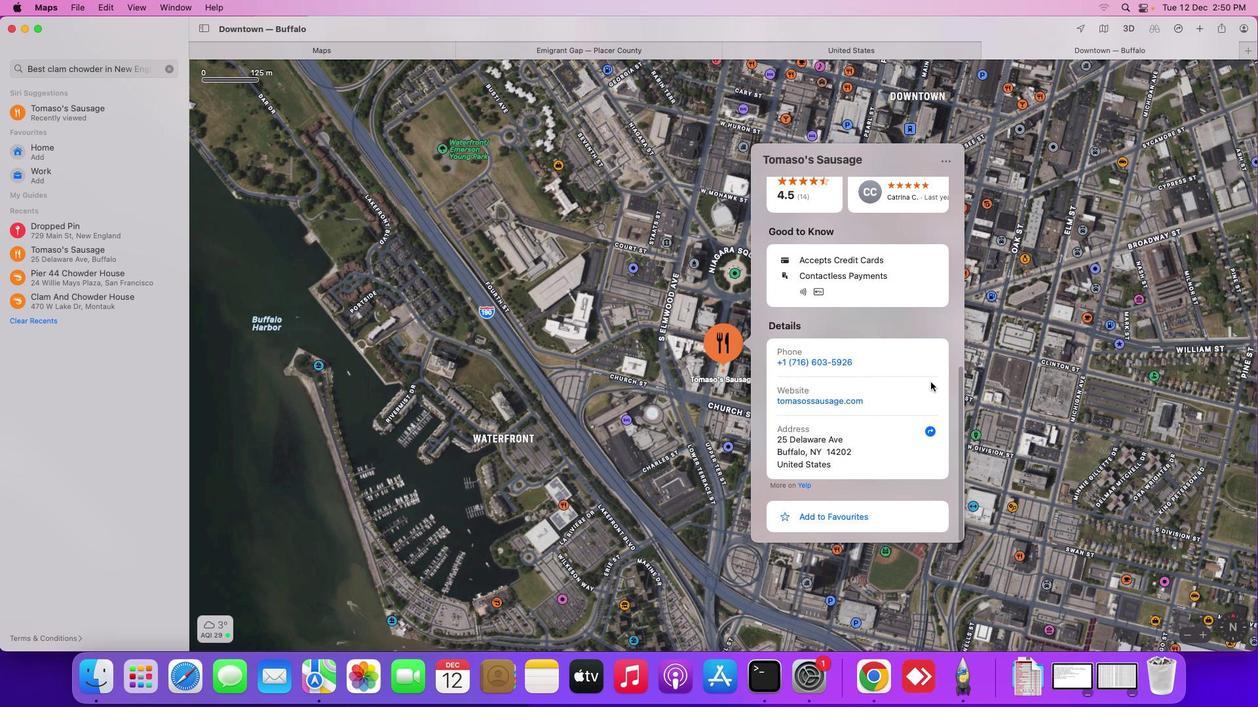 
Action: Mouse scrolled (930, 382) with delta (0, 0)
Screenshot: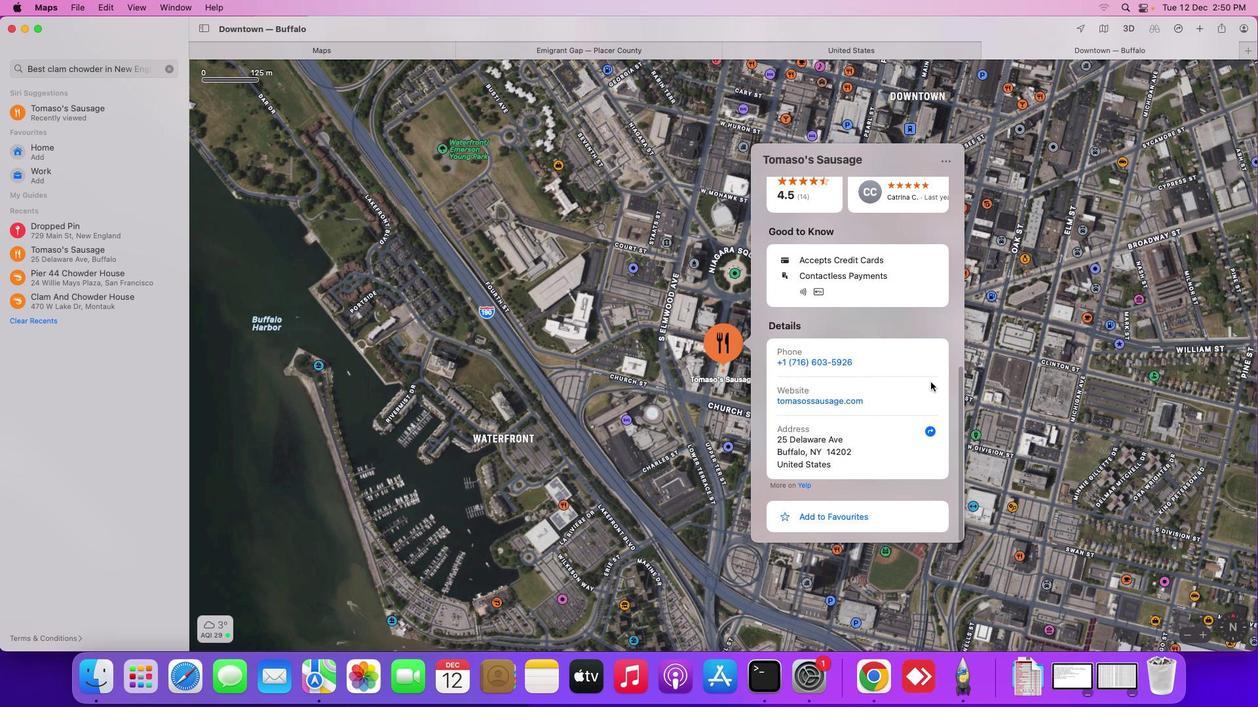 
Action: Mouse scrolled (930, 382) with delta (0, 0)
Screenshot: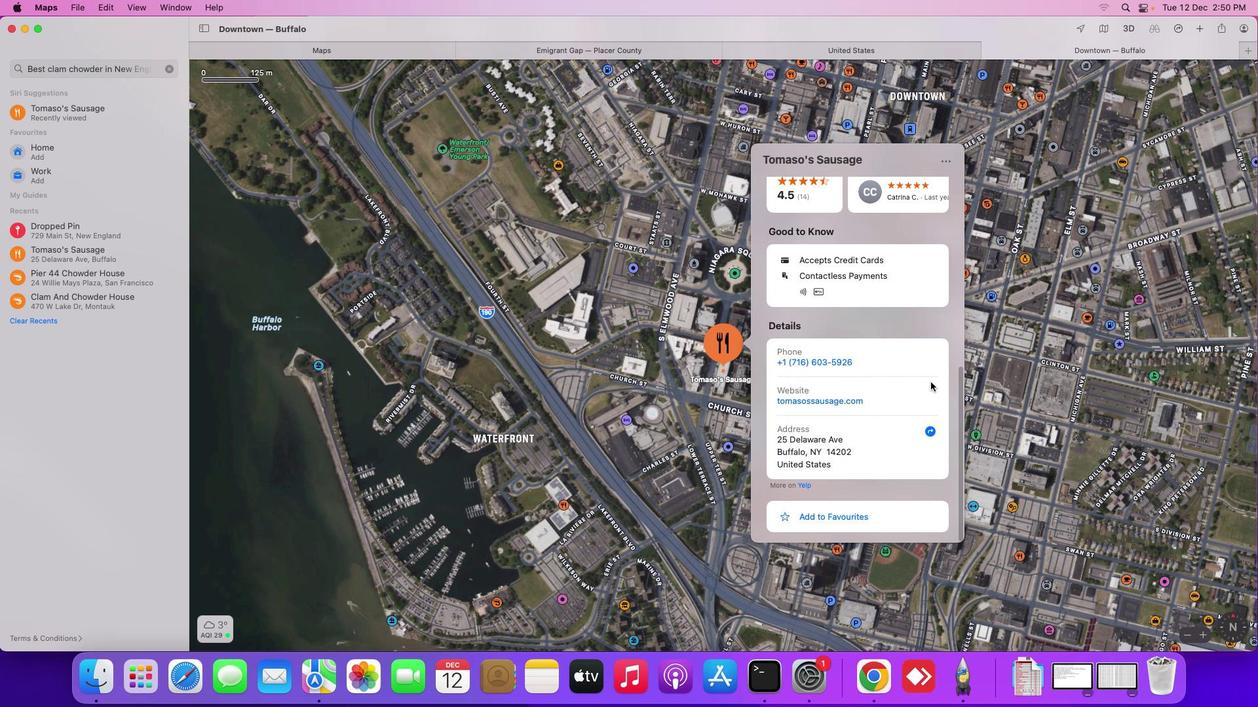 
Action: Mouse scrolled (930, 382) with delta (0, -1)
Screenshot: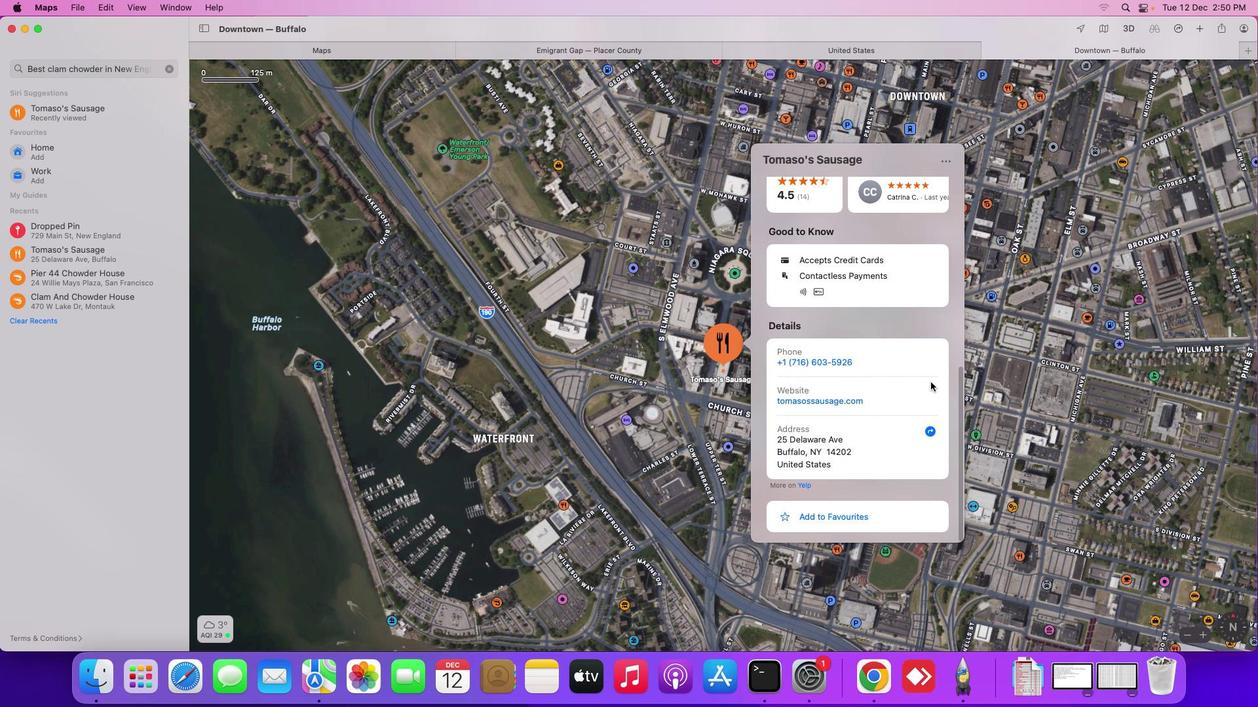 
Action: Mouse scrolled (930, 382) with delta (0, -3)
Screenshot: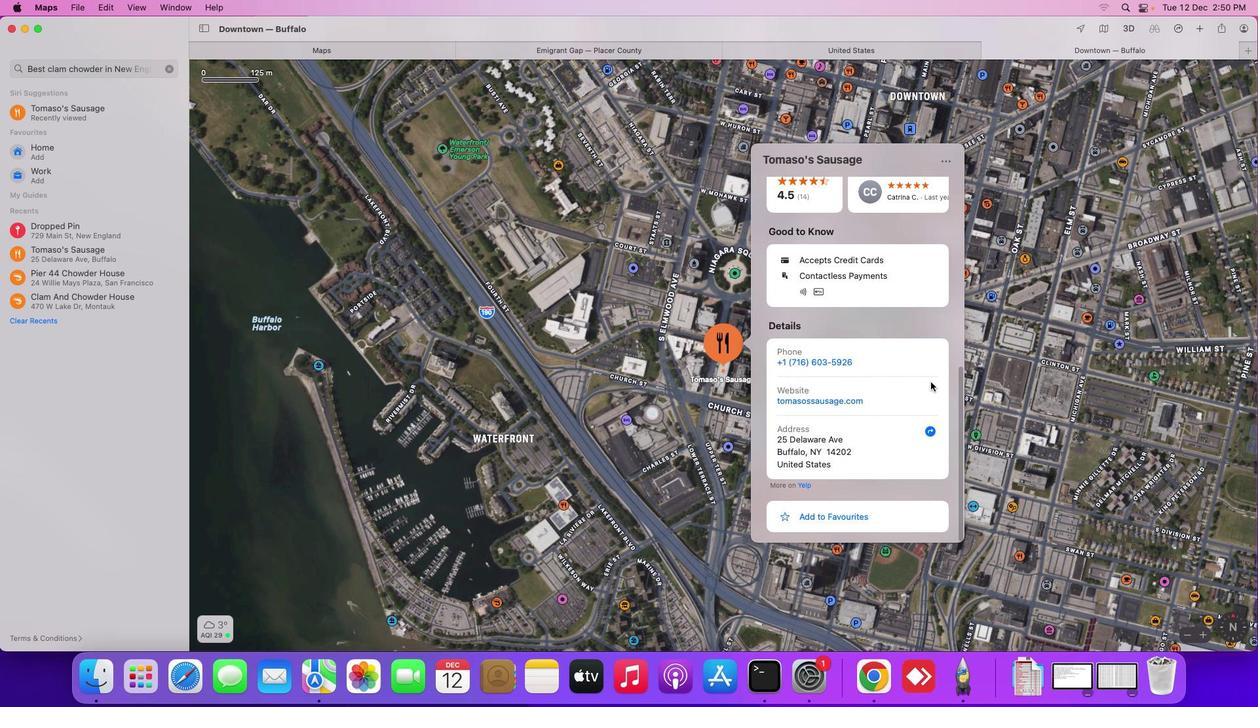 
Action: Mouse scrolled (930, 382) with delta (0, -3)
Screenshot: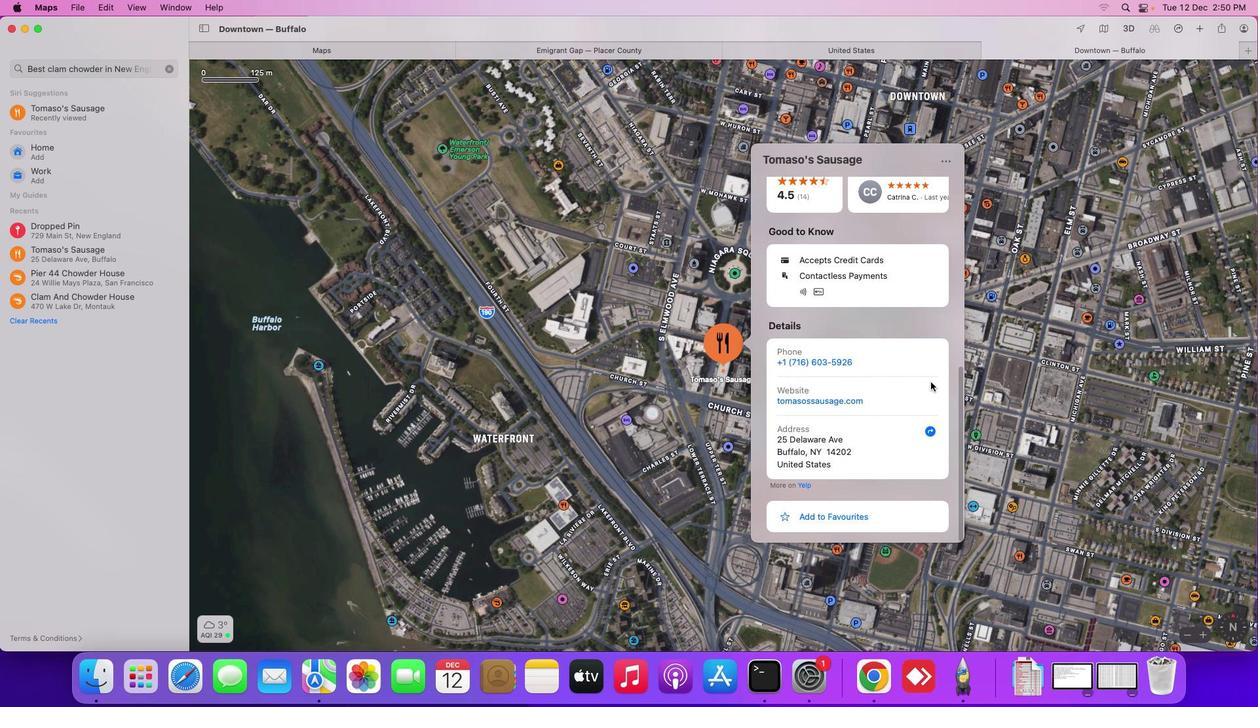 
Action: Mouse scrolled (930, 382) with delta (0, -3)
Screenshot: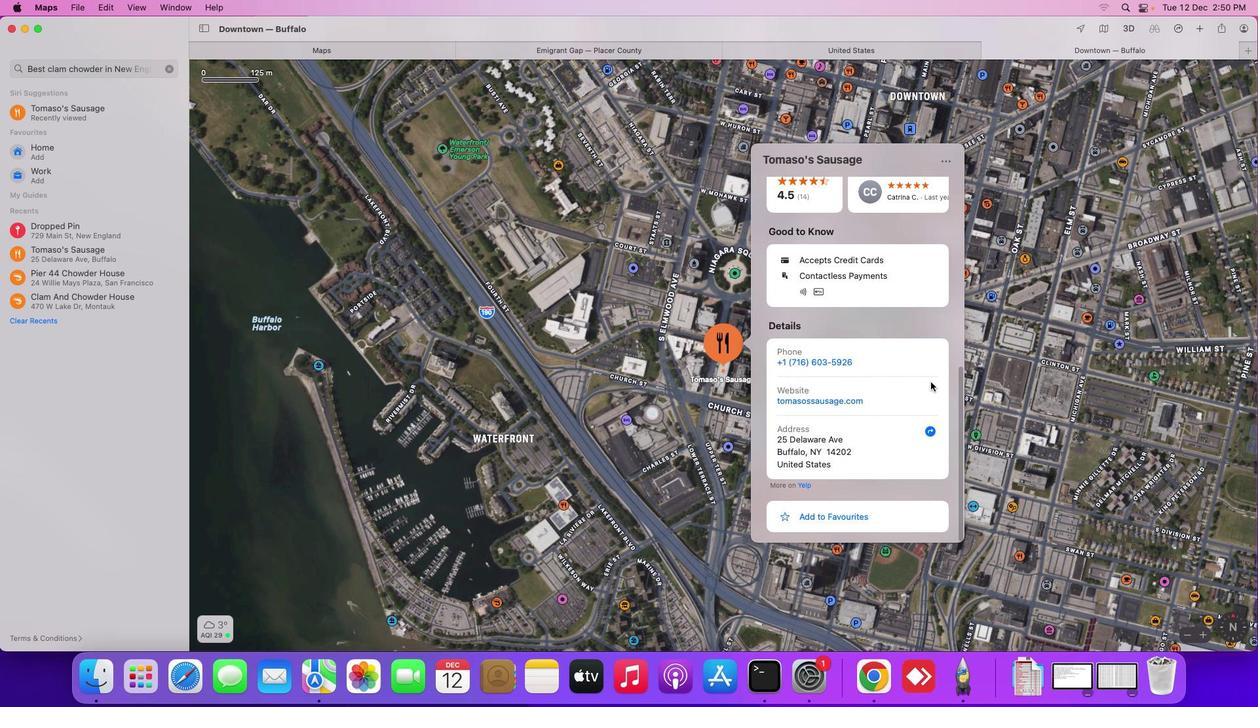 
Action: Mouse scrolled (930, 382) with delta (0, -3)
Screenshot: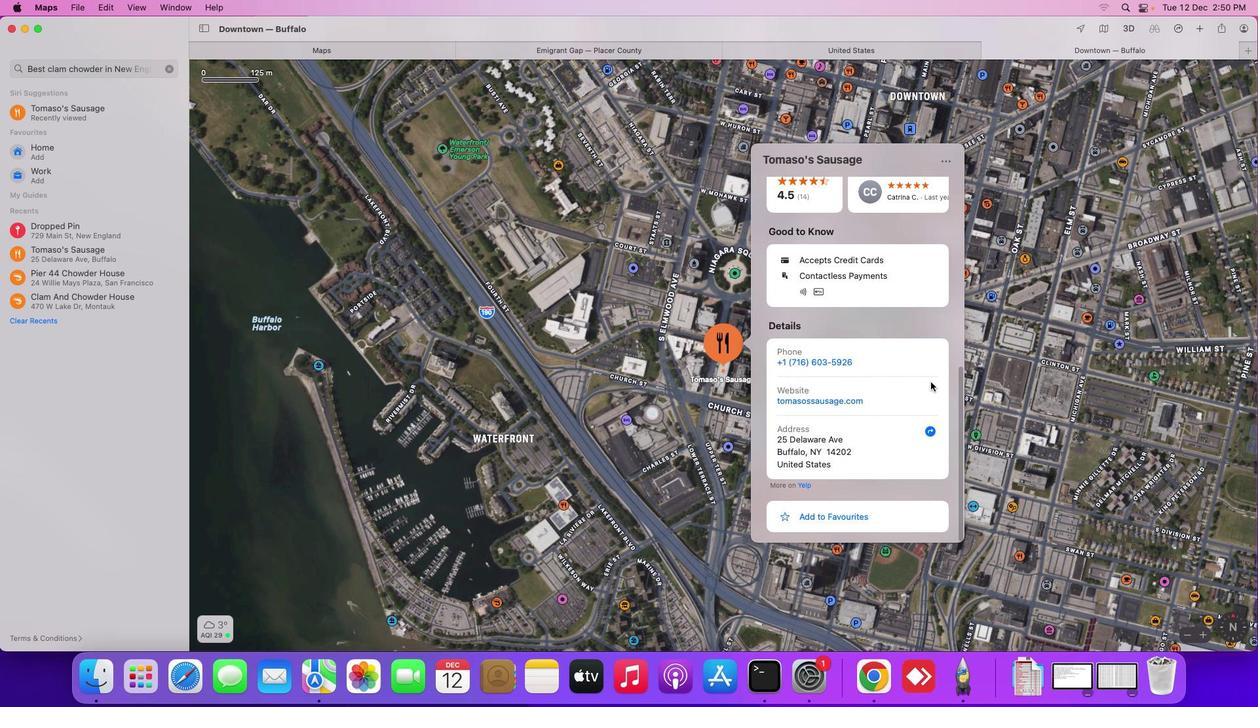 
Action: Mouse moved to (930, 382)
Screenshot: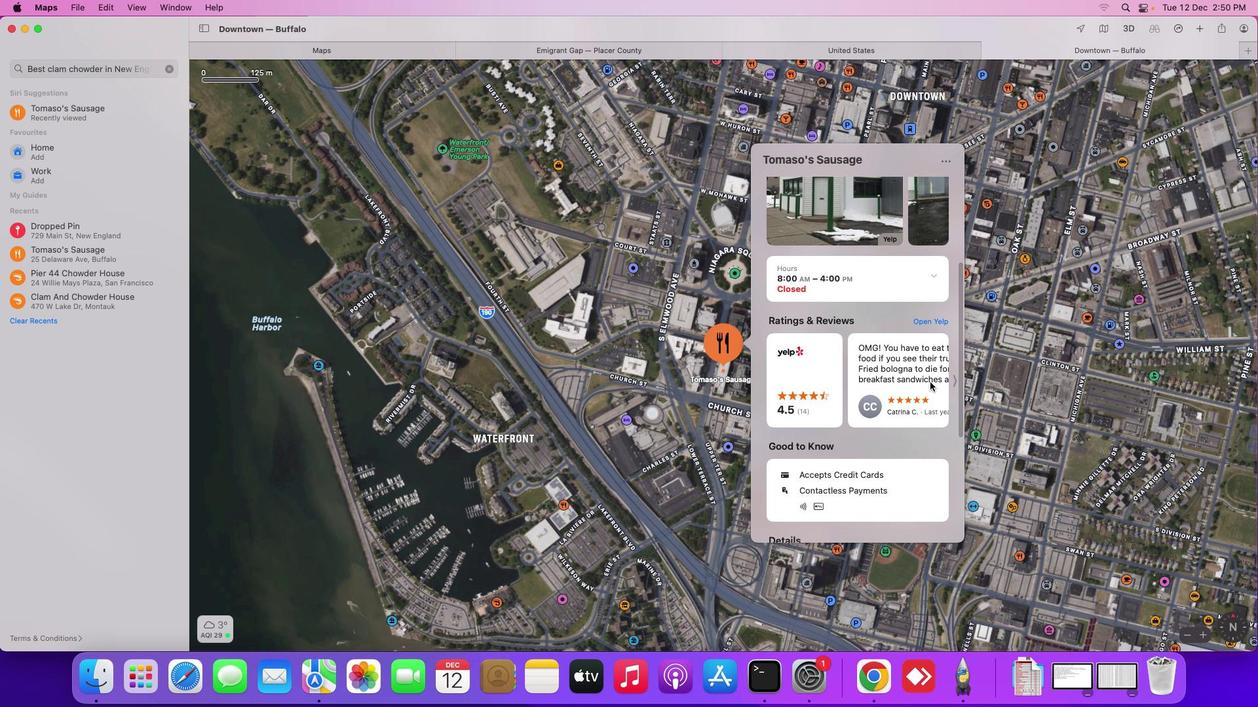 
Action: Mouse scrolled (930, 382) with delta (0, 0)
Screenshot: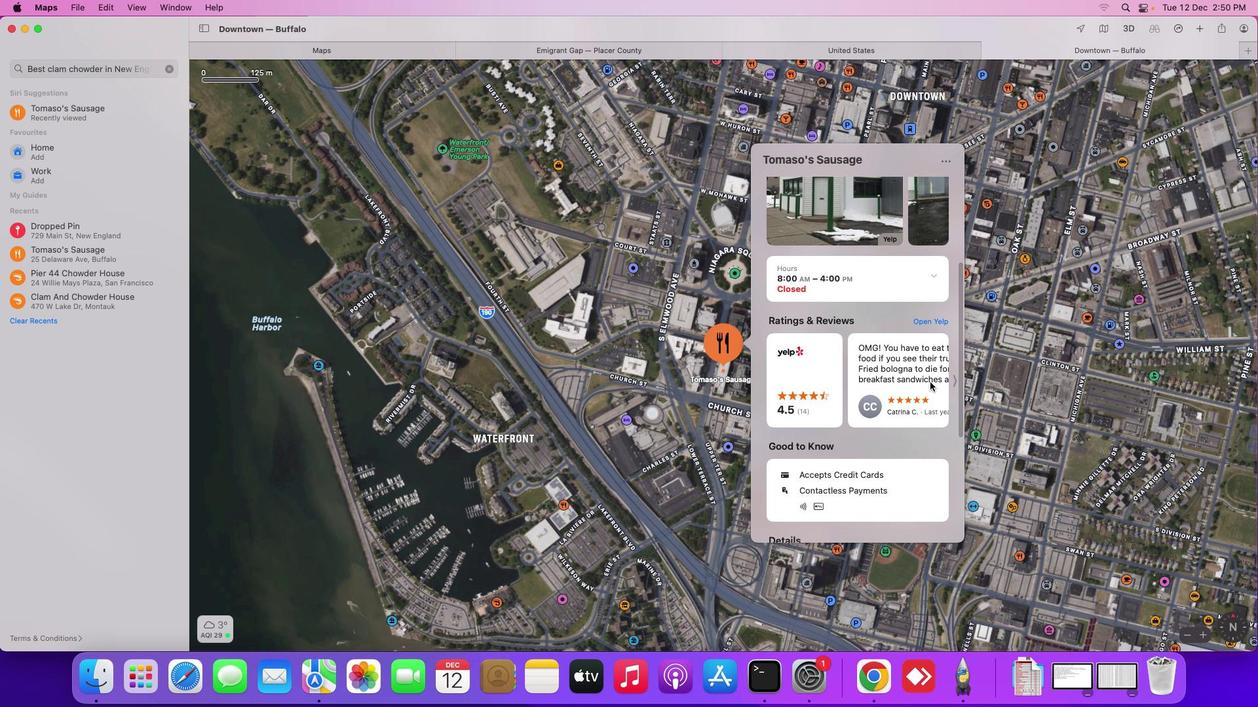 
Action: Mouse moved to (930, 382)
Screenshot: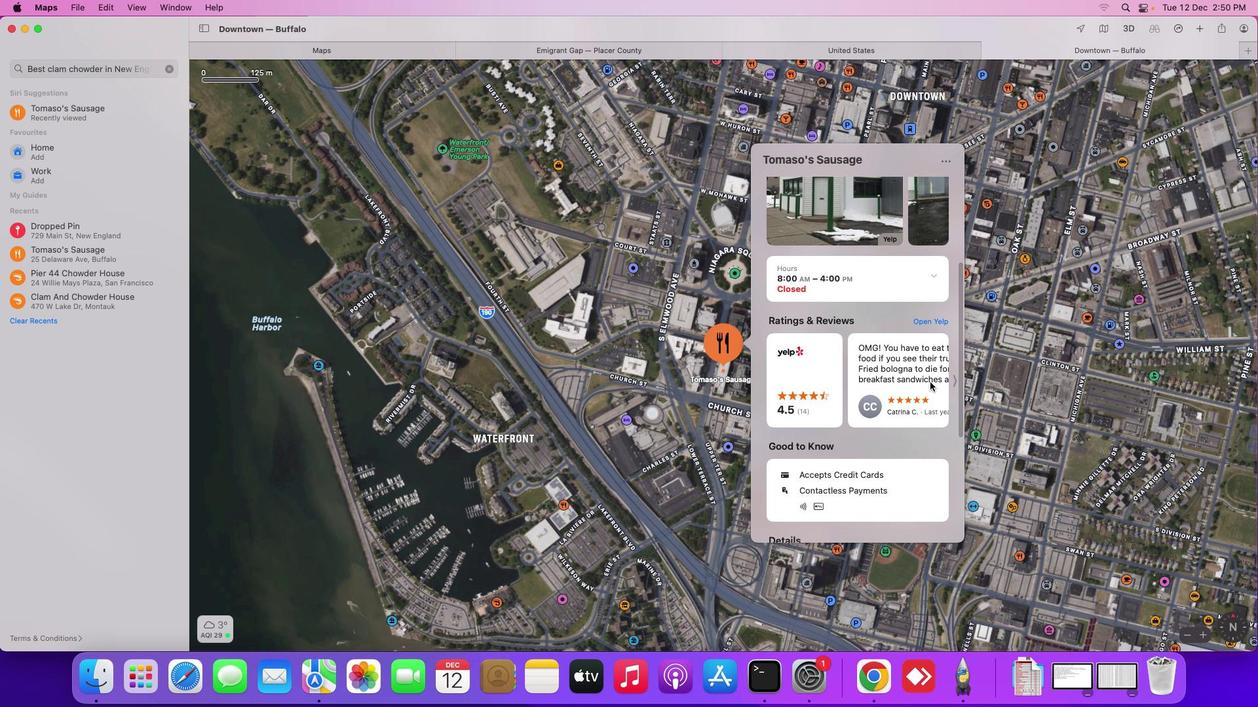 
Action: Mouse scrolled (930, 382) with delta (0, 0)
Screenshot: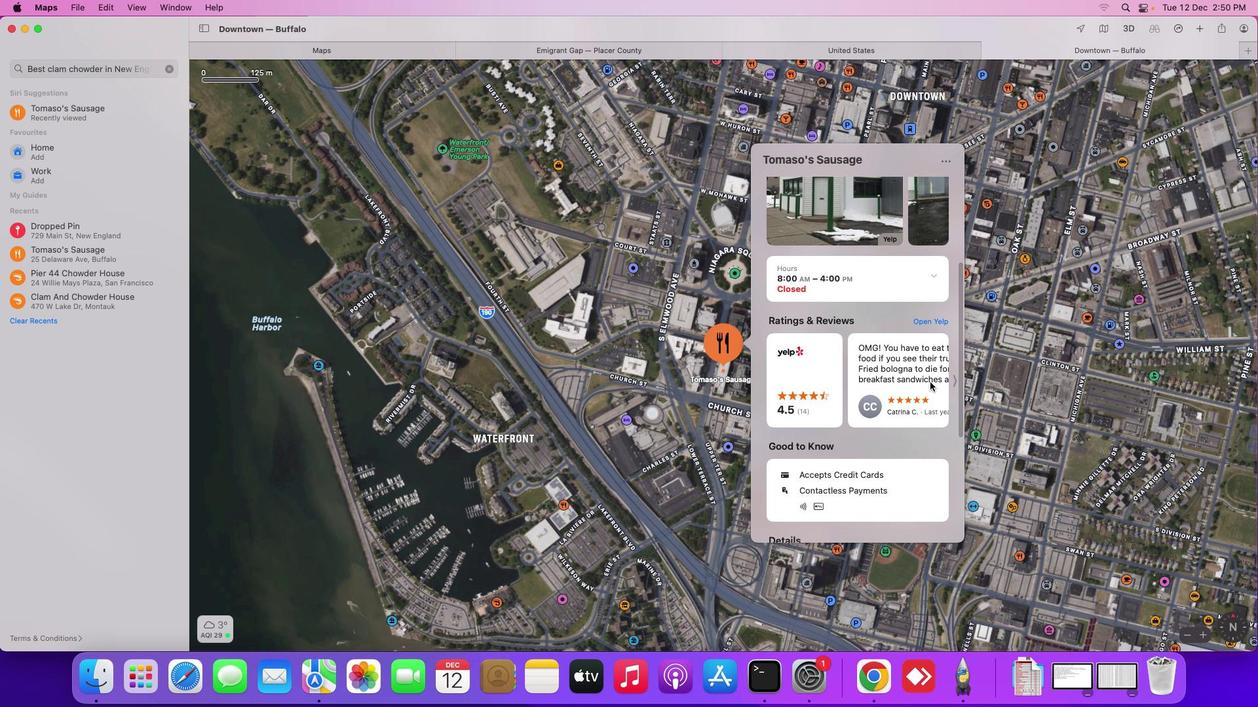 
Action: Mouse scrolled (930, 382) with delta (0, 2)
Screenshot: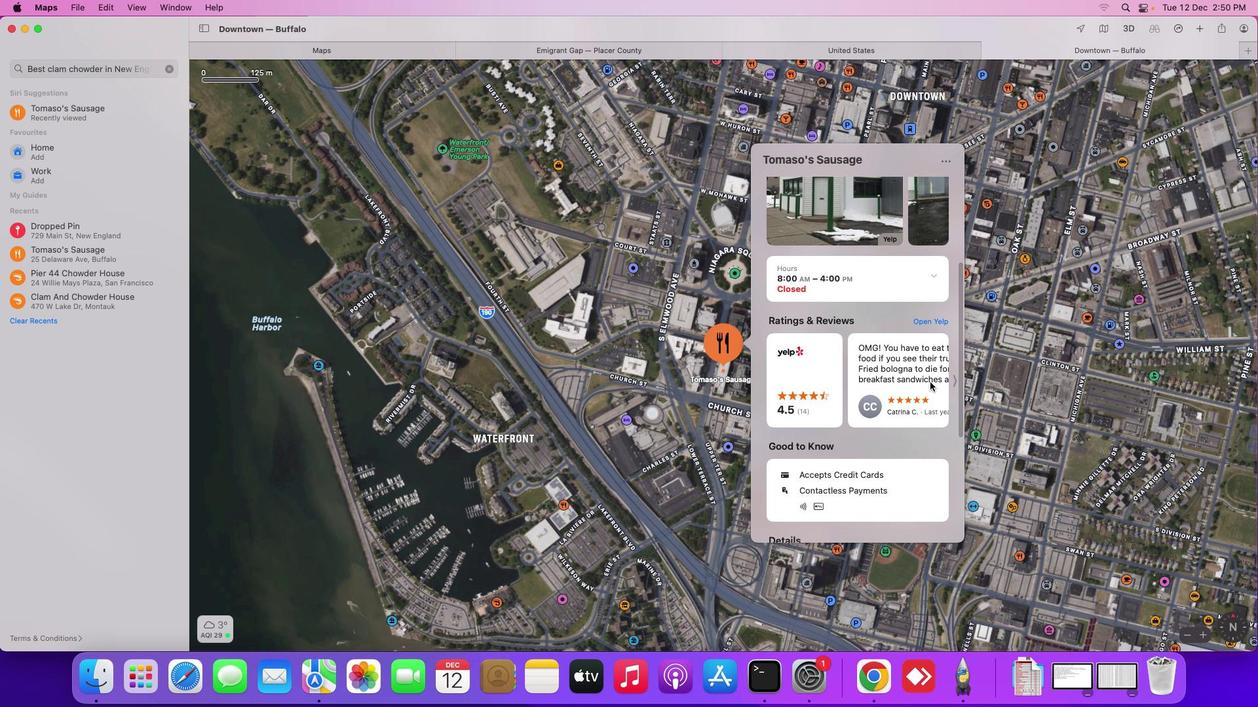 
Action: Mouse scrolled (930, 382) with delta (0, 3)
Screenshot: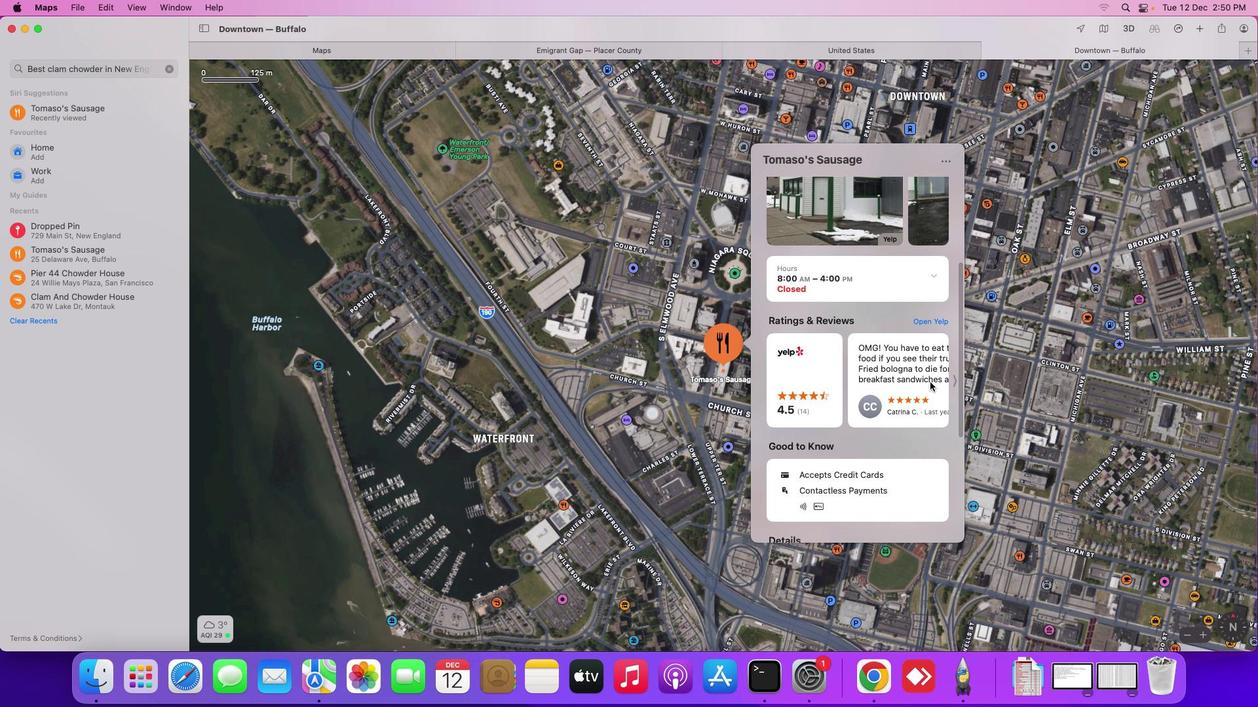 
Action: Mouse scrolled (930, 382) with delta (0, 3)
Screenshot: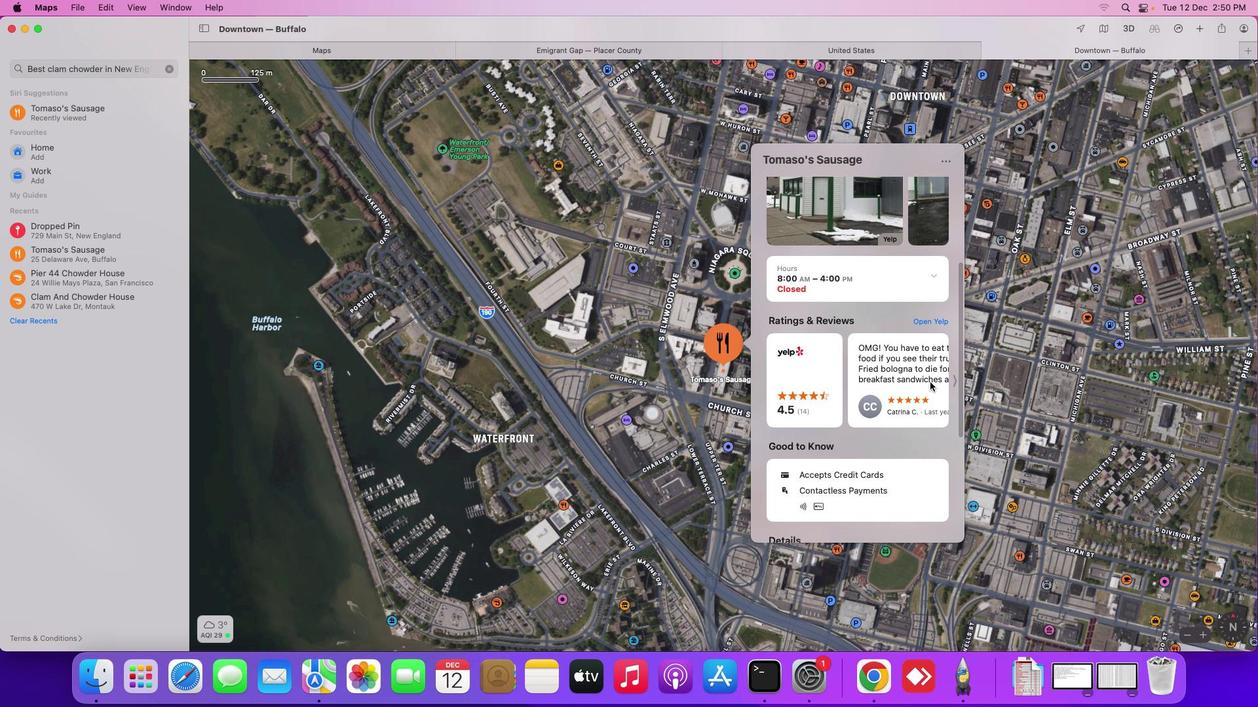 
Action: Mouse scrolled (930, 382) with delta (0, 4)
Screenshot: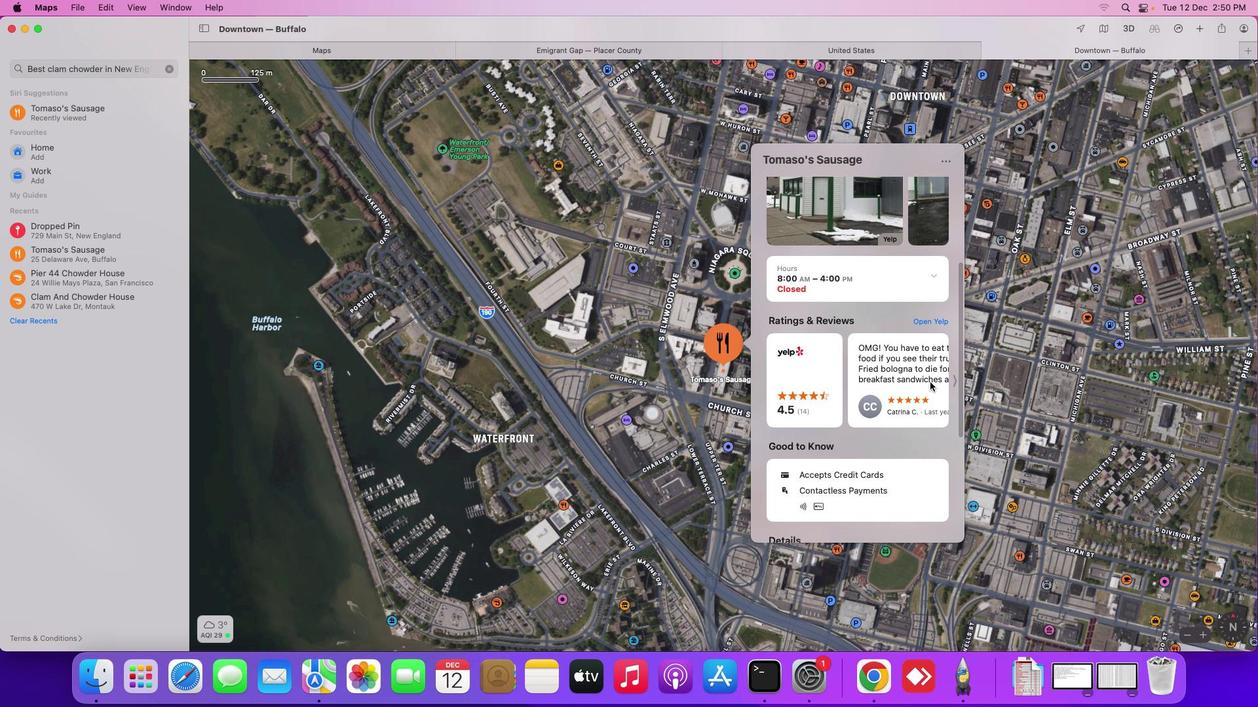 
Action: Mouse scrolled (930, 382) with delta (0, 4)
Screenshot: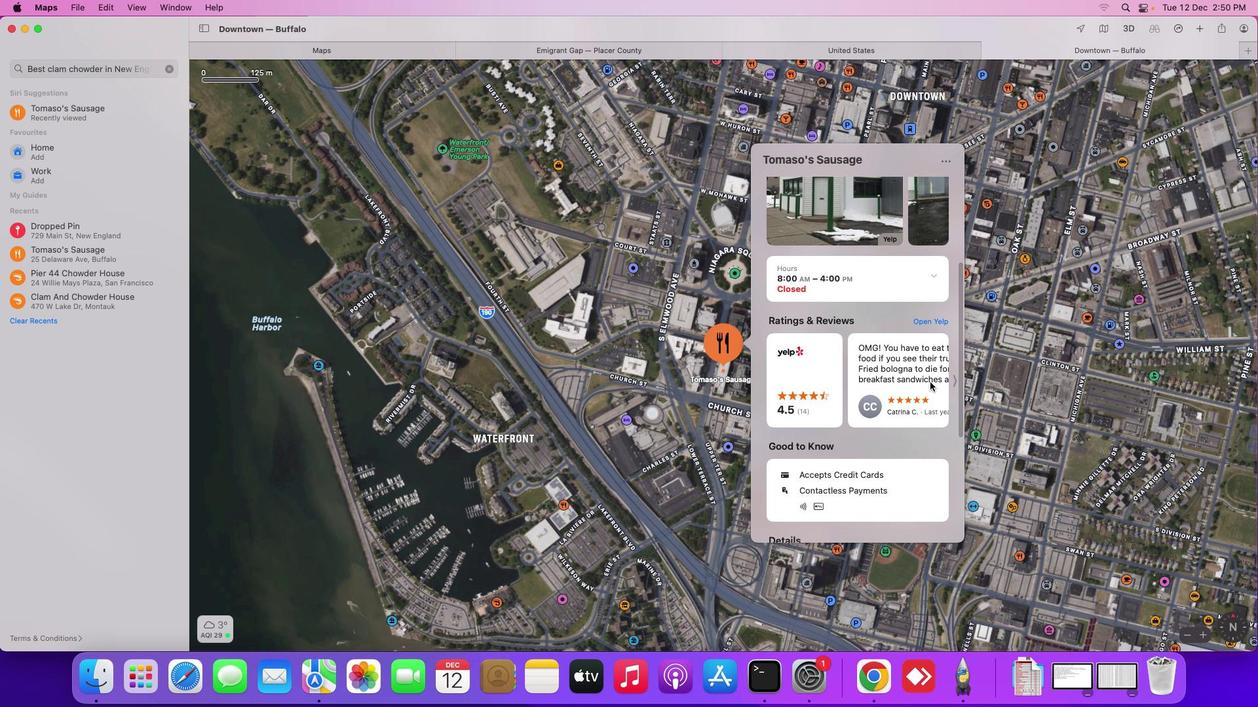 
Action: Mouse scrolled (930, 382) with delta (0, 0)
Screenshot: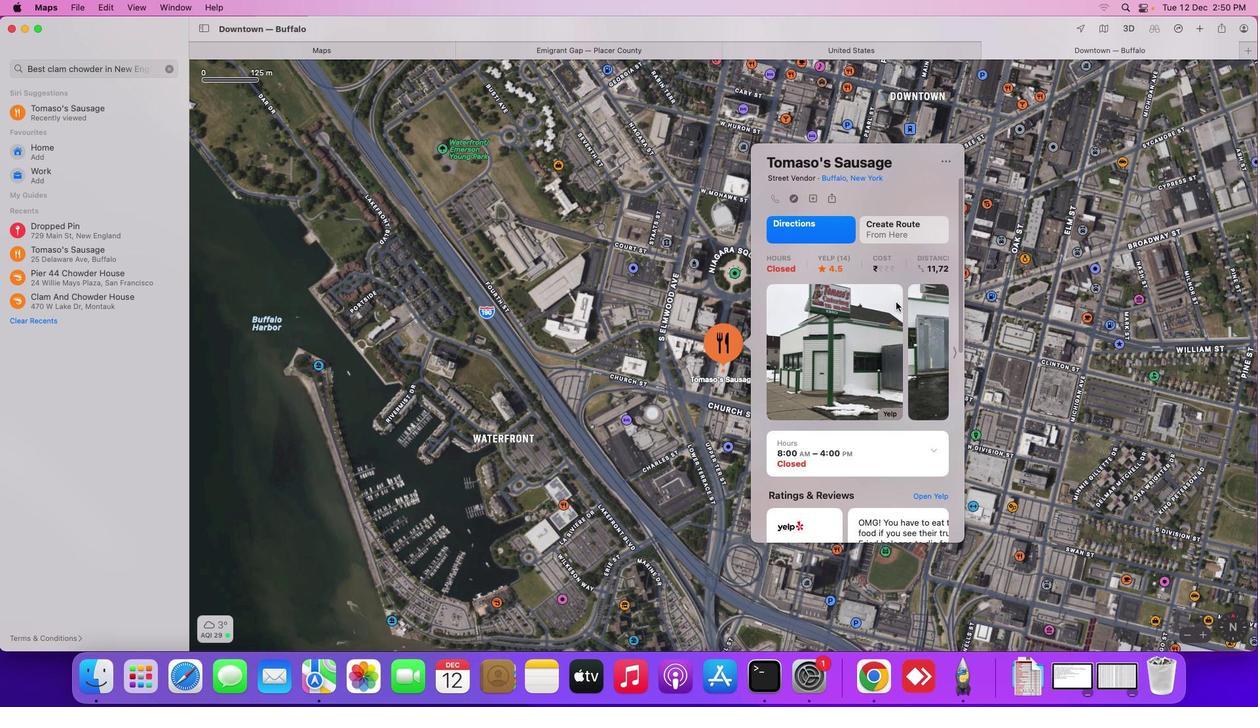 
Action: Mouse scrolled (930, 382) with delta (0, 0)
Screenshot: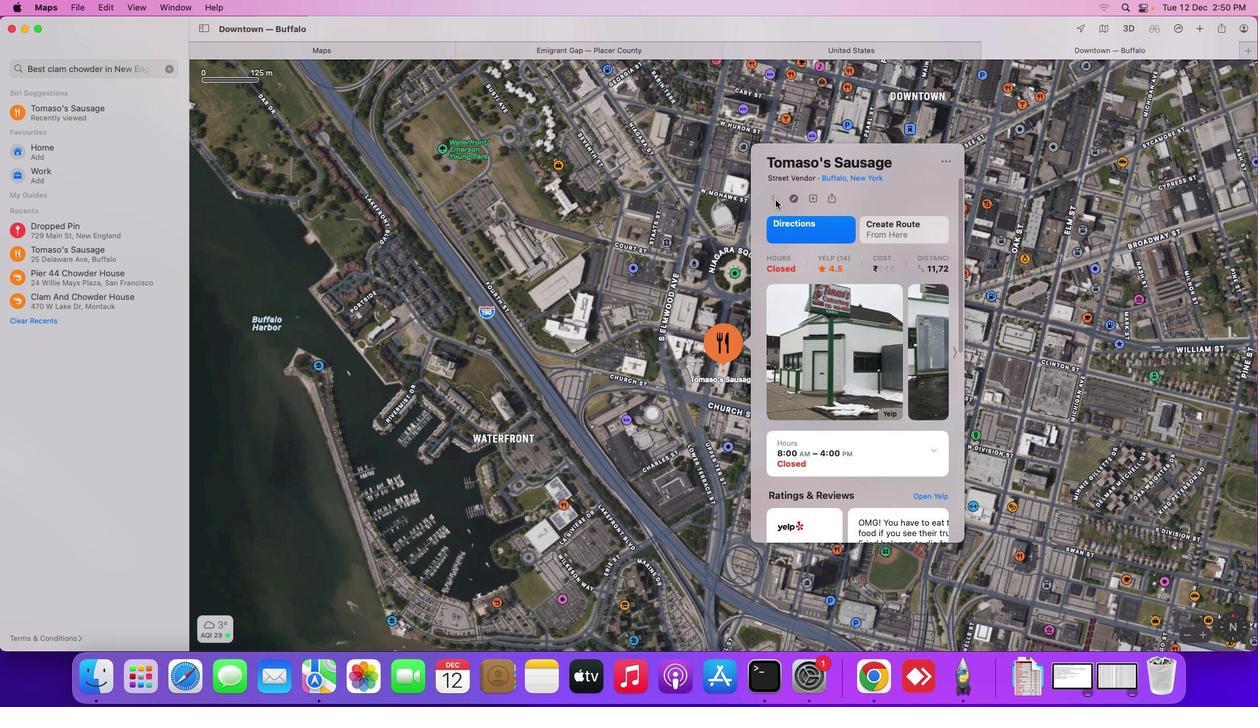 
Action: Mouse scrolled (930, 382) with delta (0, 2)
Screenshot: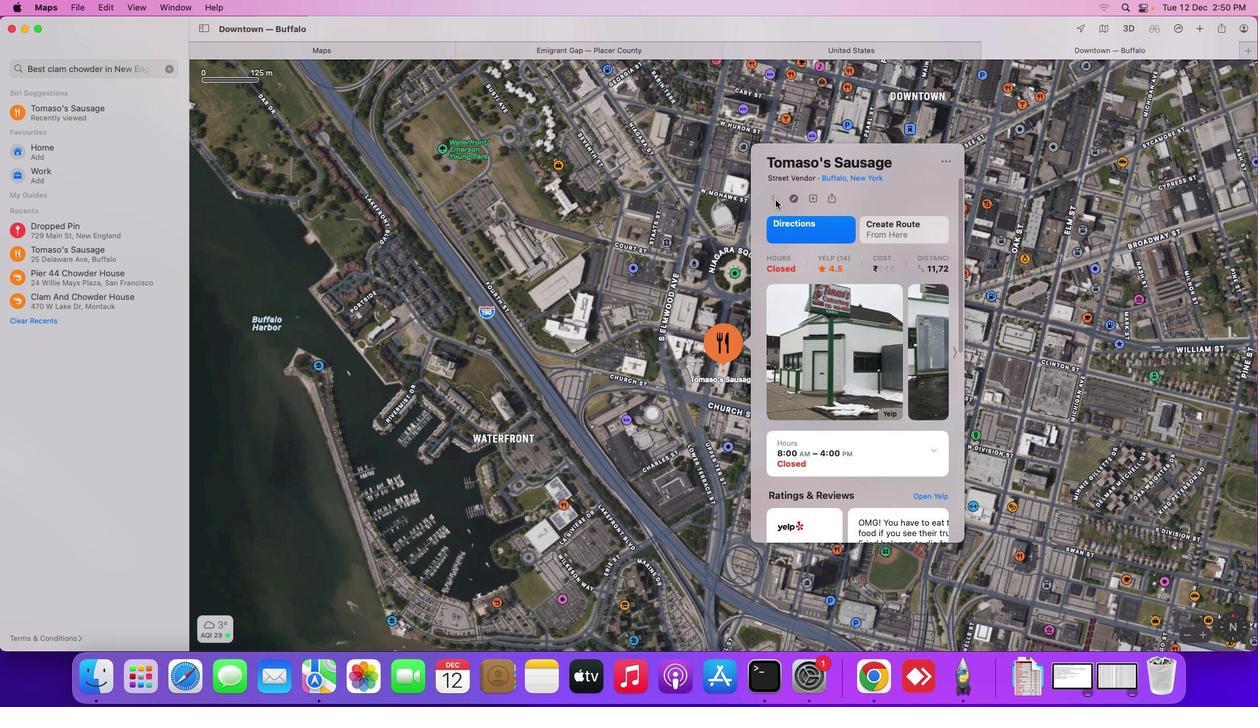 
Action: Mouse scrolled (930, 382) with delta (0, 3)
Screenshot: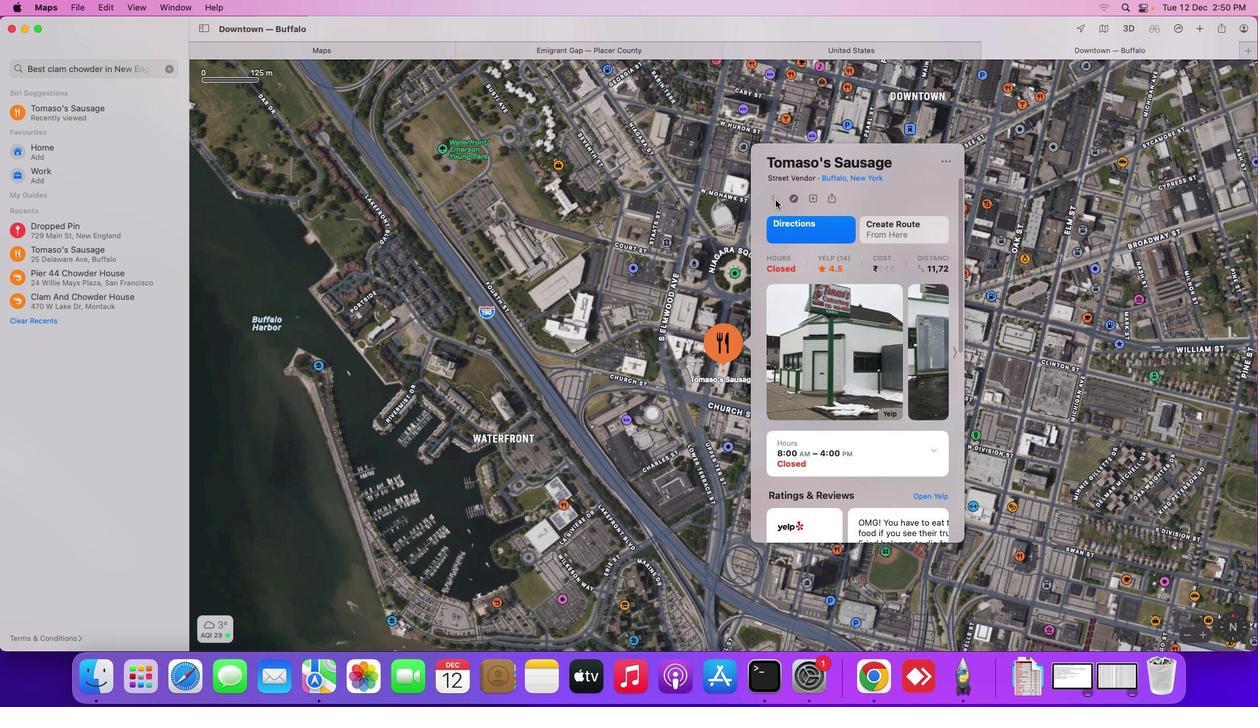 
Action: Mouse scrolled (930, 382) with delta (0, 3)
Screenshot: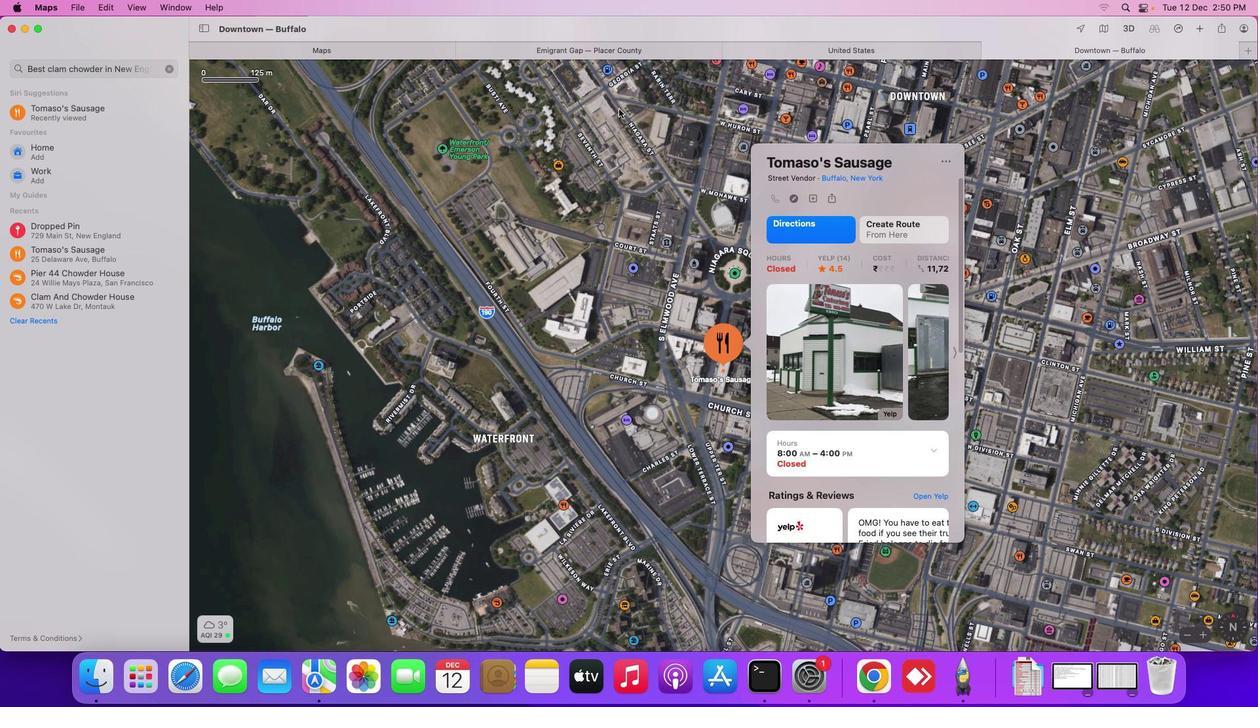 
Action: Mouse scrolled (930, 382) with delta (0, 4)
Screenshot: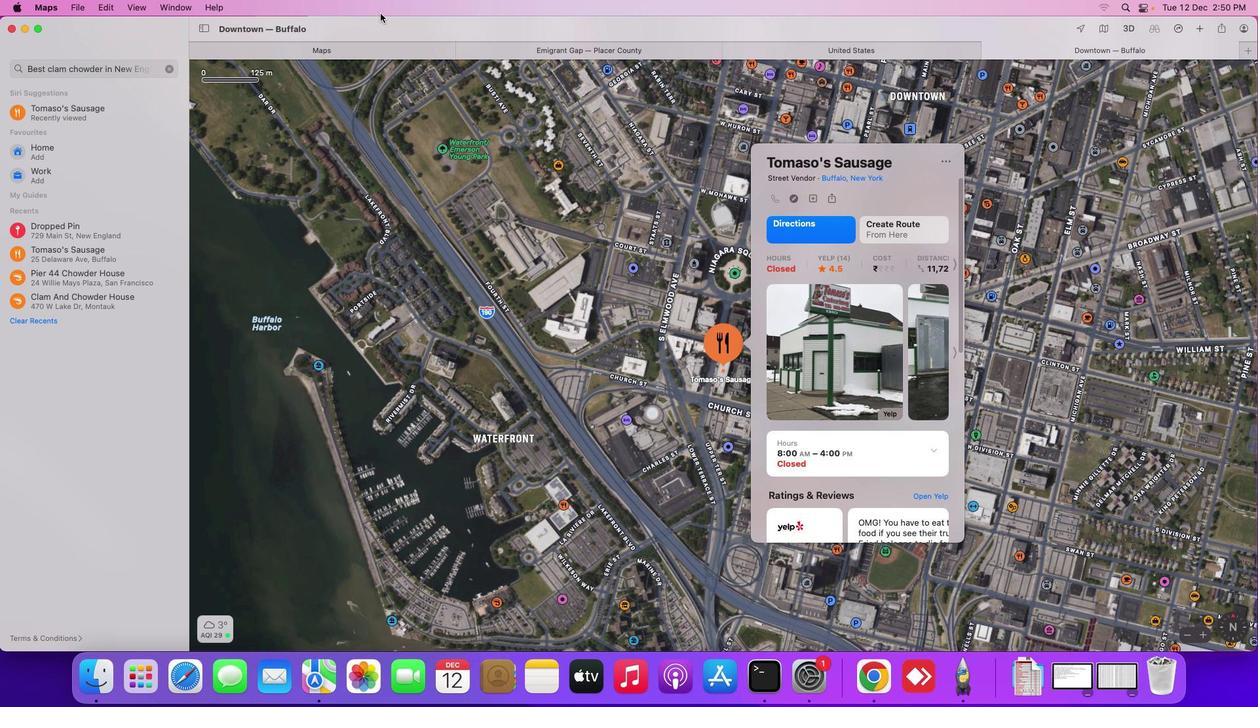 
Action: Mouse scrolled (930, 382) with delta (0, 4)
Screenshot: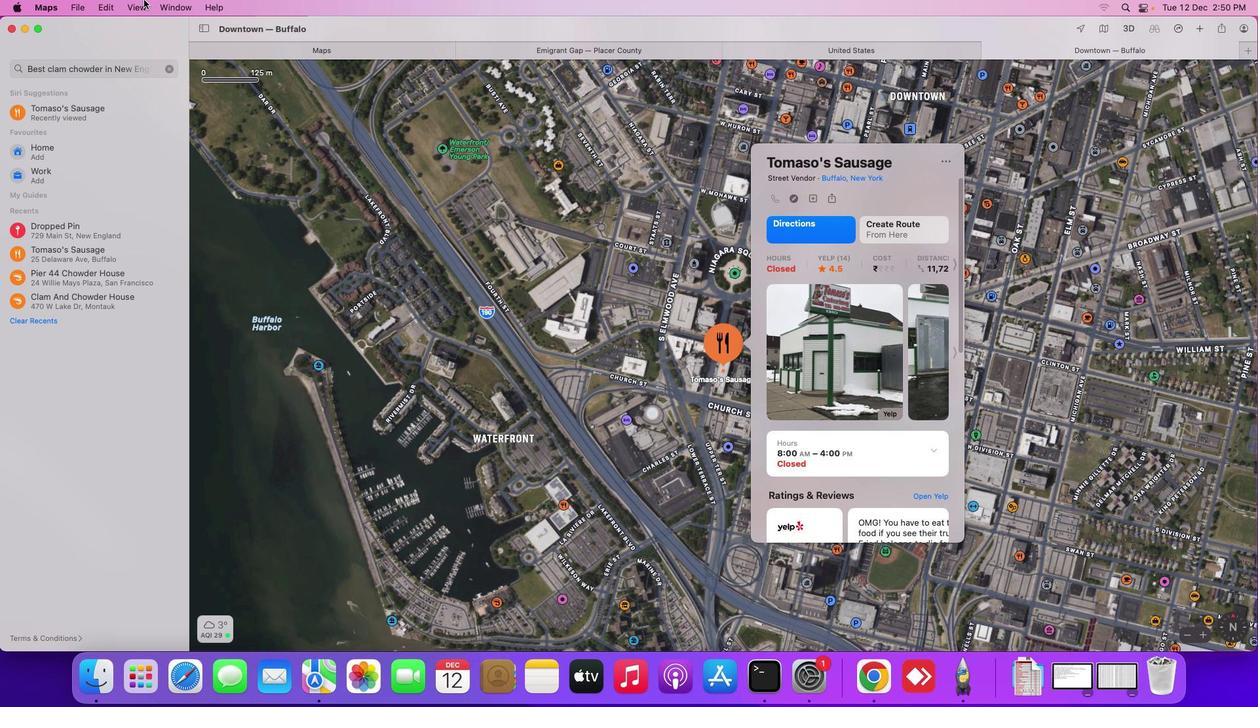 
Action: Mouse moved to (62, 69)
Screenshot: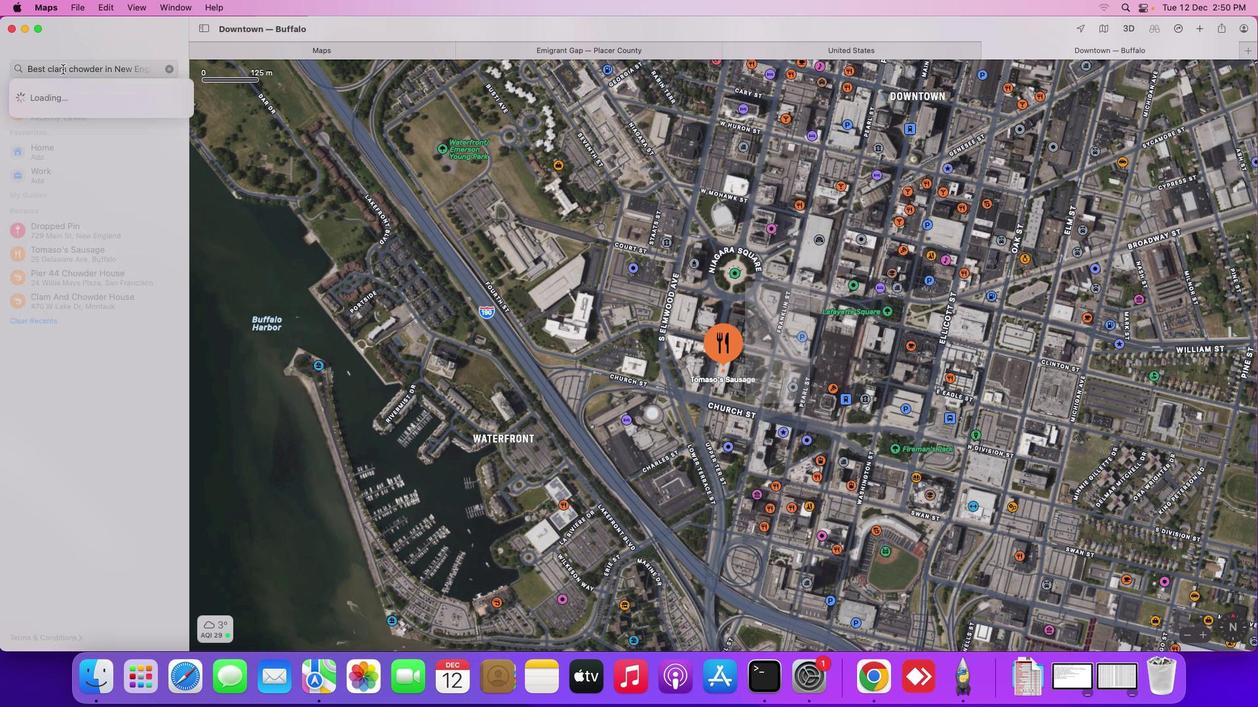 
Action: Mouse pressed left at (62, 69)
Screenshot: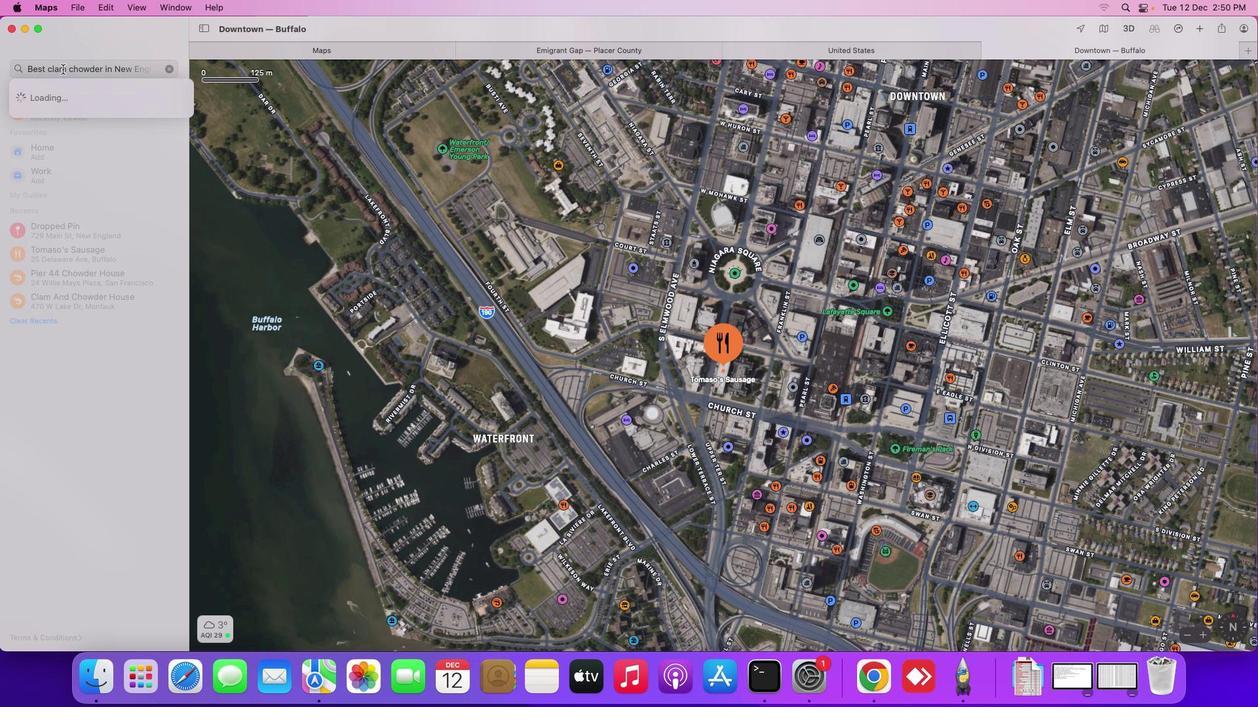 
Action: Mouse moved to (105, 68)
Screenshot: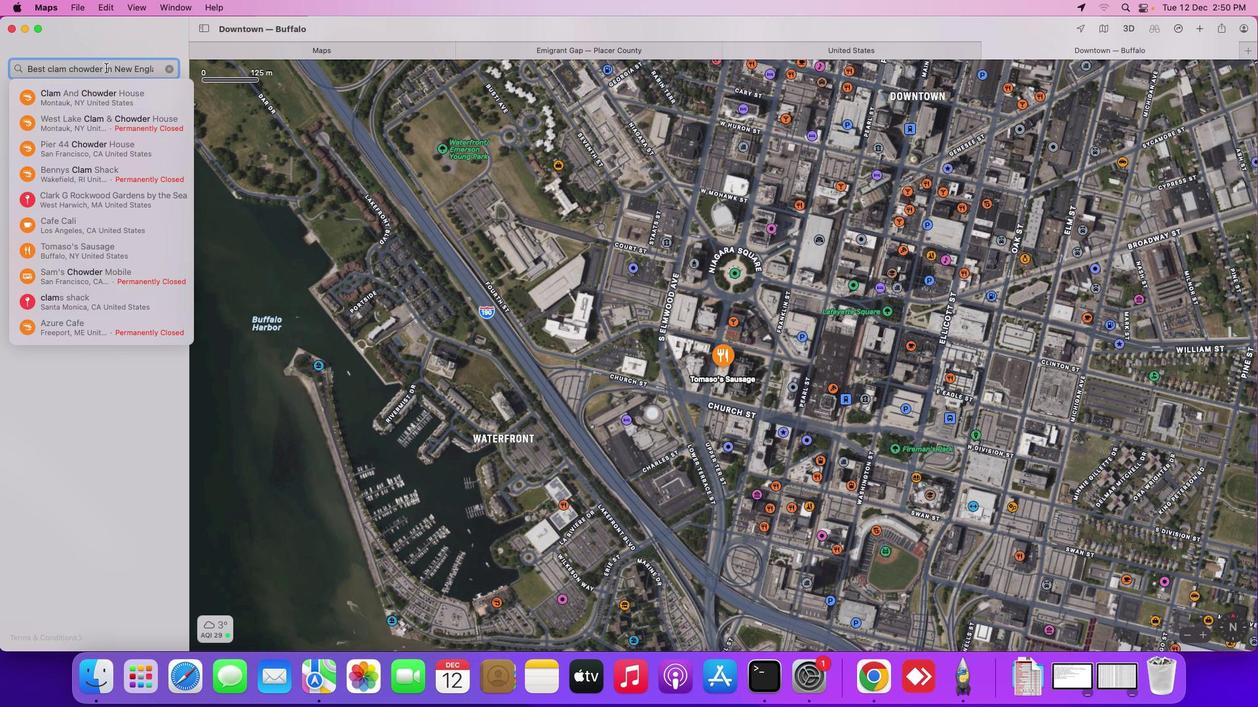 
Action: Mouse pressed left at (105, 68)
Screenshot: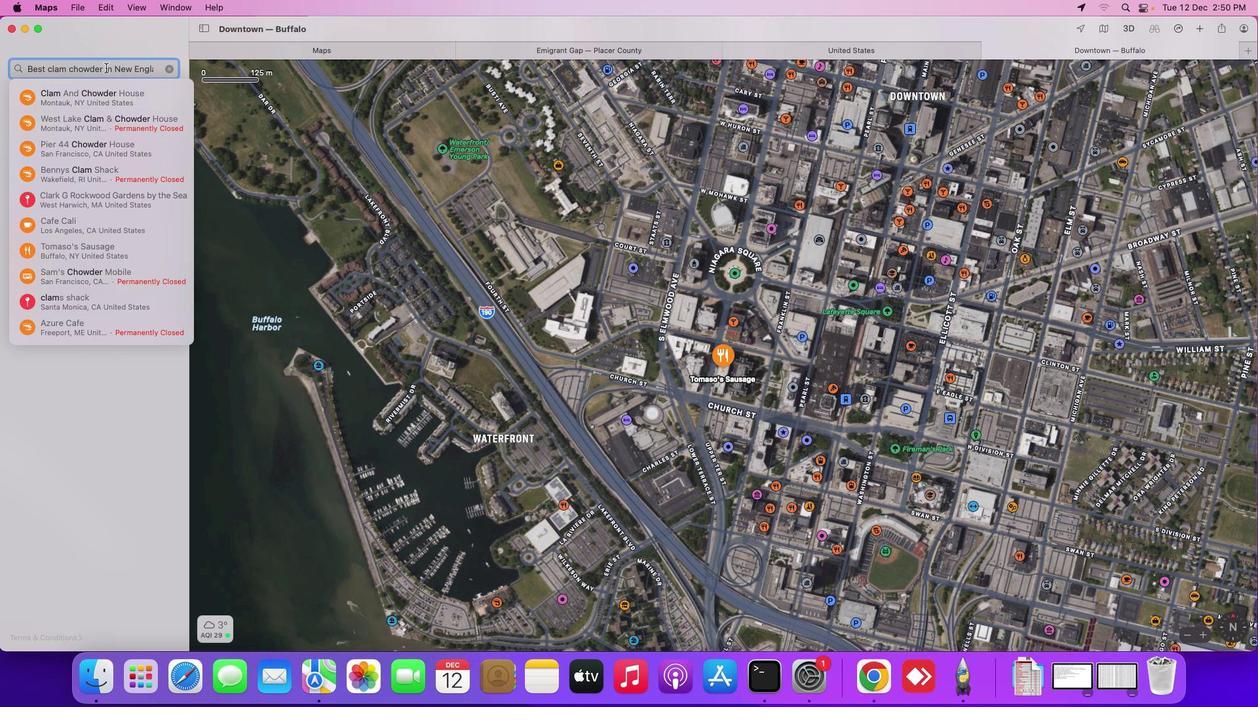 
Action: Key pressed Key.enter
Screenshot: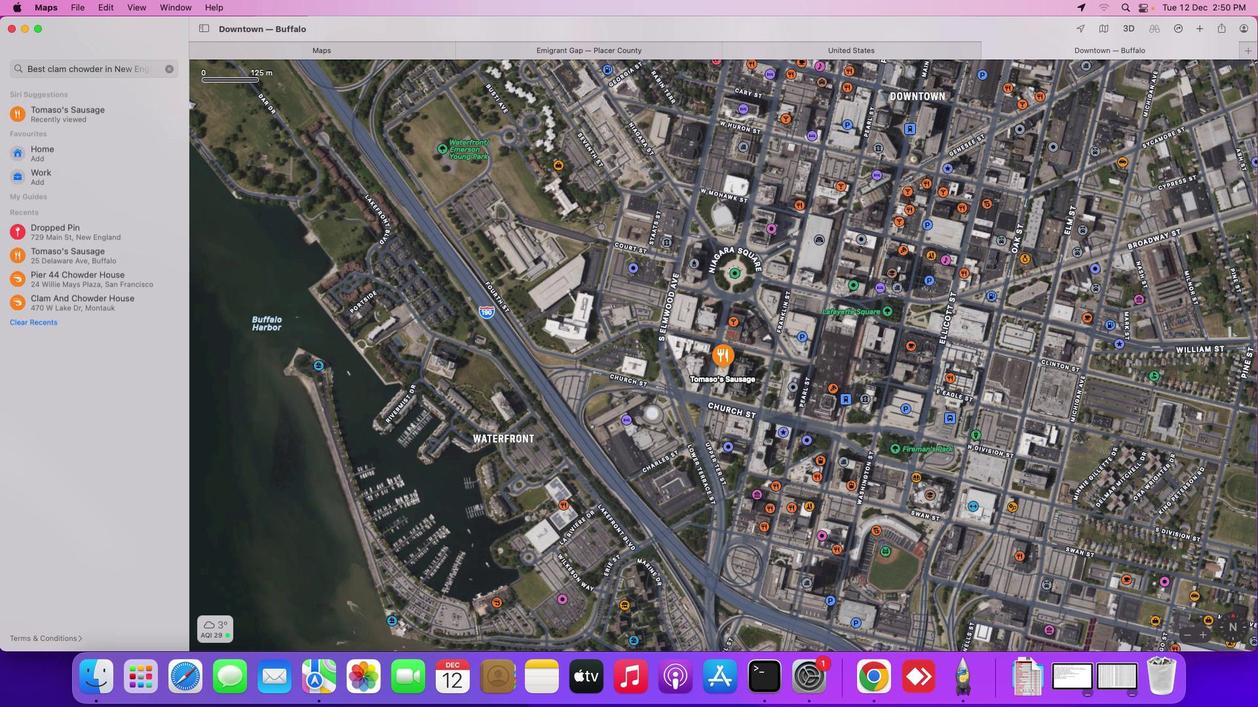 
Action: Mouse moved to (137, 62)
Screenshot: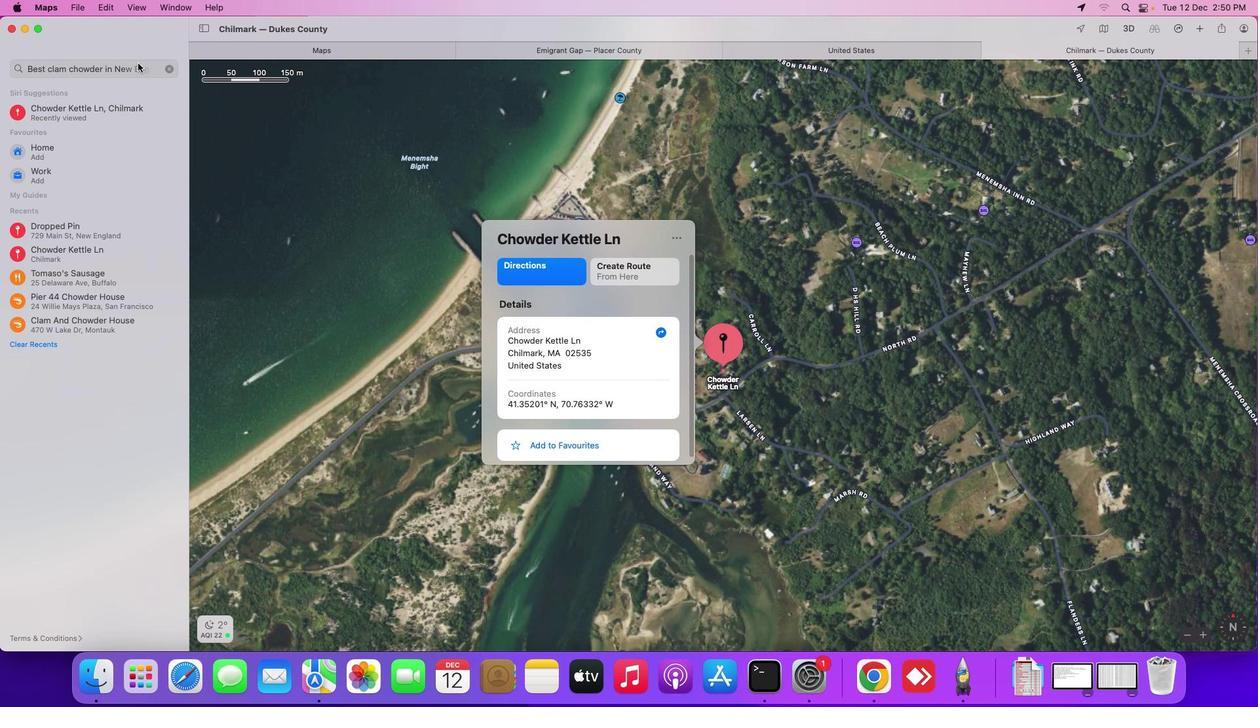 
Action: Mouse pressed left at (137, 62)
Screenshot: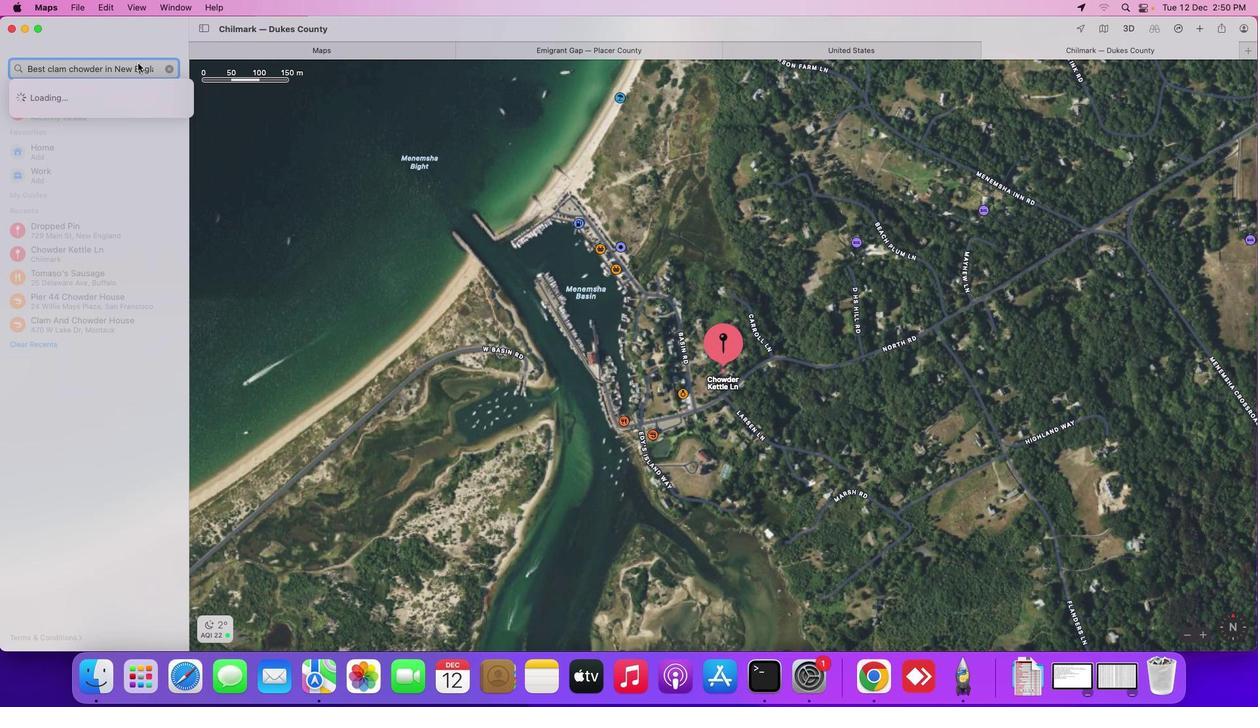 
Action: Mouse moved to (109, 298)
Screenshot: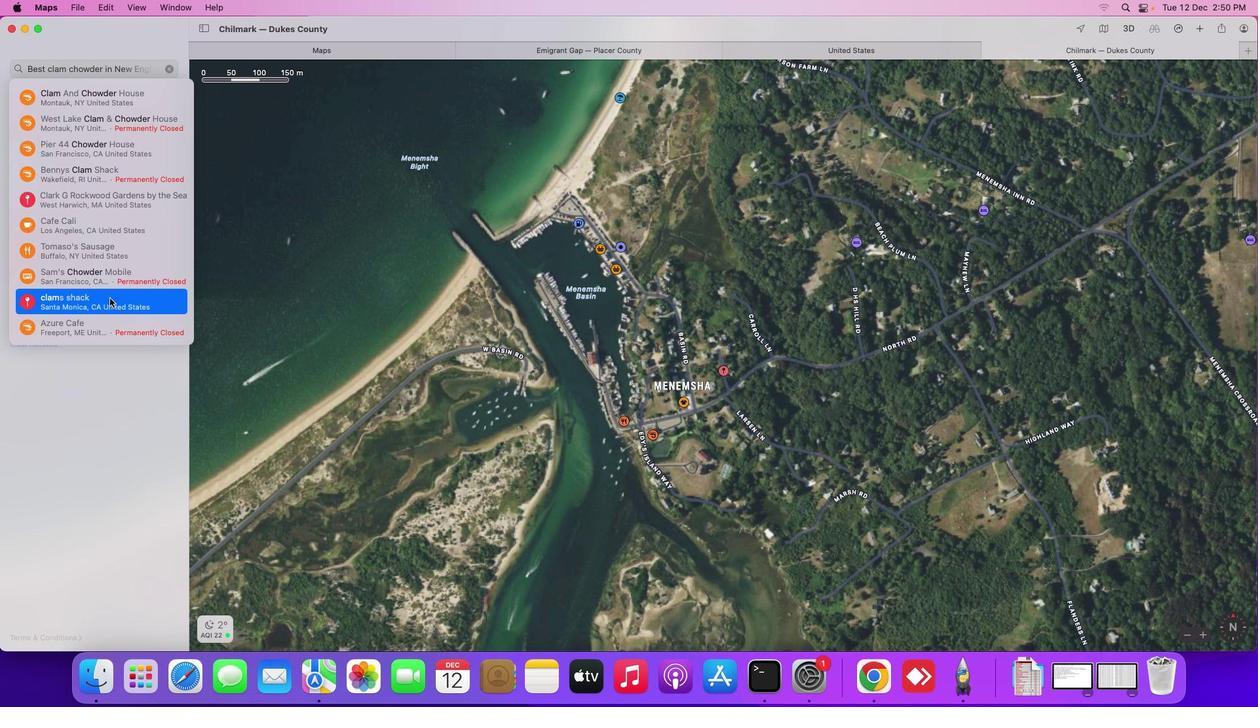 
Action: Mouse pressed left at (109, 298)
Screenshot: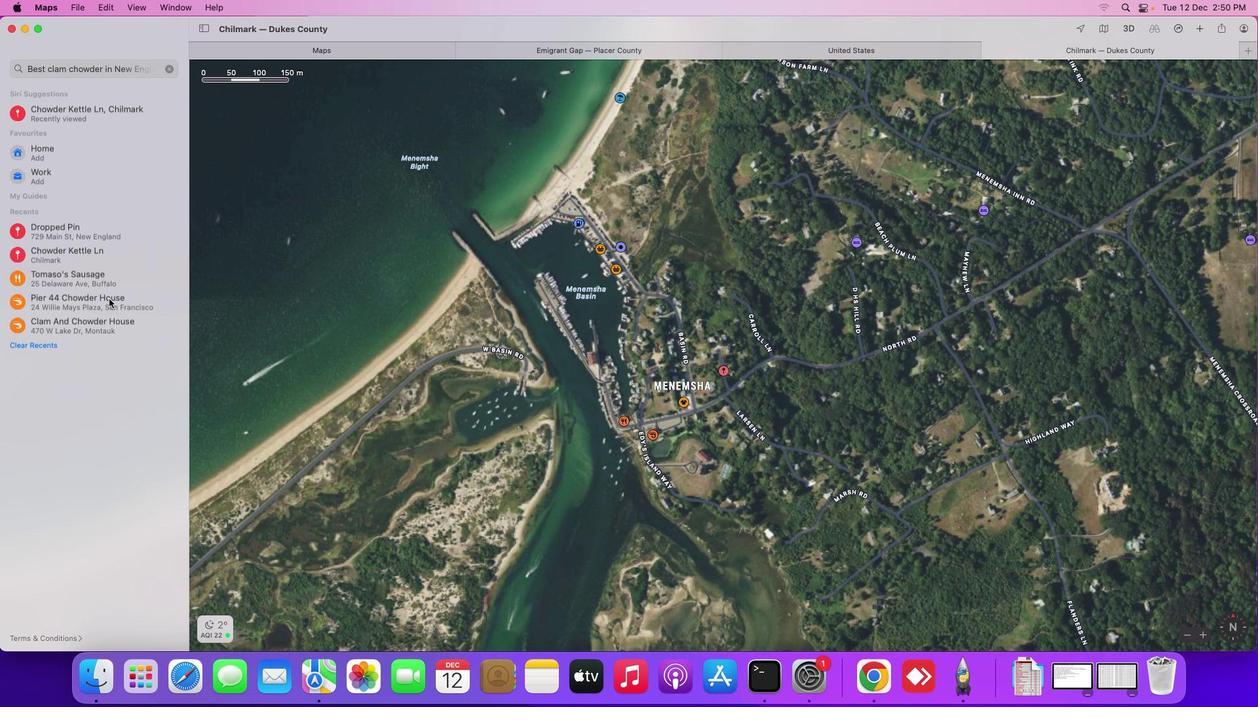 
Action: Mouse moved to (642, 320)
Screenshot: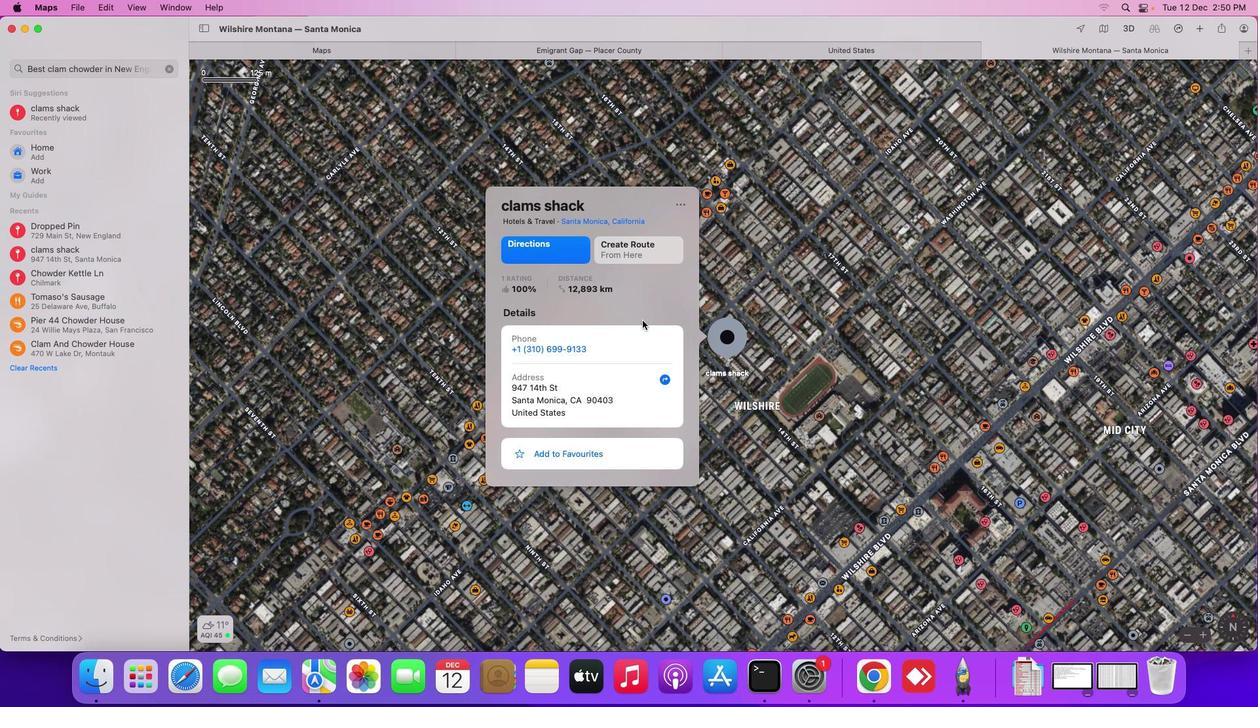 
Action: Mouse scrolled (642, 320) with delta (0, 0)
Screenshot: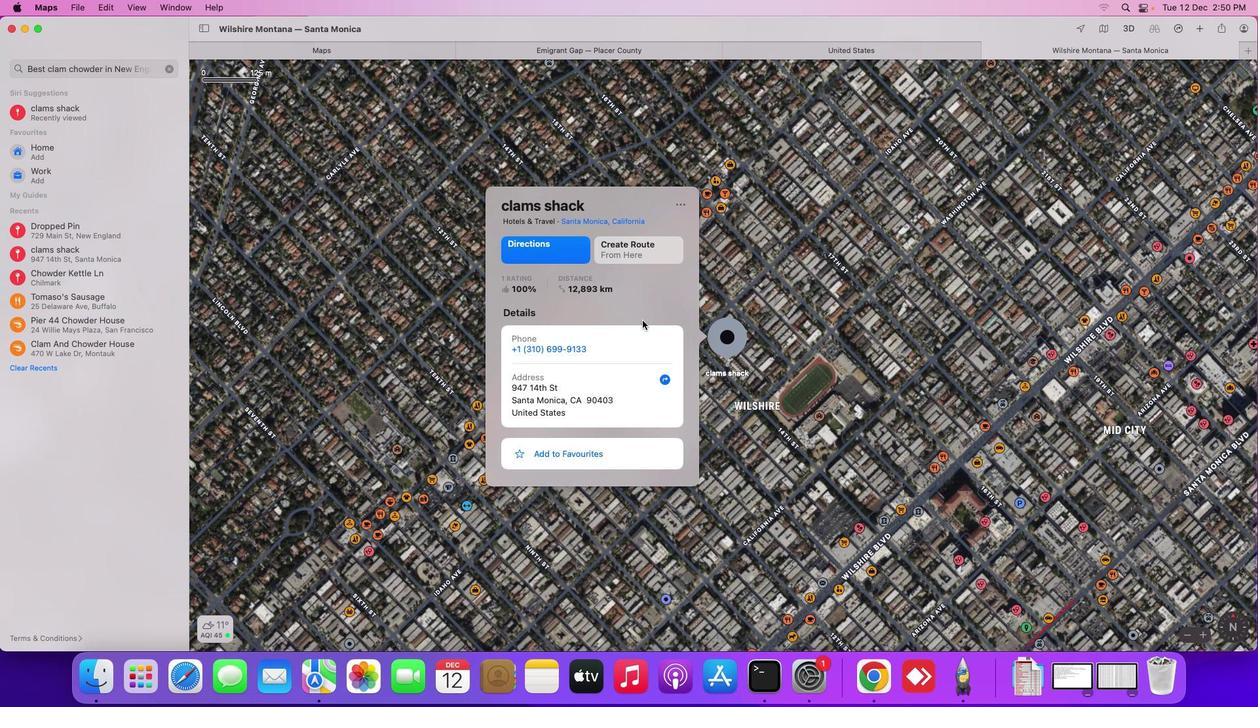 
Action: Mouse moved to (642, 321)
Screenshot: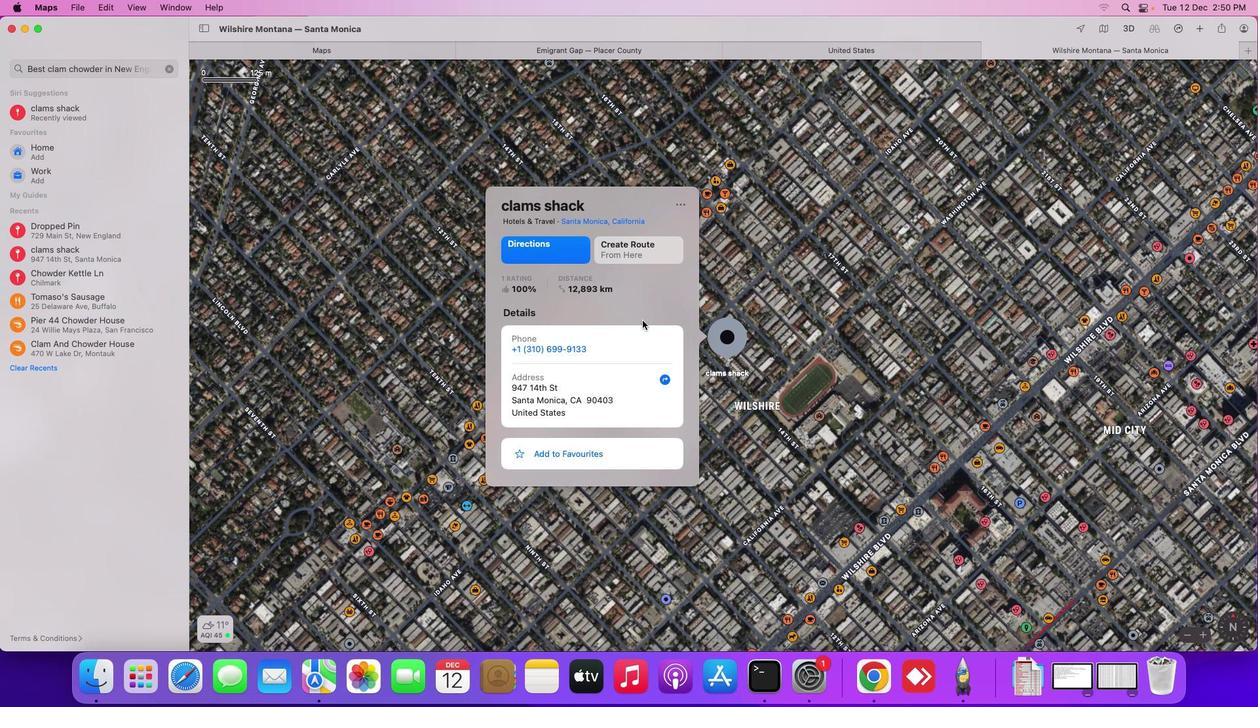 
Action: Mouse scrolled (642, 321) with delta (0, 0)
Screenshot: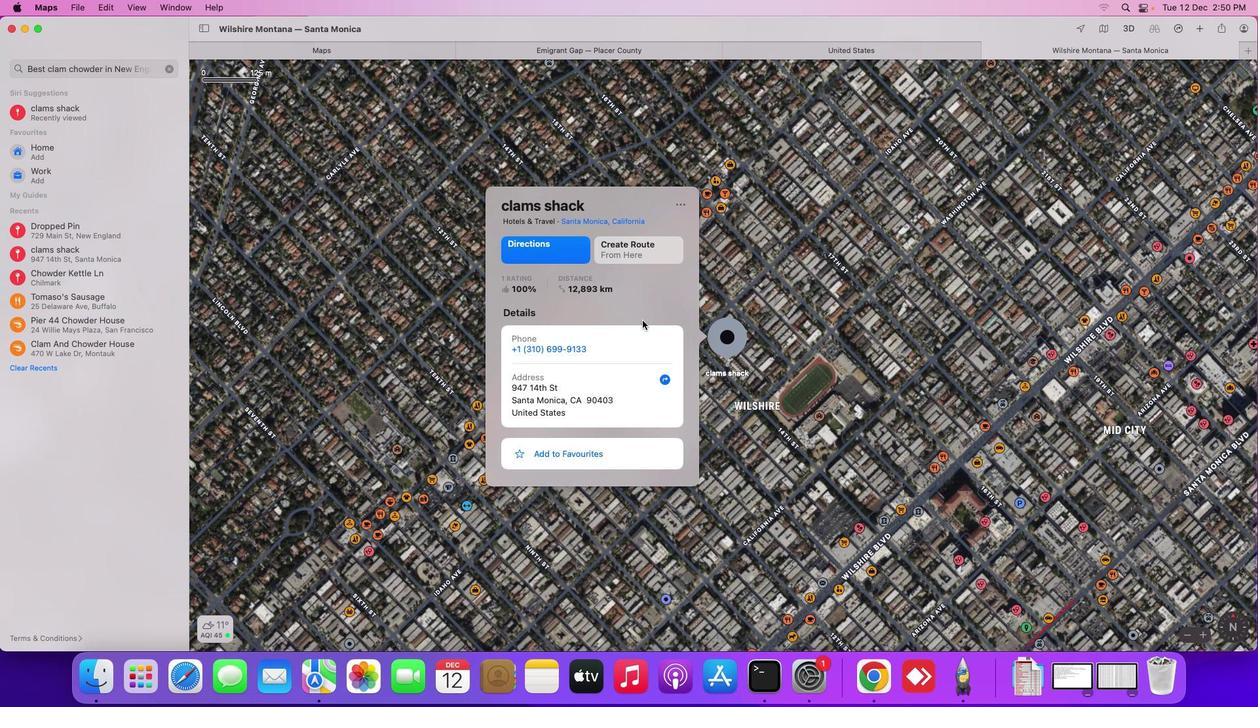 
Action: Mouse scrolled (642, 321) with delta (0, 1)
Screenshot: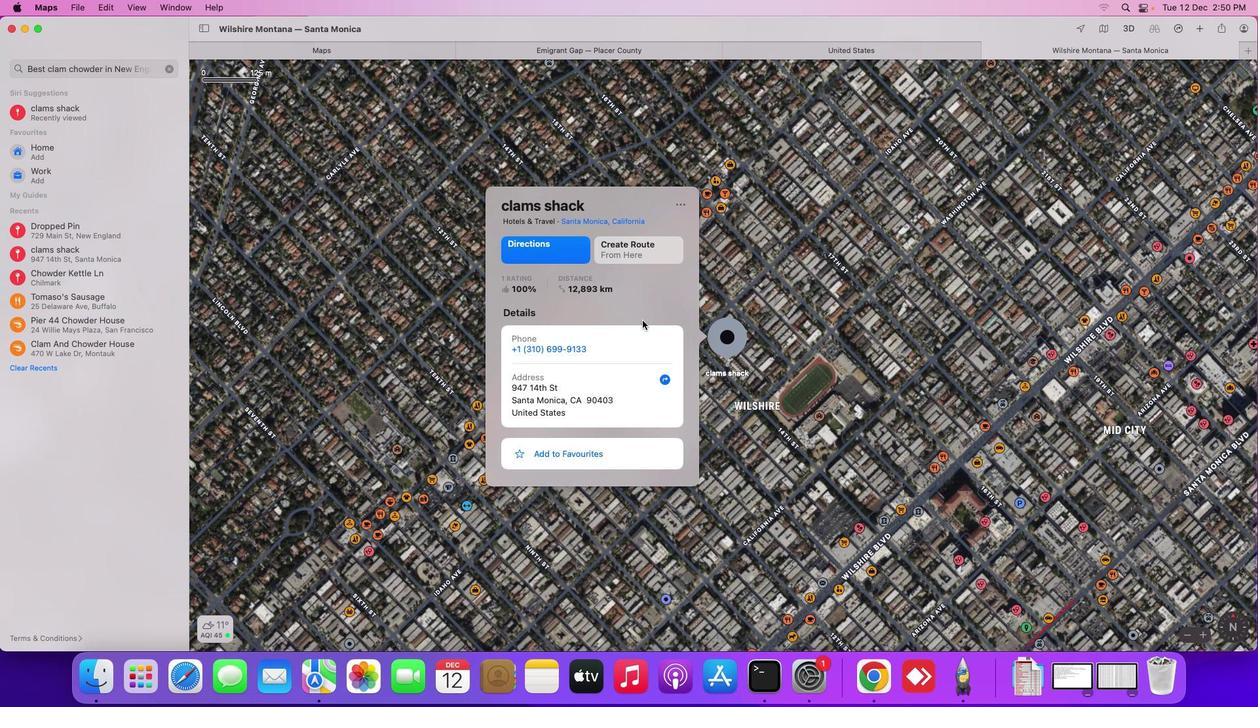 
Action: Mouse scrolled (642, 321) with delta (0, 3)
Screenshot: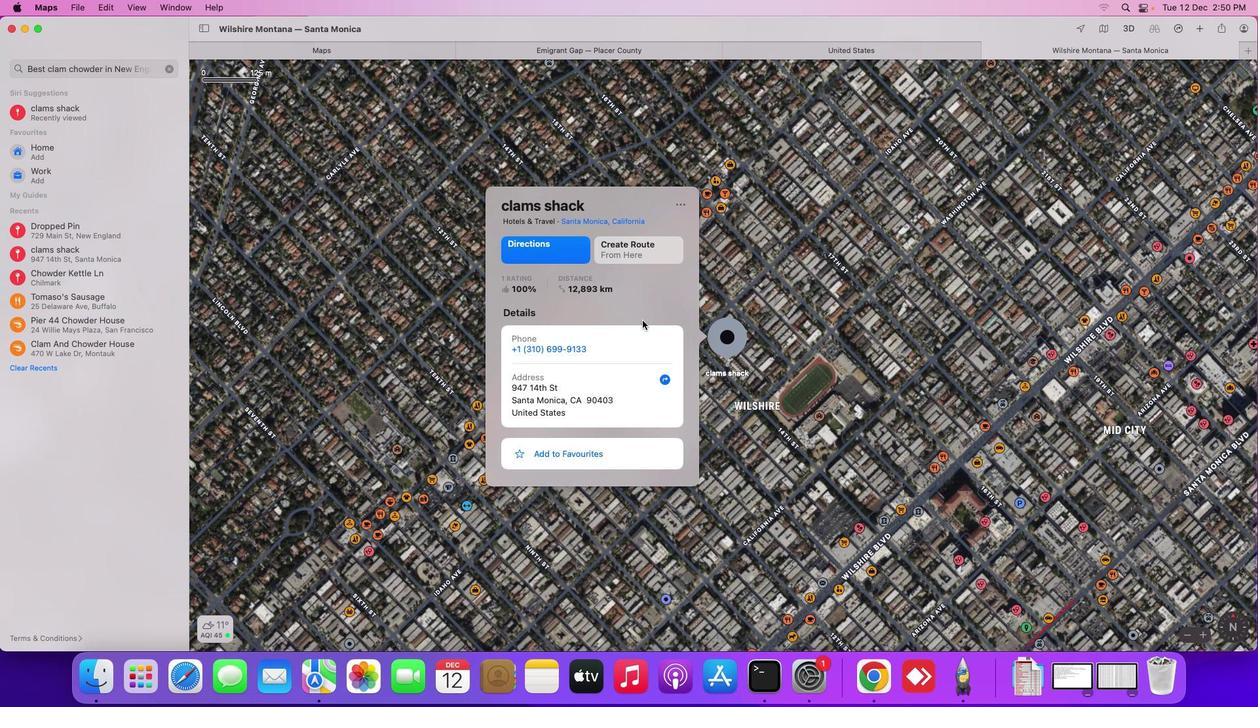 
Action: Mouse scrolled (642, 321) with delta (0, 0)
Screenshot: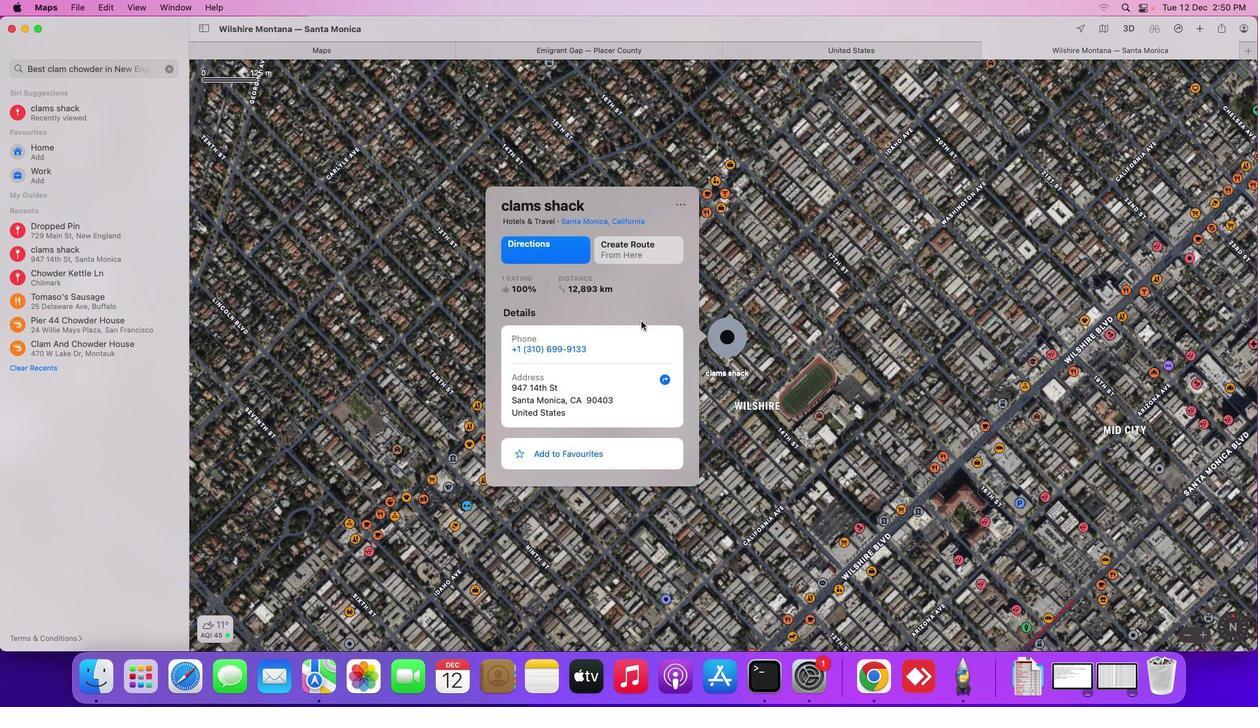 
Action: Mouse scrolled (642, 321) with delta (0, 0)
Screenshot: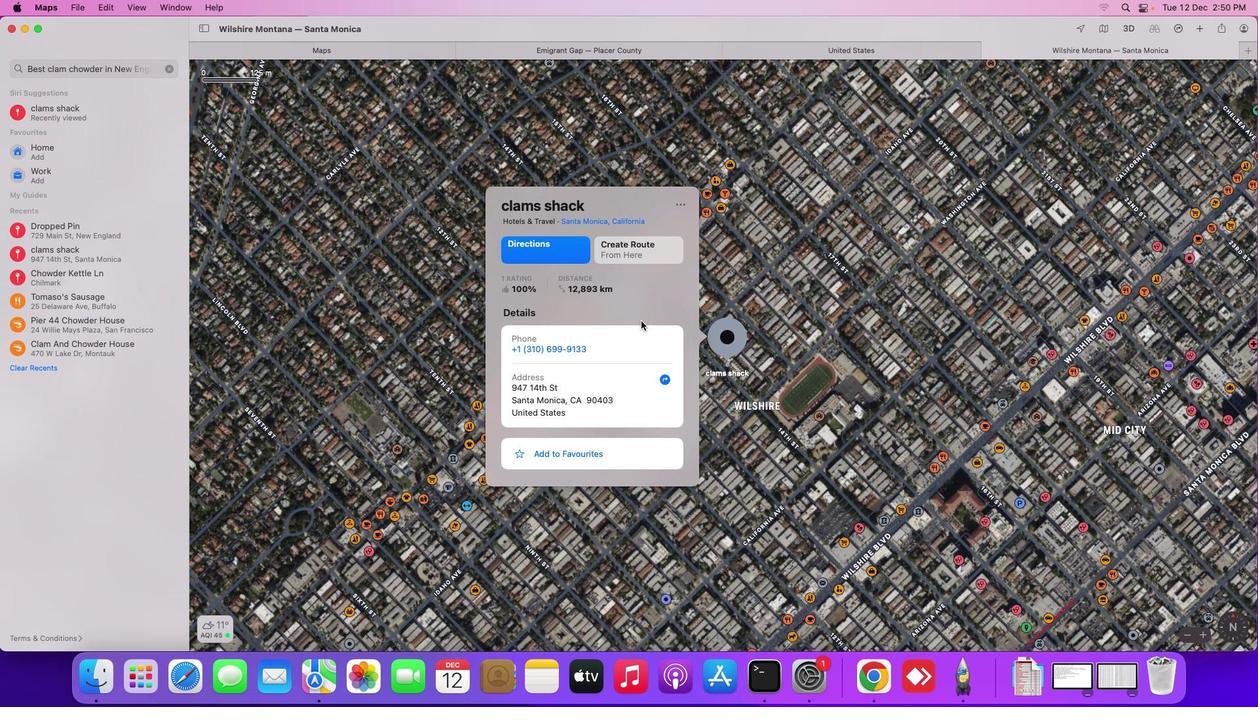 
Action: Mouse scrolled (642, 321) with delta (0, -1)
Screenshot: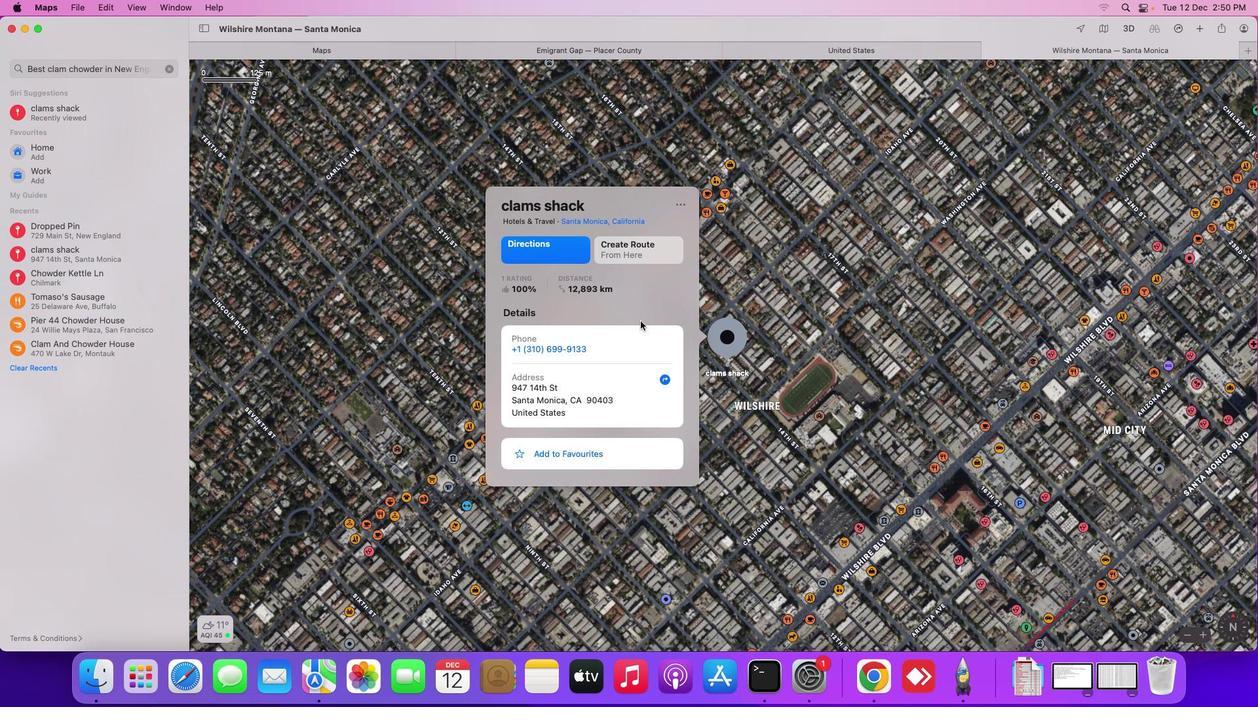
Action: Mouse scrolled (642, 321) with delta (0, -2)
Screenshot: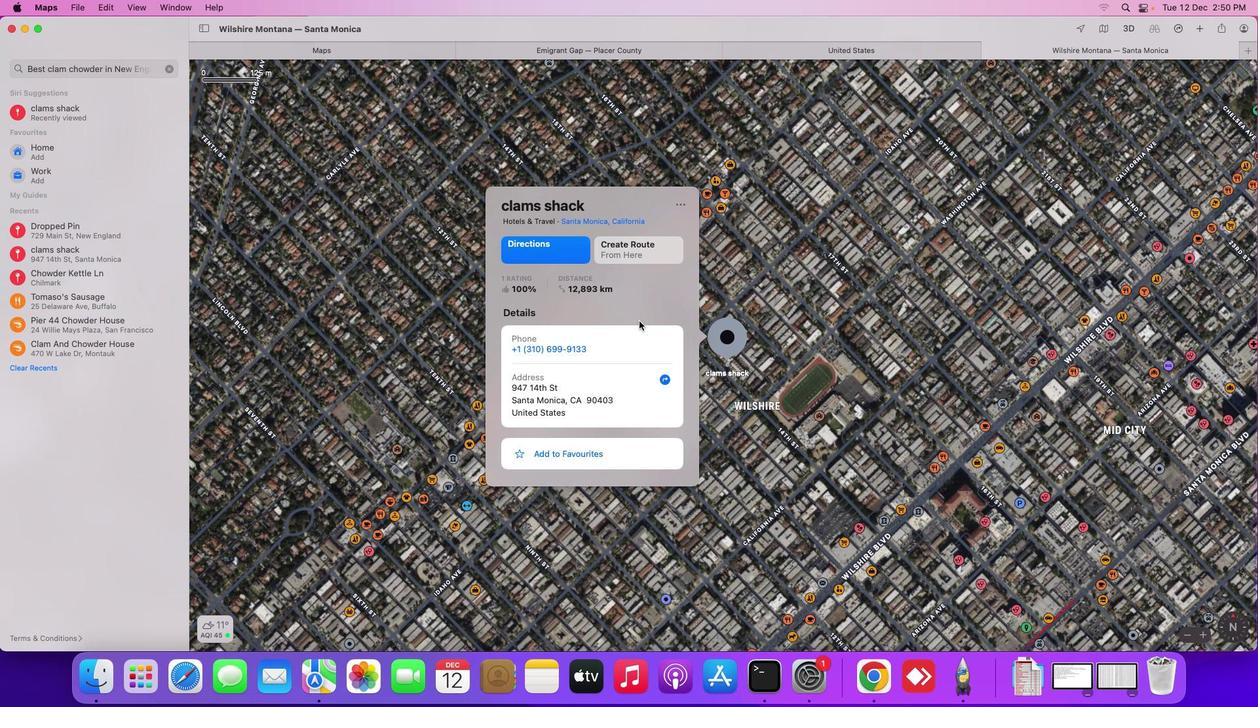 
Action: Mouse scrolled (642, 321) with delta (0, -1)
Screenshot: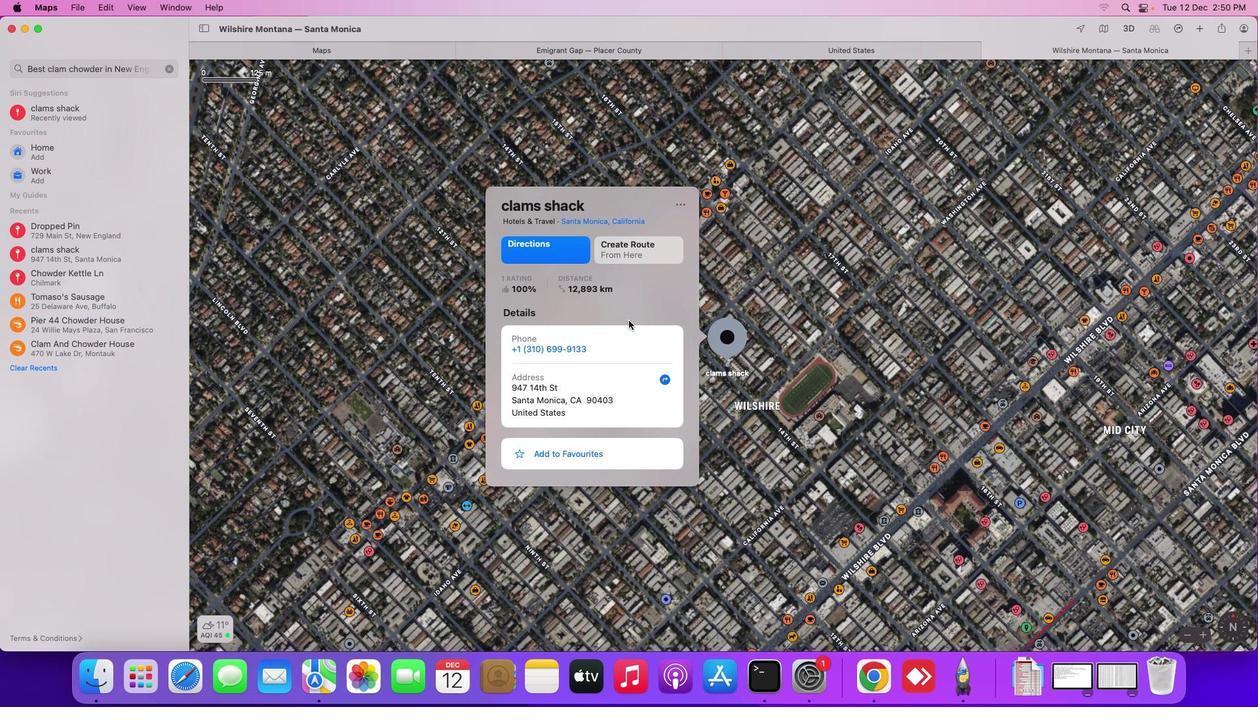 
Action: Mouse moved to (559, 328)
Screenshot: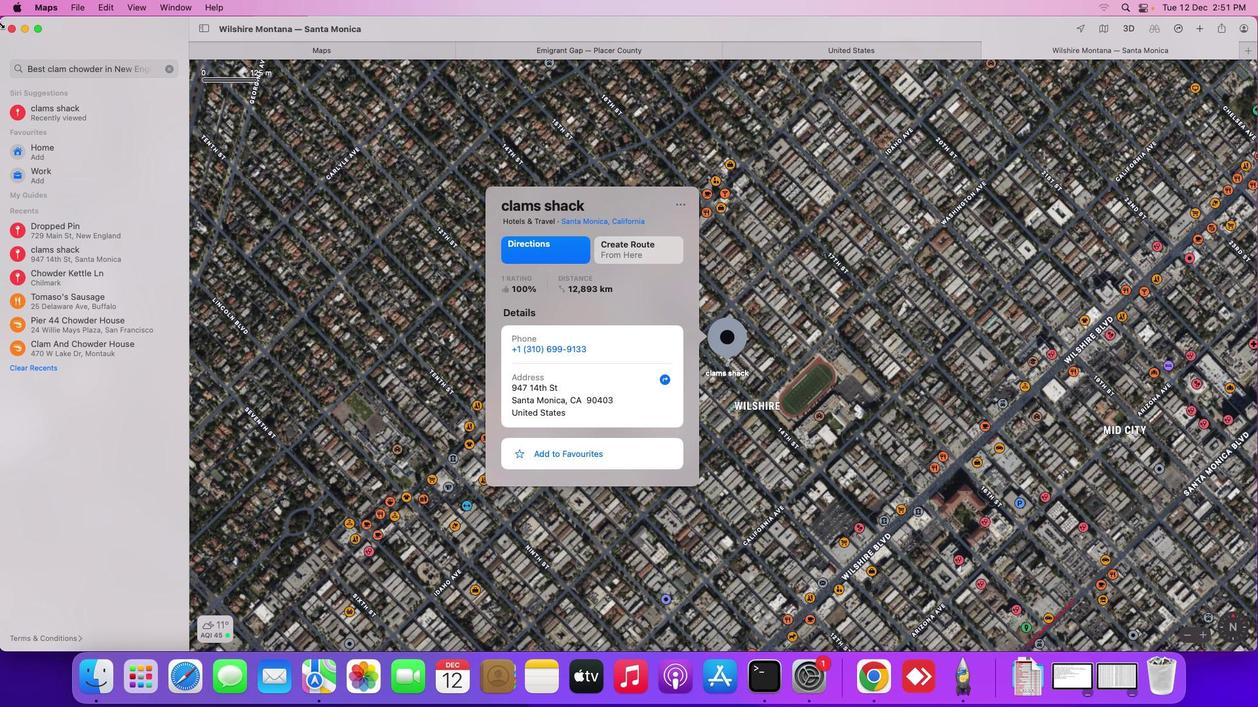 
Action: Mouse scrolled (559, 328) with delta (0, 0)
Screenshot: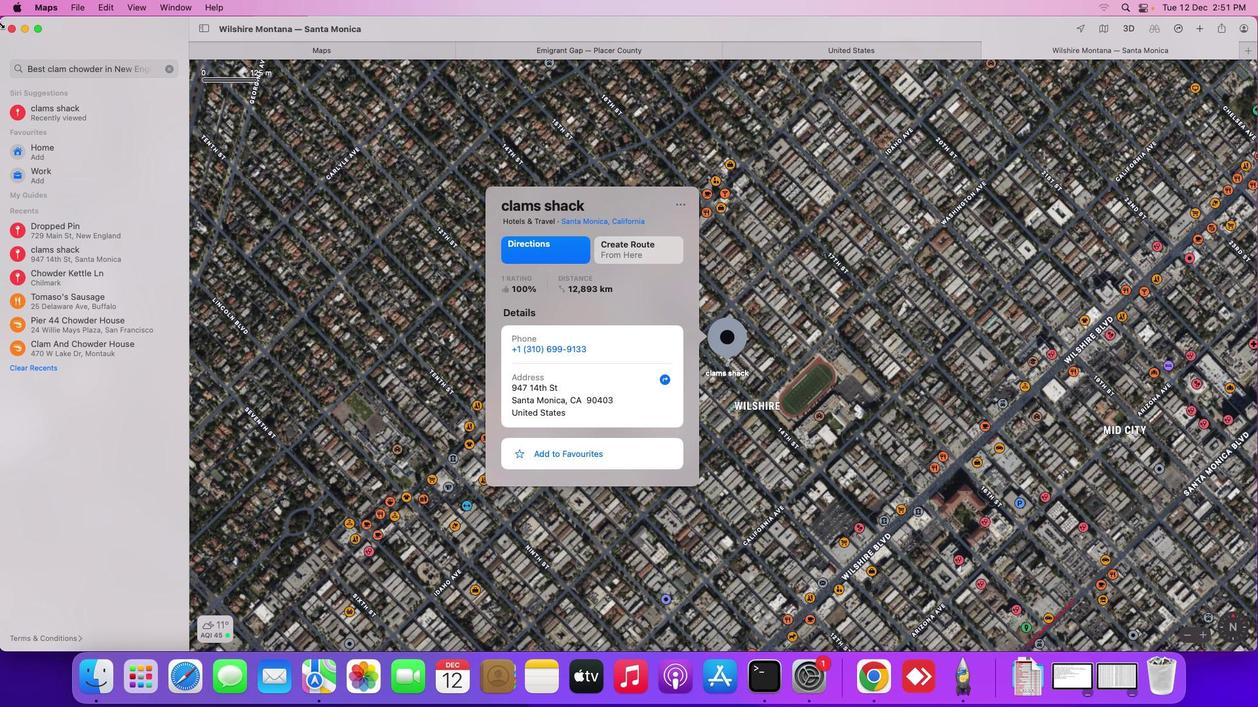 
Action: Mouse moved to (560, 328)
Screenshot: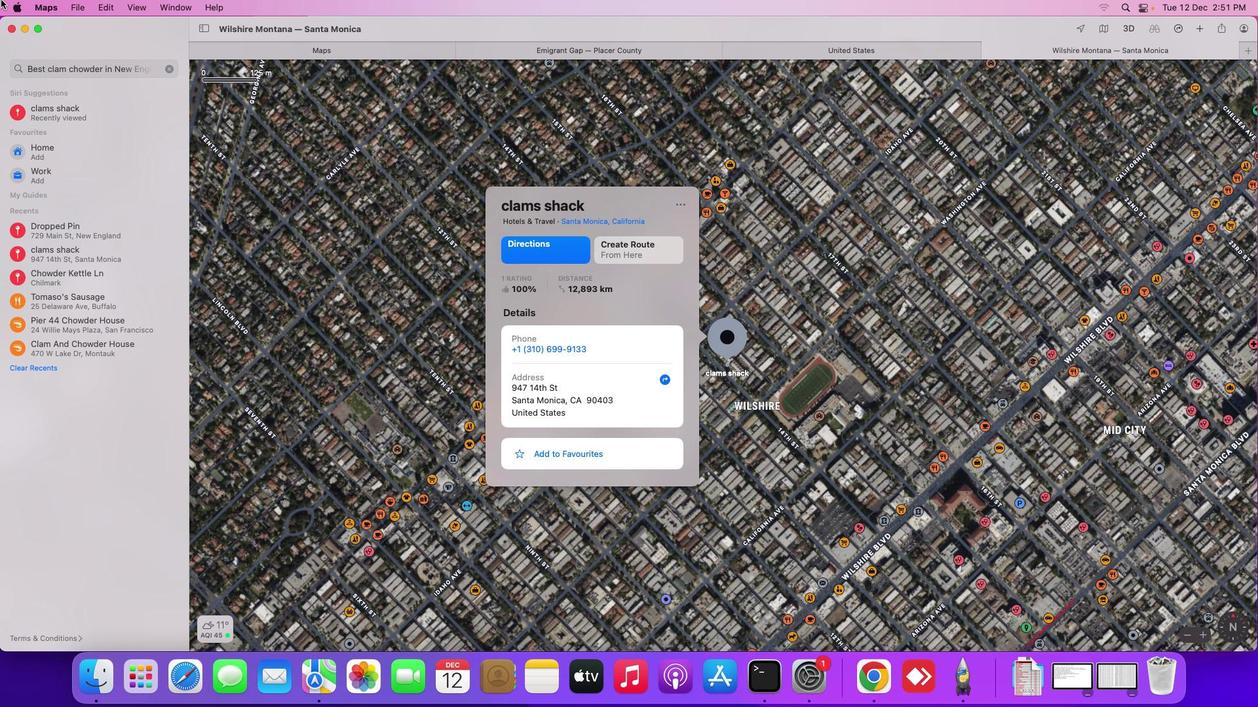 
Action: Mouse scrolled (560, 328) with delta (0, 0)
Screenshot: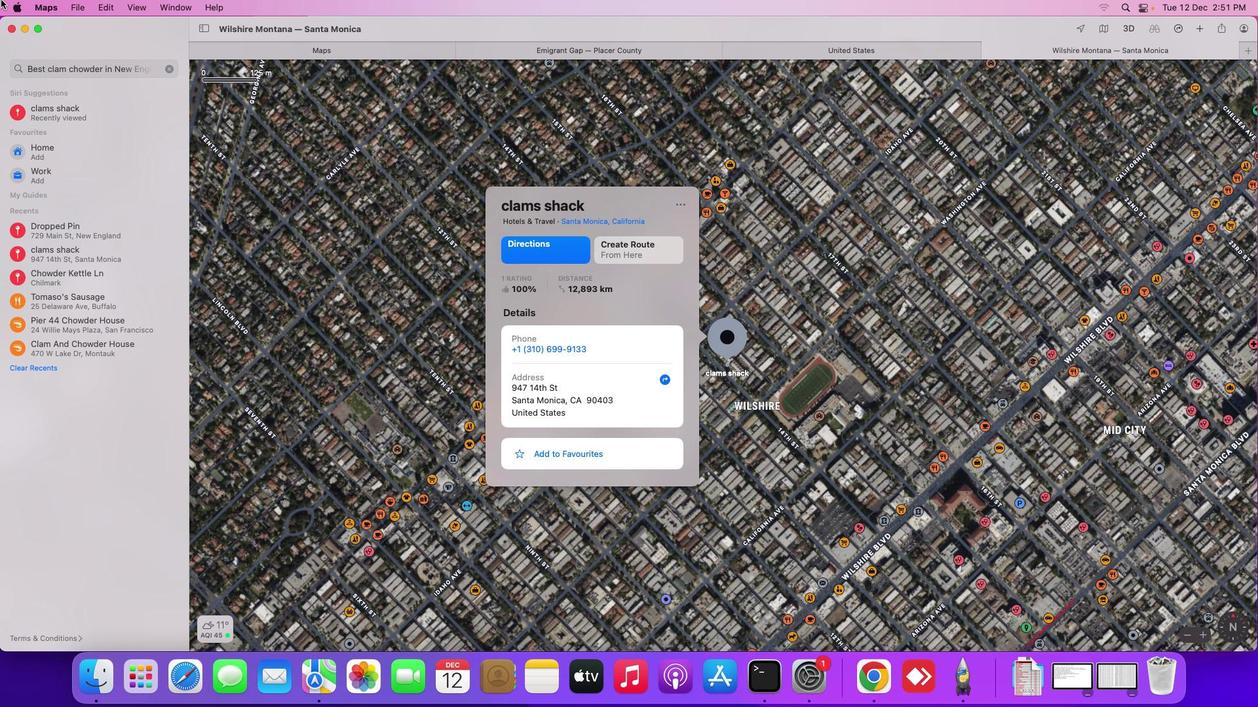 
Action: Mouse moved to (560, 328)
Screenshot: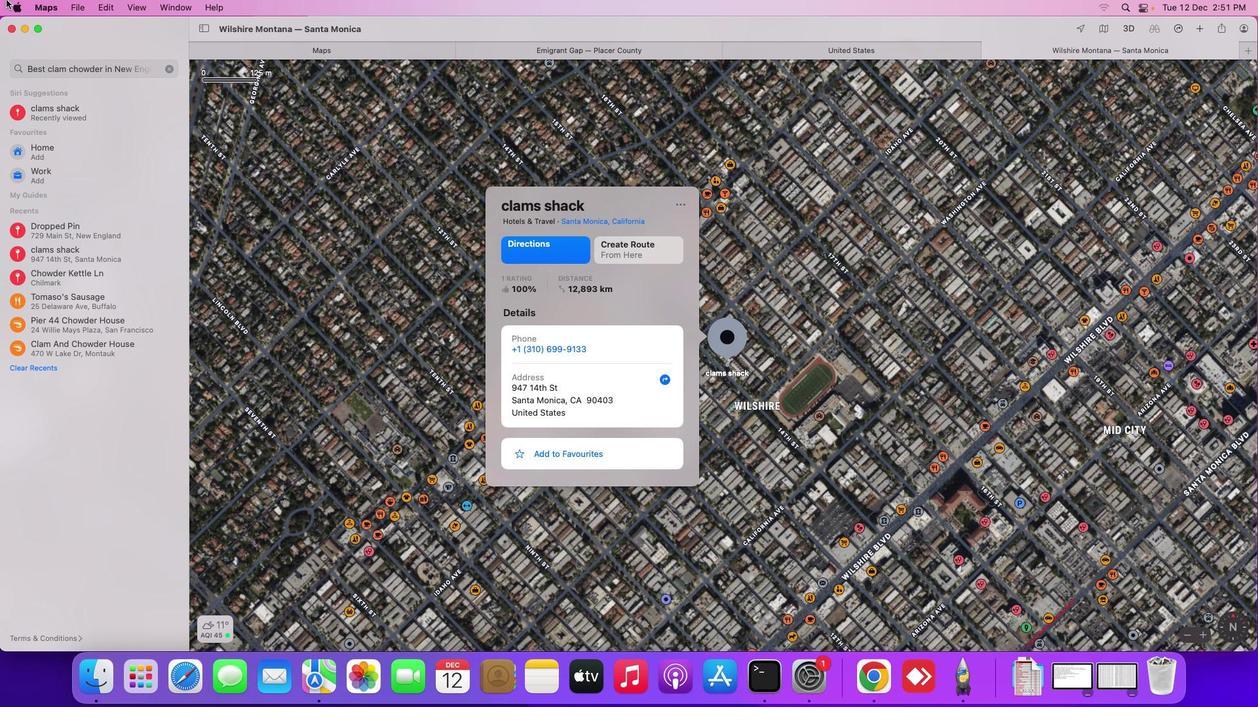 
Action: Mouse scrolled (560, 328) with delta (0, -1)
Screenshot: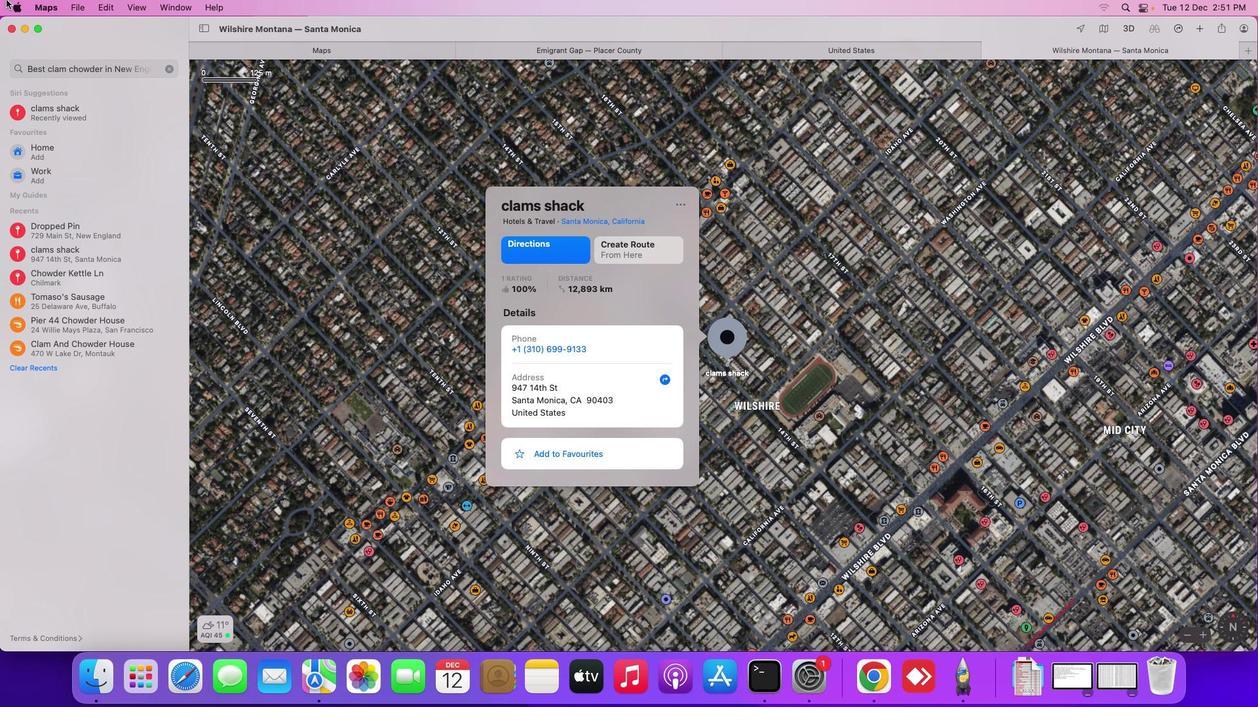
Action: Mouse scrolled (560, 328) with delta (0, -2)
Screenshot: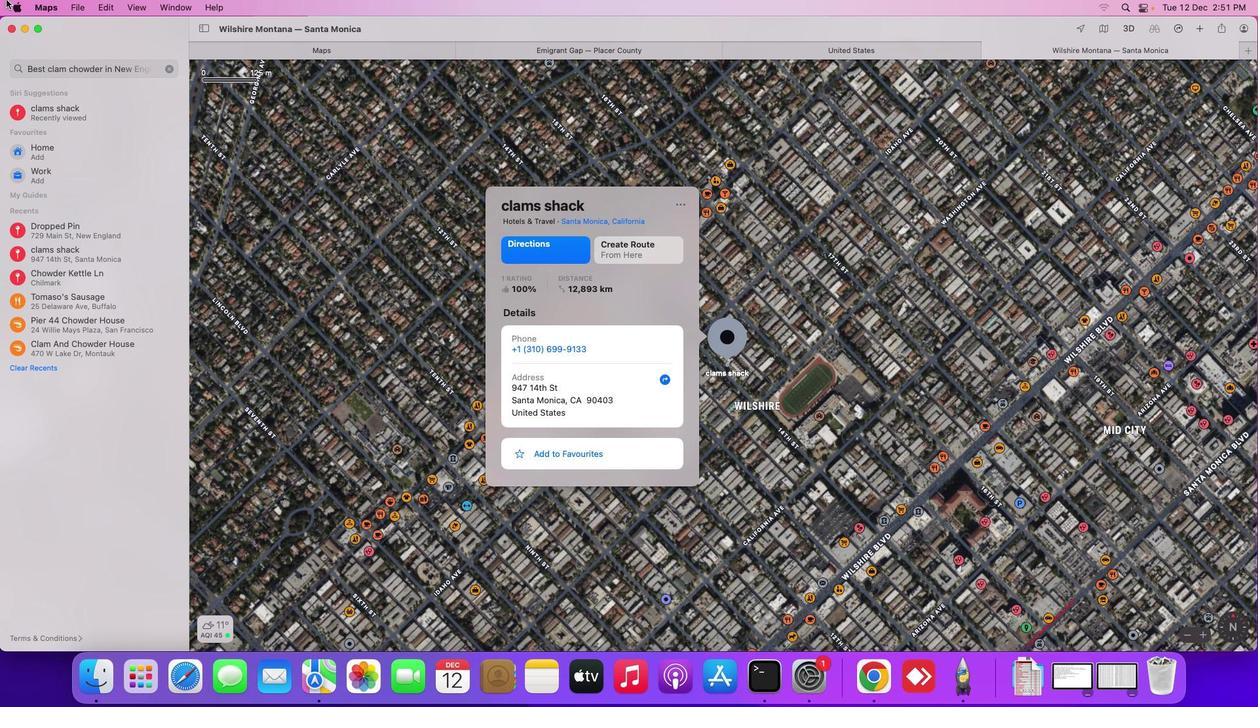 
Action: Mouse scrolled (560, 328) with delta (0, -2)
Screenshot: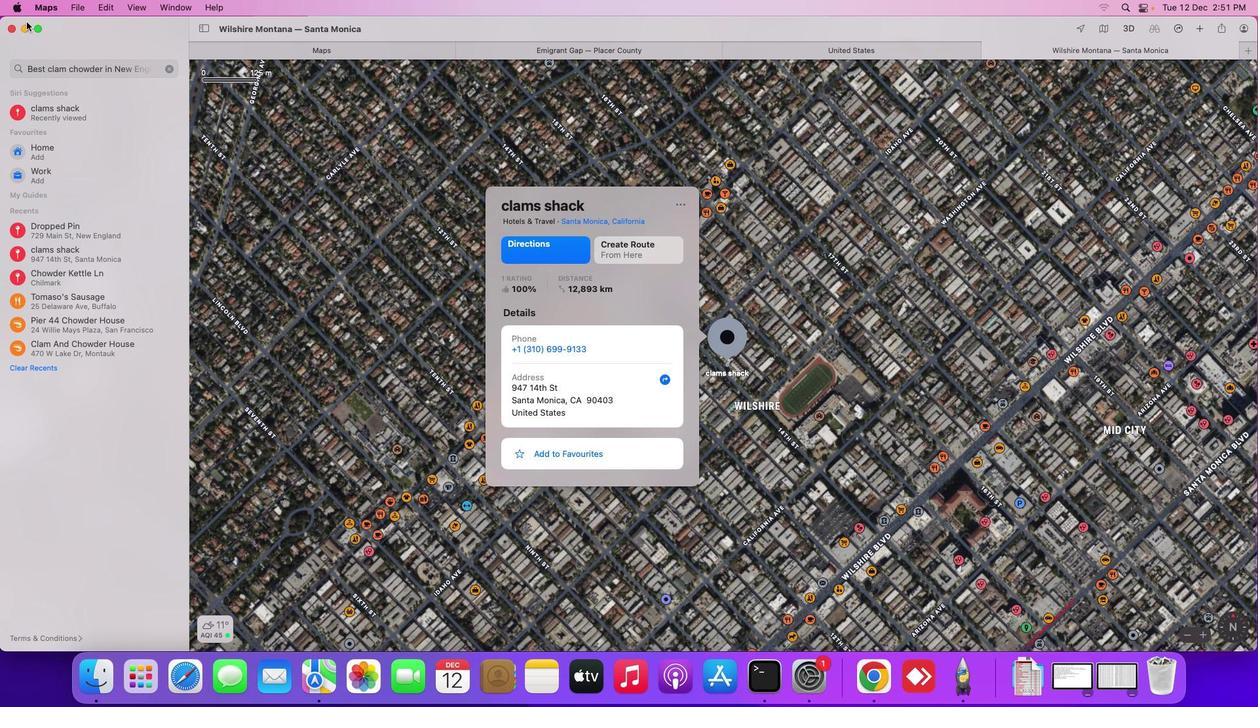
Action: Mouse moved to (350, 167)
Screenshot: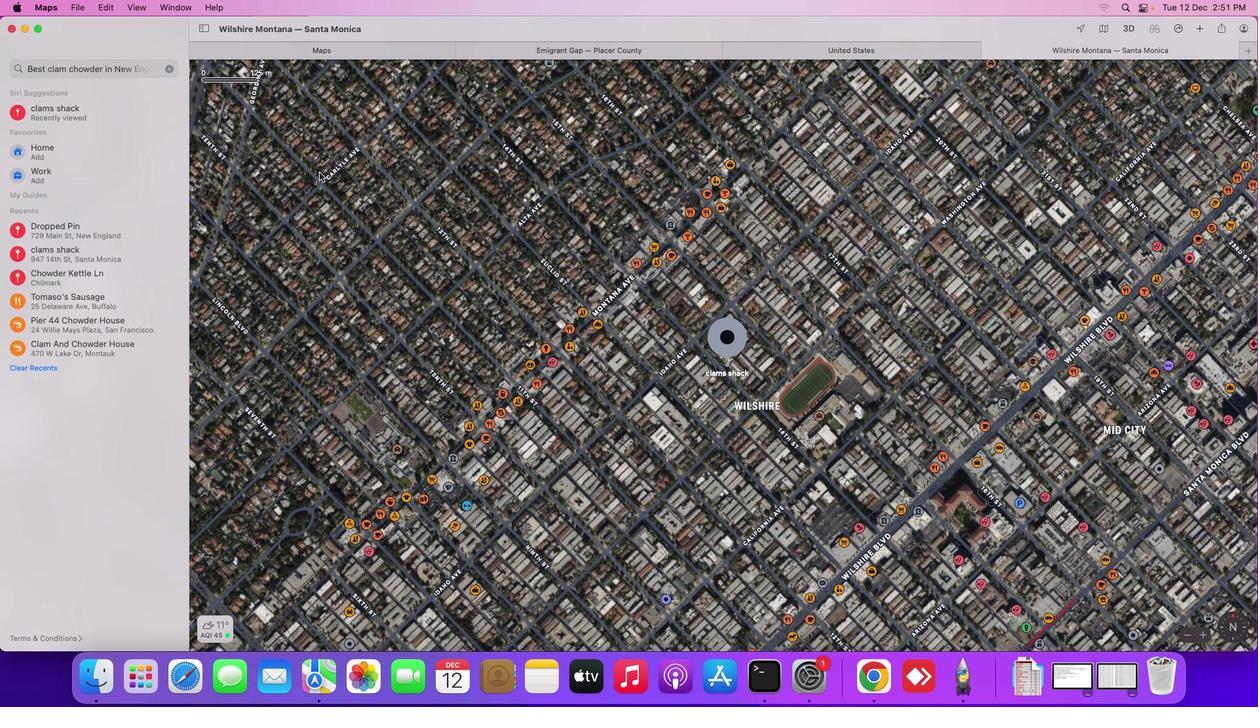 
Action: Mouse pressed left at (350, 167)
Screenshot: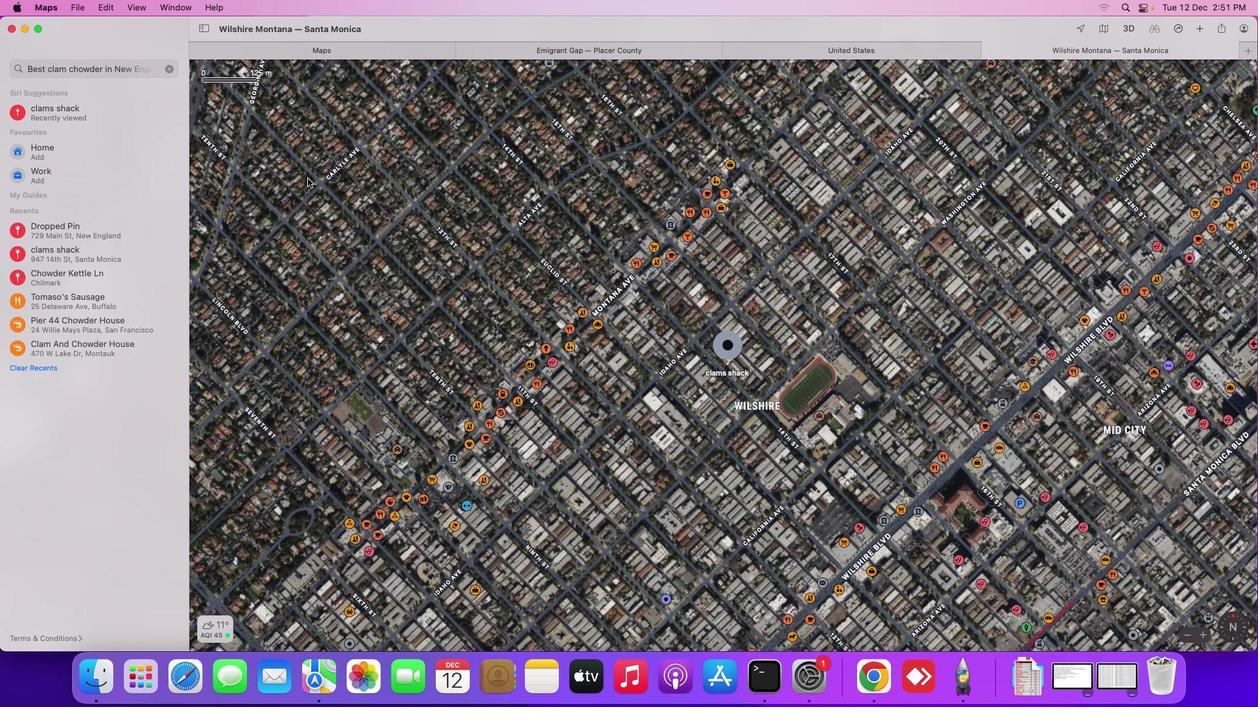 
Action: Mouse moved to (308, 178)
Screenshot: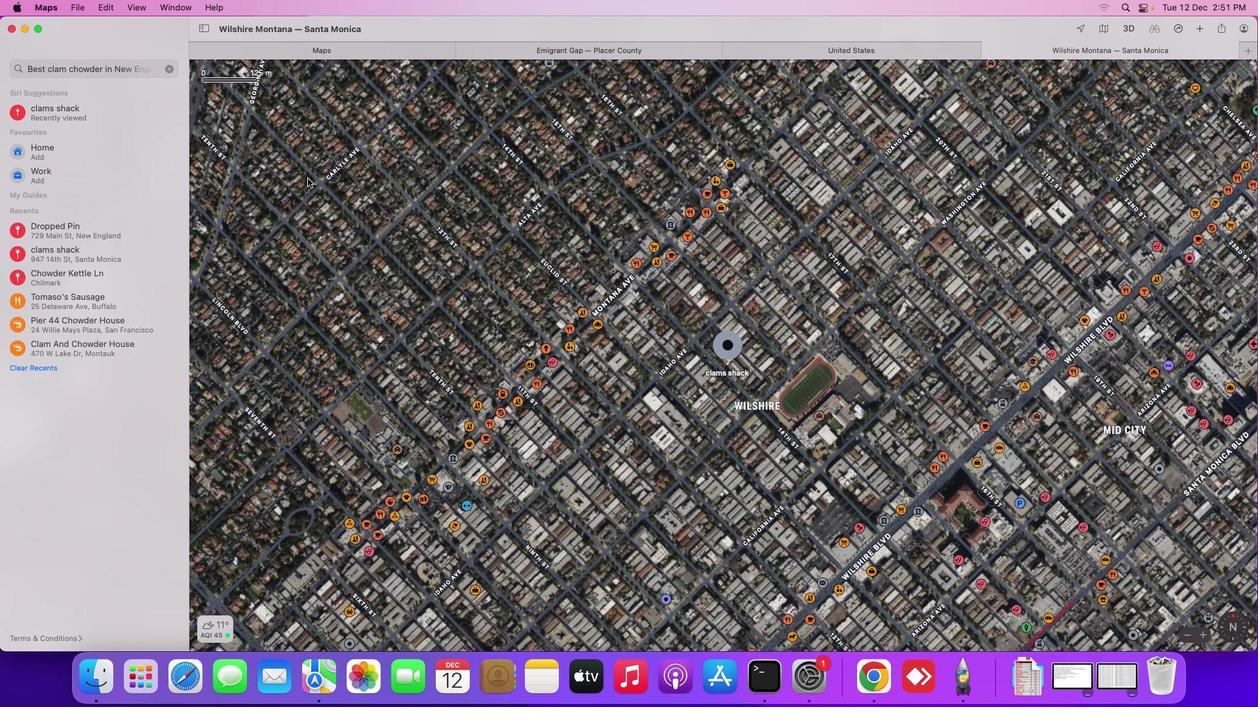 
